 Task: Go to Program & Features. Select Whole Food Market. Add to cart Organic Tomato Sauce-2. Place order for Brandon Turner, _x000D_
8433 Neal Parker Rd_x000D_
Temperanceville, Virginia(VA), 23442, Cell Number (757) 854-4213
Action: Mouse moved to (36, 52)
Screenshot: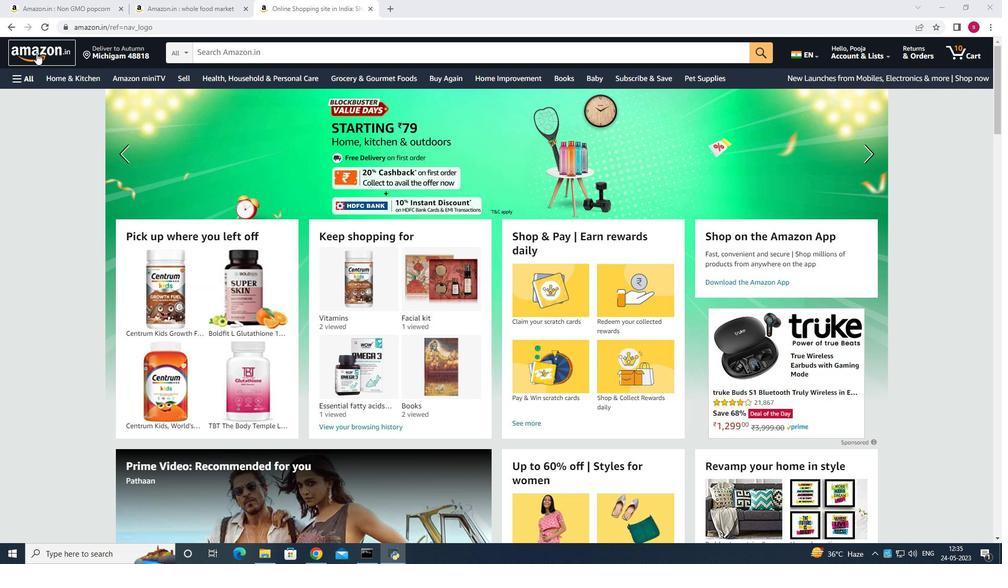 
Action: Mouse pressed left at (36, 52)
Screenshot: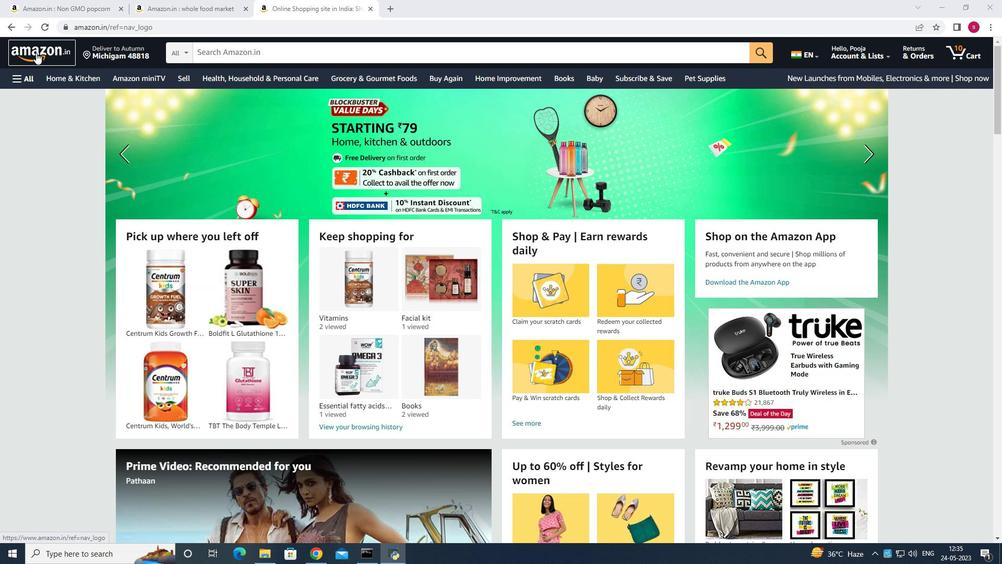 
Action: Mouse moved to (23, 72)
Screenshot: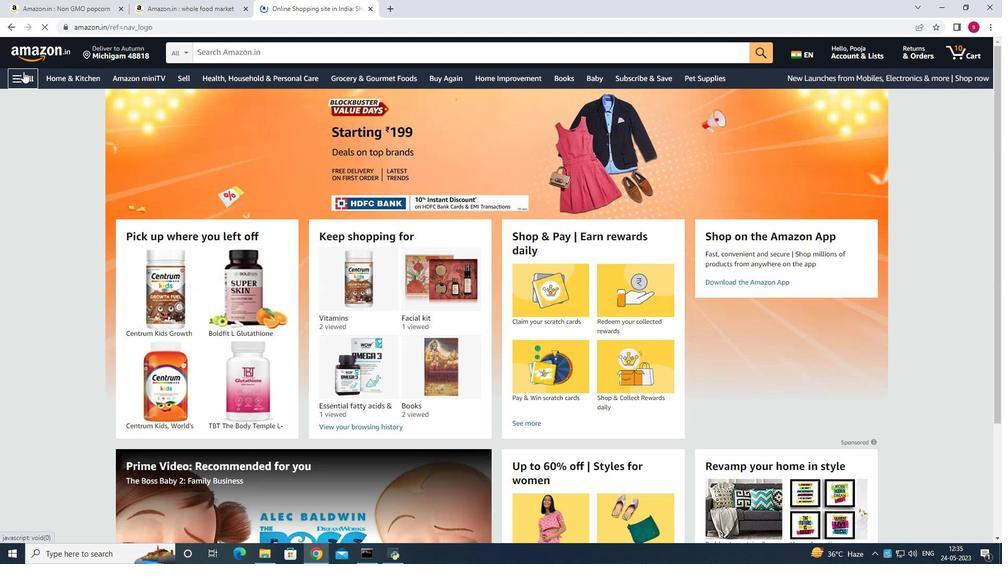 
Action: Mouse pressed left at (23, 72)
Screenshot: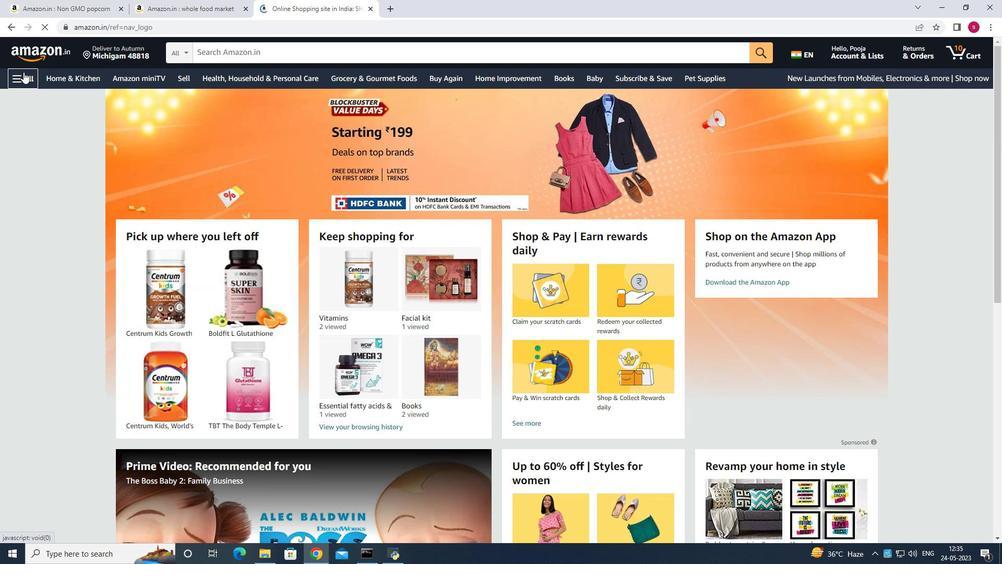 
Action: Mouse moved to (141, 366)
Screenshot: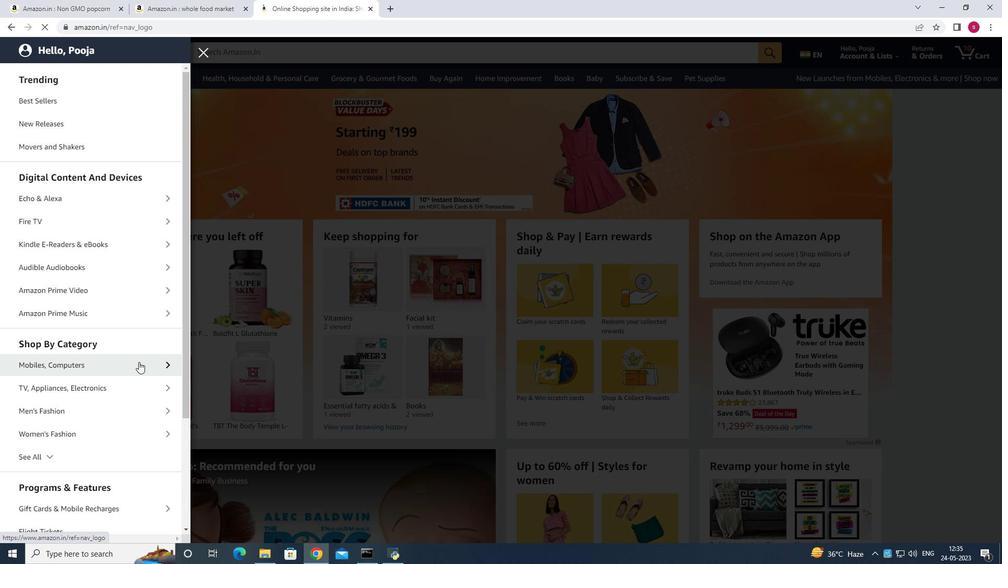 
Action: Mouse scrolled (141, 366) with delta (0, 0)
Screenshot: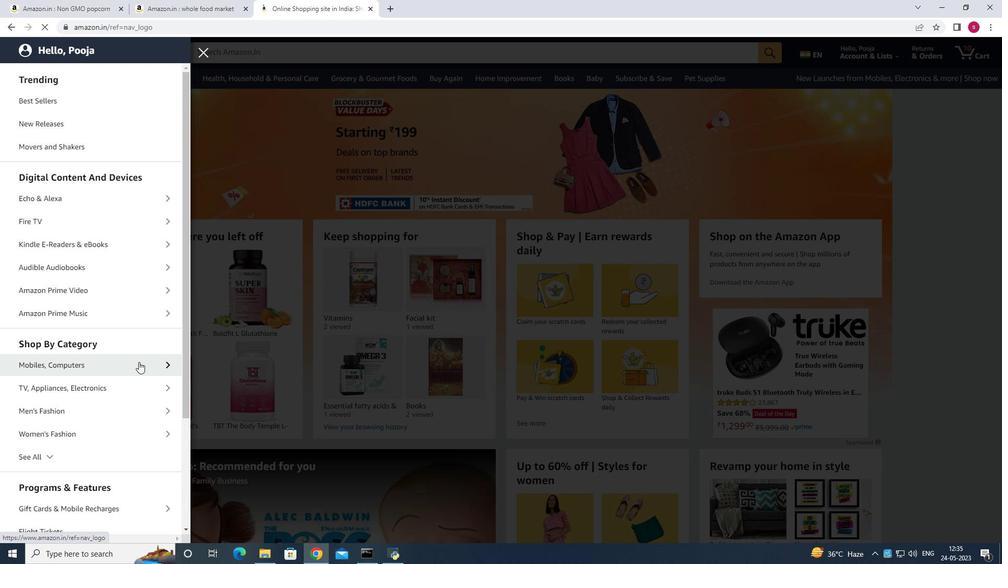 
Action: Mouse moved to (145, 374)
Screenshot: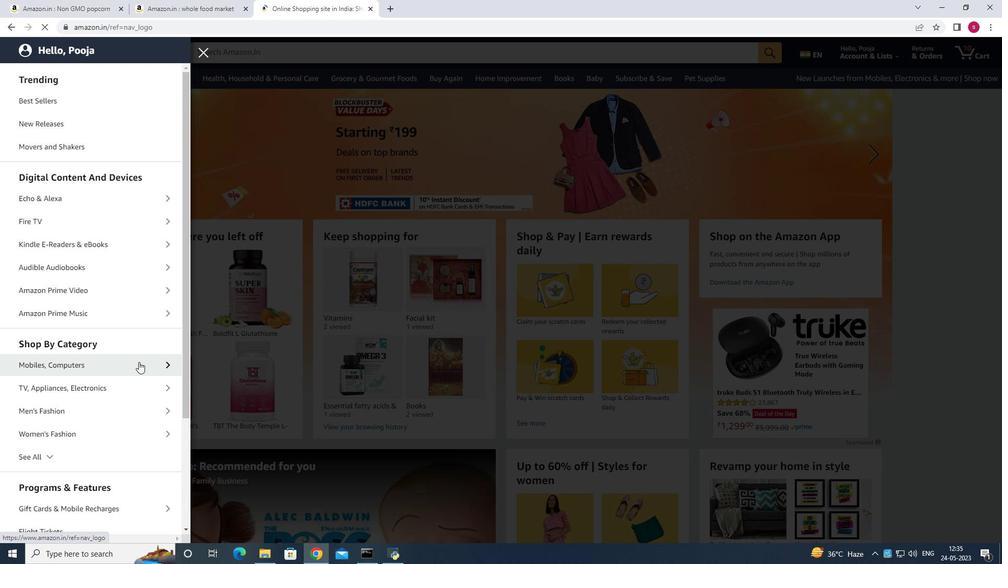
Action: Mouse scrolled (145, 374) with delta (0, 0)
Screenshot: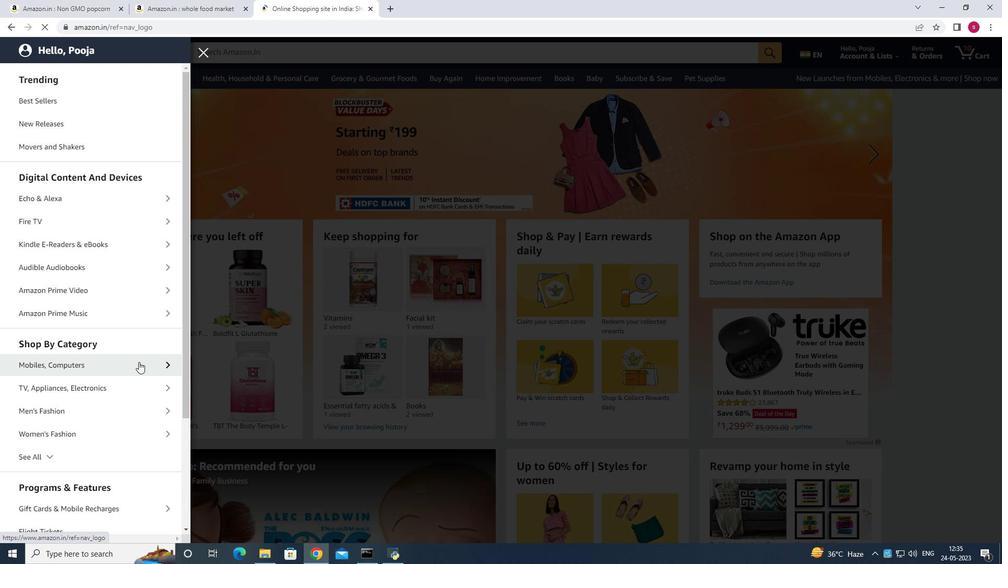 
Action: Mouse scrolled (145, 374) with delta (0, 0)
Screenshot: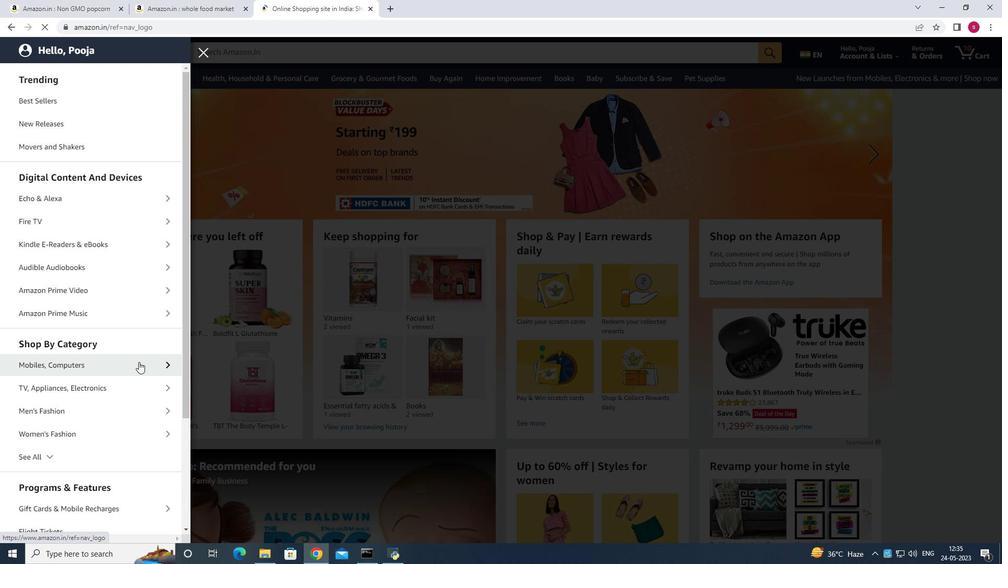 
Action: Mouse scrolled (145, 374) with delta (0, 0)
Screenshot: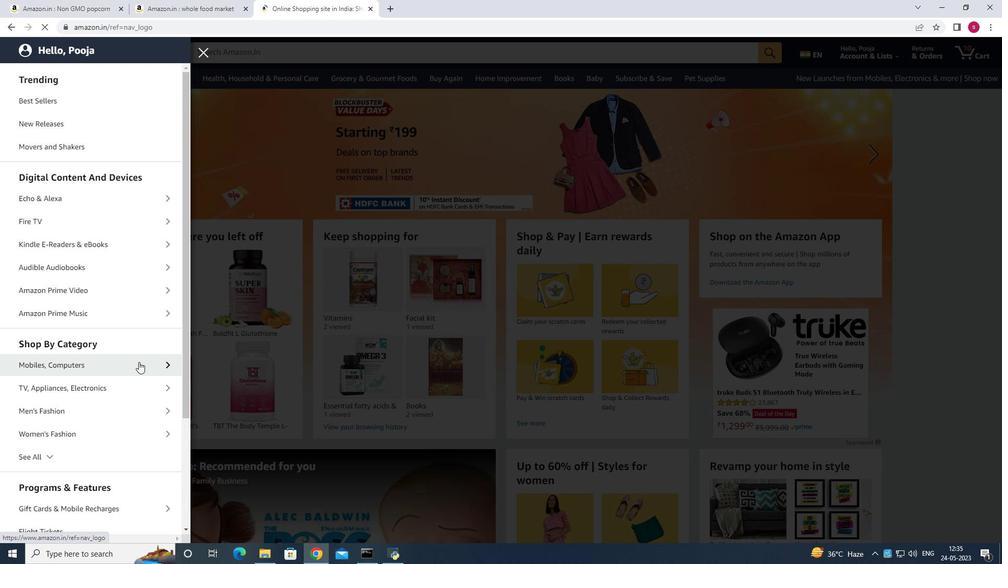 
Action: Mouse scrolled (145, 374) with delta (0, 0)
Screenshot: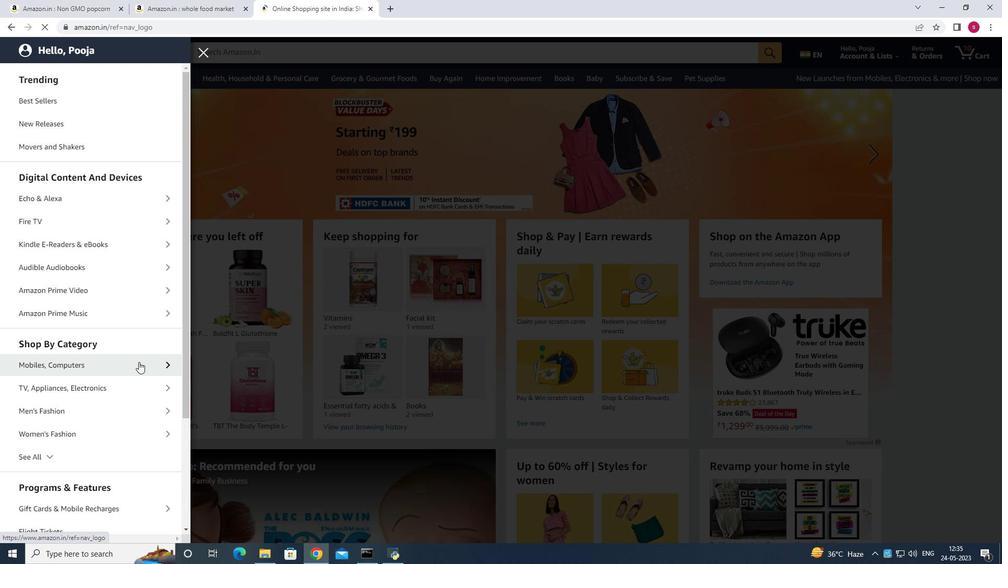 
Action: Mouse moved to (167, 361)
Screenshot: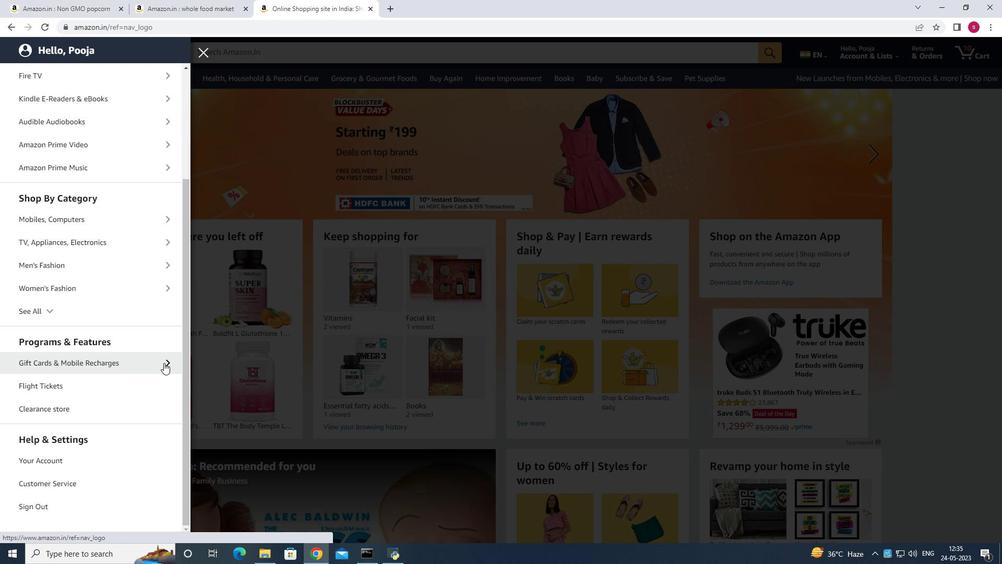 
Action: Mouse pressed left at (167, 361)
Screenshot: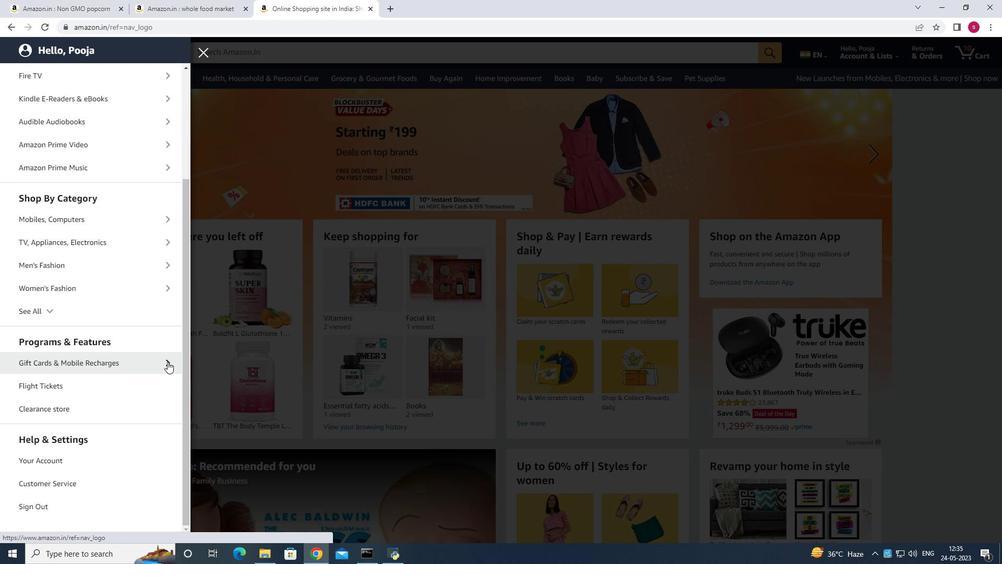 
Action: Mouse moved to (71, 282)
Screenshot: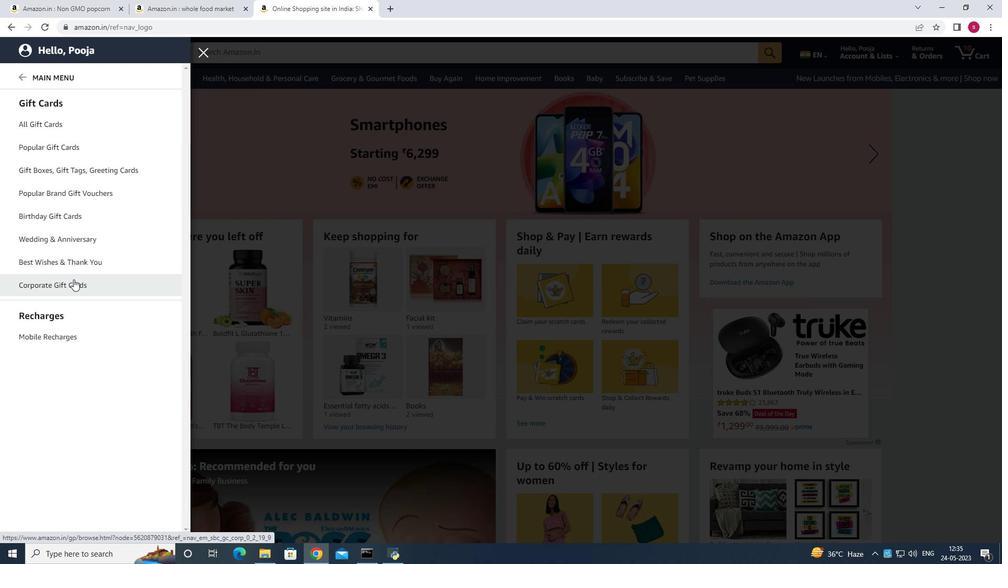 
Action: Mouse scrolled (71, 282) with delta (0, 0)
Screenshot: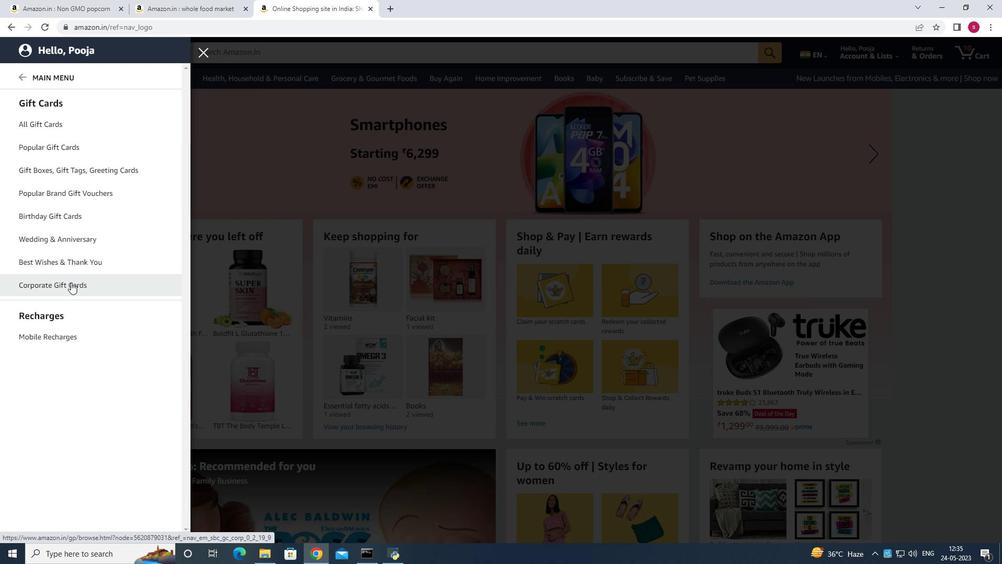 
Action: Mouse scrolled (71, 282) with delta (0, 0)
Screenshot: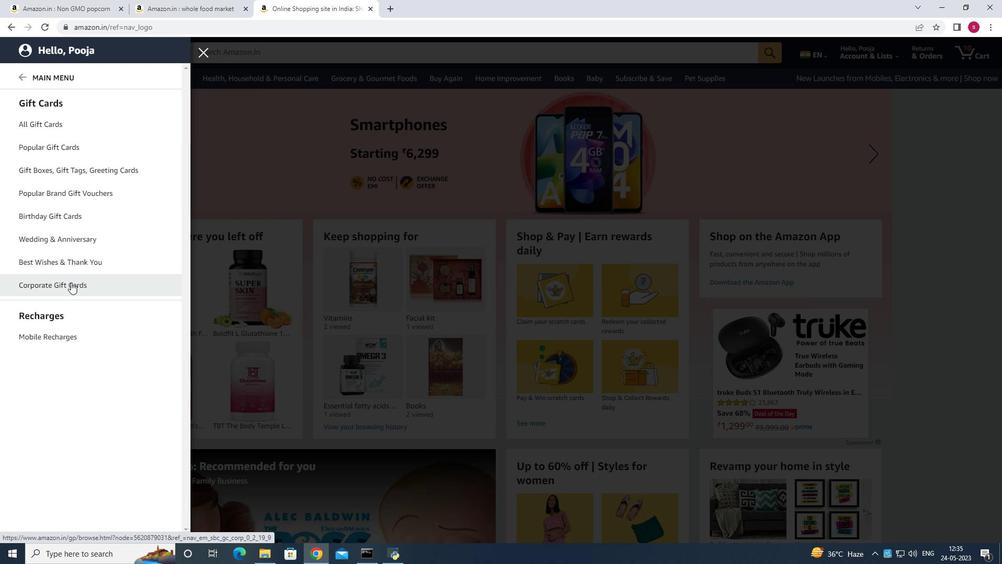 
Action: Mouse scrolled (71, 282) with delta (0, 0)
Screenshot: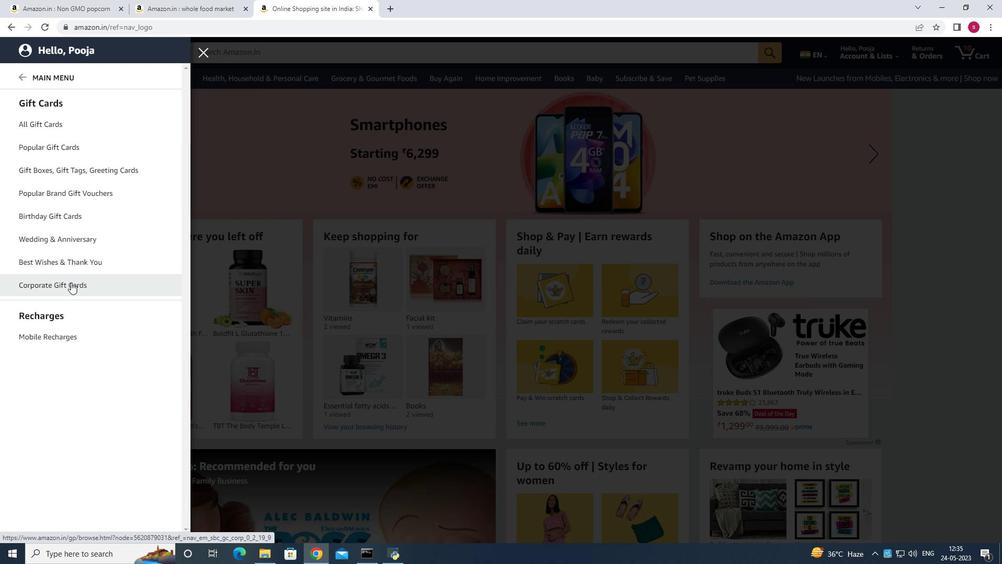
Action: Mouse scrolled (71, 282) with delta (0, 0)
Screenshot: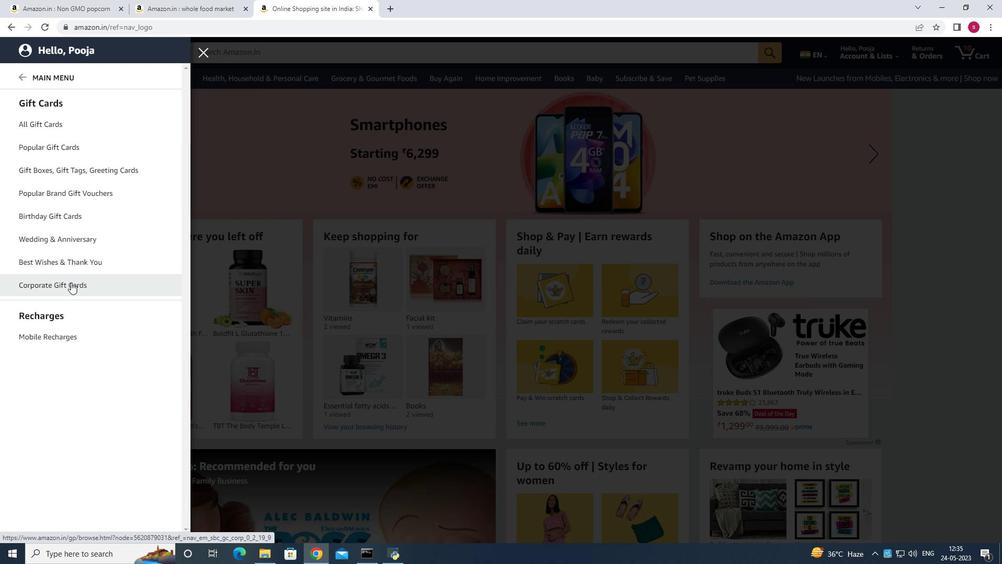 
Action: Mouse scrolled (71, 282) with delta (0, 0)
Screenshot: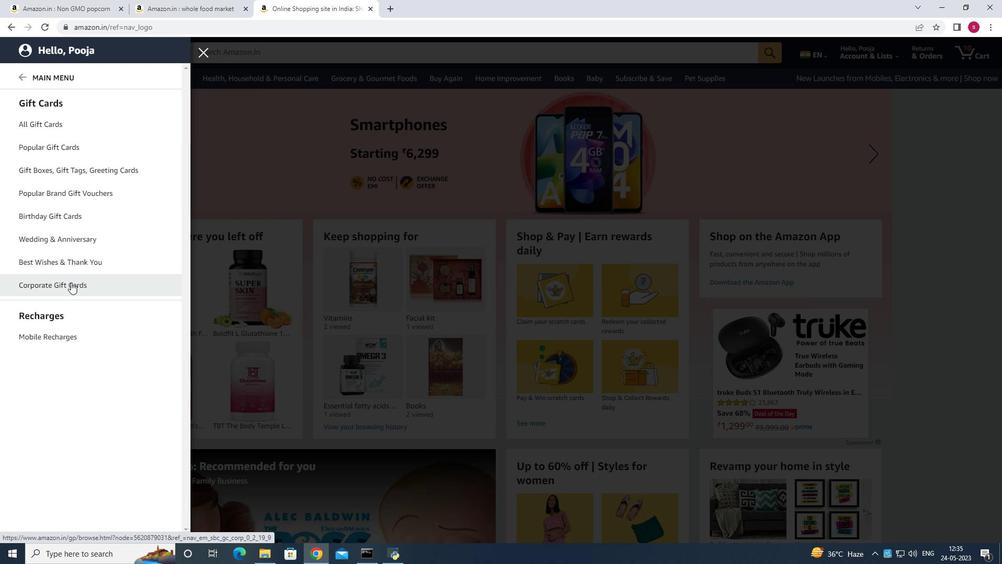 
Action: Mouse moved to (205, 53)
Screenshot: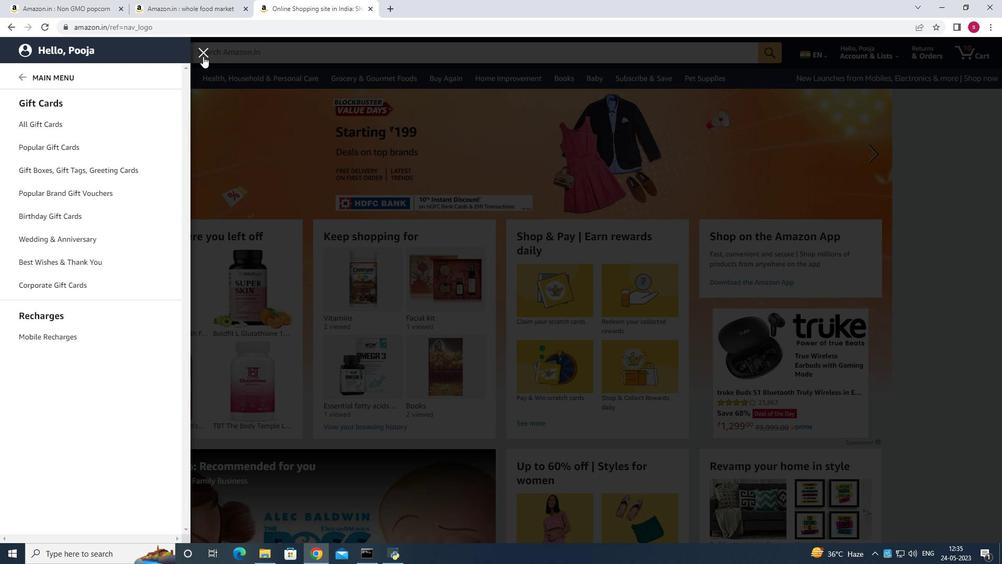 
Action: Mouse pressed left at (205, 53)
Screenshot: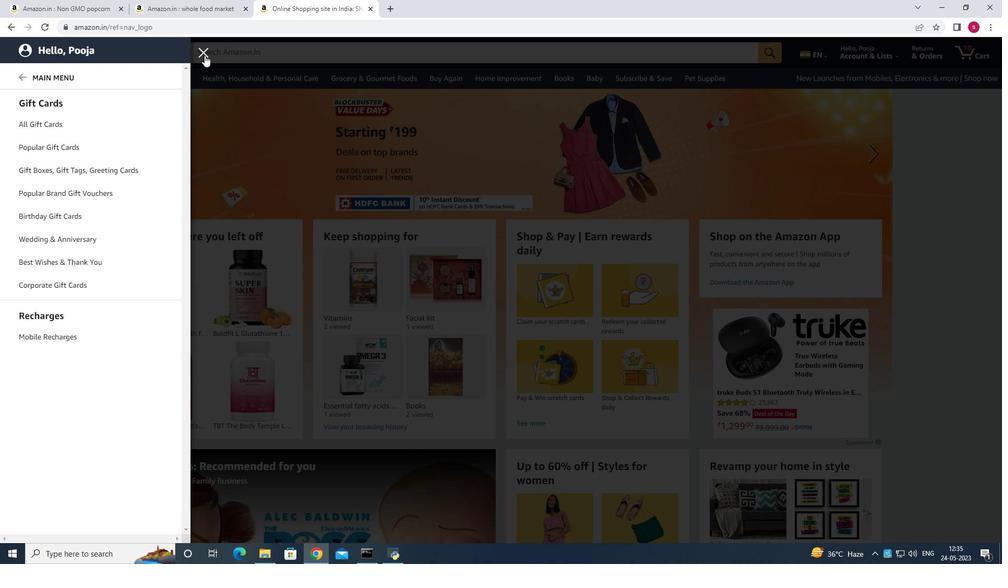 
Action: Mouse moved to (224, 53)
Screenshot: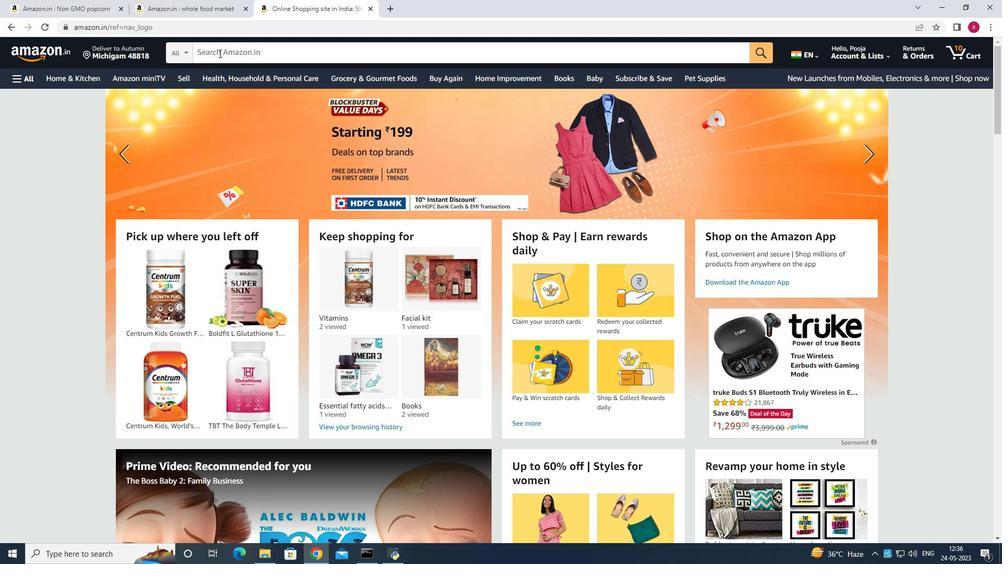 
Action: Mouse pressed left at (224, 53)
Screenshot: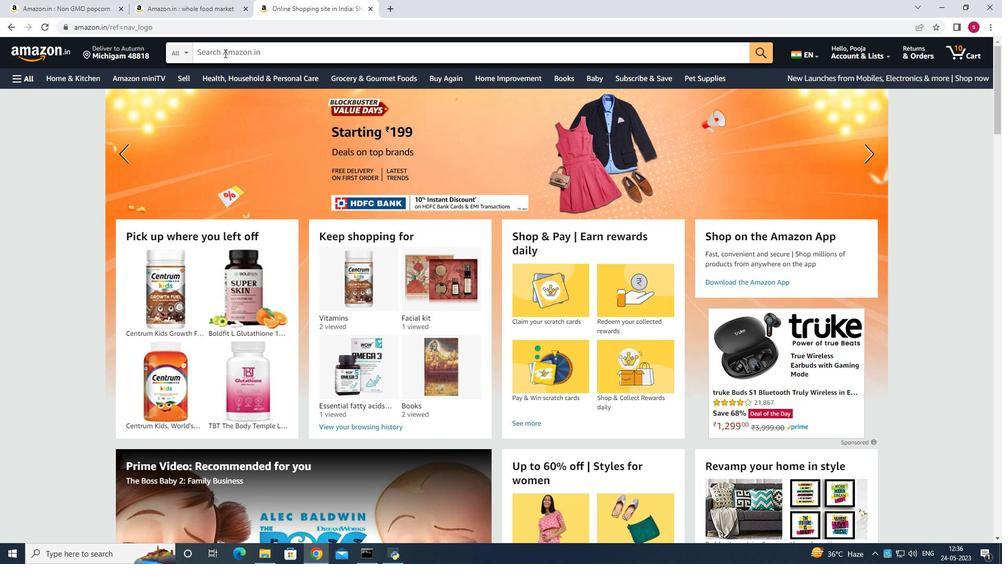 
Action: Key pressed whole<Key.space>food<Key.space>market<Key.enter>
Screenshot: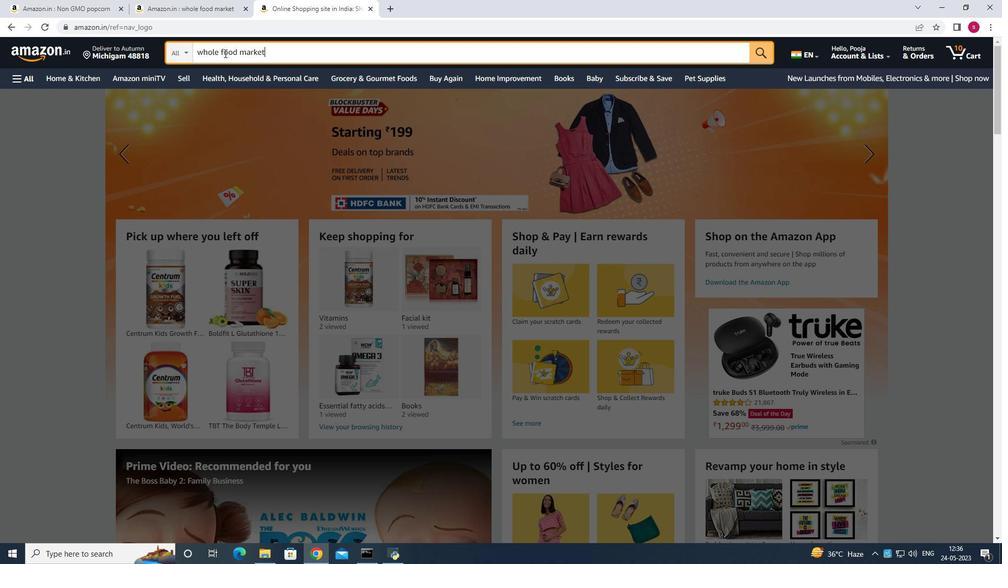 
Action: Mouse moved to (616, 234)
Screenshot: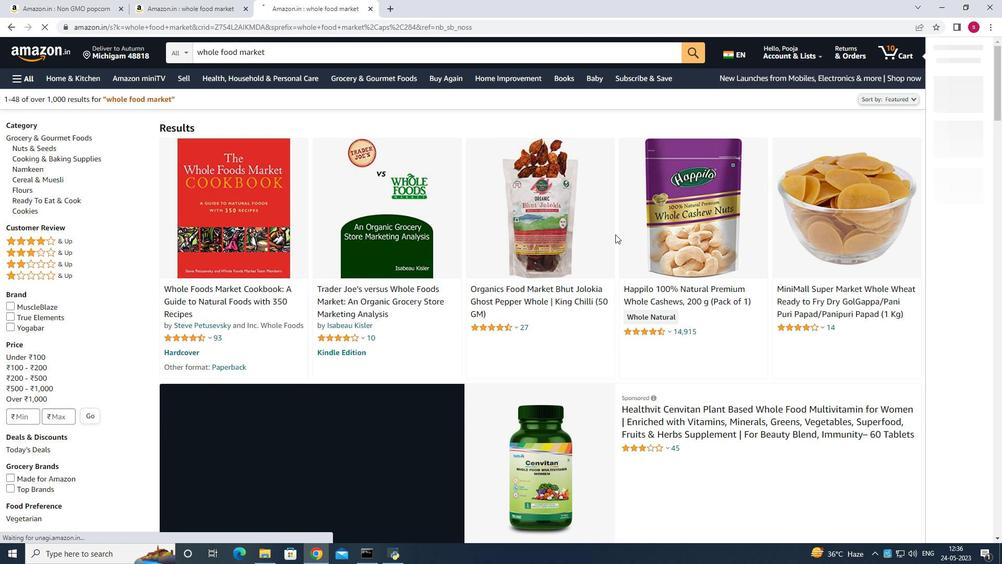 
Action: Mouse scrolled (616, 233) with delta (0, 0)
Screenshot: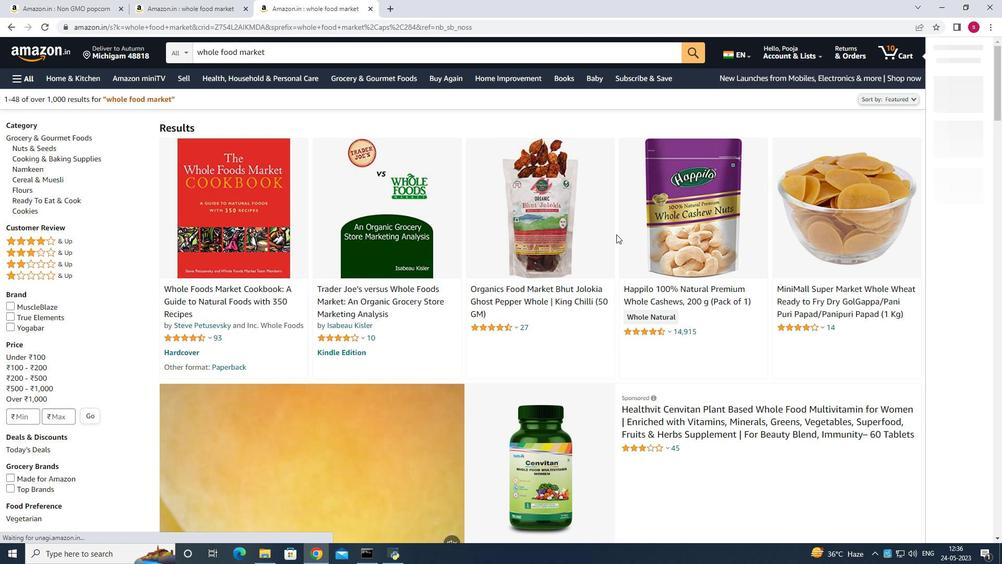 
Action: Mouse scrolled (616, 233) with delta (0, 0)
Screenshot: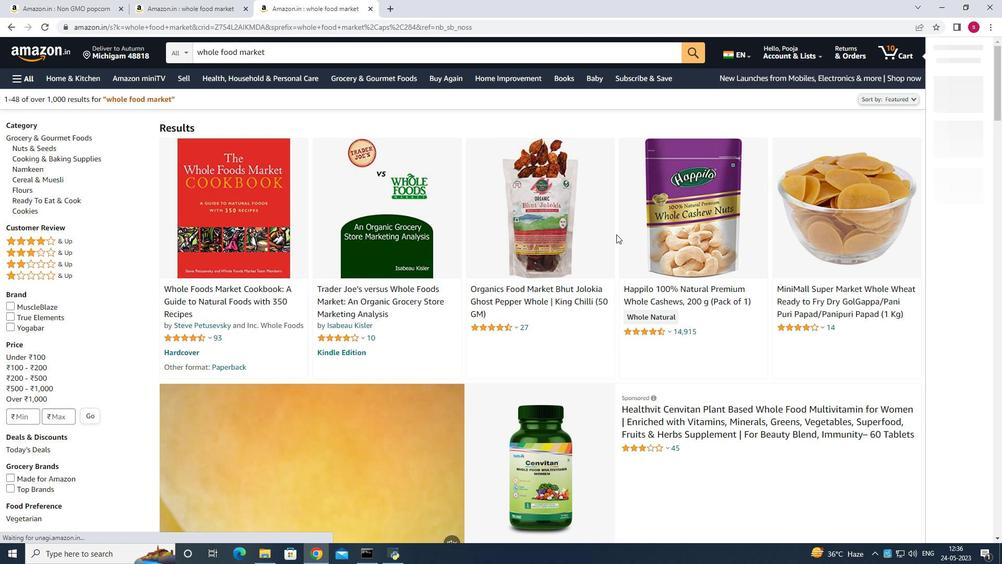 
Action: Mouse scrolled (616, 233) with delta (0, 0)
Screenshot: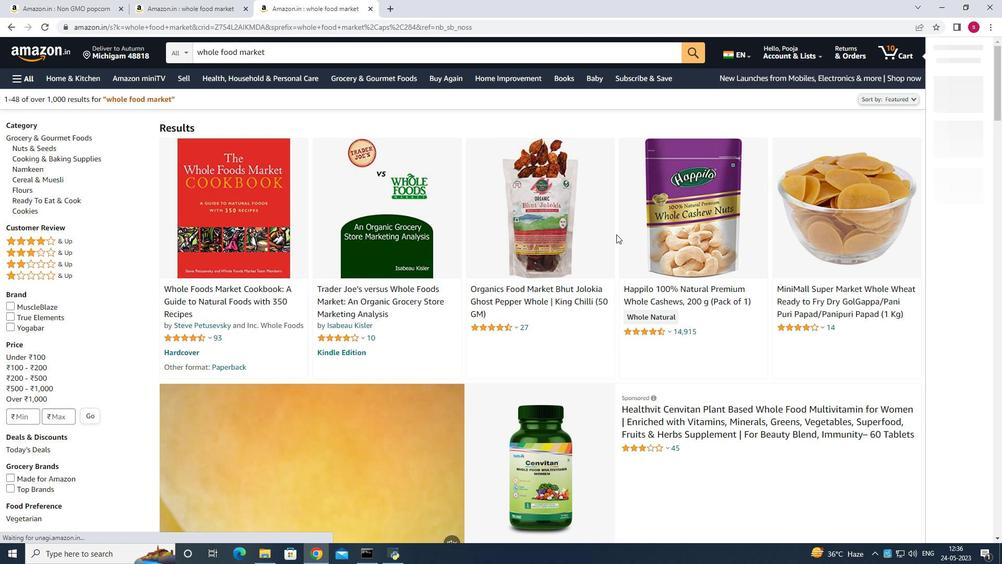 
Action: Mouse scrolled (616, 233) with delta (0, 0)
Screenshot: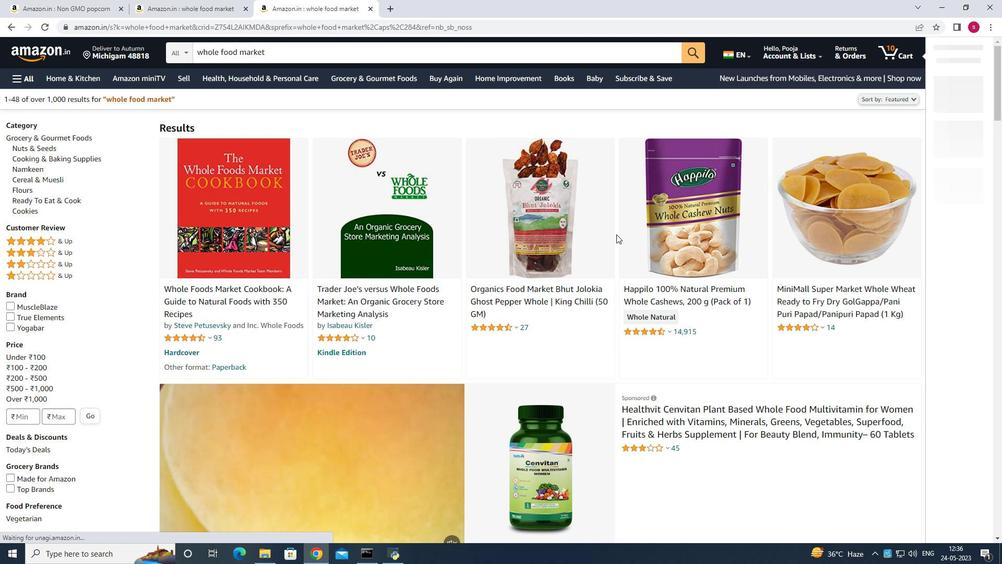 
Action: Mouse scrolled (616, 233) with delta (0, 0)
Screenshot: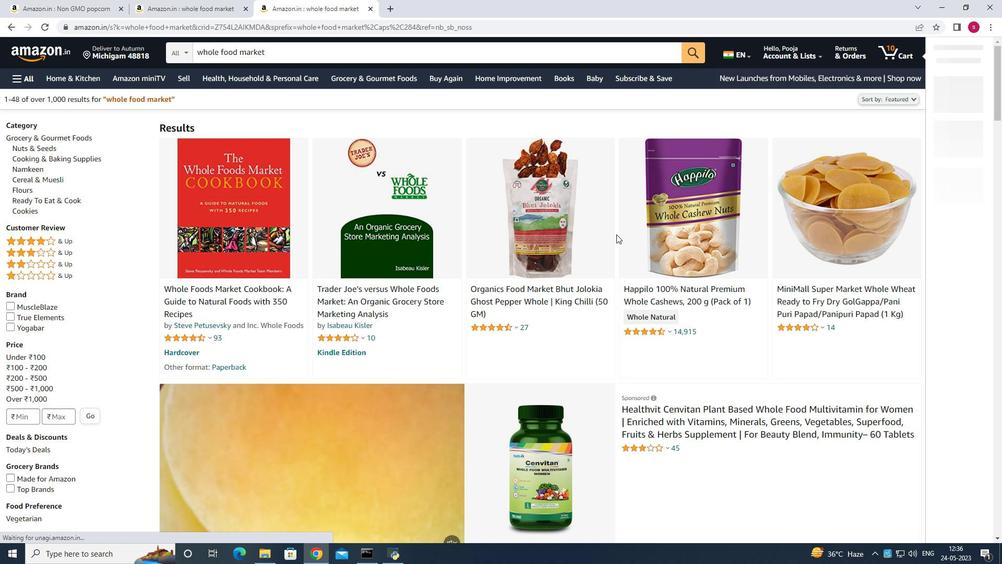 
Action: Mouse moved to (599, 193)
Screenshot: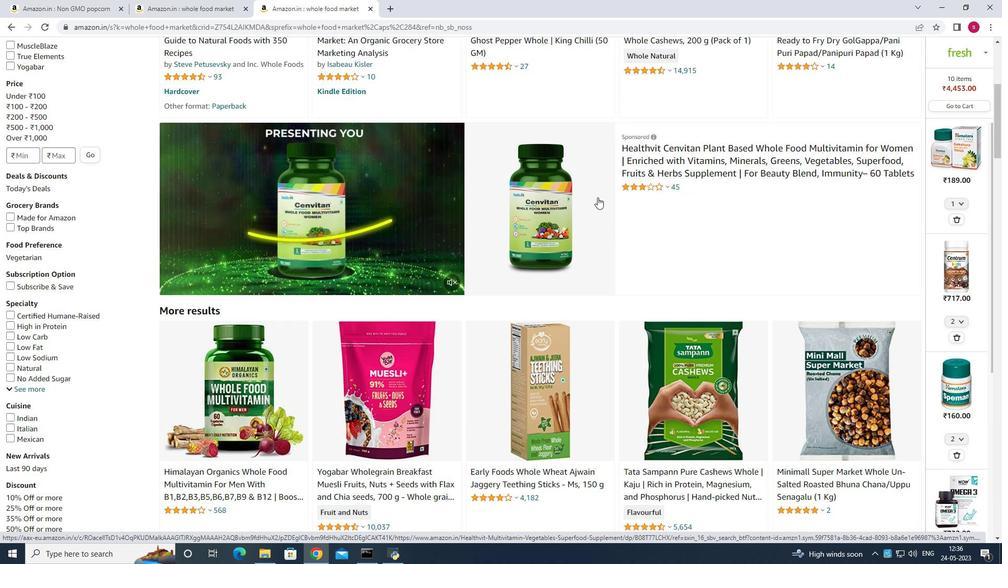 
Action: Mouse scrolled (599, 193) with delta (0, 0)
Screenshot: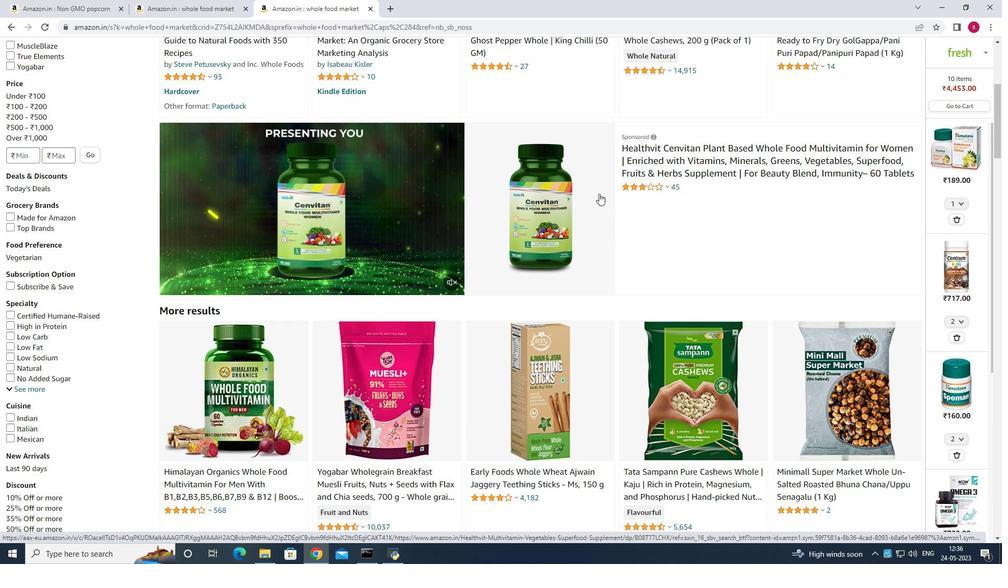 
Action: Mouse moved to (599, 198)
Screenshot: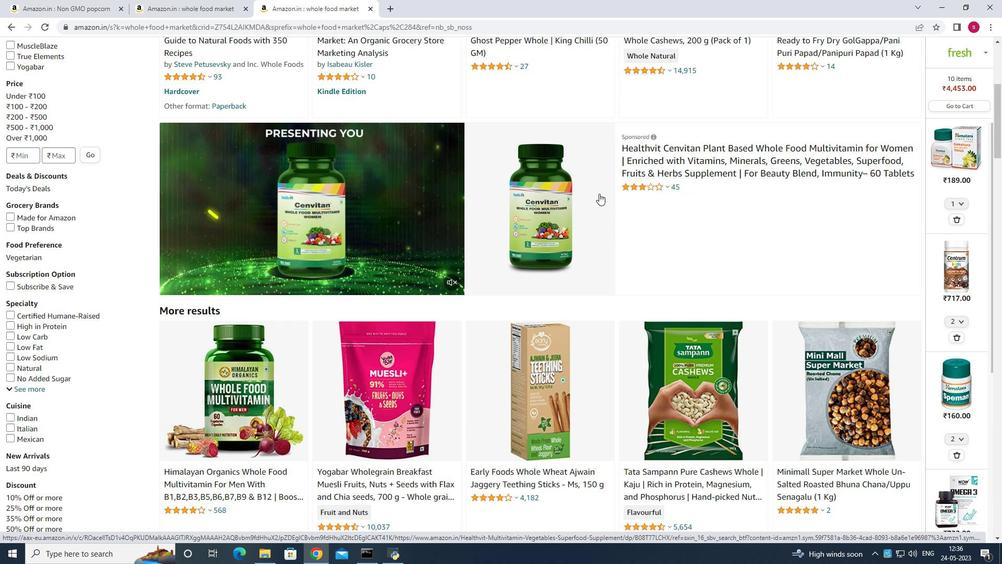 
Action: Mouse scrolled (599, 197) with delta (0, 0)
Screenshot: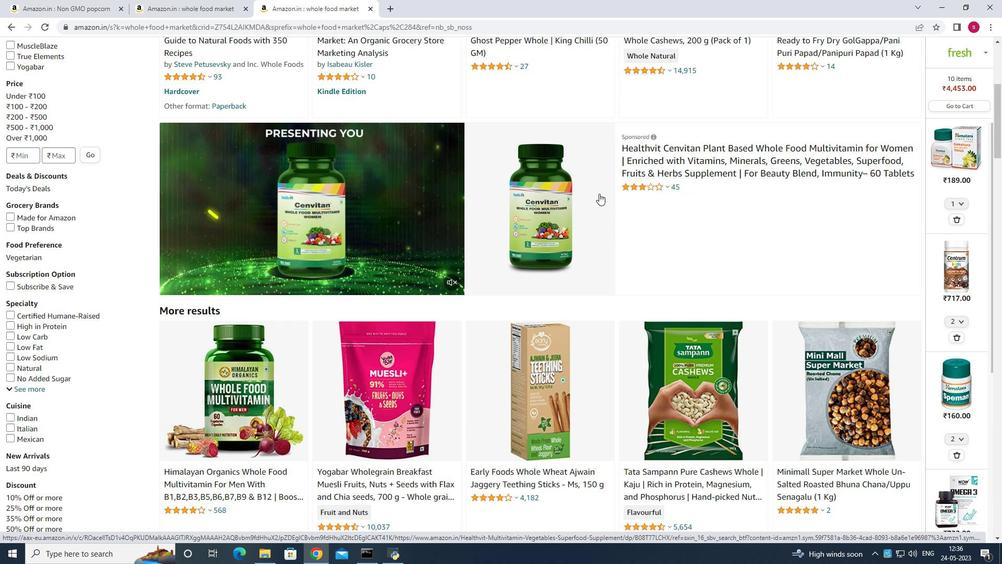 
Action: Mouse moved to (606, 224)
Screenshot: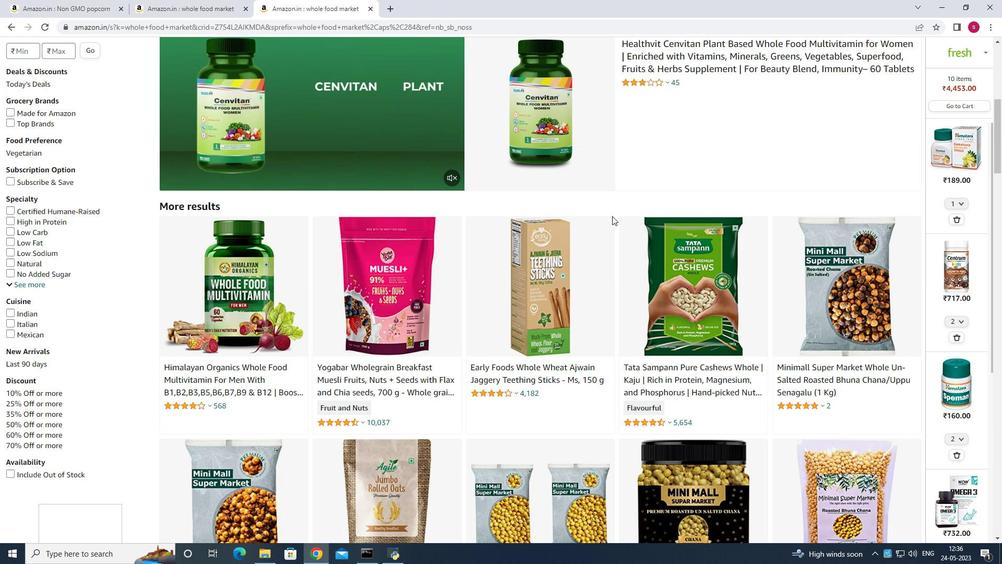 
Action: Mouse scrolled (606, 223) with delta (0, 0)
Screenshot: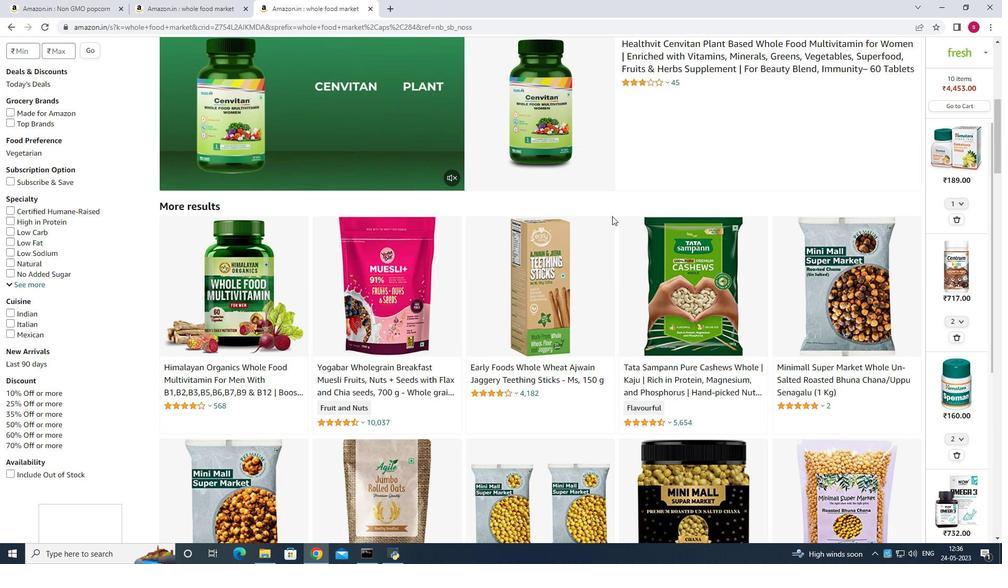 
Action: Mouse moved to (606, 226)
Screenshot: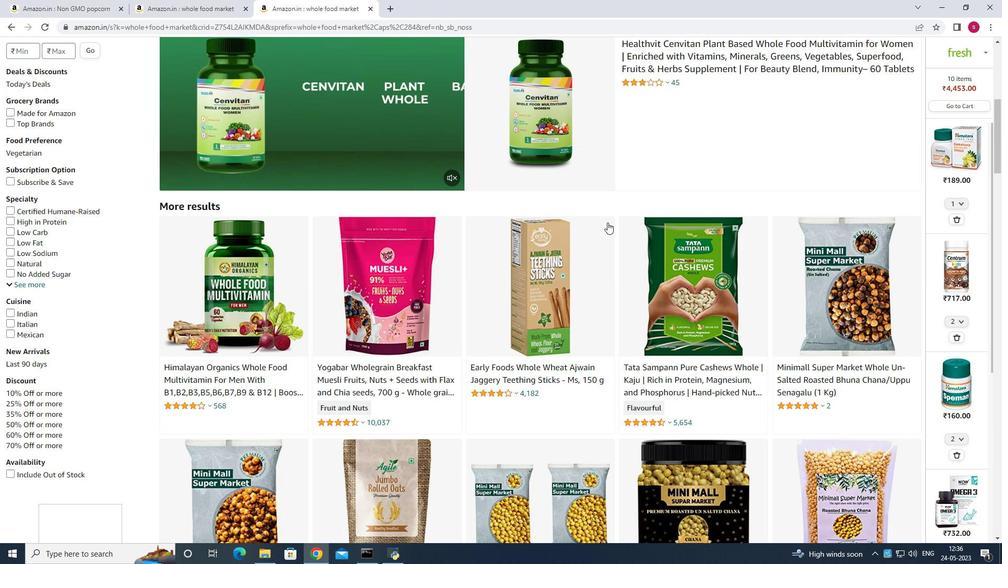 
Action: Mouse scrolled (606, 226) with delta (0, 0)
Screenshot: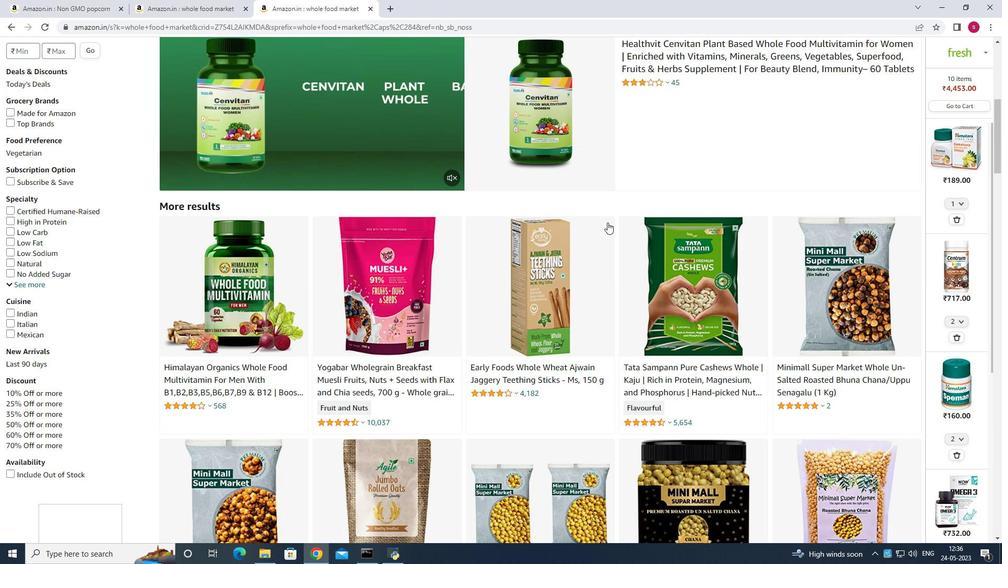 
Action: Mouse moved to (606, 227)
Screenshot: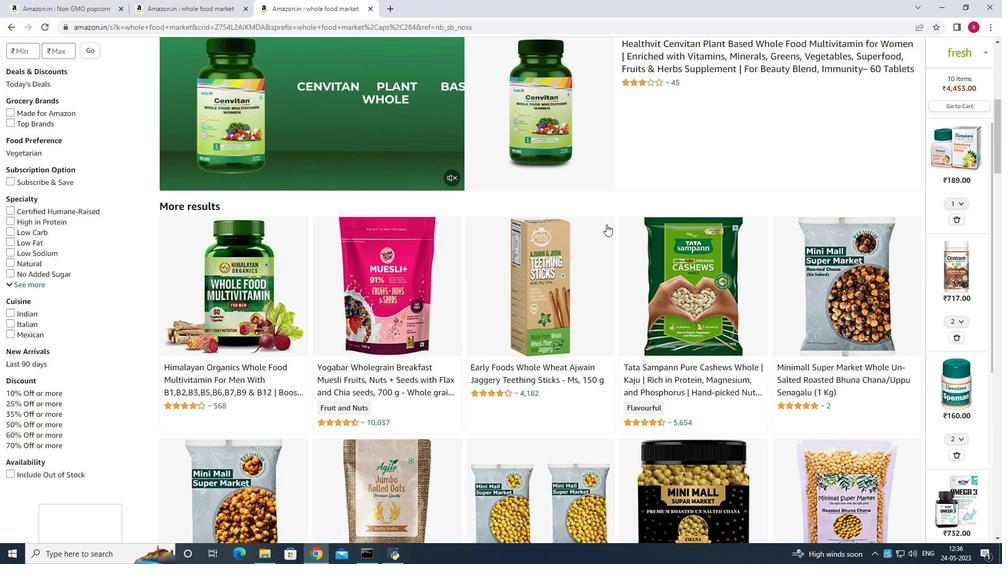 
Action: Mouse scrolled (606, 226) with delta (0, 0)
Screenshot: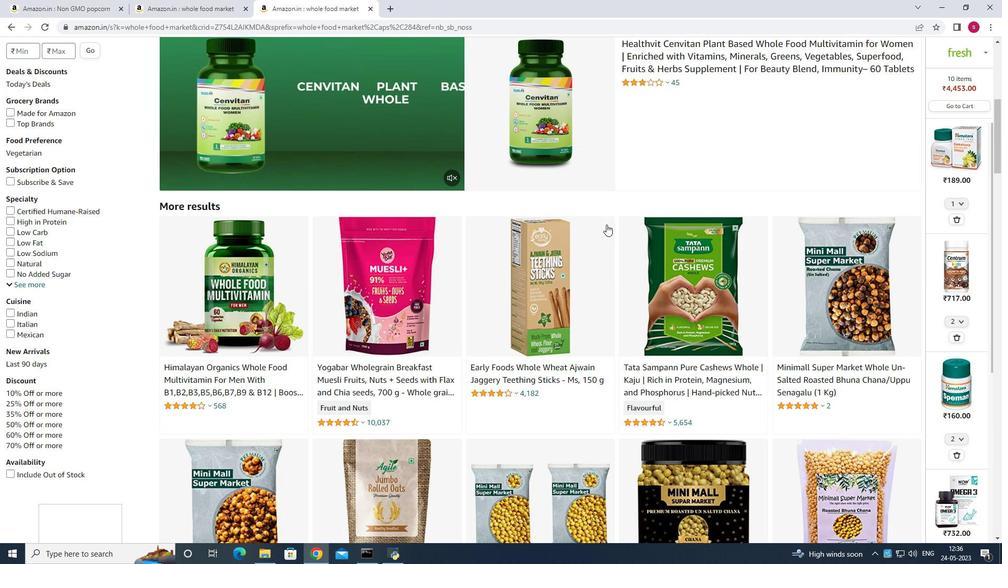 
Action: Mouse moved to (606, 227)
Screenshot: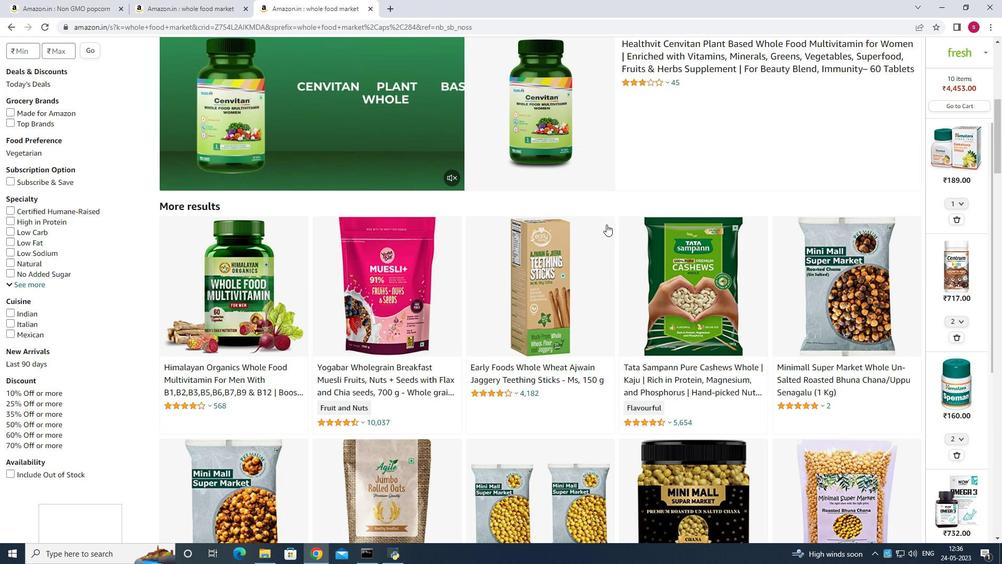
Action: Mouse scrolled (606, 226) with delta (0, 0)
Screenshot: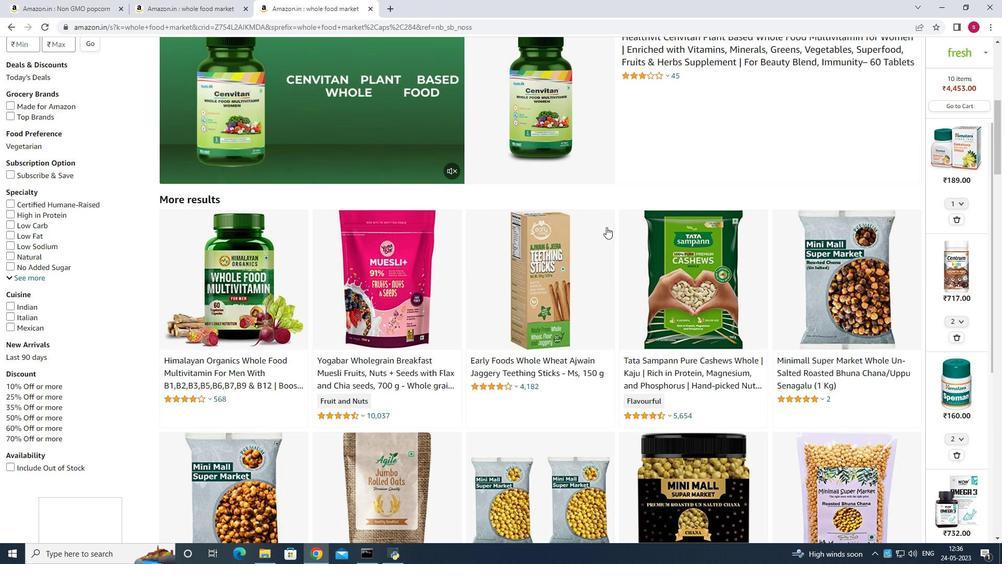 
Action: Mouse moved to (565, 100)
Screenshot: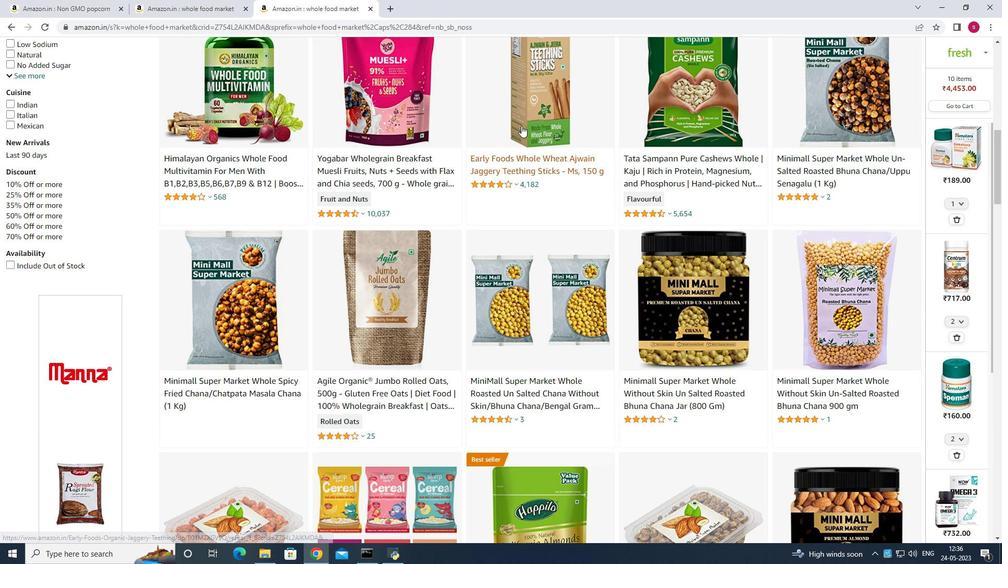 
Action: Mouse pressed left at (565, 100)
Screenshot: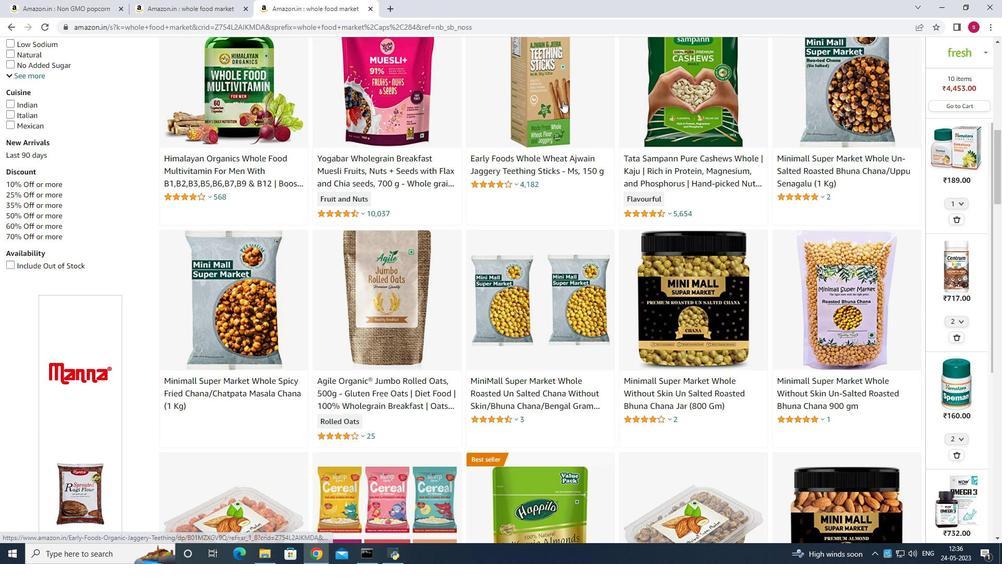 
Action: Mouse moved to (494, 10)
Screenshot: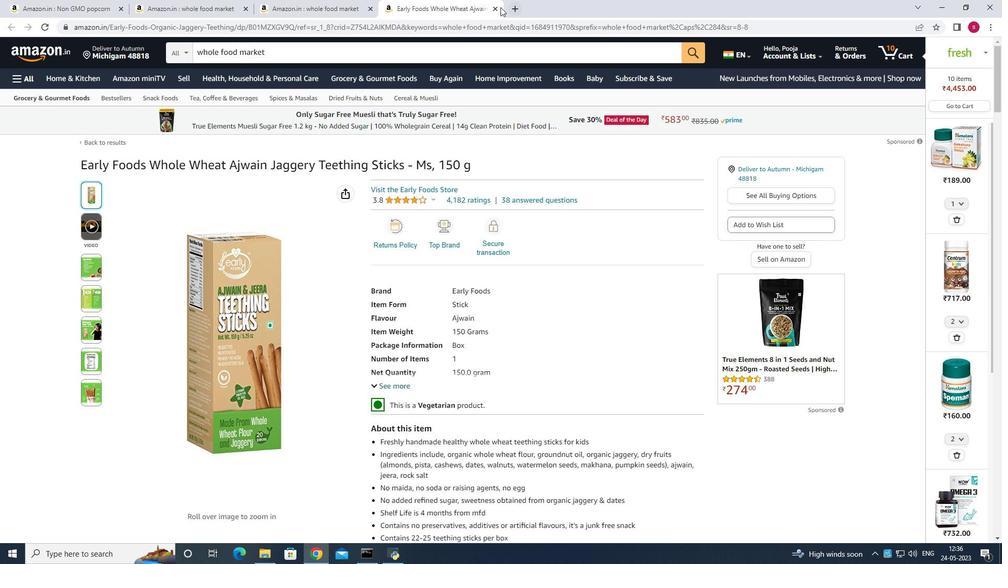 
Action: Mouse pressed left at (494, 10)
Screenshot: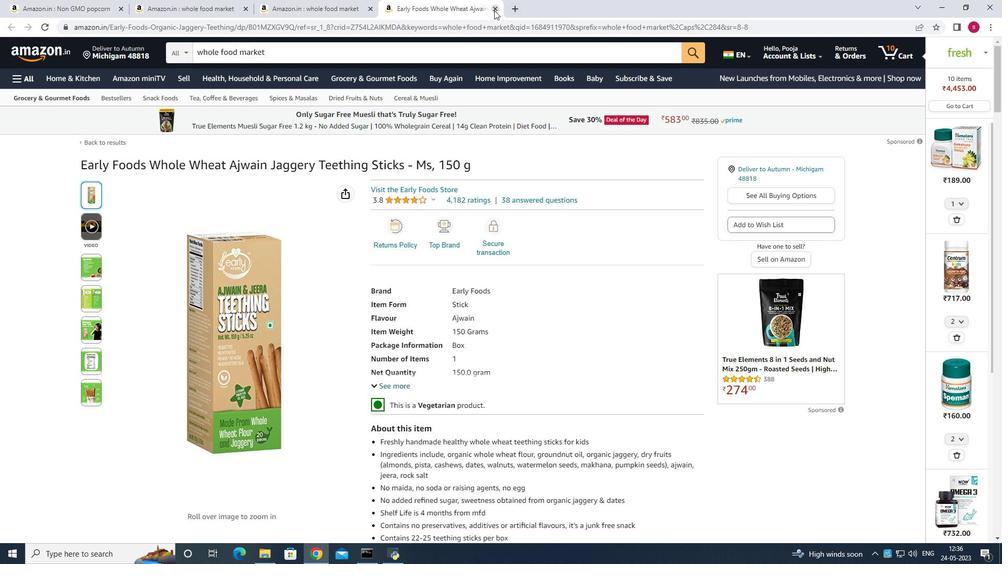 
Action: Mouse moved to (521, 175)
Screenshot: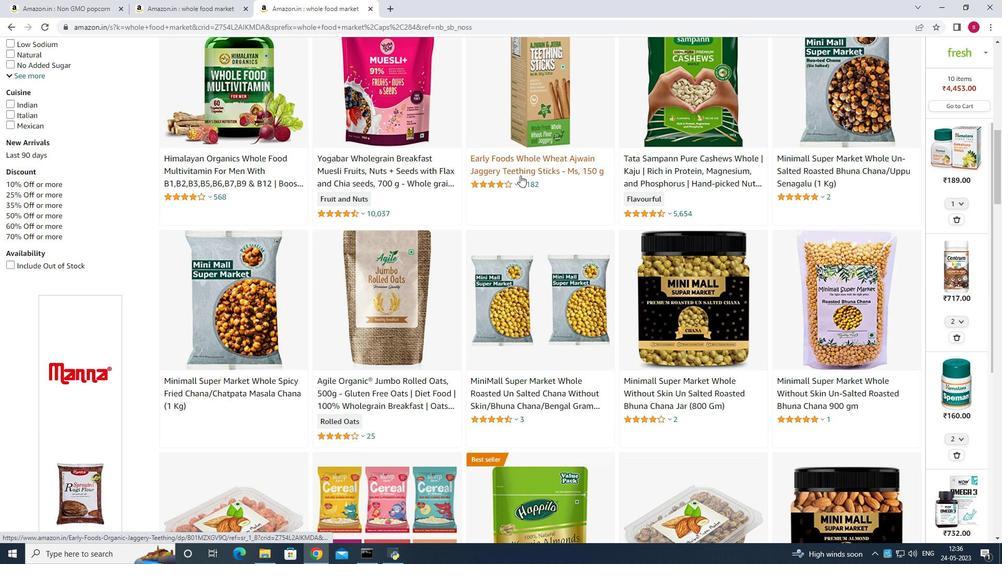 
Action: Mouse scrolled (521, 174) with delta (0, 0)
Screenshot: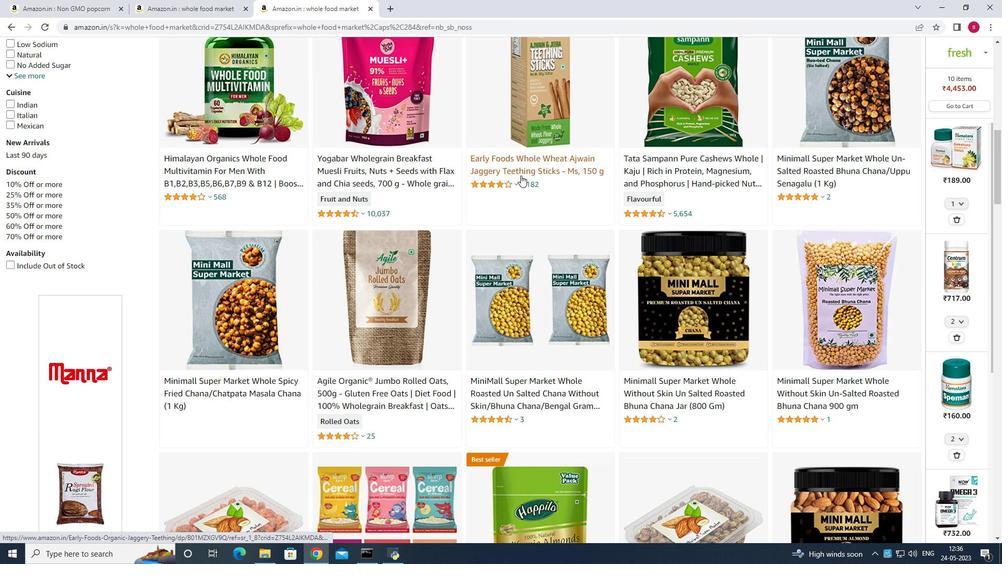 
Action: Mouse scrolled (521, 174) with delta (0, 0)
Screenshot: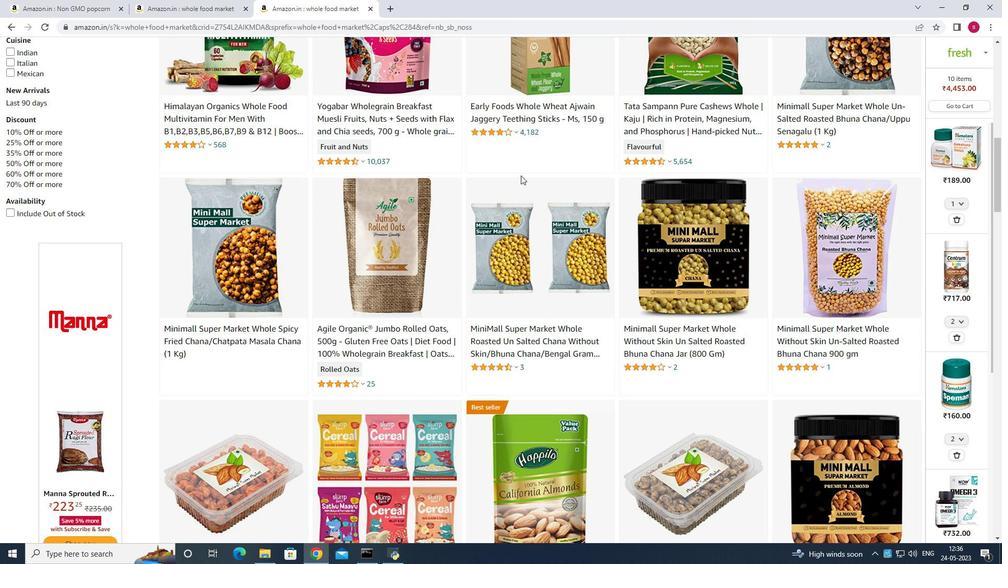 
Action: Mouse scrolled (521, 174) with delta (0, 0)
Screenshot: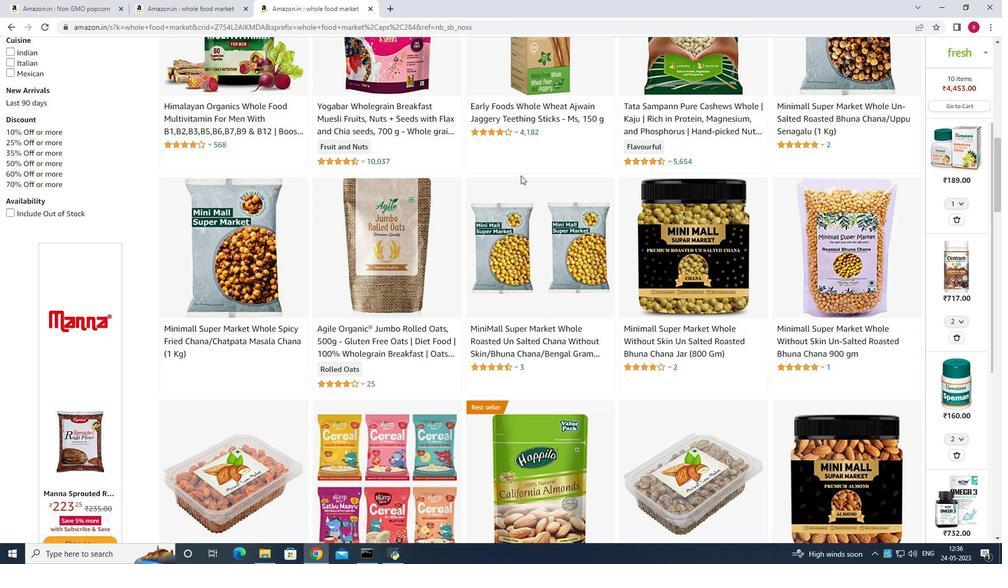 
Action: Mouse scrolled (521, 174) with delta (0, 0)
Screenshot: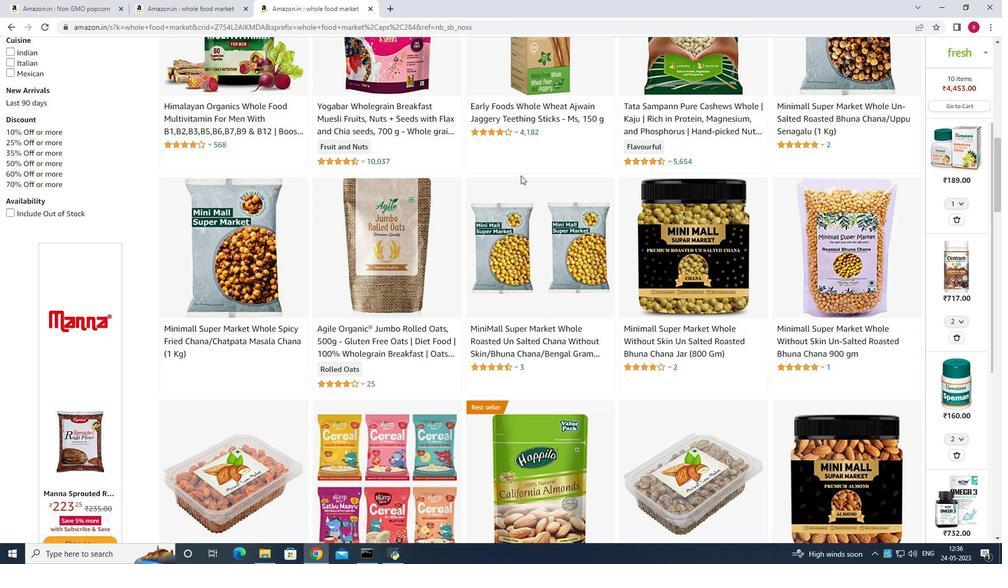 
Action: Mouse scrolled (521, 174) with delta (0, 0)
Screenshot: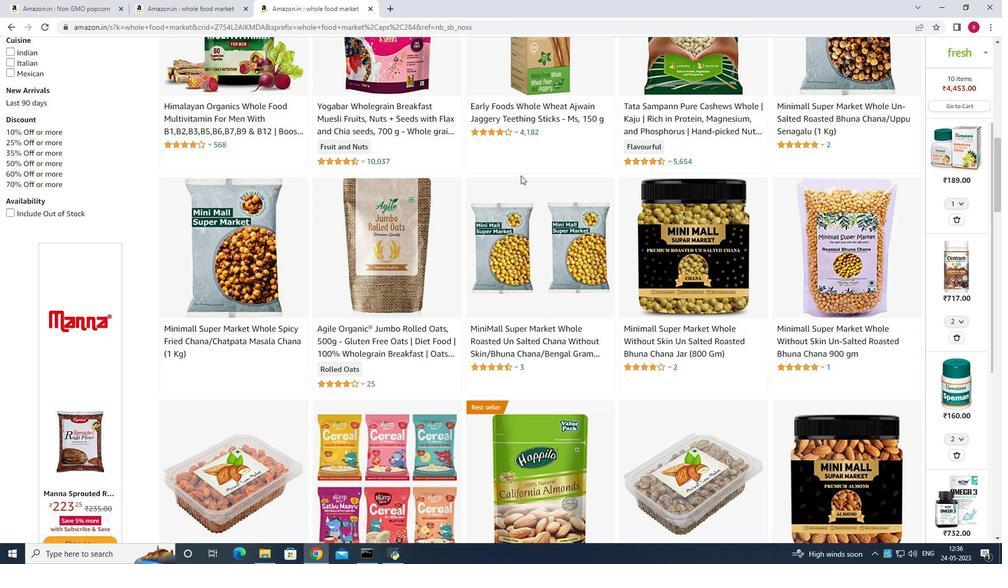 
Action: Mouse scrolled (521, 174) with delta (0, 0)
Screenshot: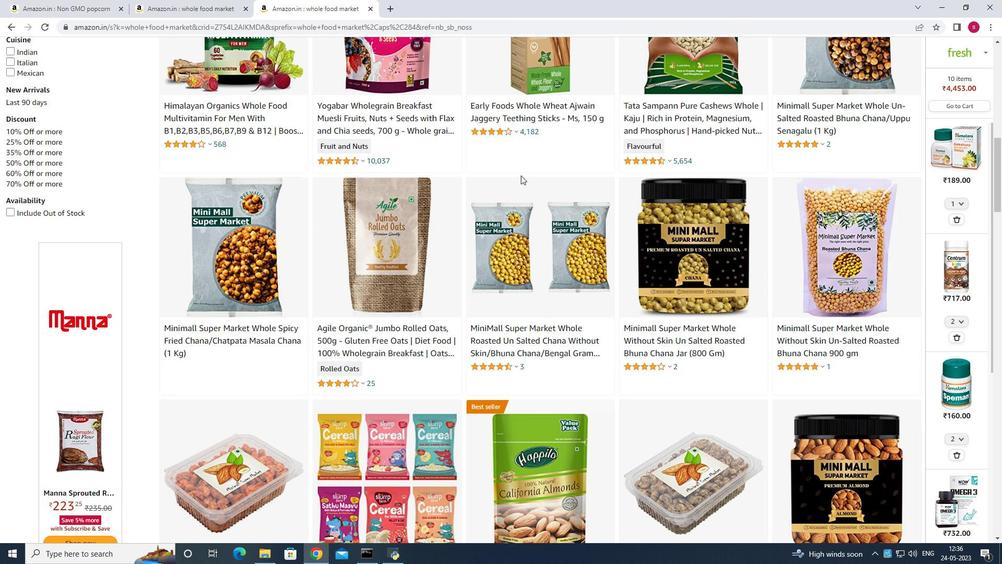 
Action: Mouse moved to (538, 205)
Screenshot: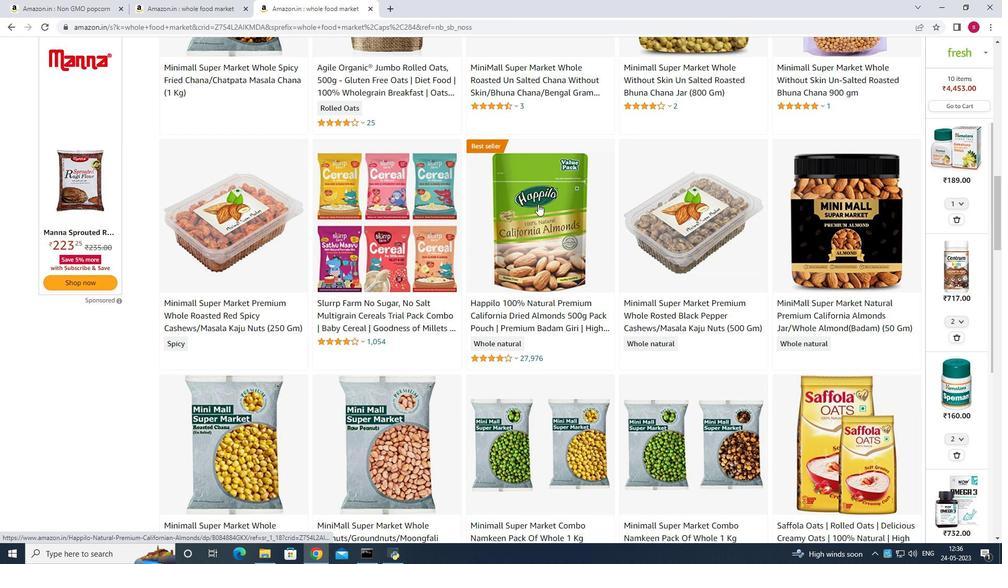 
Action: Mouse pressed left at (538, 205)
Screenshot: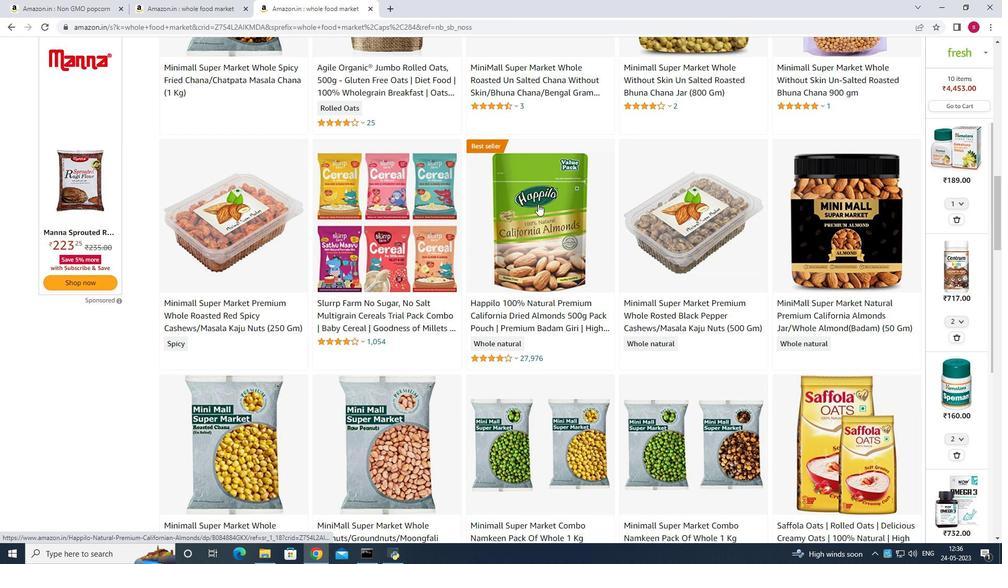 
Action: Mouse moved to (544, 160)
Screenshot: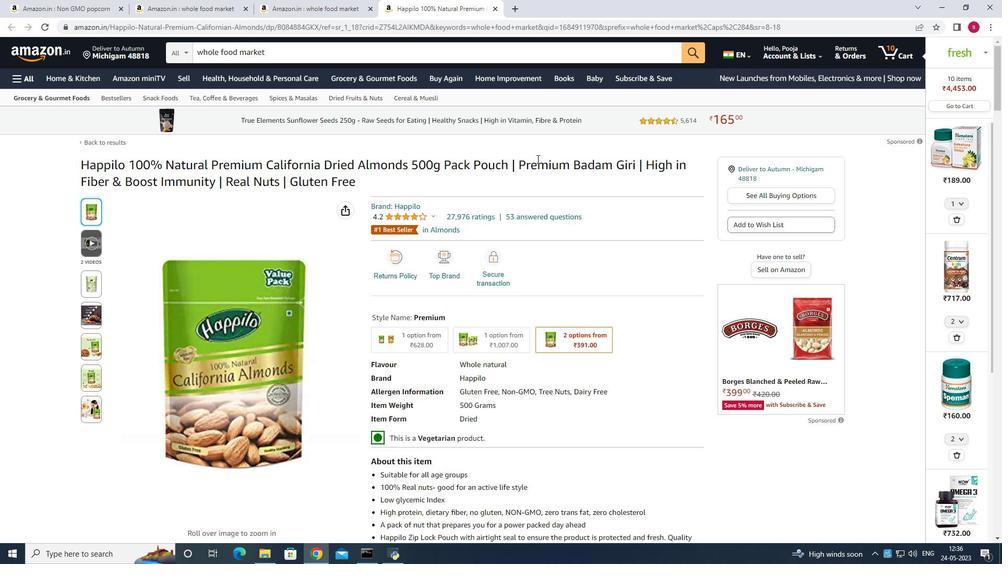 
Action: Mouse scrolled (544, 159) with delta (0, 0)
Screenshot: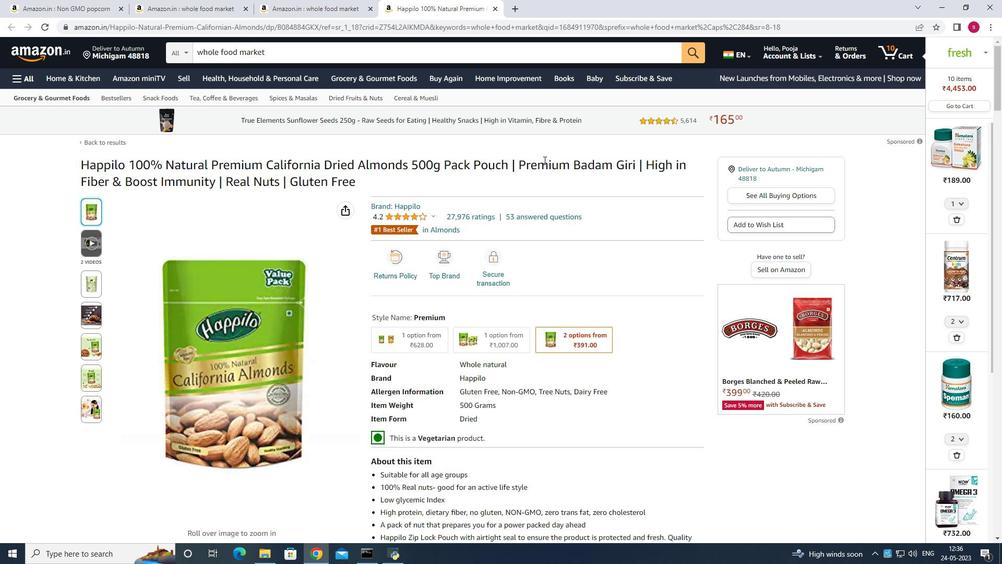 
Action: Mouse moved to (668, 247)
Screenshot: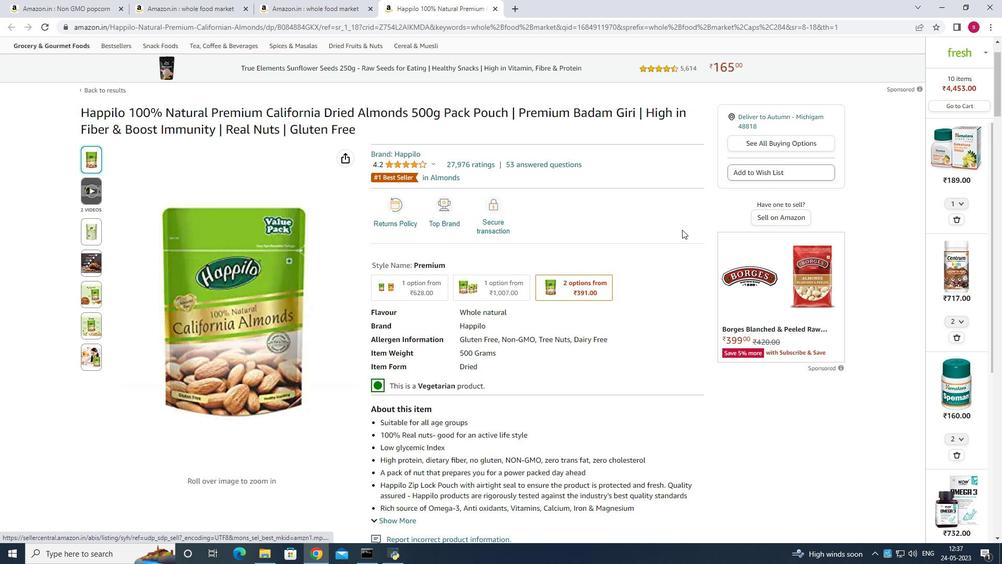 
Action: Mouse scrolled (668, 247) with delta (0, 0)
Screenshot: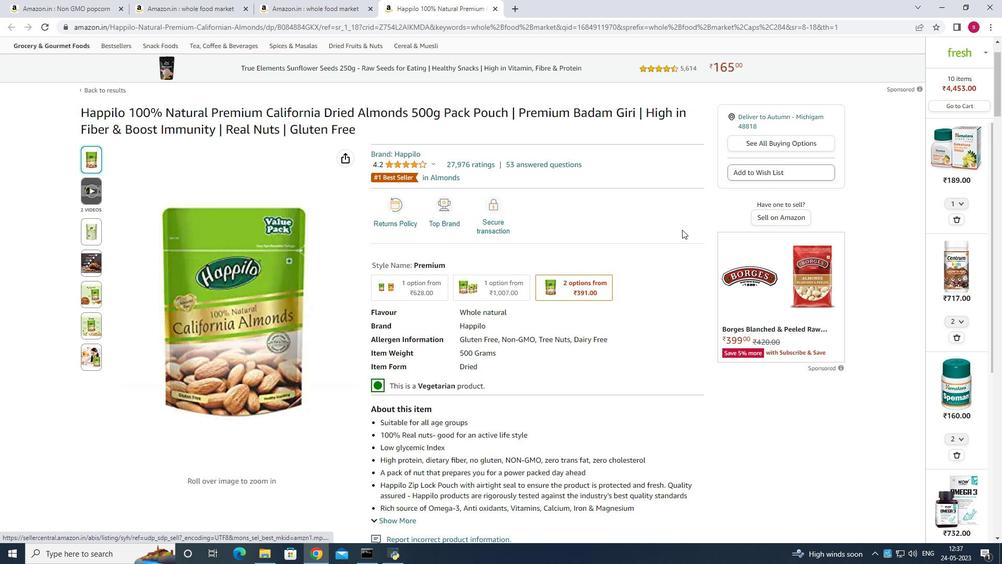 
Action: Mouse moved to (667, 250)
Screenshot: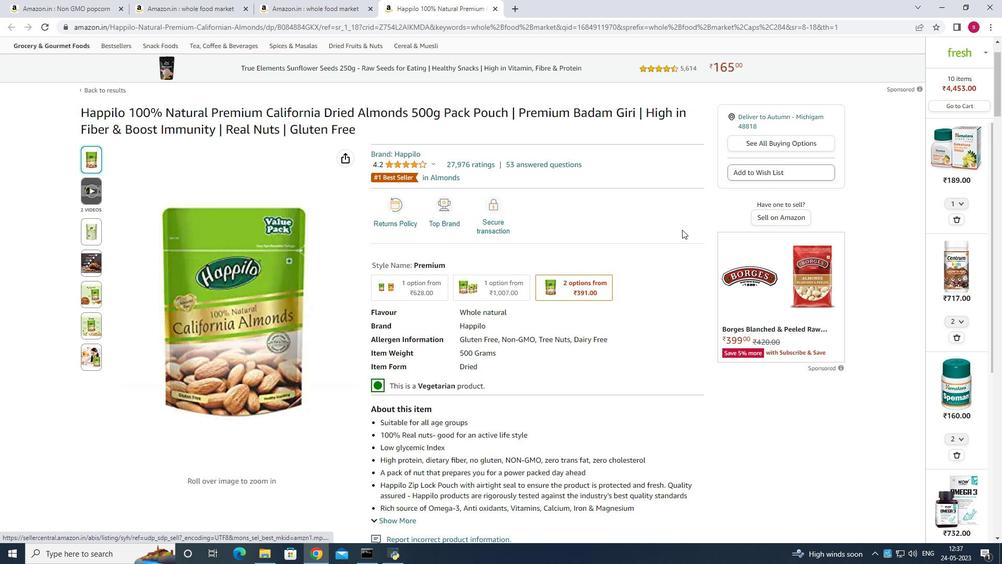 
Action: Mouse scrolled (667, 250) with delta (0, 0)
Screenshot: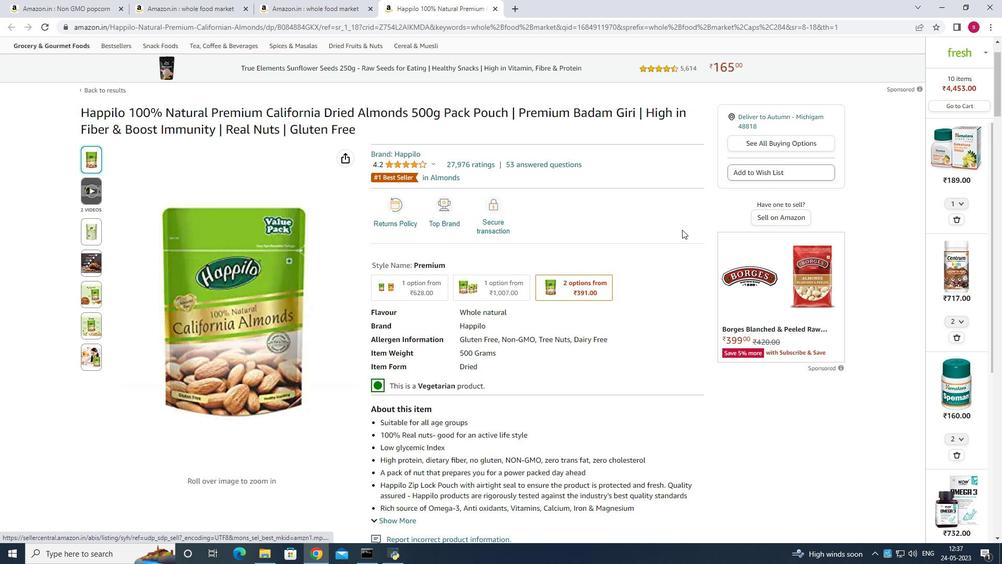 
Action: Mouse moved to (667, 251)
Screenshot: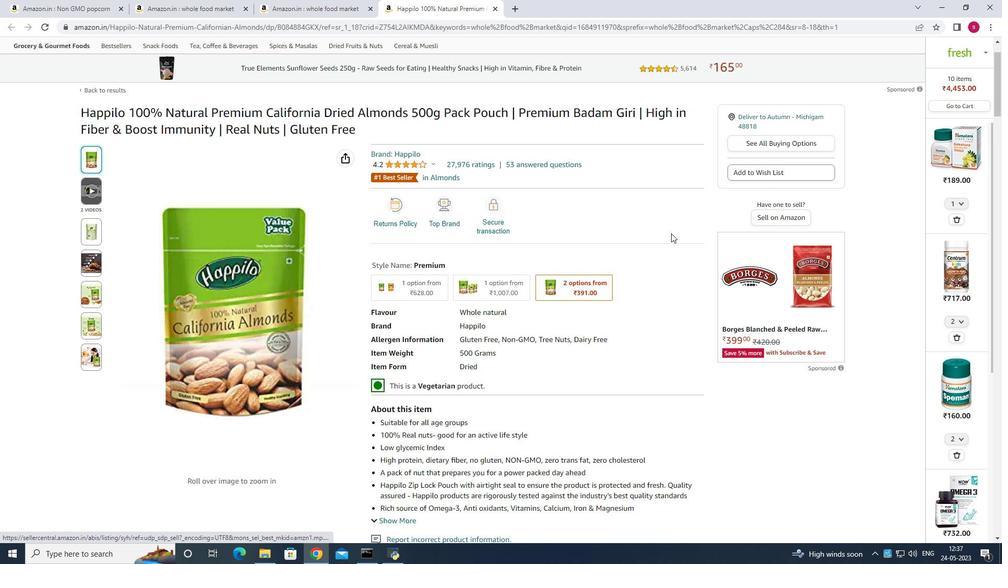 
Action: Mouse scrolled (667, 250) with delta (0, 0)
Screenshot: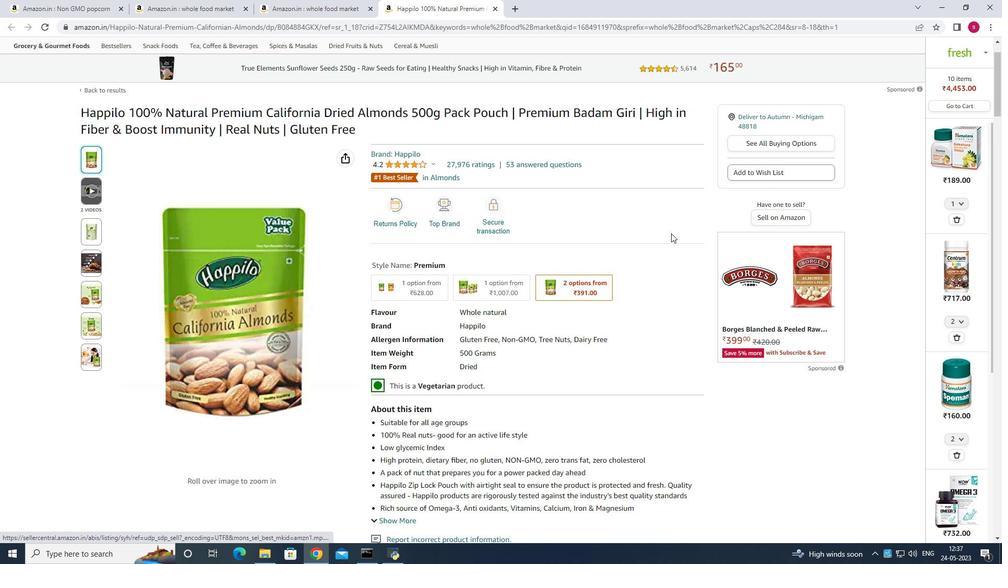 
Action: Mouse scrolled (667, 250) with delta (0, 0)
Screenshot: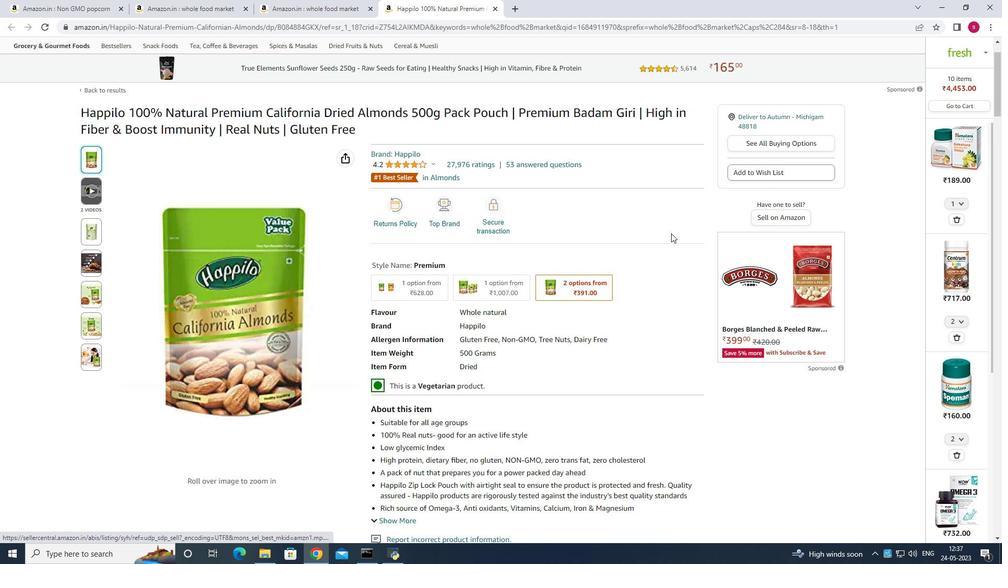 
Action: Mouse scrolled (667, 250) with delta (0, 0)
Screenshot: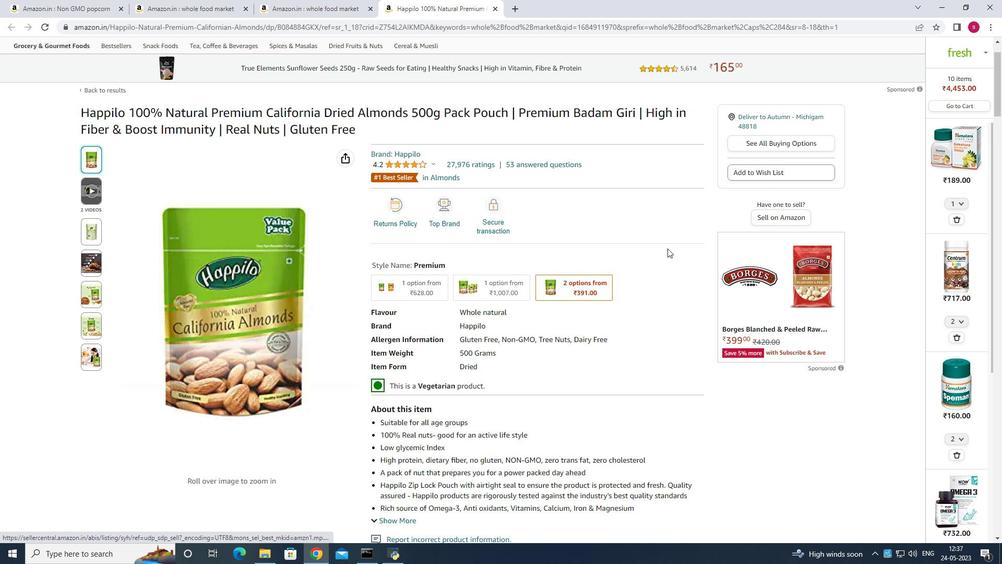 
Action: Mouse scrolled (667, 250) with delta (0, 0)
Screenshot: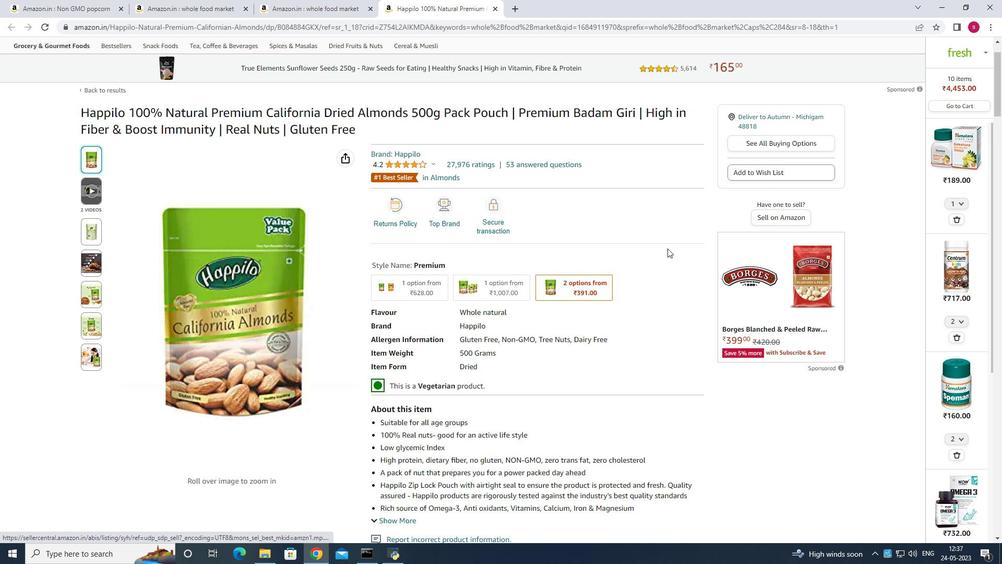 
Action: Mouse moved to (667, 251)
Screenshot: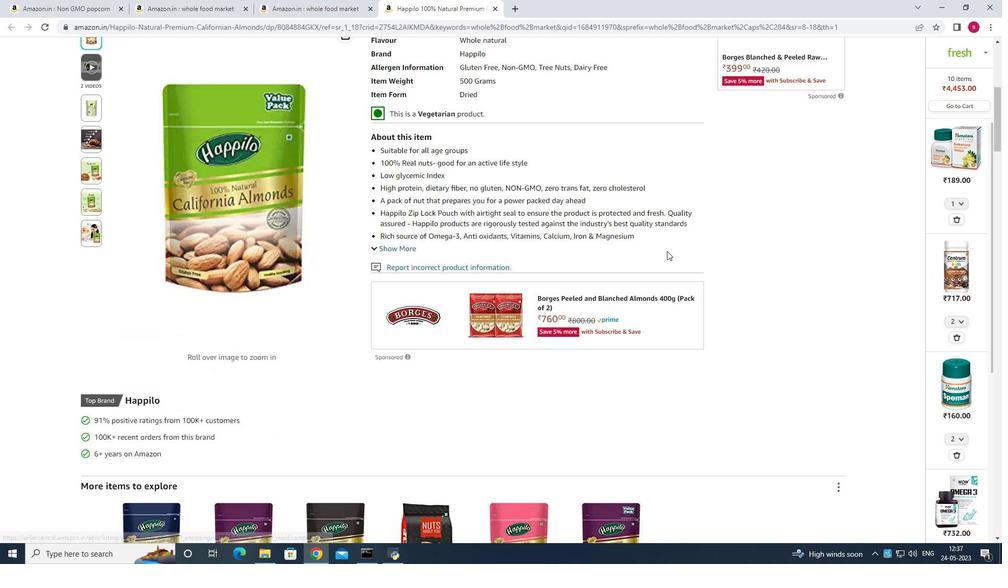 
Action: Mouse scrolled (667, 250) with delta (0, 0)
Screenshot: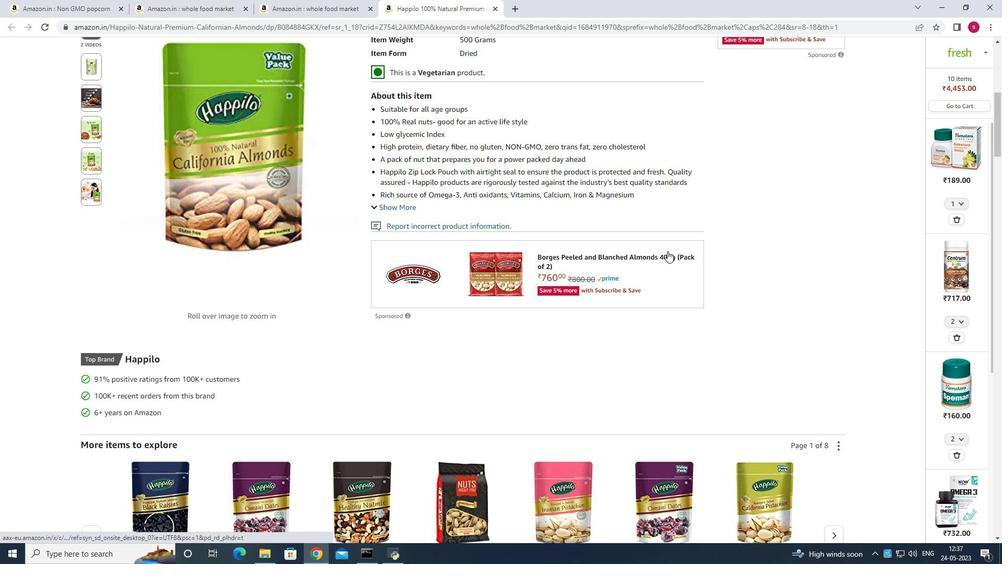 
Action: Mouse scrolled (667, 250) with delta (0, 0)
Screenshot: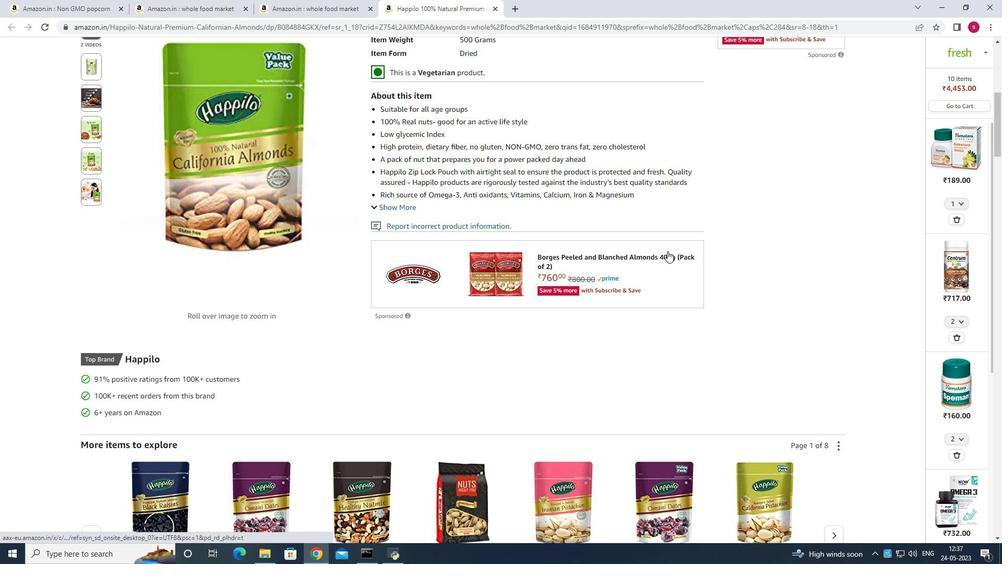 
Action: Mouse scrolled (667, 250) with delta (0, 0)
Screenshot: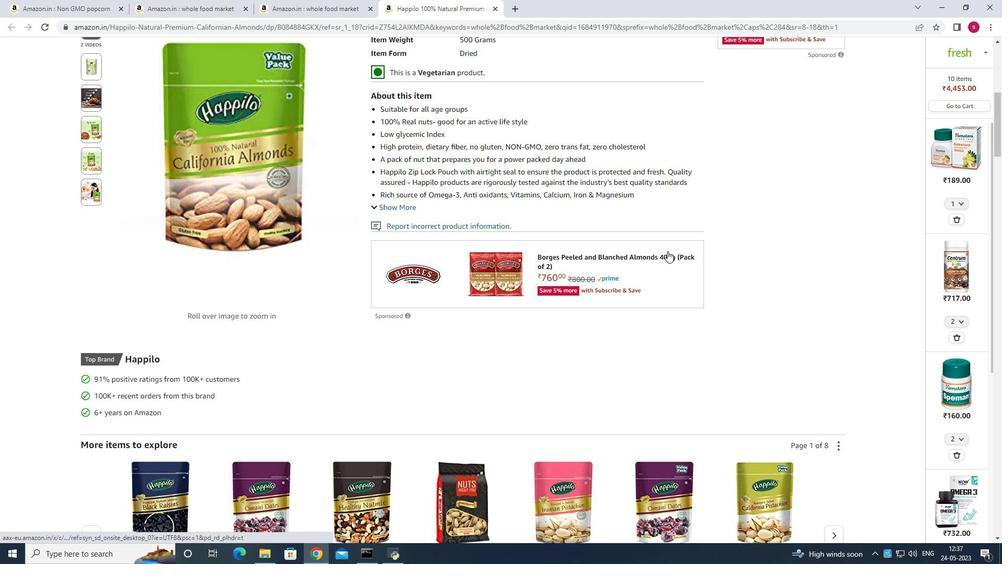 
Action: Mouse scrolled (667, 250) with delta (0, 0)
Screenshot: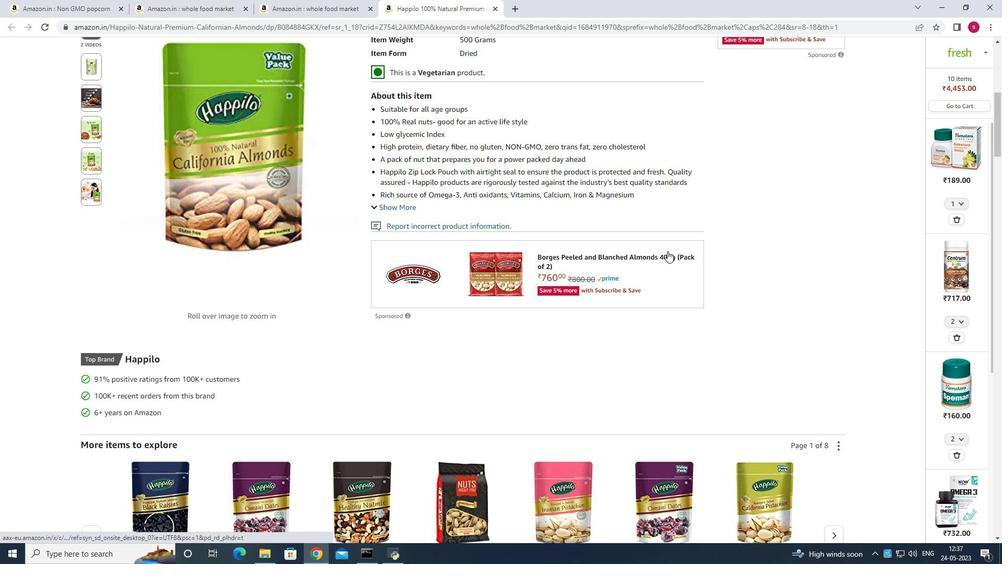 
Action: Mouse scrolled (667, 250) with delta (0, 0)
Screenshot: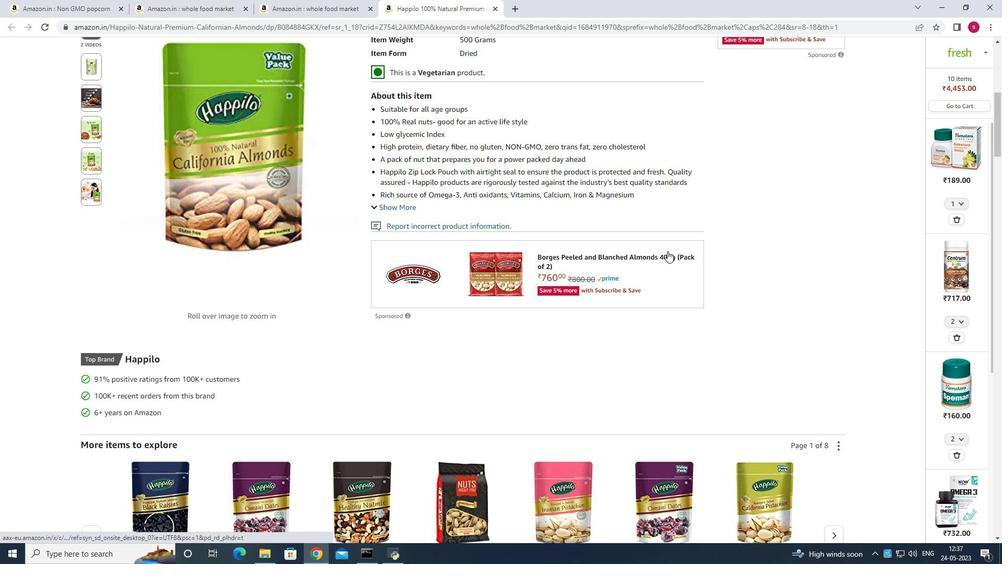 
Action: Mouse scrolled (667, 250) with delta (0, 0)
Screenshot: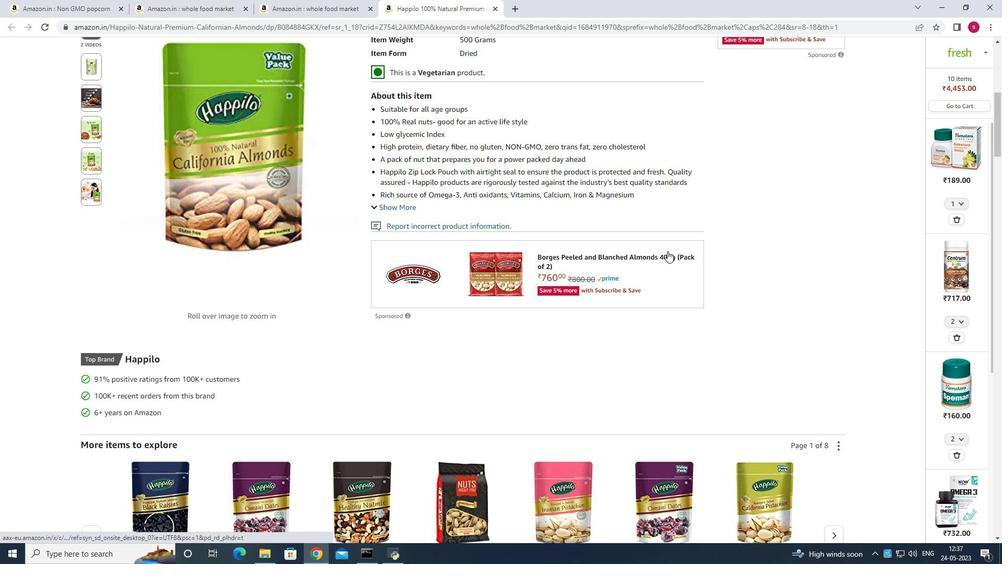 
Action: Mouse scrolled (667, 250) with delta (0, 0)
Screenshot: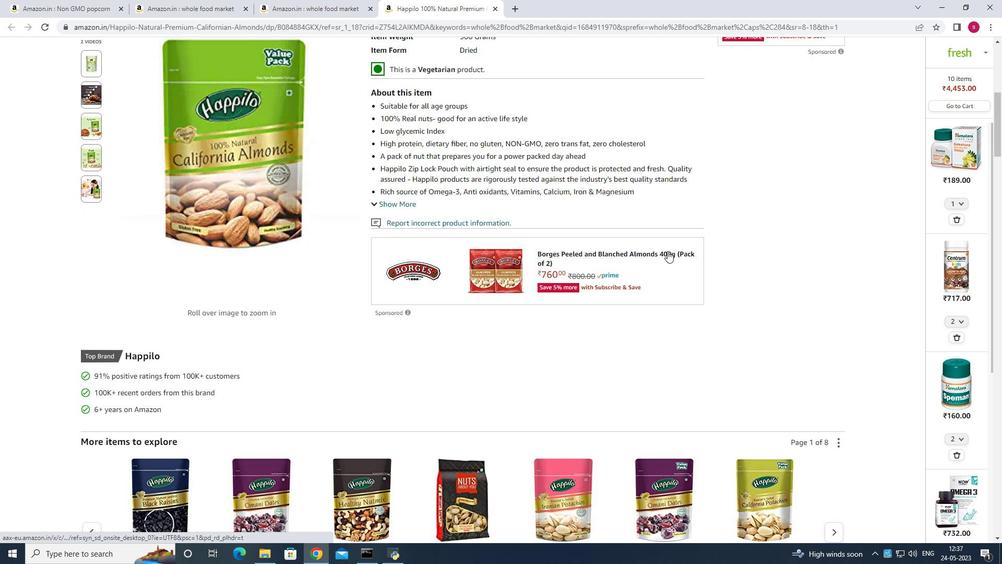 
Action: Mouse moved to (958, 220)
Screenshot: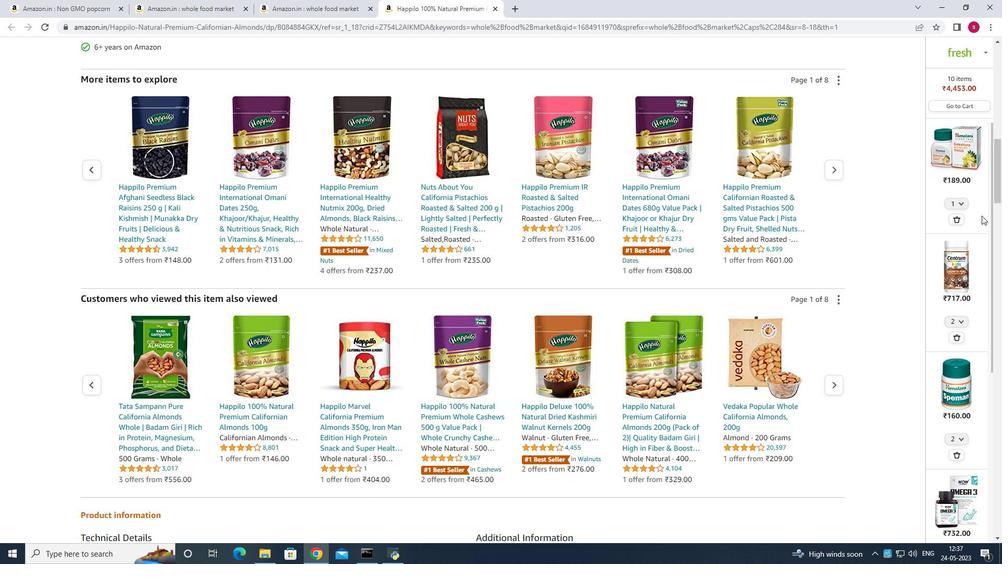 
Action: Mouse pressed left at (958, 220)
Screenshot: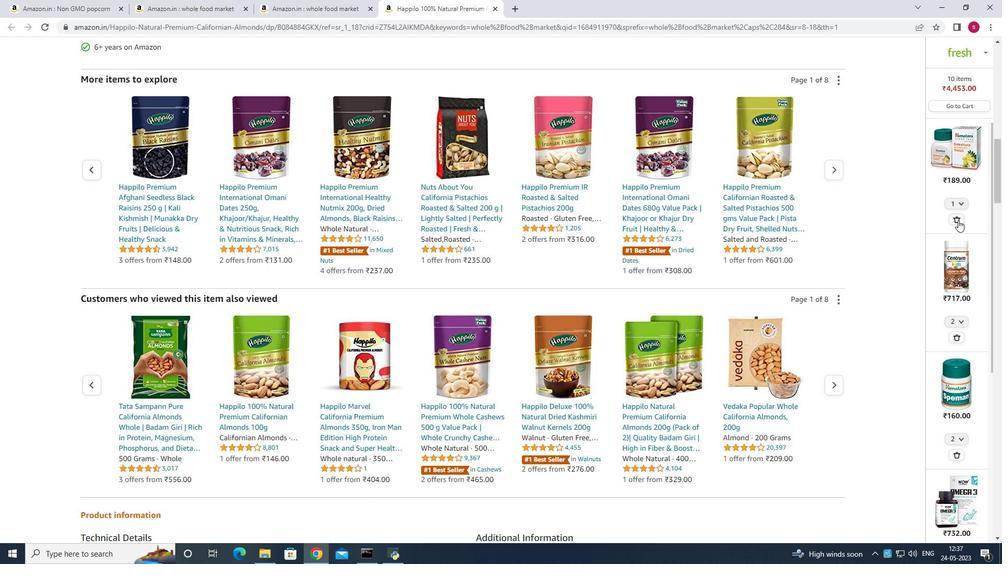 
Action: Mouse moved to (959, 277)
Screenshot: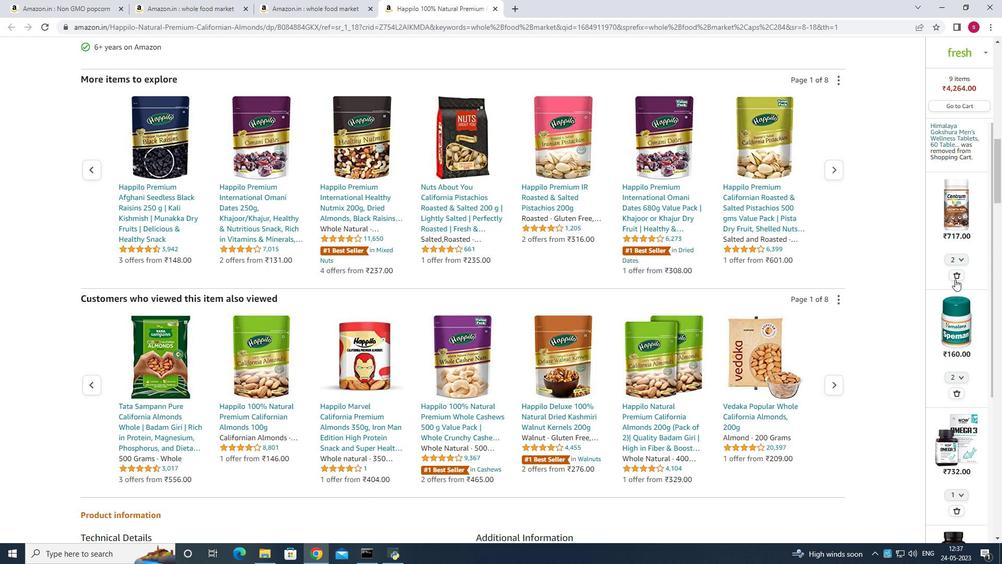 
Action: Mouse pressed left at (959, 277)
Screenshot: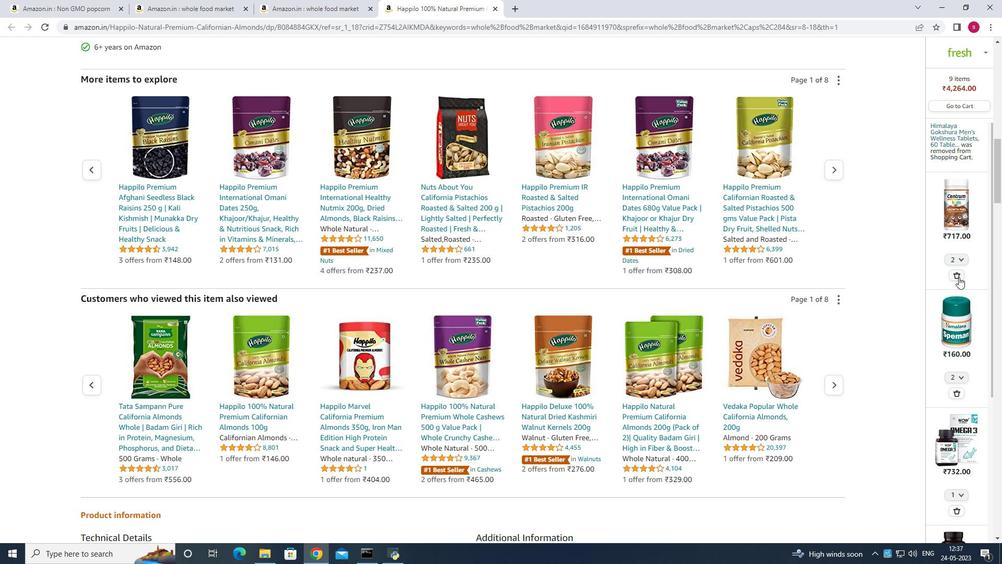 
Action: Mouse pressed left at (959, 277)
Screenshot: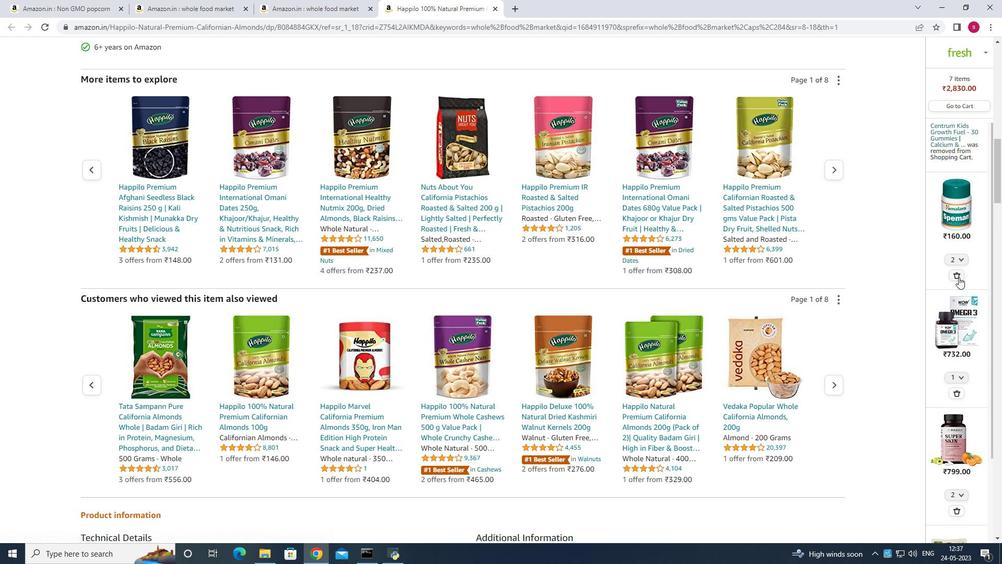 
Action: Mouse pressed left at (959, 277)
Screenshot: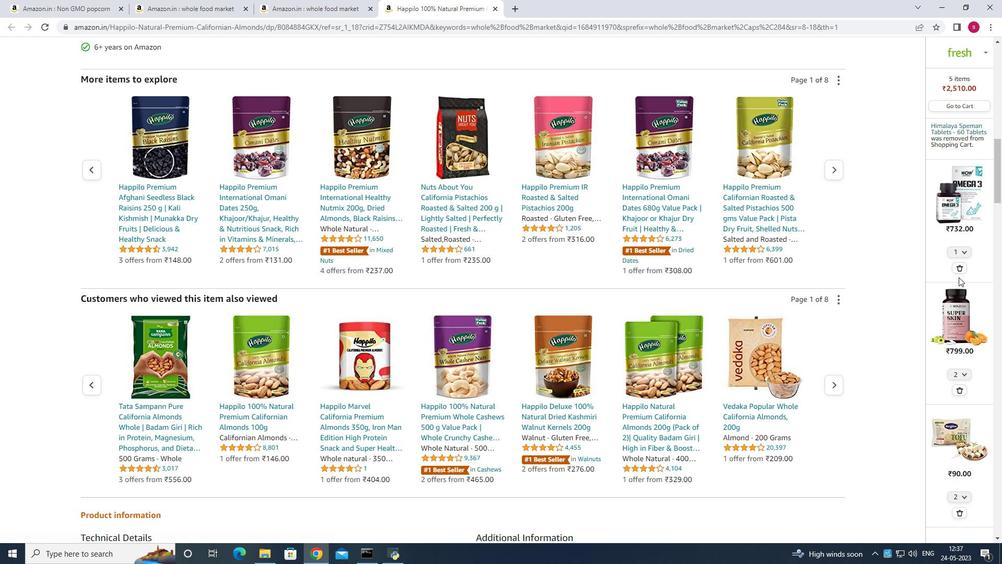 
Action: Mouse moved to (956, 272)
Screenshot: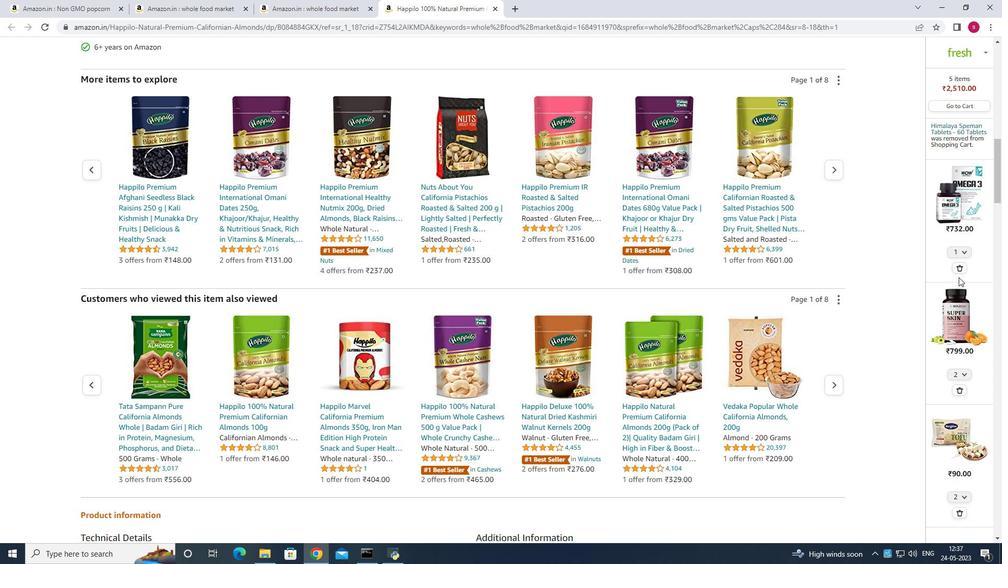 
Action: Mouse pressed left at (956, 272)
Screenshot: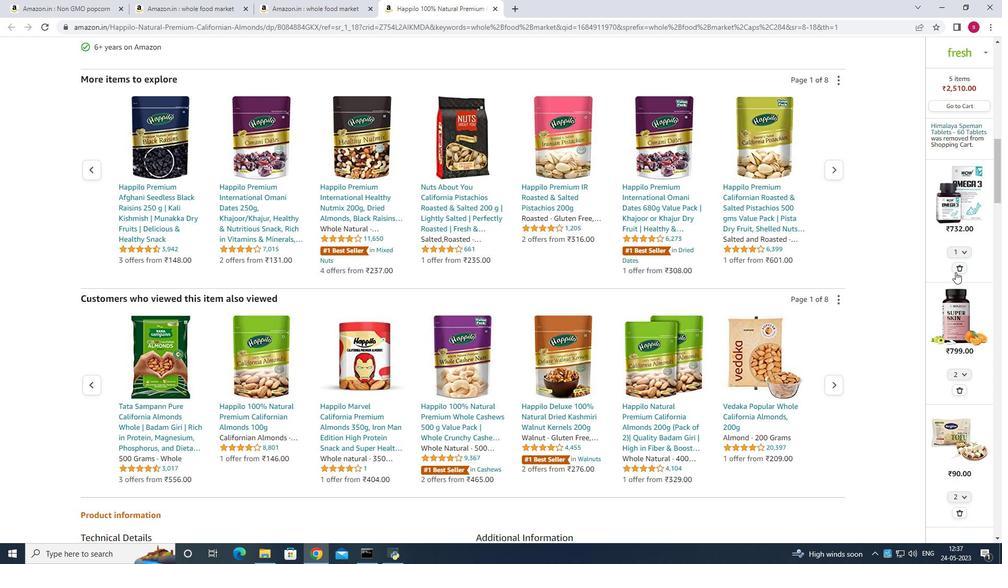 
Action: Mouse moved to (955, 267)
Screenshot: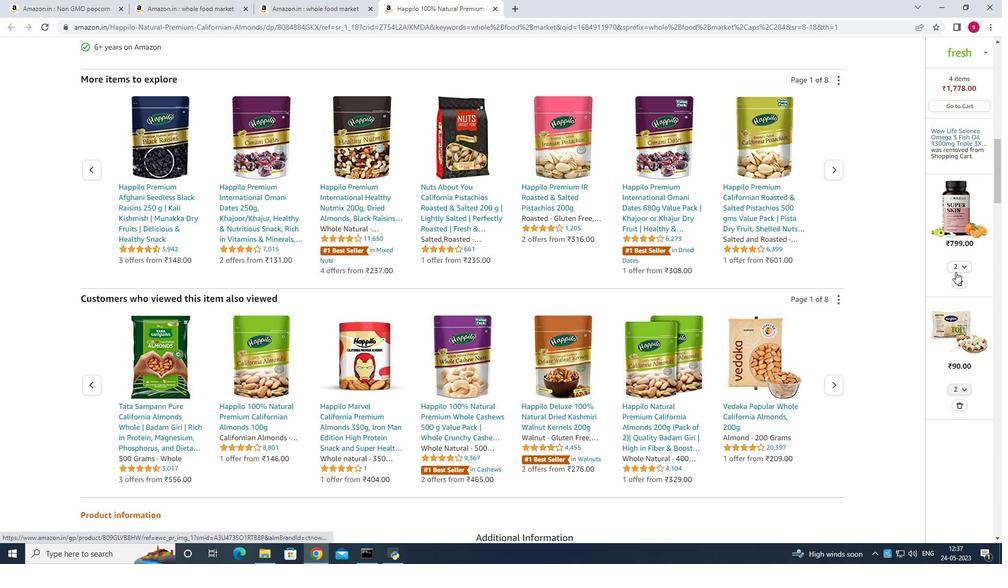 
Action: Mouse pressed left at (955, 267)
Screenshot: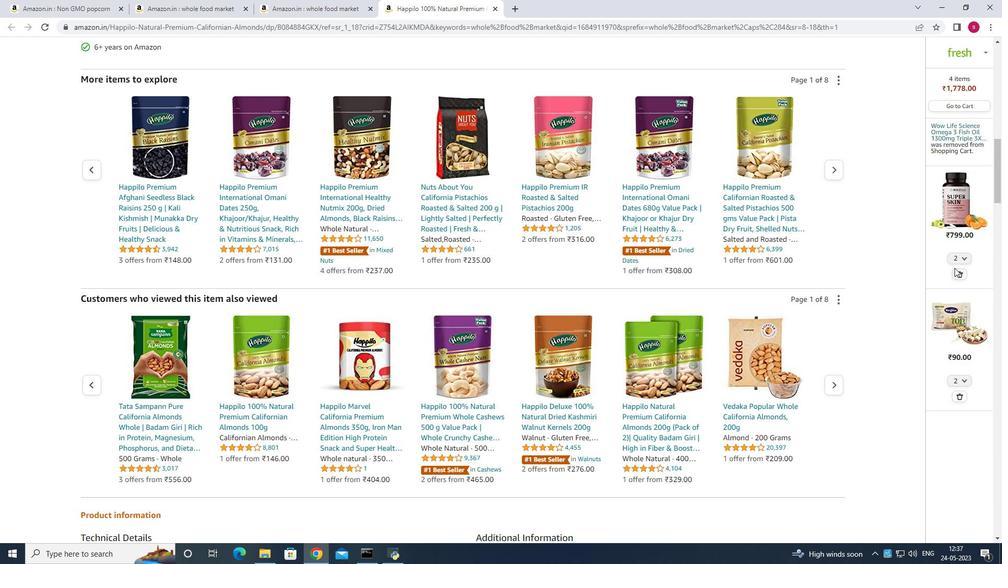
Action: Mouse moved to (958, 271)
Screenshot: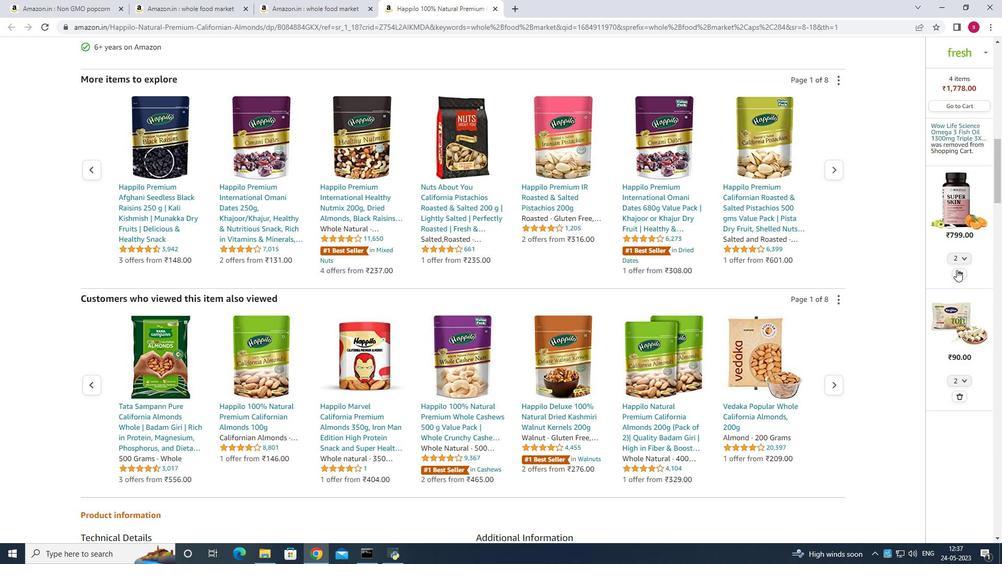 
Action: Mouse pressed left at (958, 271)
Screenshot: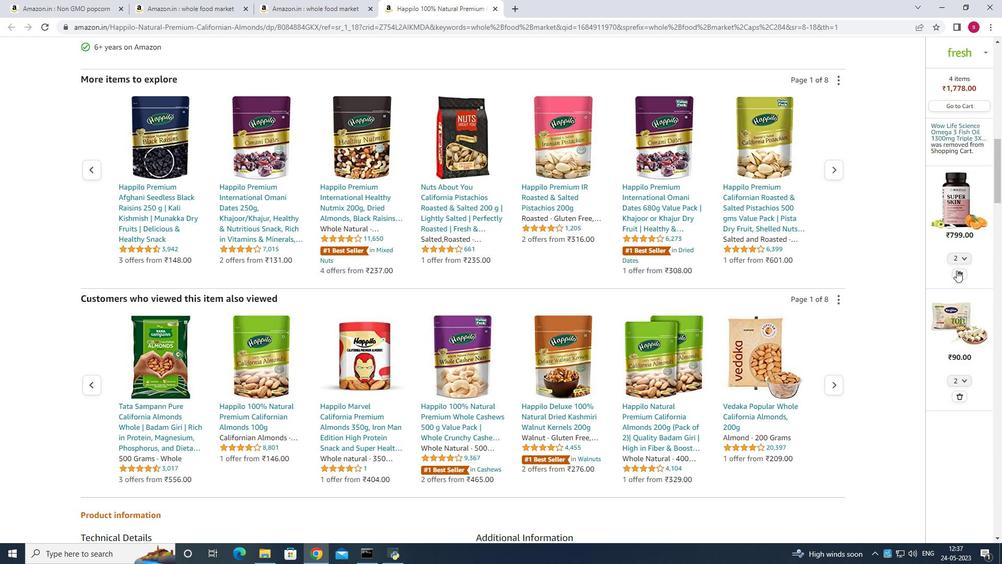 
Action: Mouse moved to (959, 297)
Screenshot: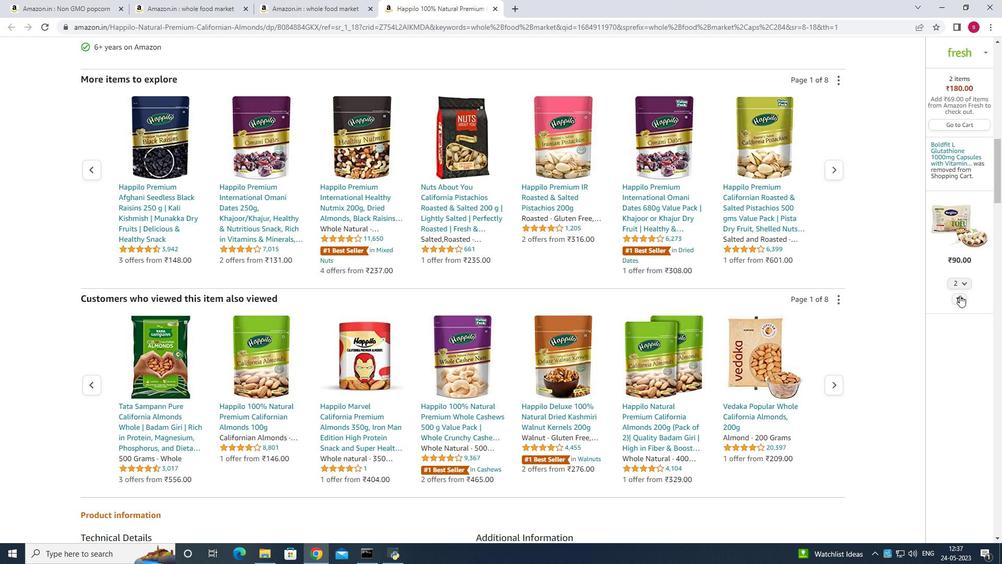 
Action: Mouse pressed left at (959, 297)
Screenshot: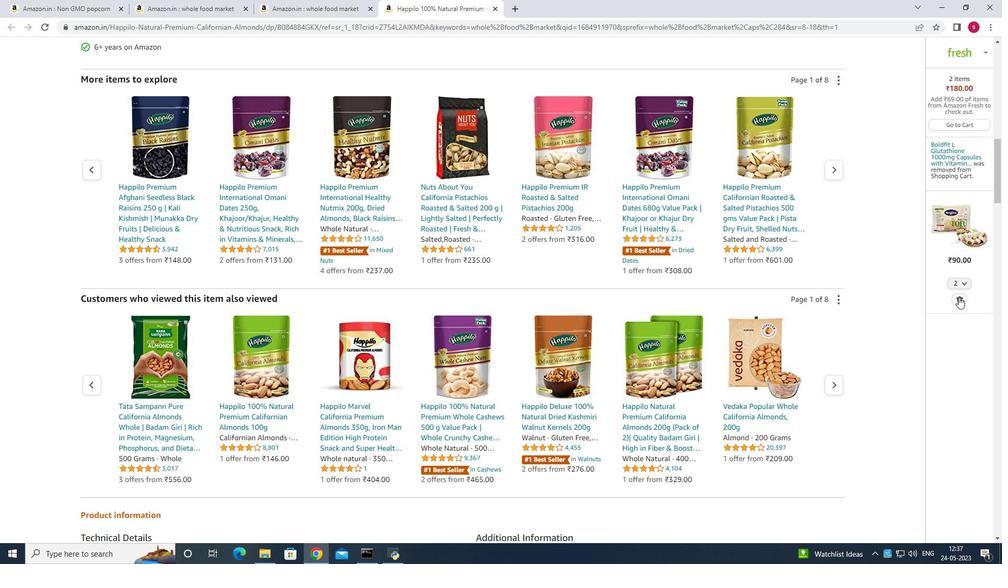 
Action: Mouse moved to (638, 183)
Screenshot: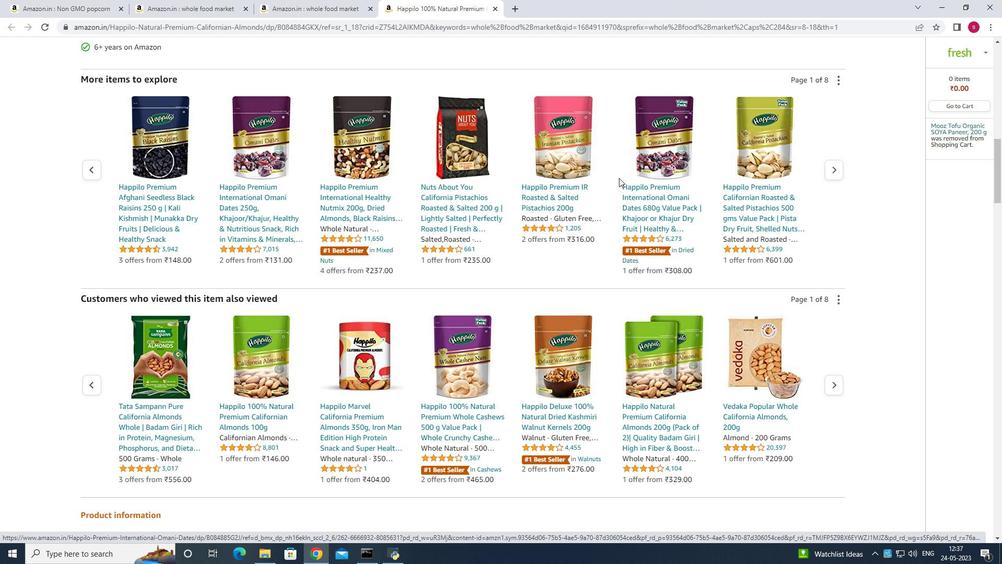 
Action: Mouse scrolled (638, 182) with delta (0, 0)
Screenshot: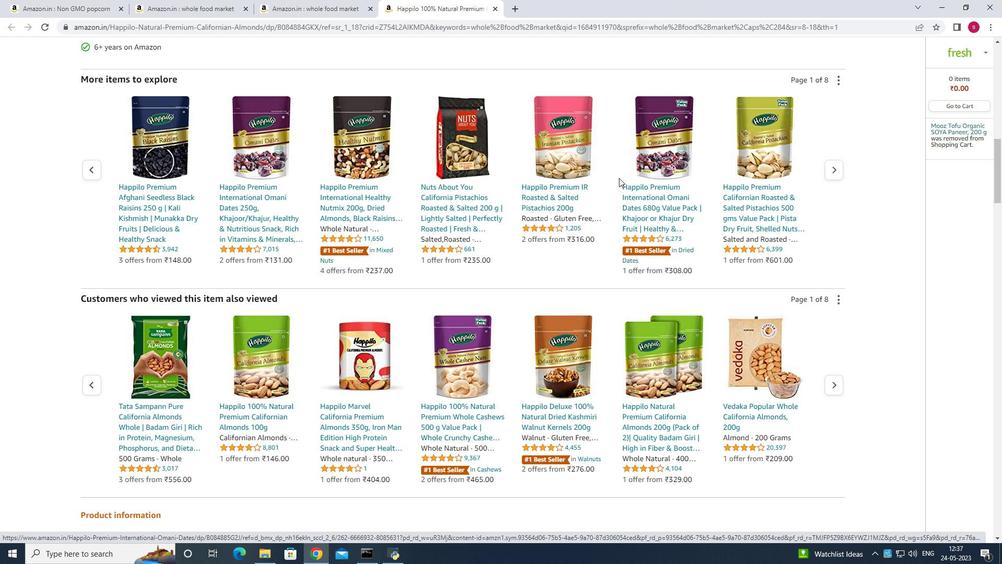 
Action: Mouse moved to (639, 184)
Screenshot: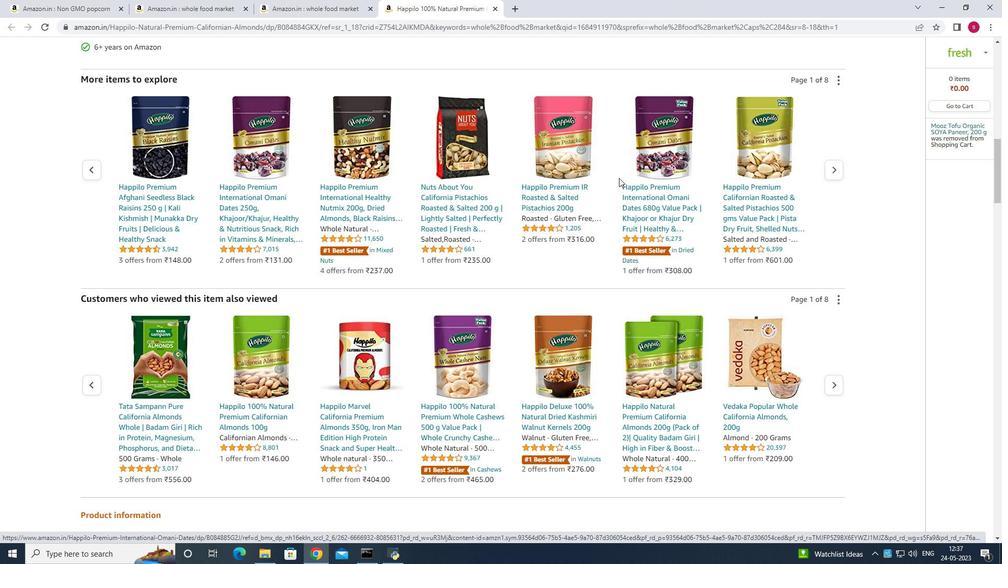 
Action: Mouse scrolled (639, 183) with delta (0, 0)
Screenshot: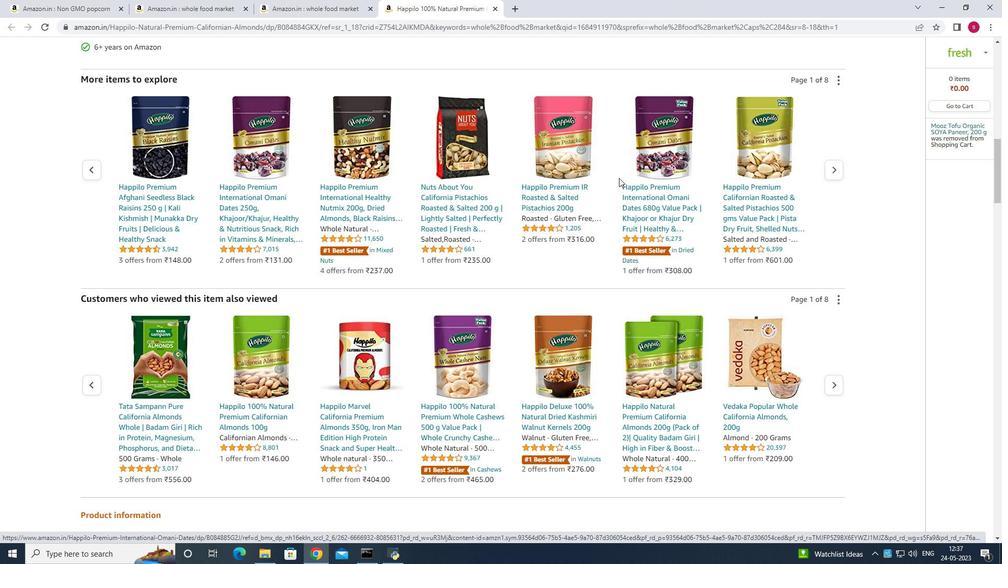 
Action: Mouse scrolled (639, 183) with delta (0, 0)
Screenshot: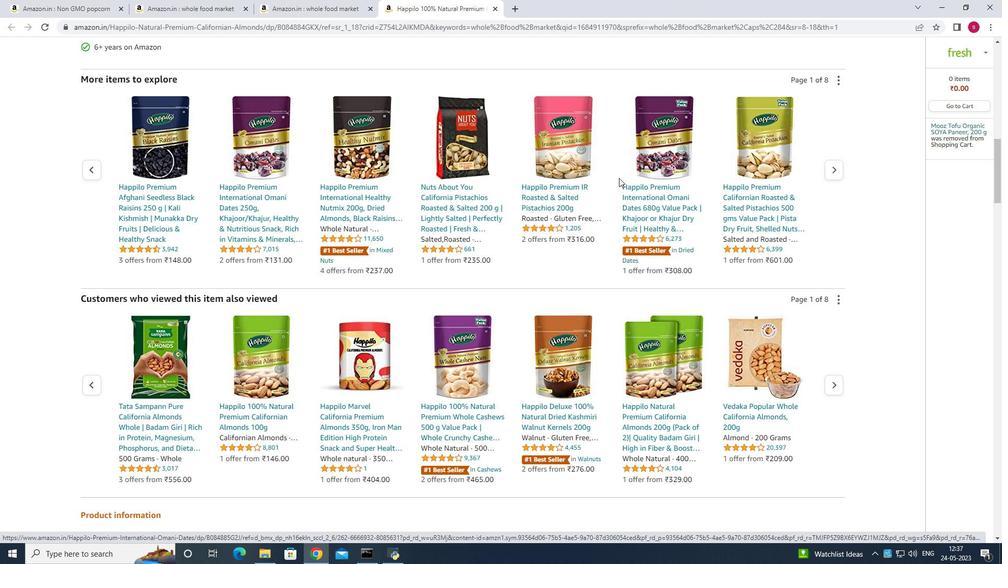 
Action: Mouse scrolled (639, 183) with delta (0, 0)
Screenshot: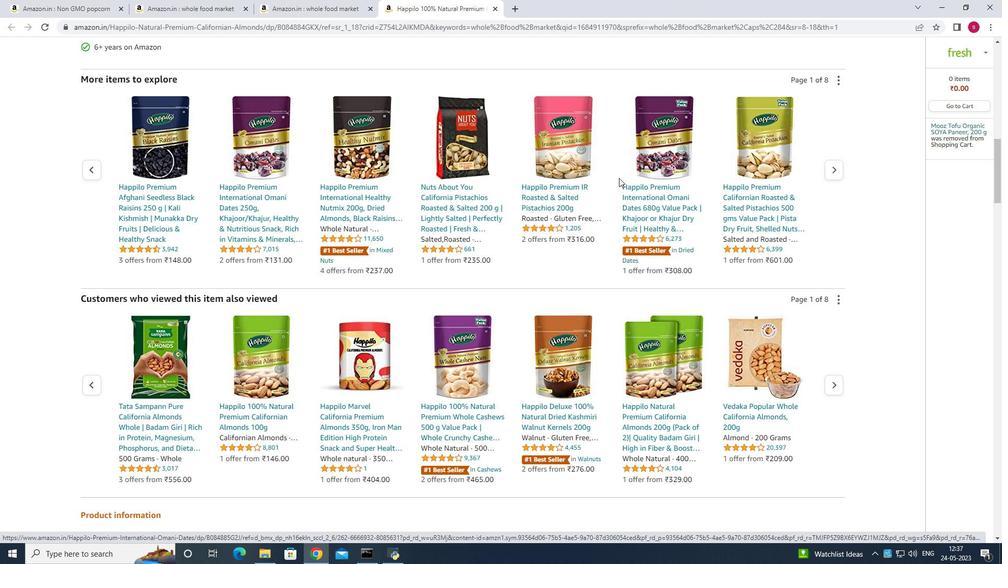 
Action: Mouse scrolled (639, 183) with delta (0, 0)
Screenshot: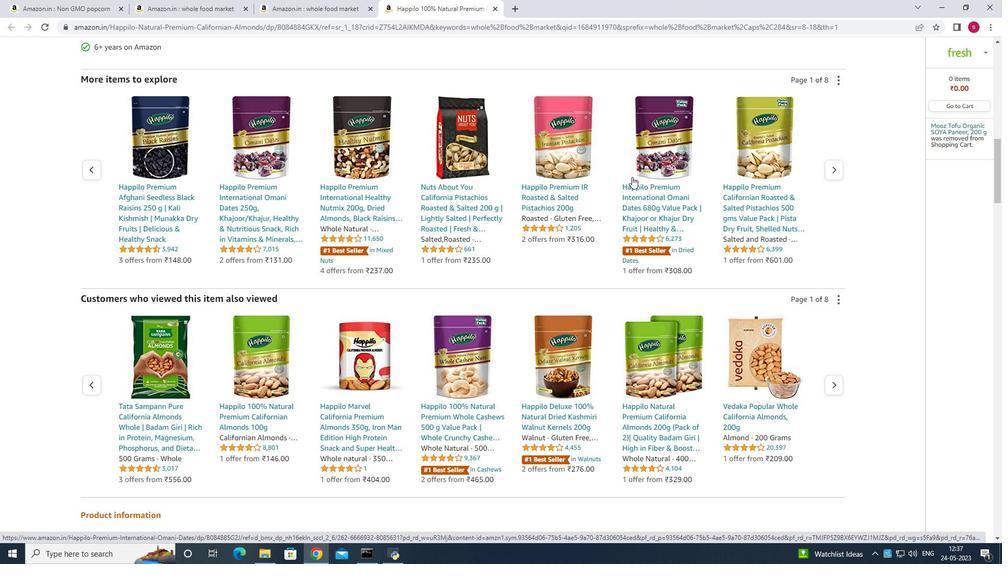 
Action: Mouse moved to (539, 184)
Screenshot: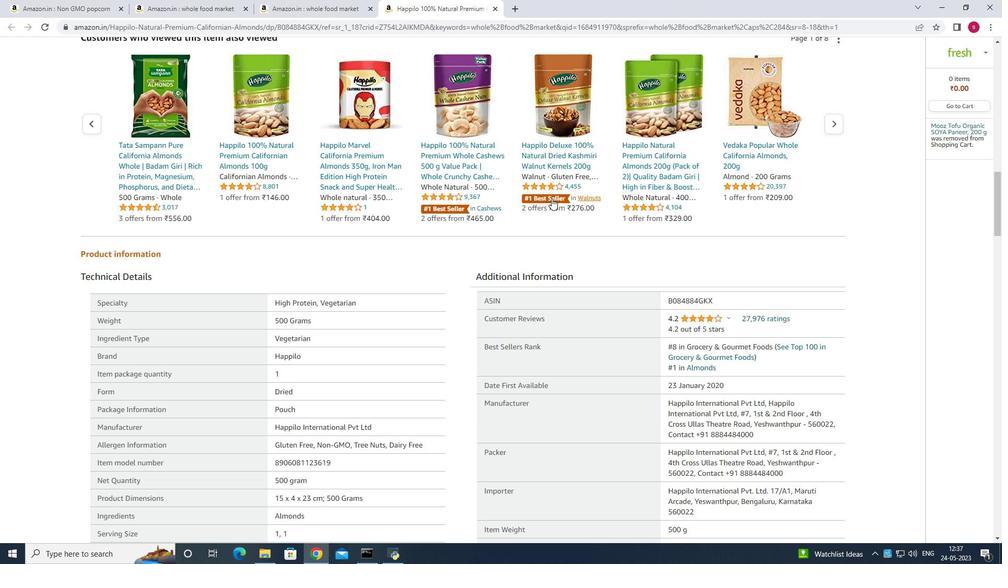 
Action: Mouse scrolled (539, 185) with delta (0, 0)
Screenshot: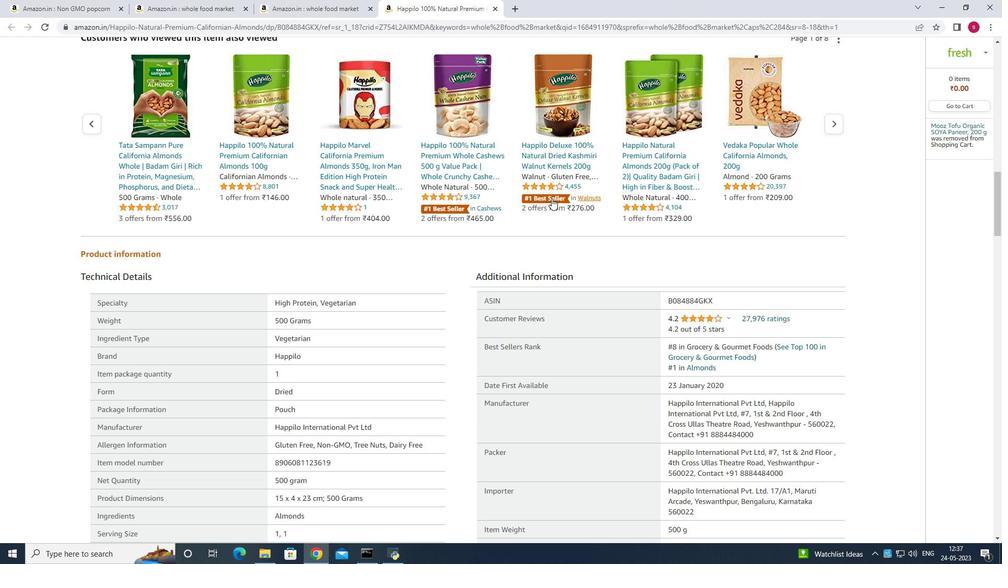 
Action: Mouse moved to (535, 173)
Screenshot: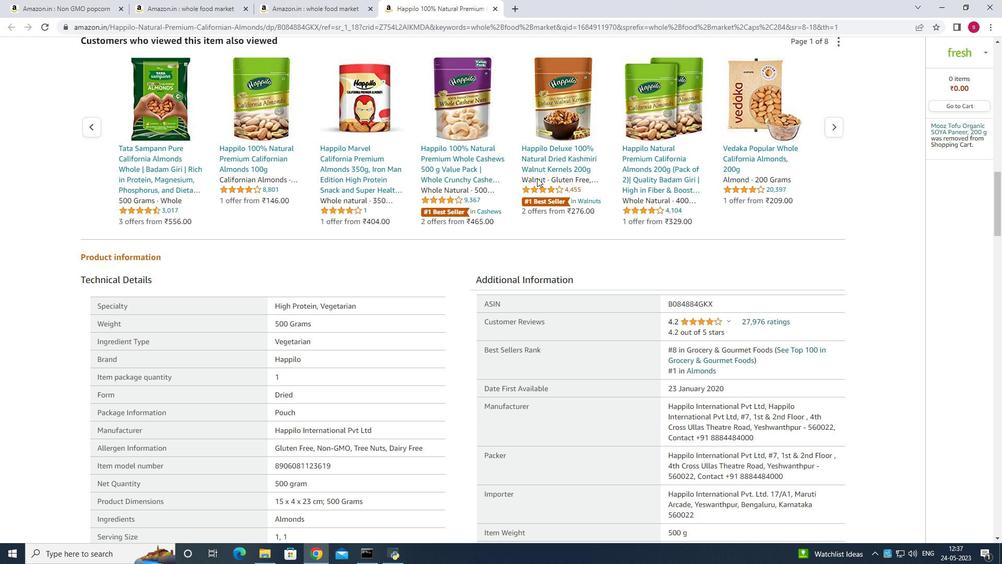 
Action: Mouse scrolled (535, 173) with delta (0, 0)
Screenshot: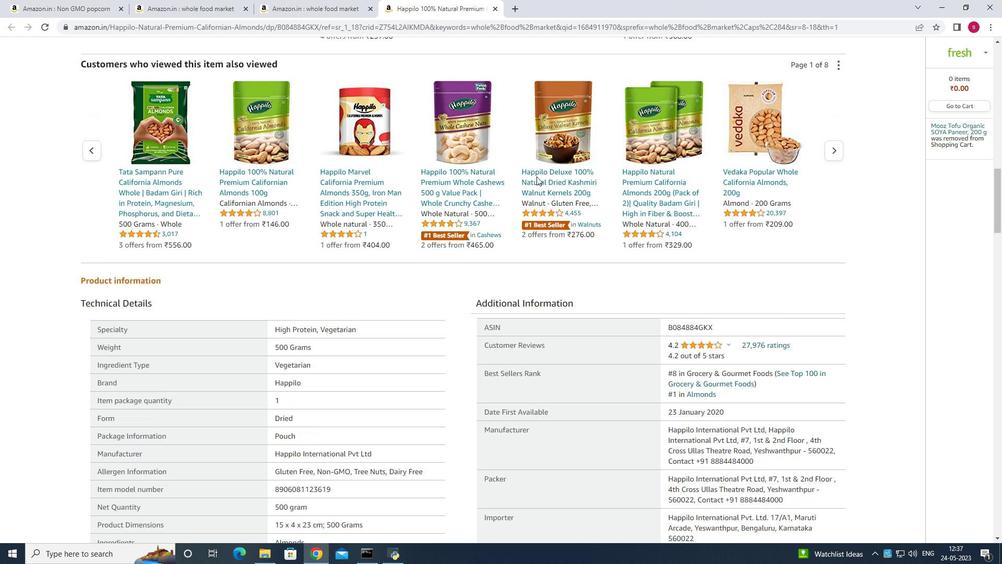 
Action: Mouse scrolled (535, 173) with delta (0, 0)
Screenshot: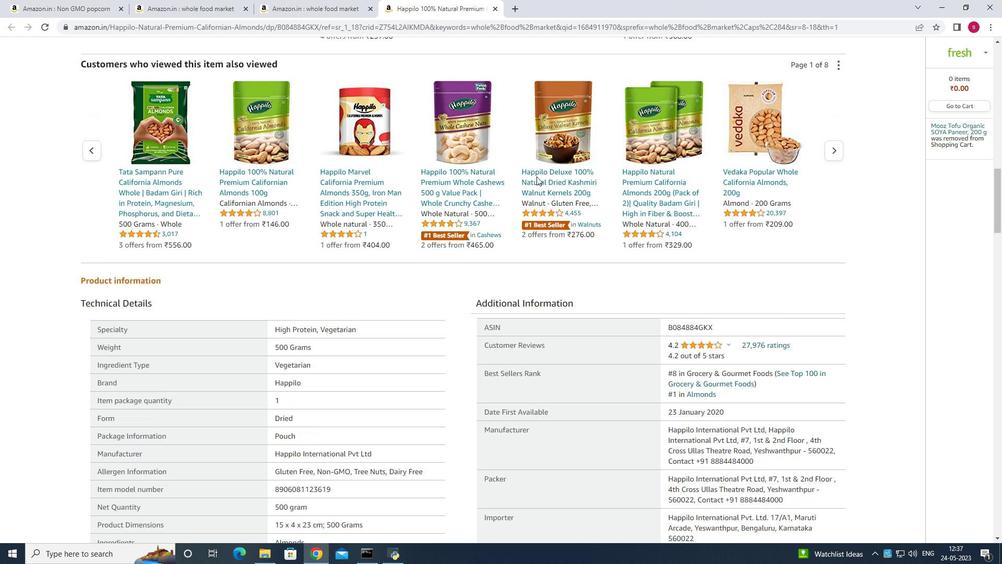 
Action: Mouse scrolled (535, 173) with delta (0, 0)
Screenshot: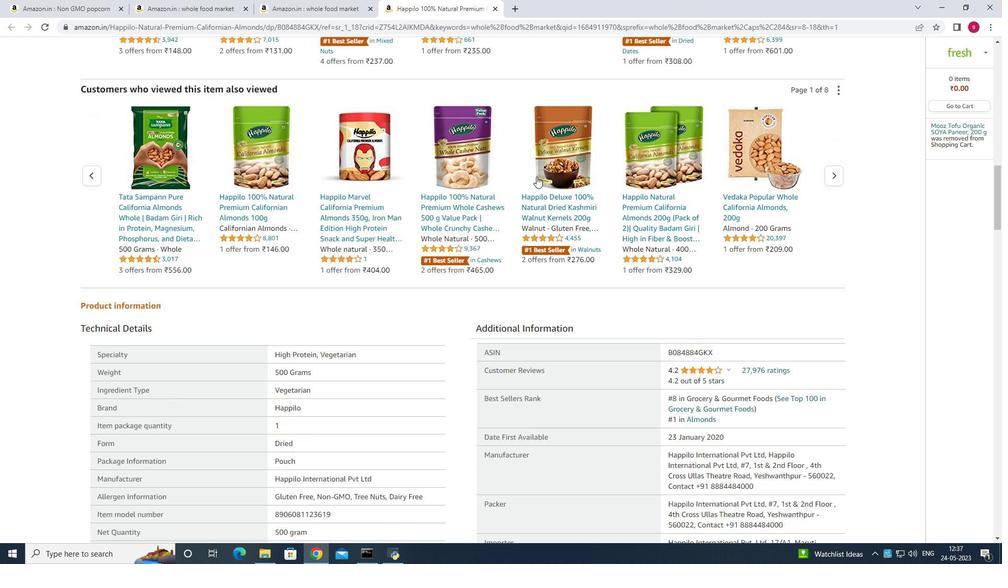 
Action: Mouse scrolled (535, 173) with delta (0, 0)
Screenshot: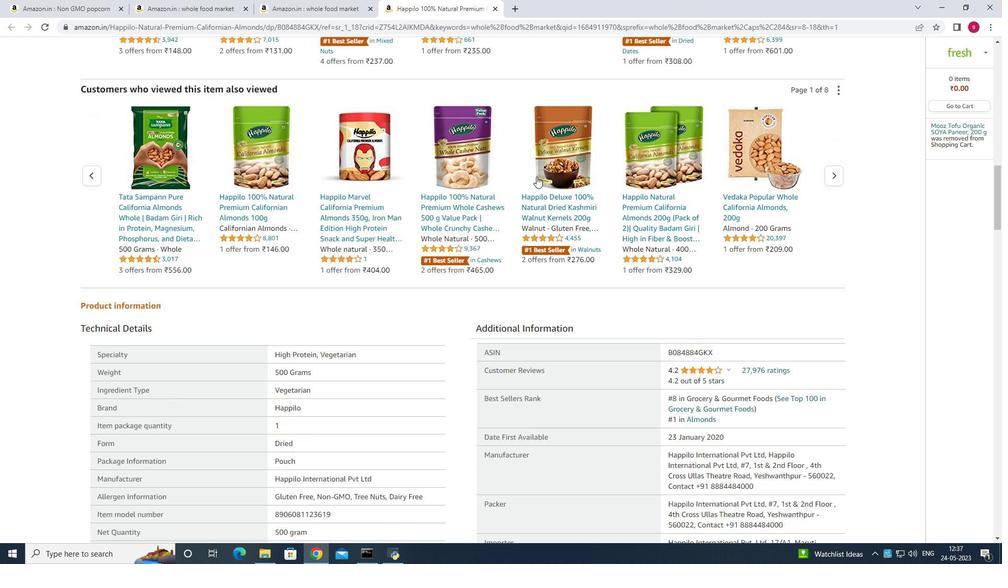 
Action: Mouse scrolled (535, 173) with delta (0, 0)
Screenshot: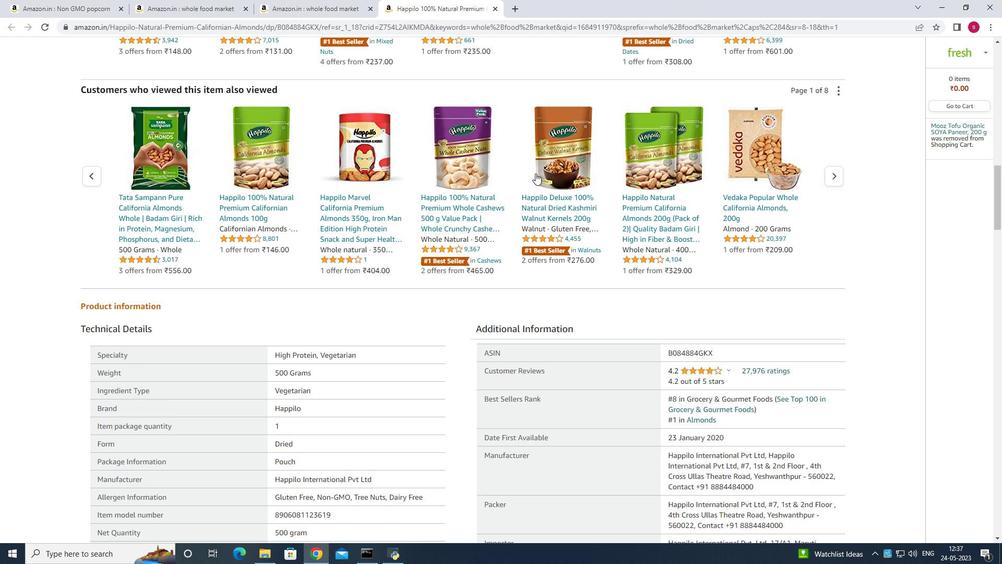 
Action: Mouse scrolled (535, 173) with delta (0, 0)
Screenshot: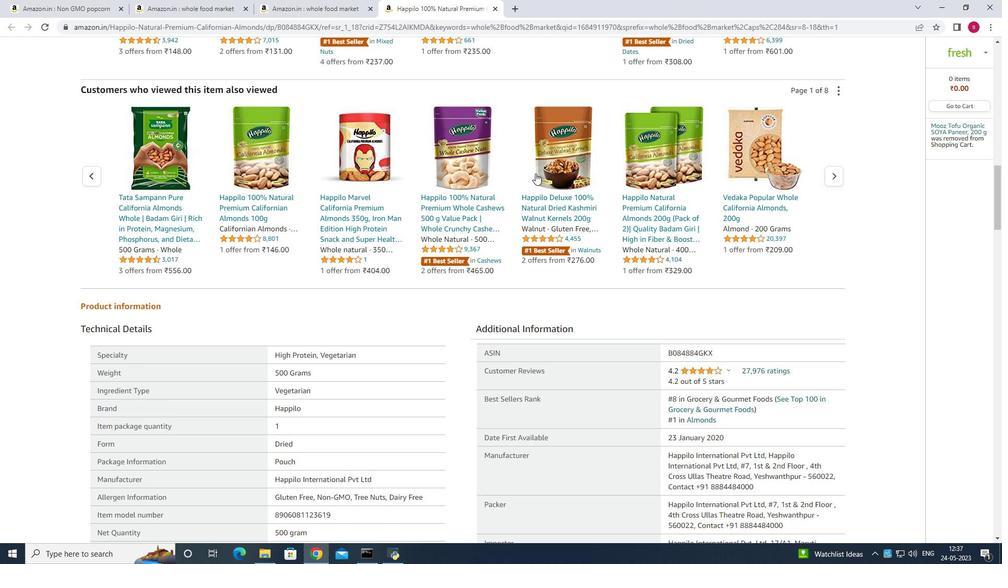 
Action: Mouse scrolled (535, 173) with delta (0, 0)
Screenshot: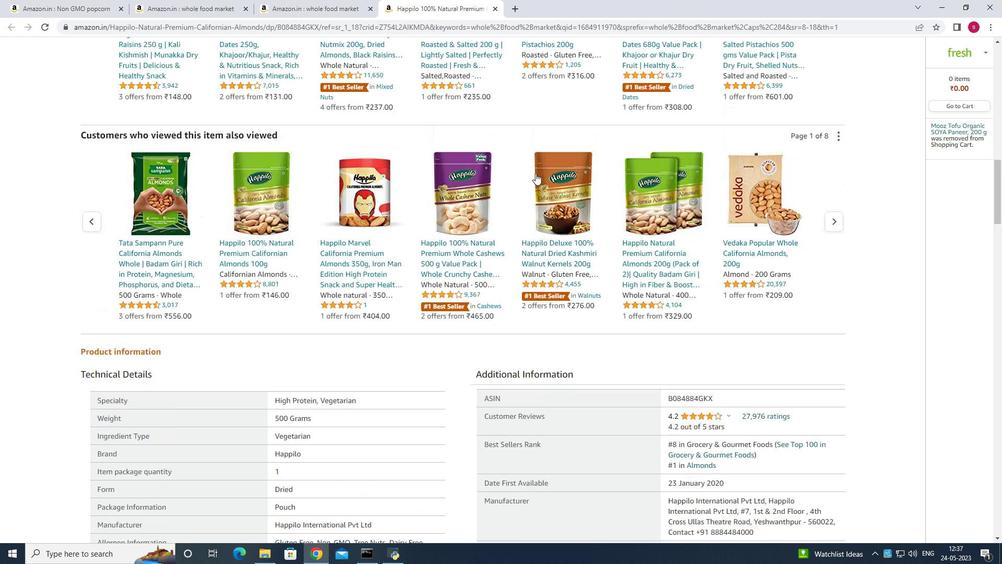 
Action: Mouse scrolled (535, 173) with delta (0, 0)
Screenshot: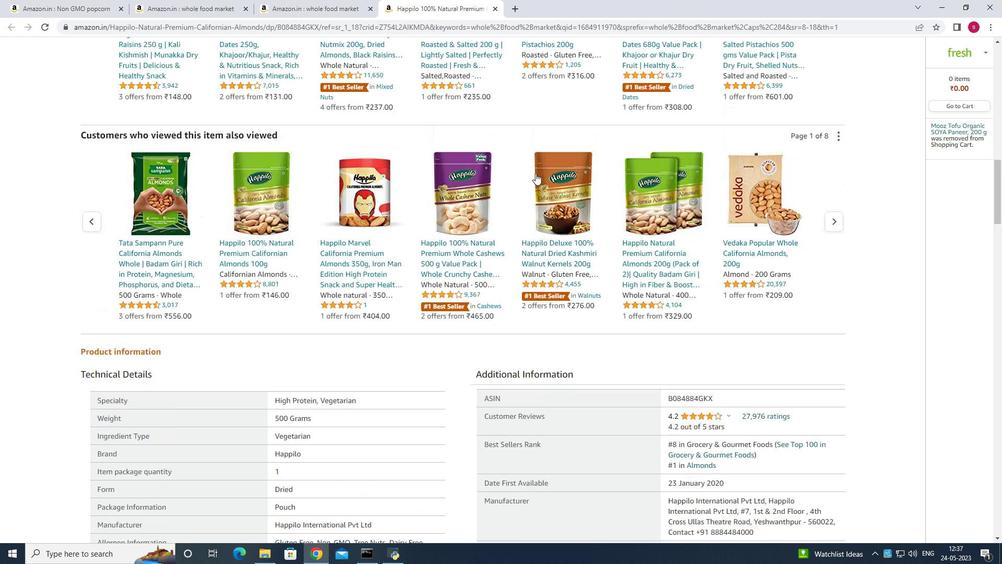 
Action: Mouse scrolled (535, 173) with delta (0, 0)
Screenshot: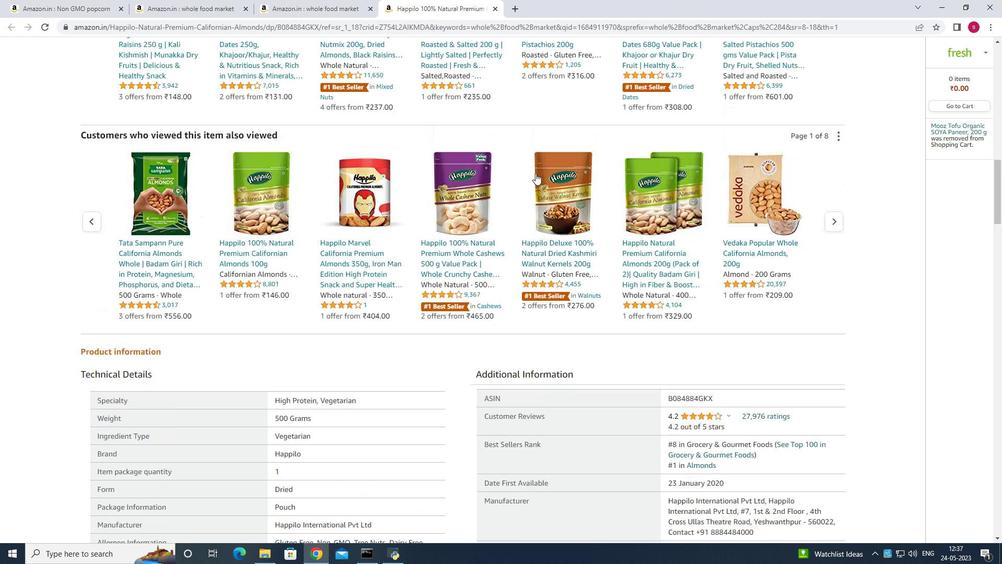 
Action: Mouse scrolled (535, 173) with delta (0, 0)
Screenshot: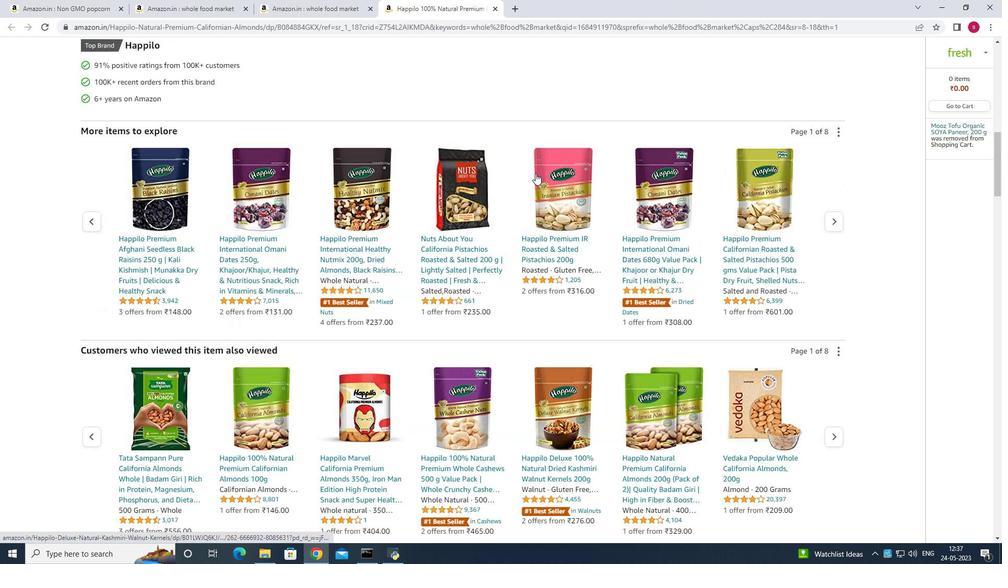 
Action: Mouse scrolled (535, 173) with delta (0, 0)
Screenshot: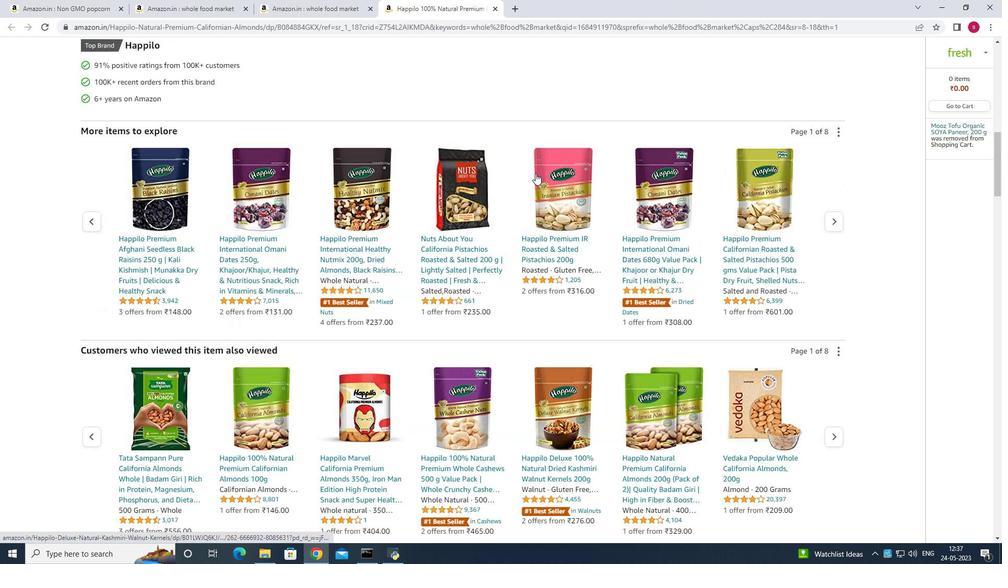 
Action: Mouse scrolled (535, 173) with delta (0, 0)
Screenshot: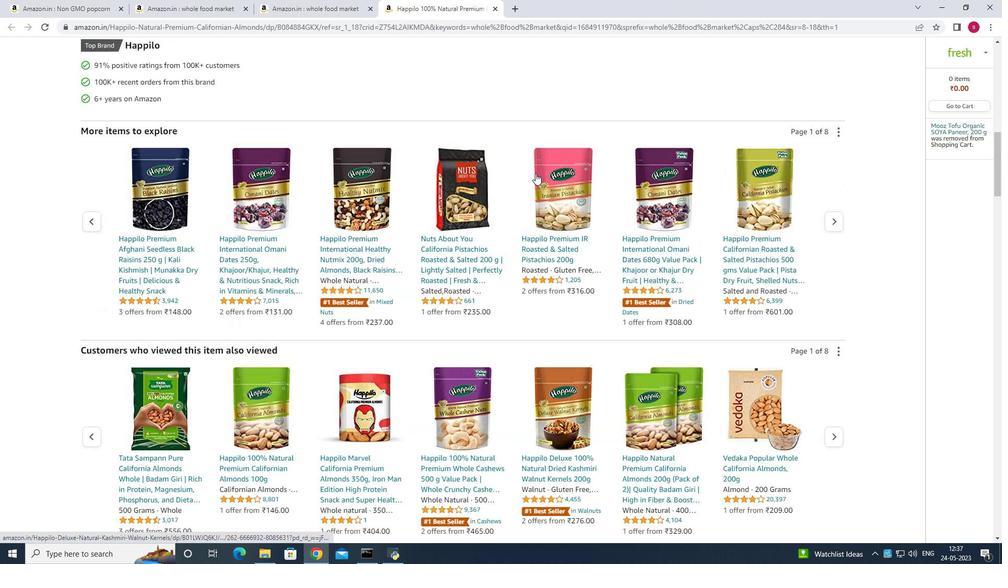 
Action: Mouse scrolled (535, 173) with delta (0, 0)
Screenshot: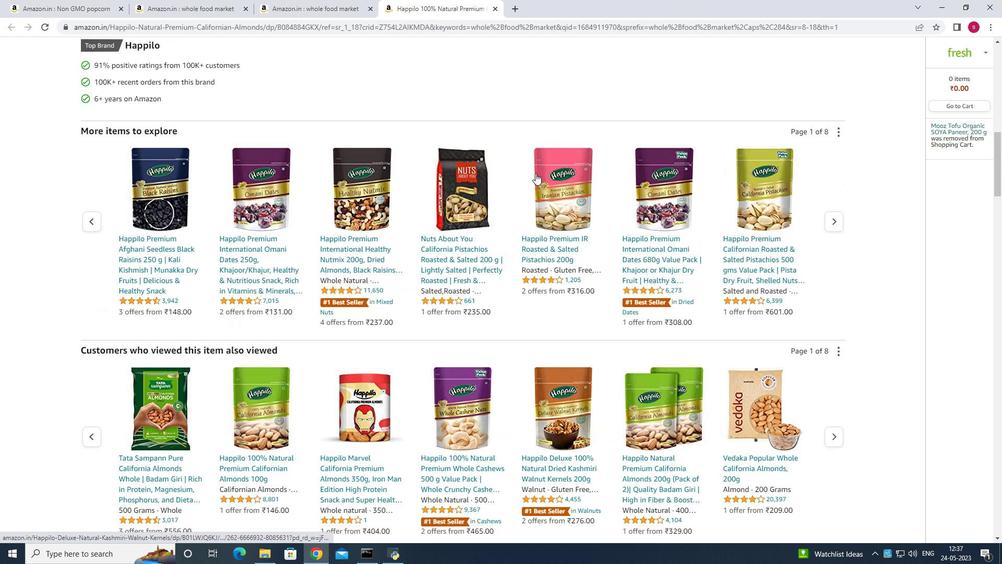 
Action: Mouse scrolled (535, 173) with delta (0, 0)
Screenshot: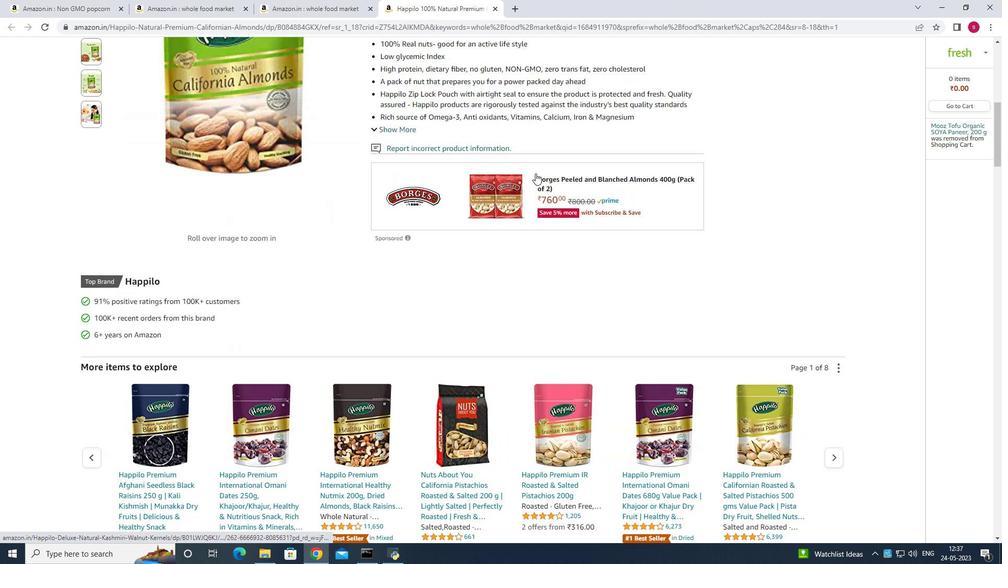 
Action: Mouse scrolled (535, 173) with delta (0, 0)
Screenshot: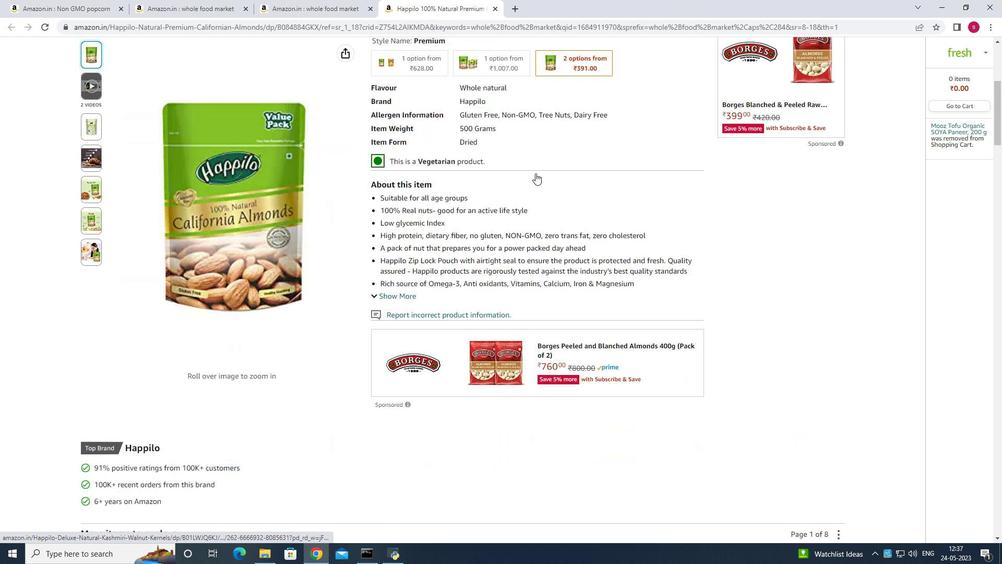 
Action: Mouse scrolled (535, 173) with delta (0, 0)
Screenshot: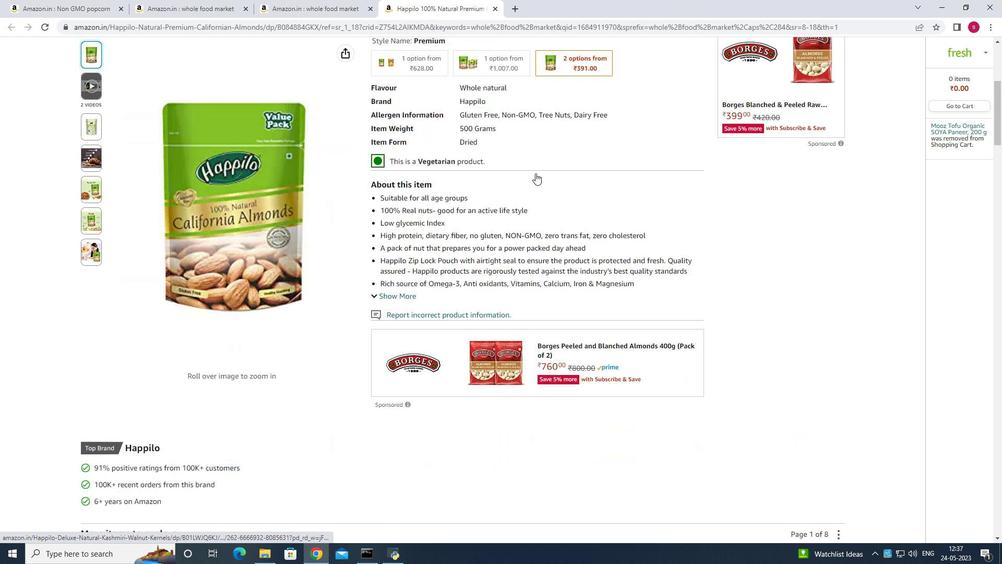 
Action: Mouse scrolled (535, 173) with delta (0, 0)
Screenshot: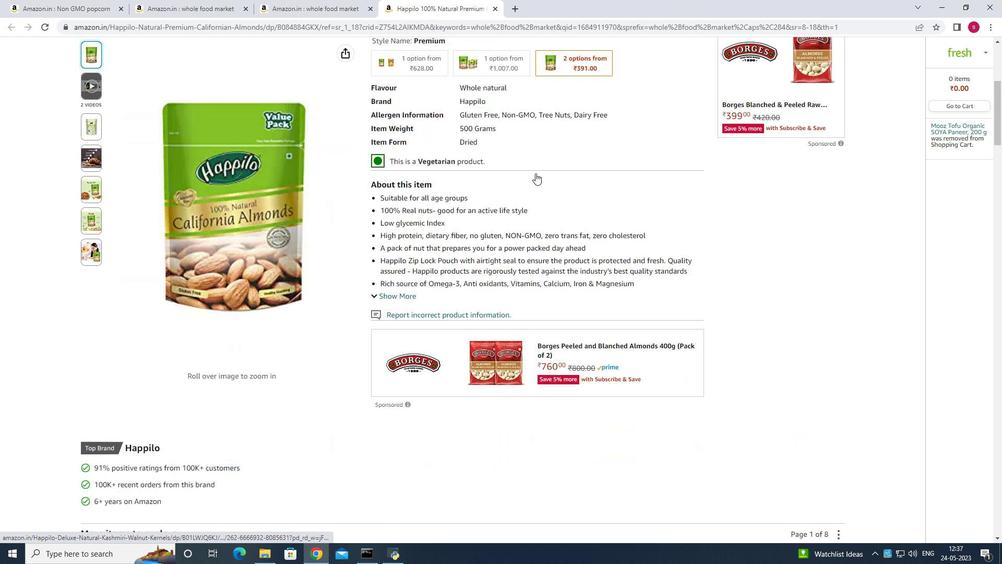 
Action: Mouse scrolled (535, 173) with delta (0, 0)
Screenshot: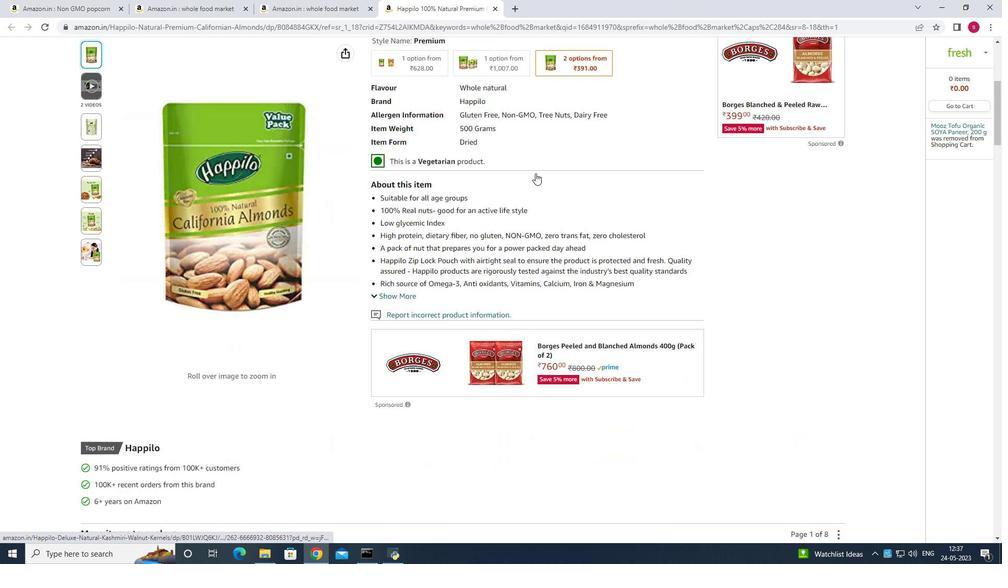 
Action: Mouse scrolled (535, 172) with delta (0, 0)
Screenshot: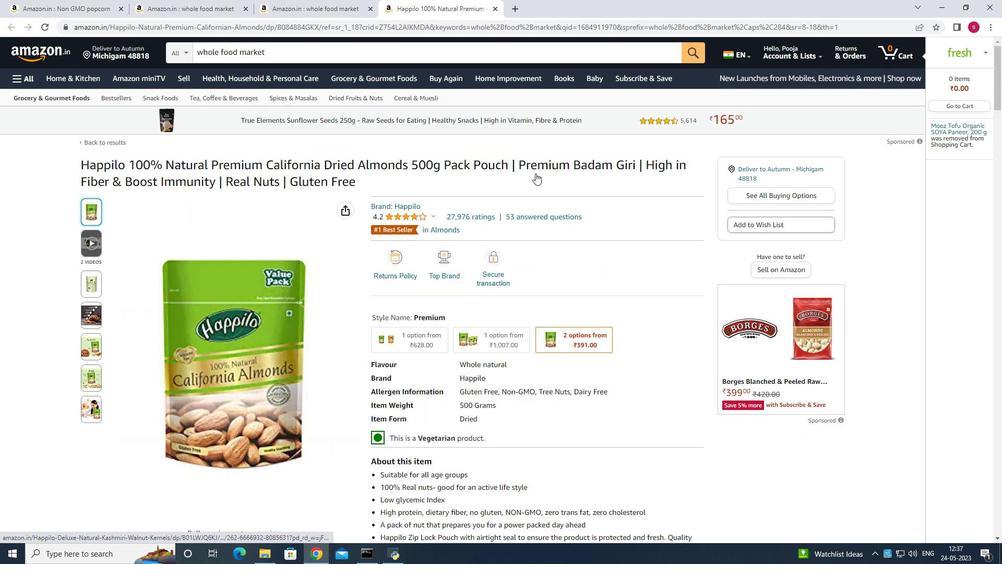 
Action: Mouse scrolled (535, 172) with delta (0, 0)
Screenshot: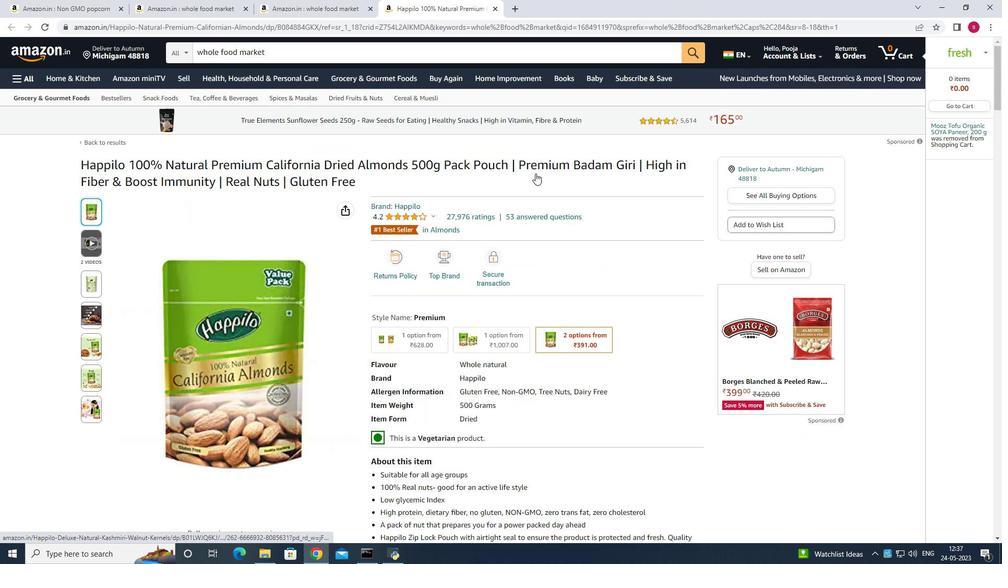 
Action: Mouse scrolled (535, 172) with delta (0, 0)
Screenshot: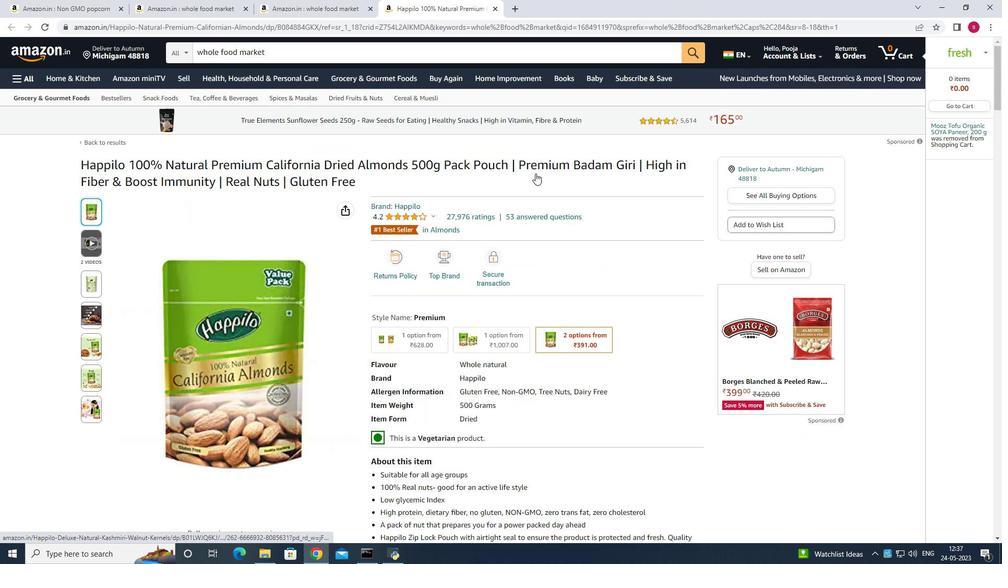 
Action: Mouse scrolled (535, 172) with delta (0, 0)
Screenshot: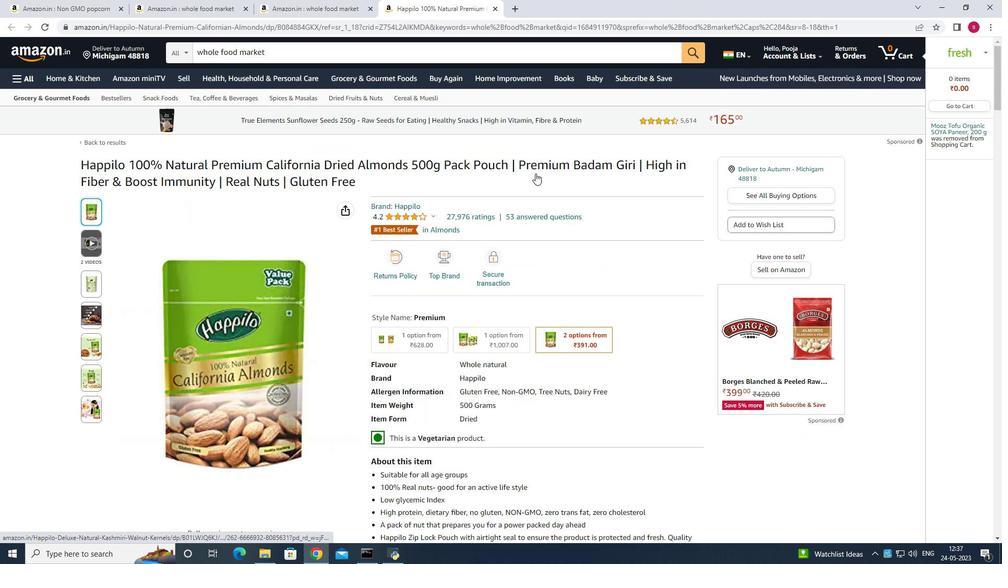 
Action: Mouse scrolled (535, 172) with delta (0, 0)
Screenshot: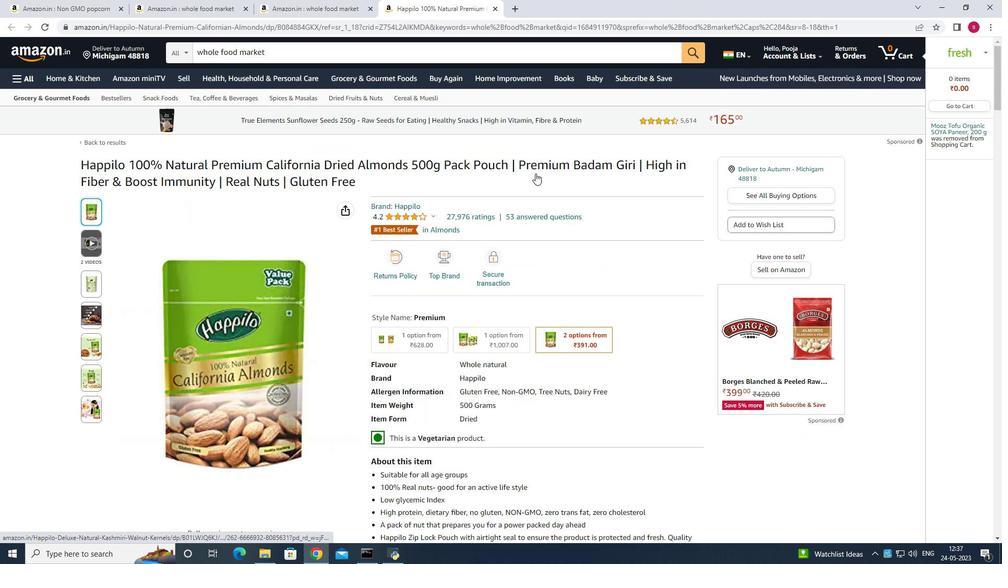 
Action: Mouse scrolled (535, 172) with delta (0, 0)
Screenshot: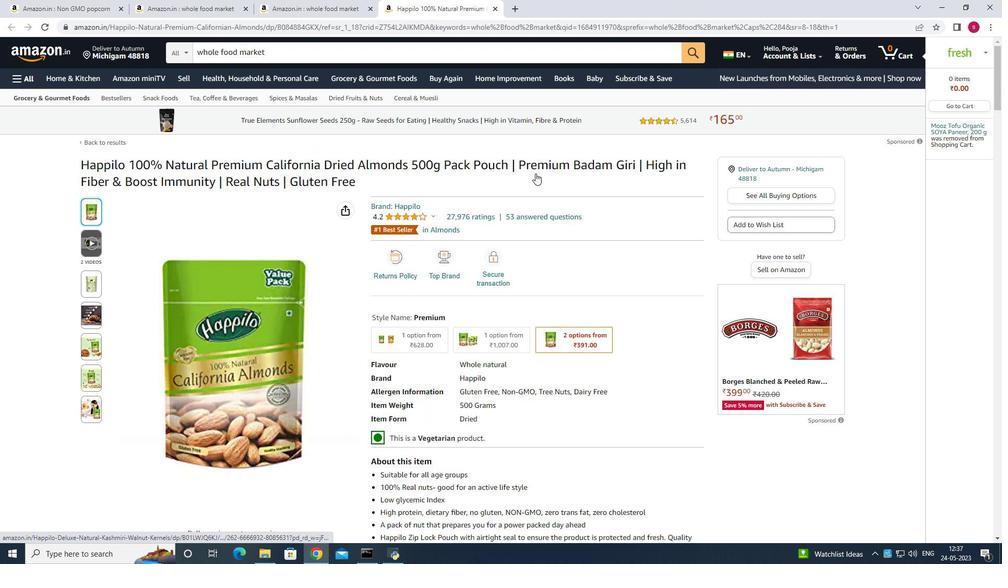 
Action: Mouse scrolled (535, 172) with delta (0, 0)
Screenshot: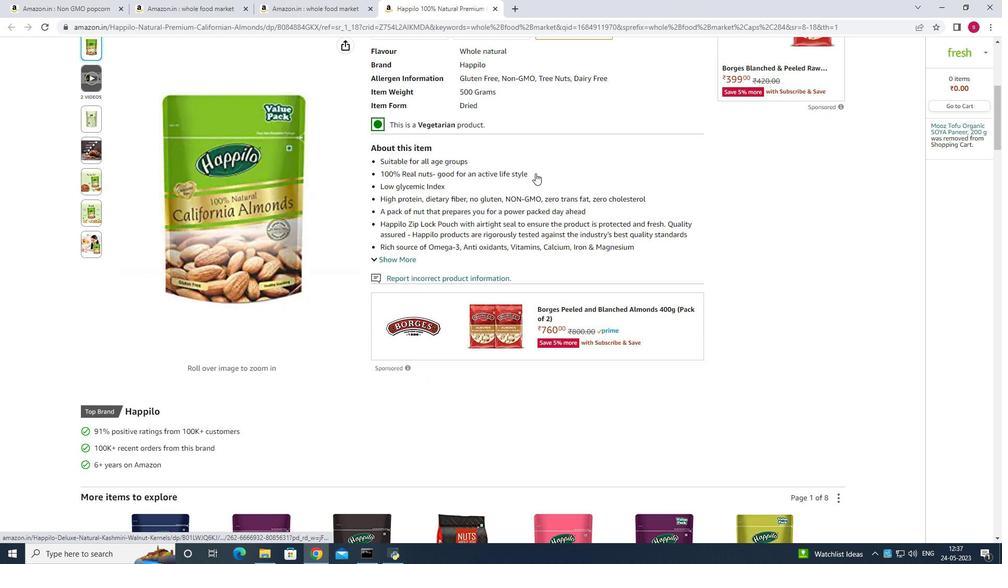 
Action: Mouse scrolled (535, 172) with delta (0, 0)
Screenshot: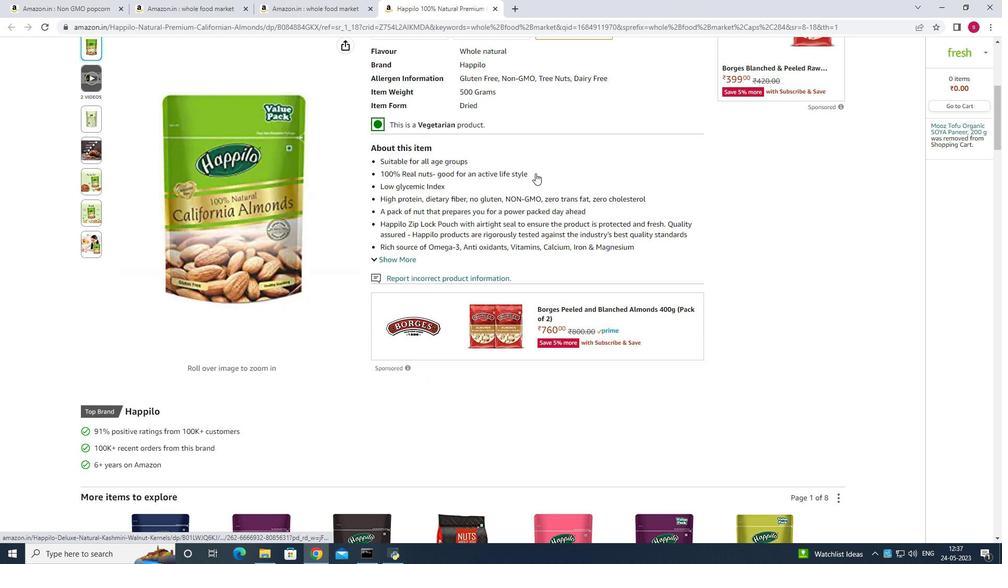 
Action: Mouse moved to (535, 173)
Screenshot: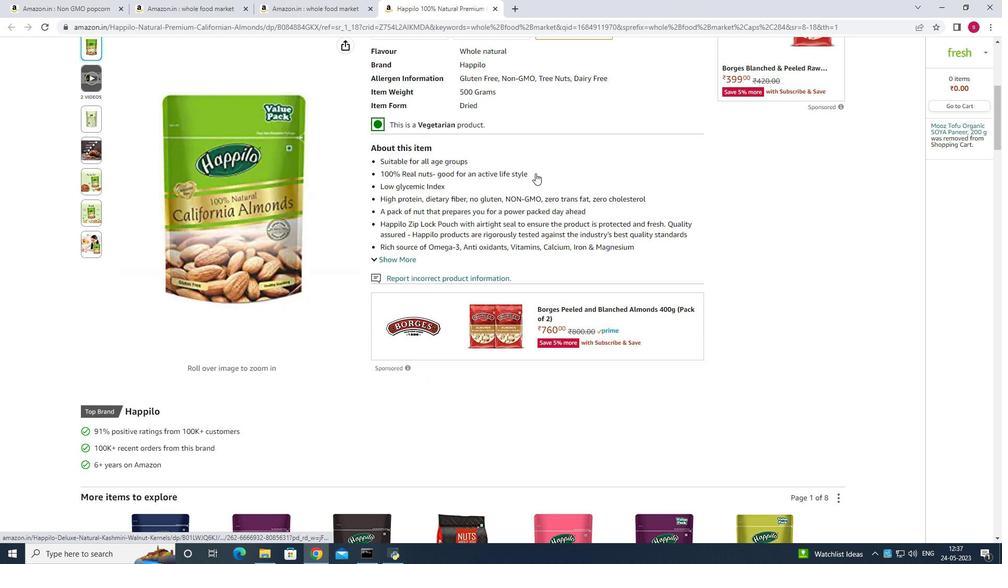 
Action: Mouse scrolled (535, 172) with delta (0, 0)
Screenshot: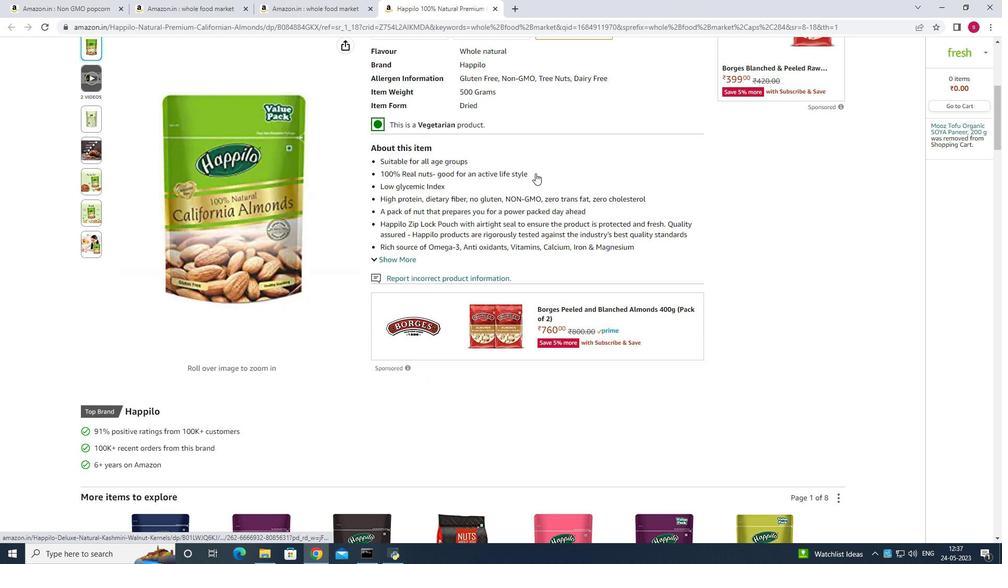 
Action: Mouse scrolled (535, 172) with delta (0, 0)
Screenshot: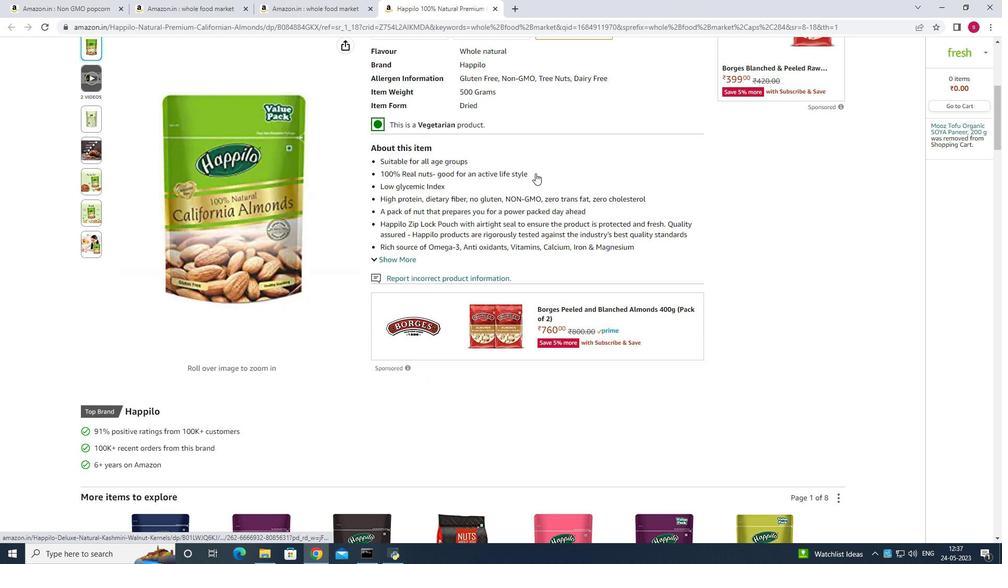 
Action: Mouse scrolled (535, 172) with delta (0, -1)
Screenshot: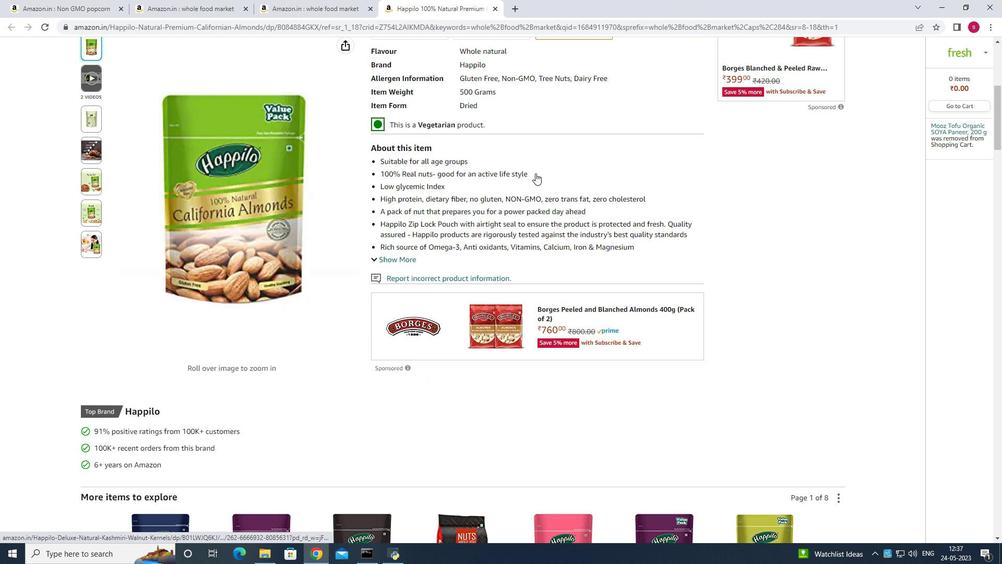 
Action: Mouse scrolled (535, 172) with delta (0, 0)
Screenshot: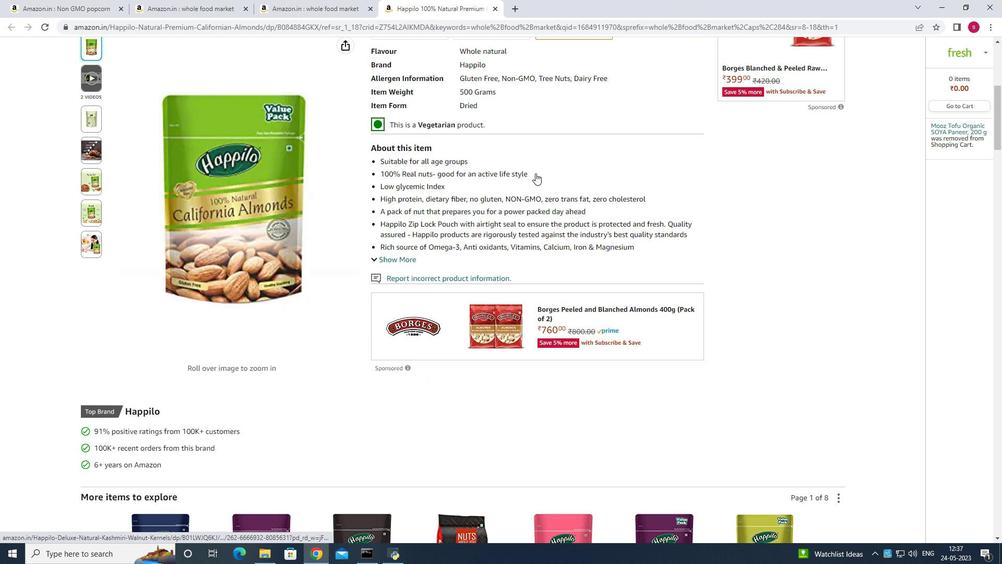 
Action: Mouse moved to (835, 354)
Screenshot: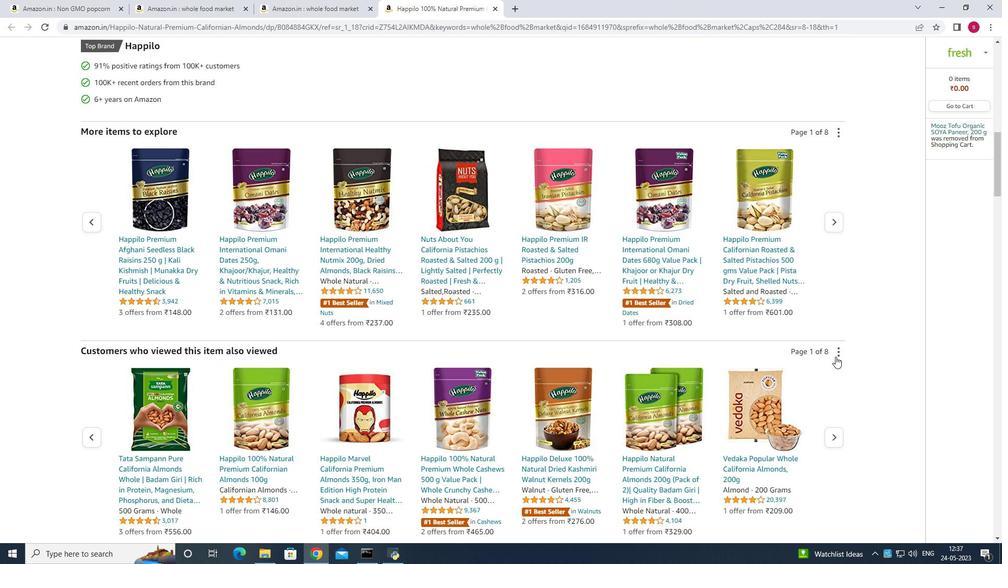 
Action: Mouse pressed left at (835, 354)
Screenshot: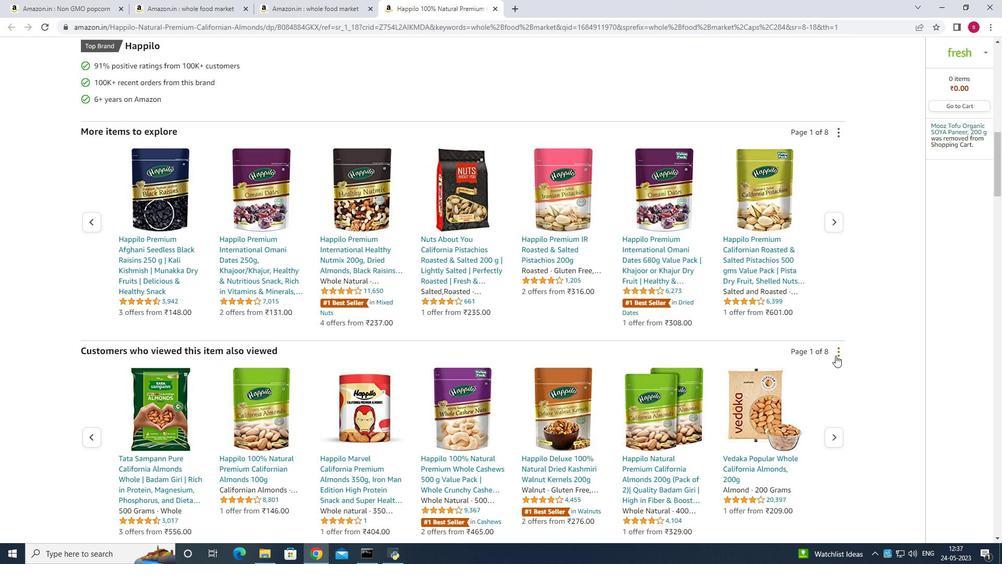 
Action: Mouse moved to (723, 295)
Screenshot: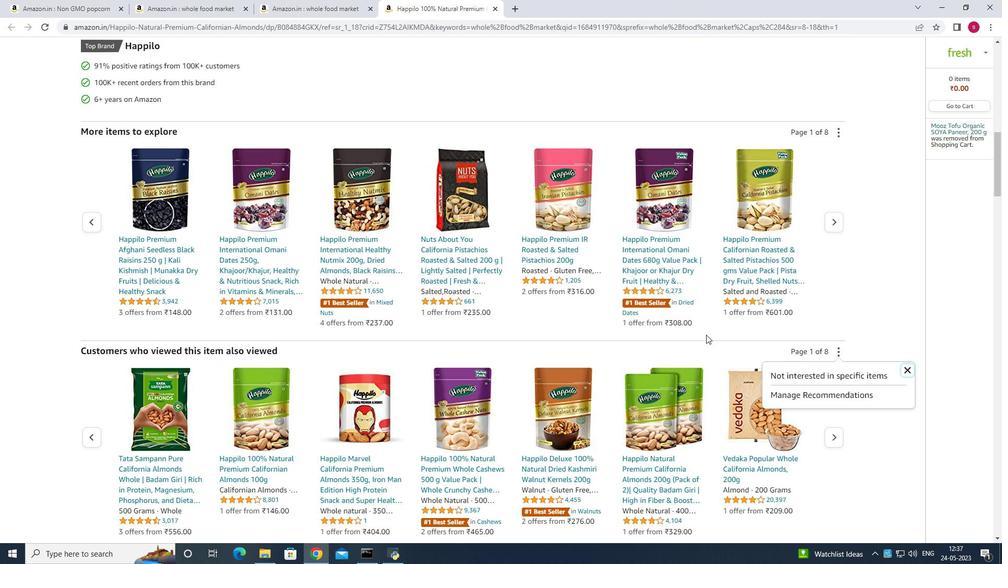 
Action: Mouse scrolled (723, 297) with delta (0, 0)
Screenshot: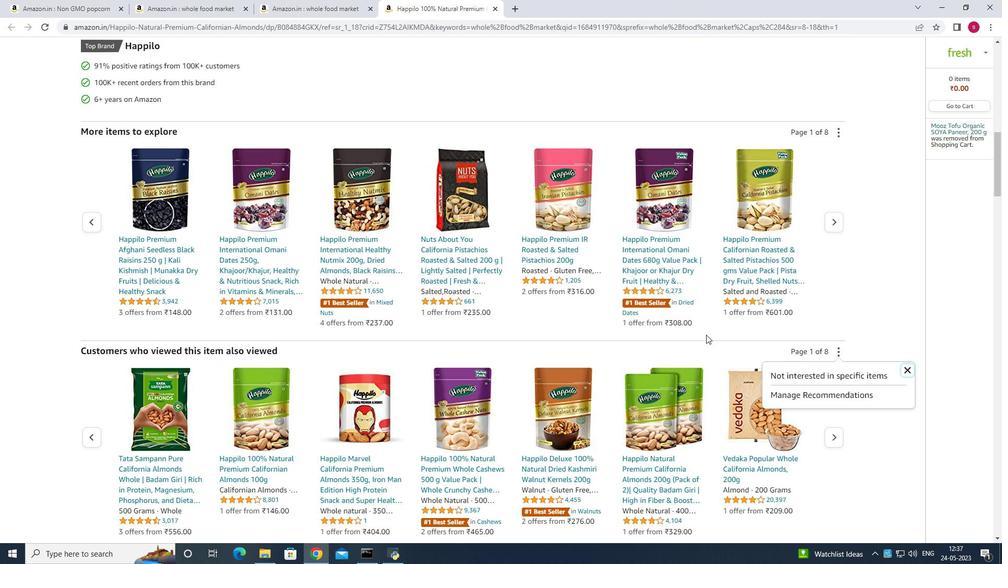 
Action: Mouse moved to (723, 293)
Screenshot: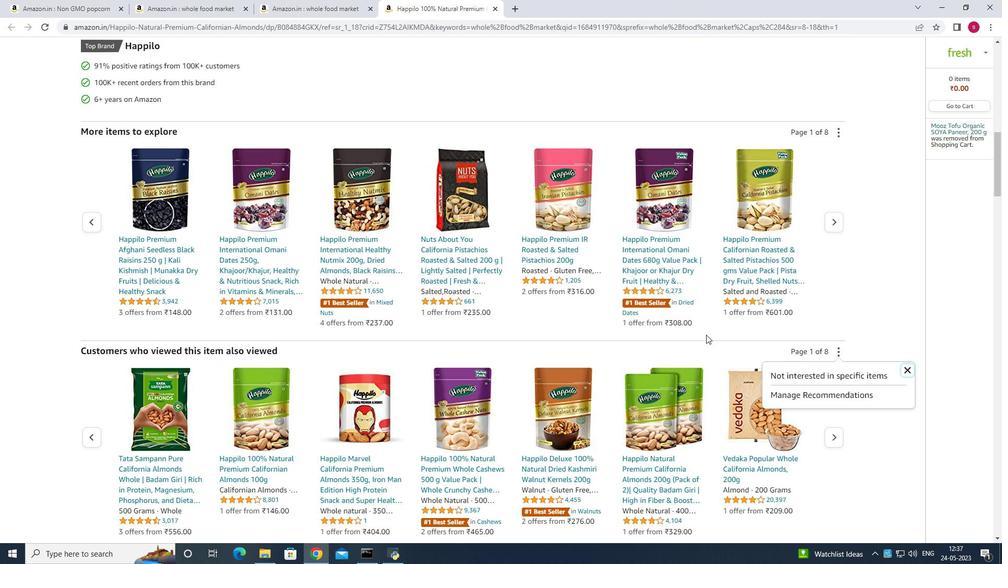 
Action: Mouse scrolled (723, 294) with delta (0, 0)
Screenshot: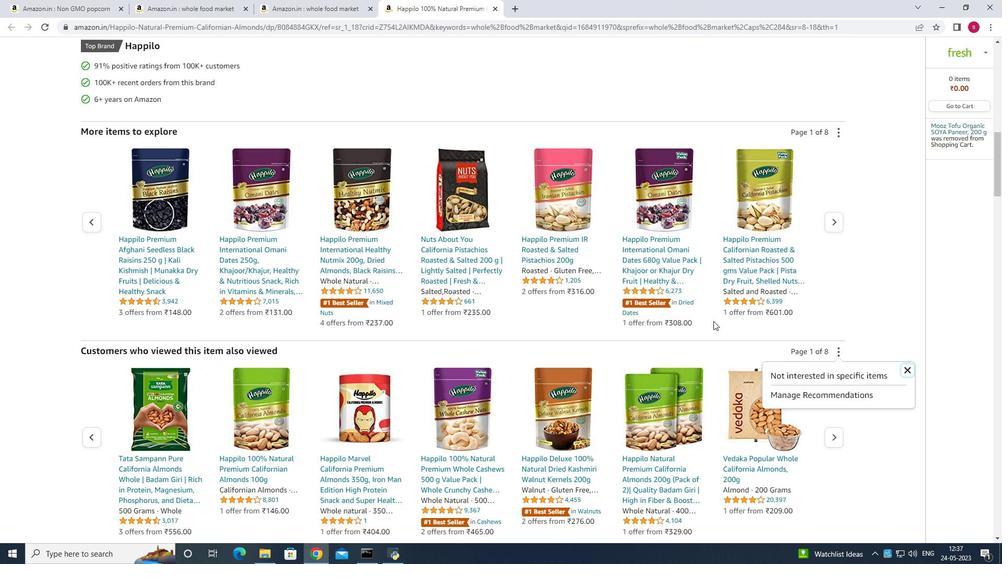 
Action: Mouse moved to (723, 293)
Screenshot: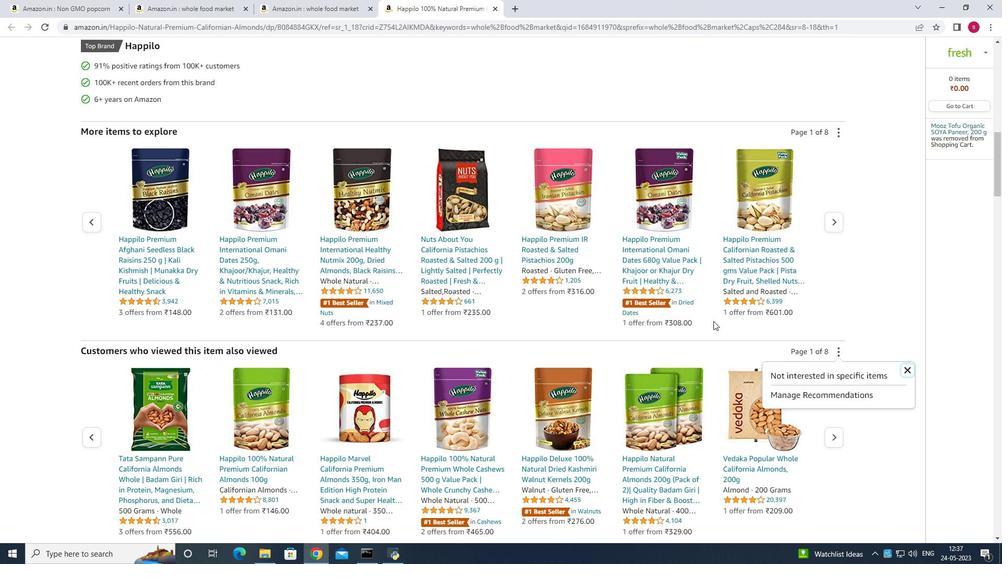 
Action: Mouse scrolled (723, 294) with delta (0, 0)
Screenshot: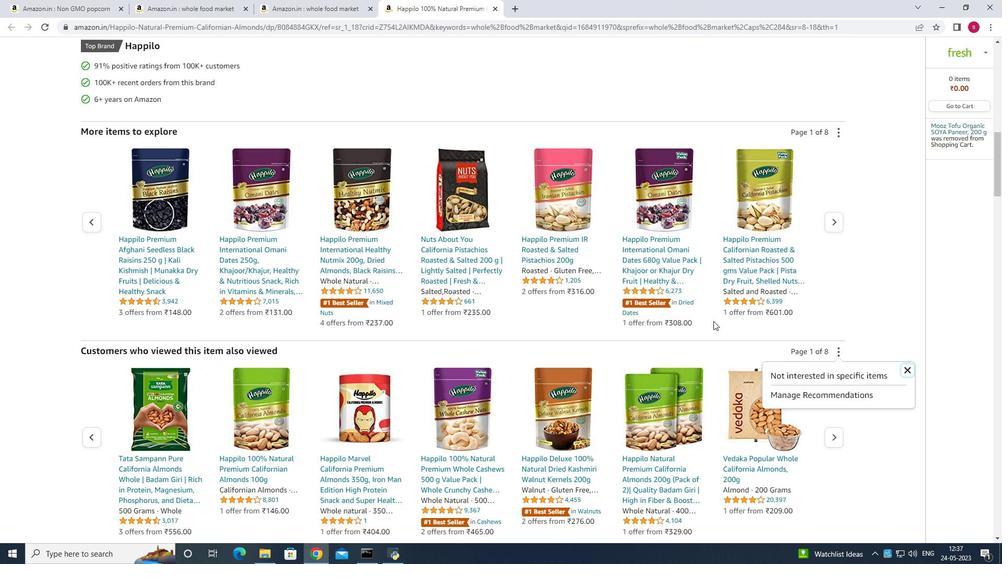 
Action: Mouse scrolled (723, 294) with delta (0, 0)
Screenshot: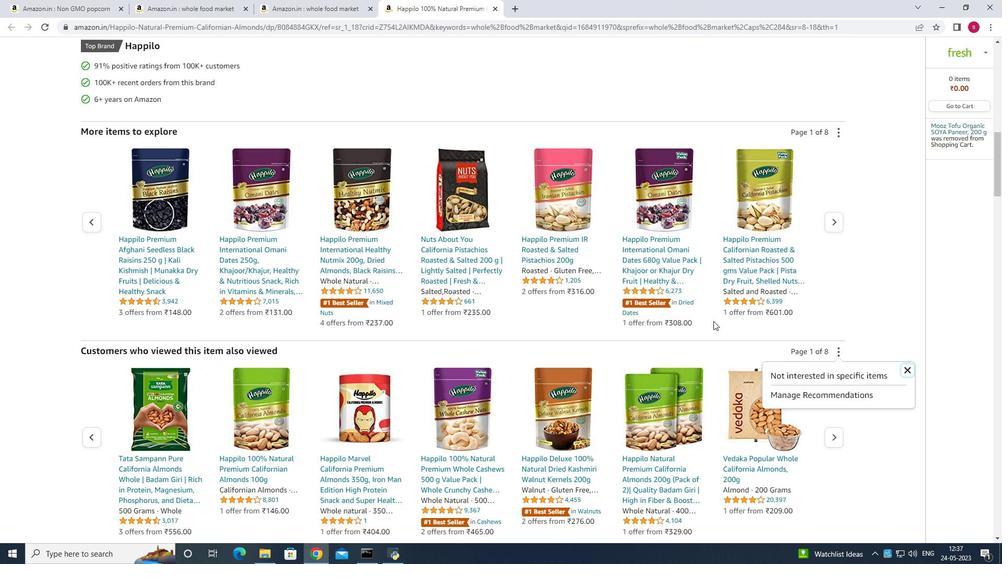 
Action: Mouse scrolled (723, 294) with delta (0, 0)
Screenshot: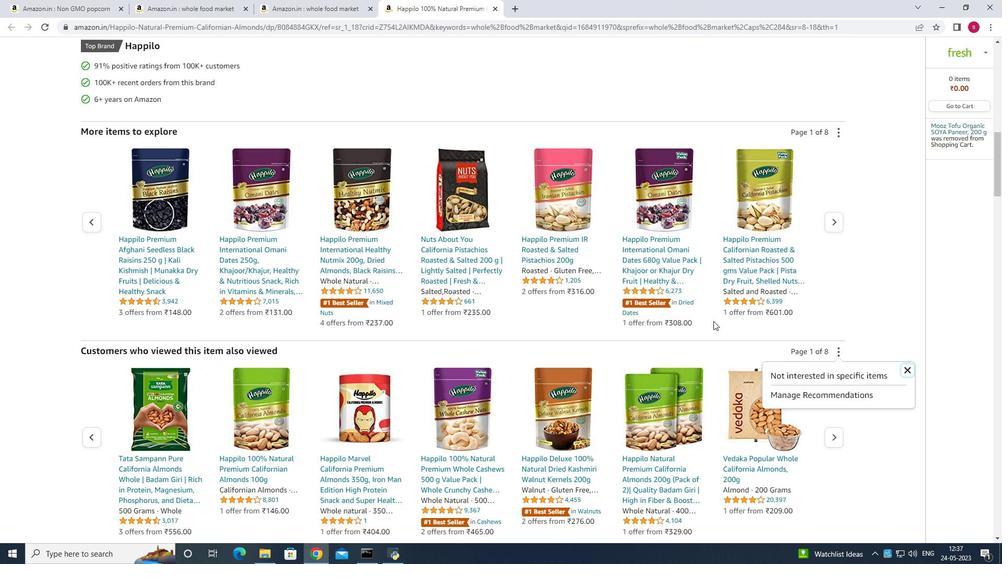 
Action: Mouse scrolled (723, 294) with delta (0, 0)
Screenshot: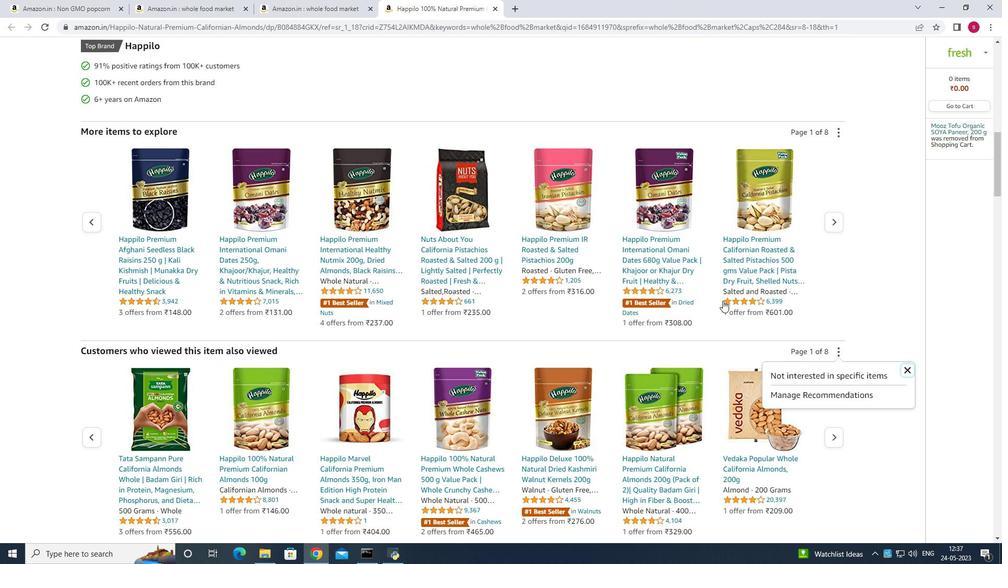 
Action: Mouse scrolled (723, 294) with delta (0, 0)
Screenshot: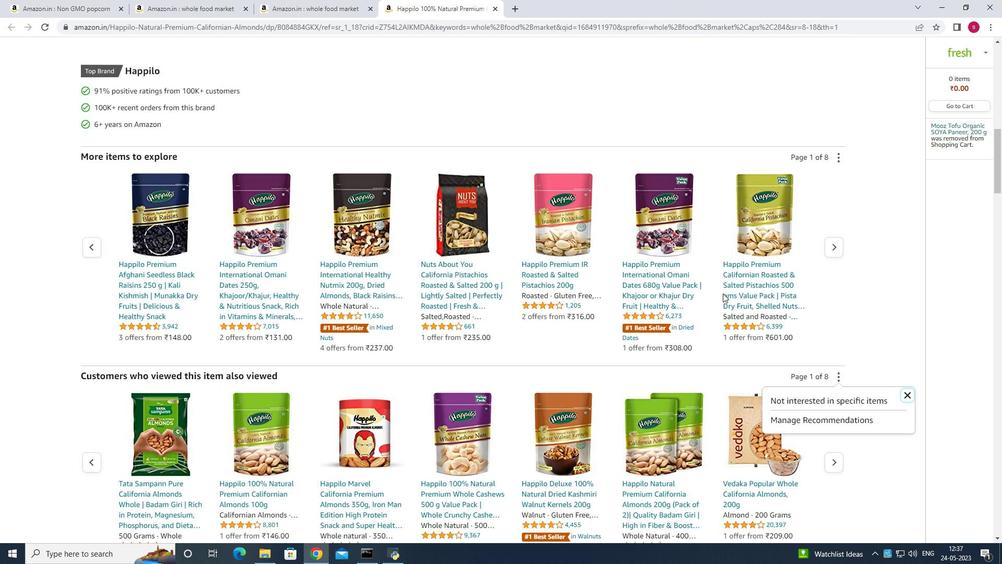 
Action: Mouse scrolled (723, 294) with delta (0, 0)
Screenshot: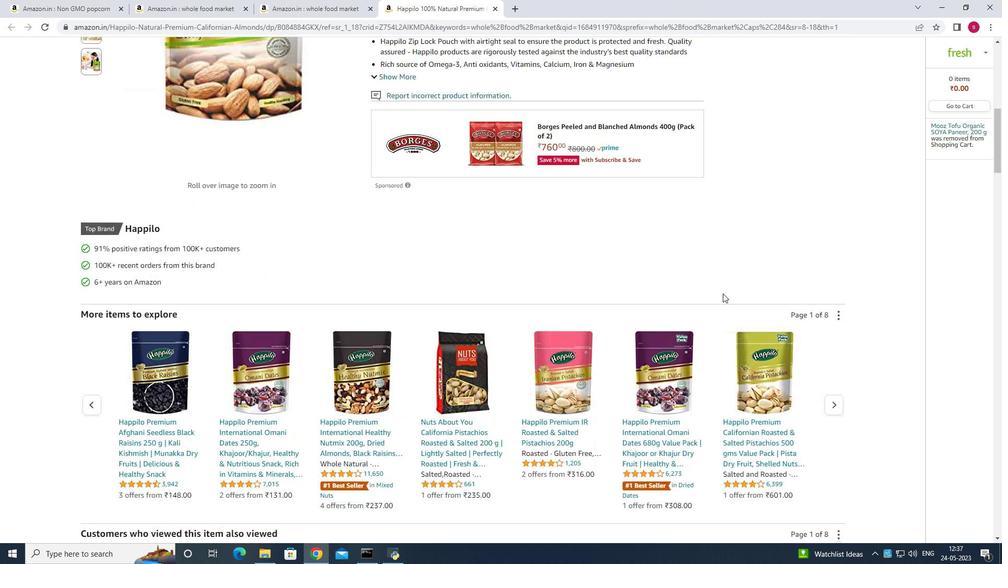 
Action: Mouse scrolled (723, 294) with delta (0, 0)
Screenshot: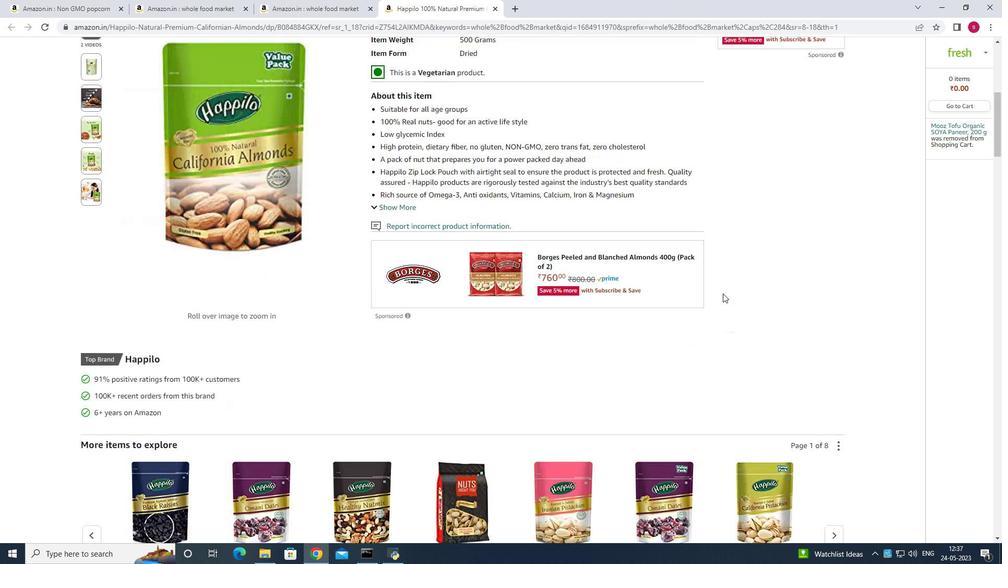
Action: Mouse scrolled (723, 294) with delta (0, 0)
Screenshot: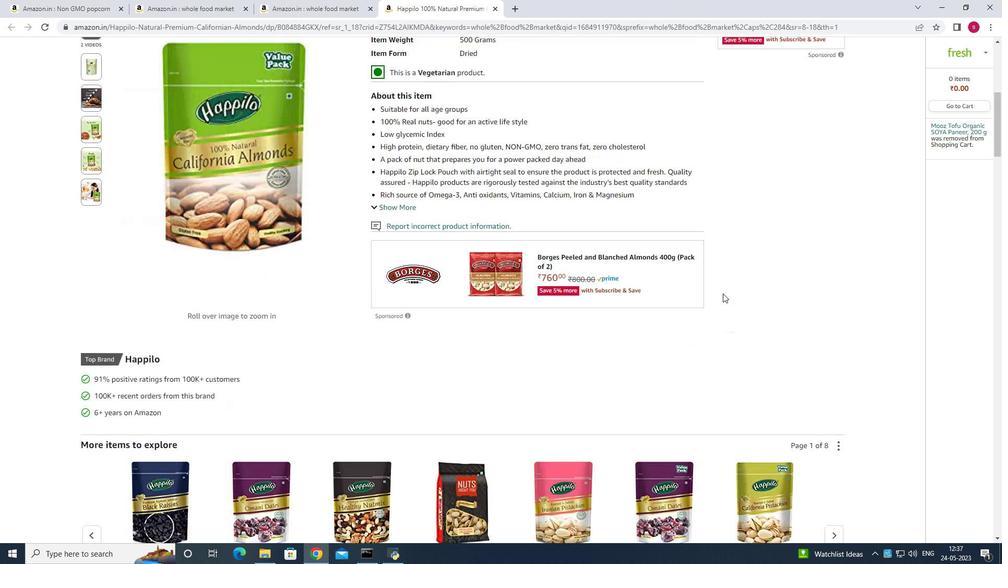 
Action: Mouse moved to (723, 292)
Screenshot: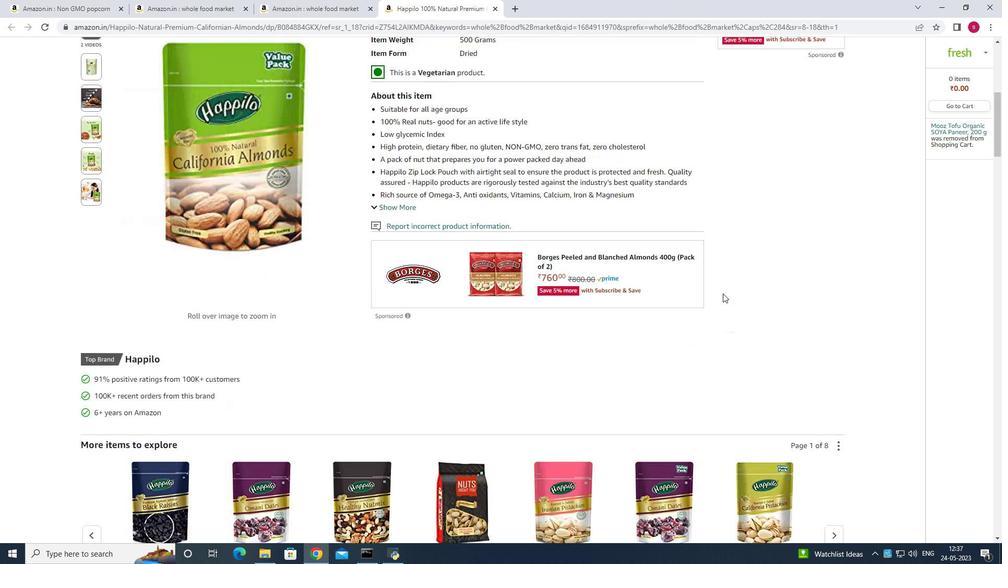 
Action: Mouse scrolled (723, 294) with delta (0, 0)
Screenshot: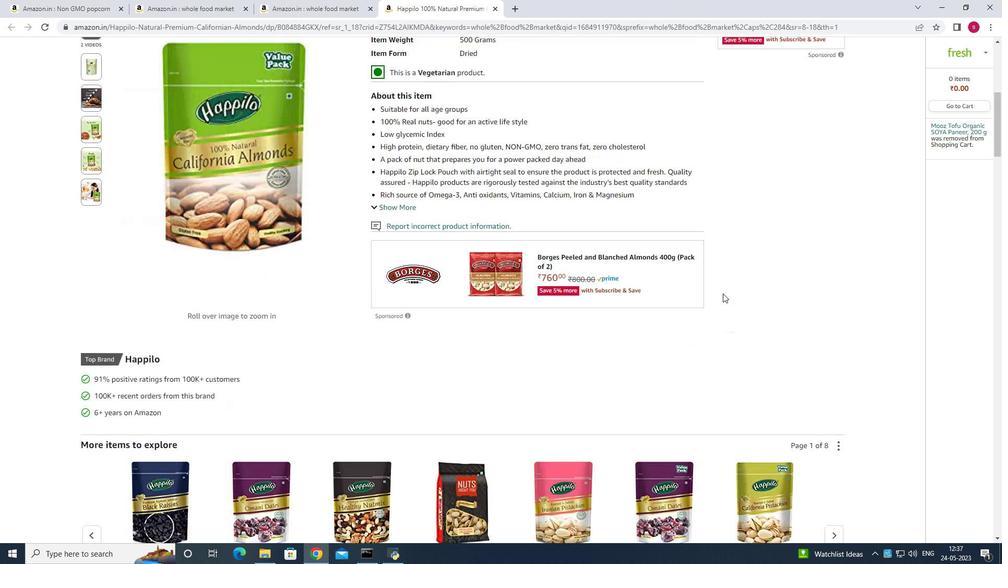 
Action: Mouse scrolled (723, 292) with delta (0, 0)
Screenshot: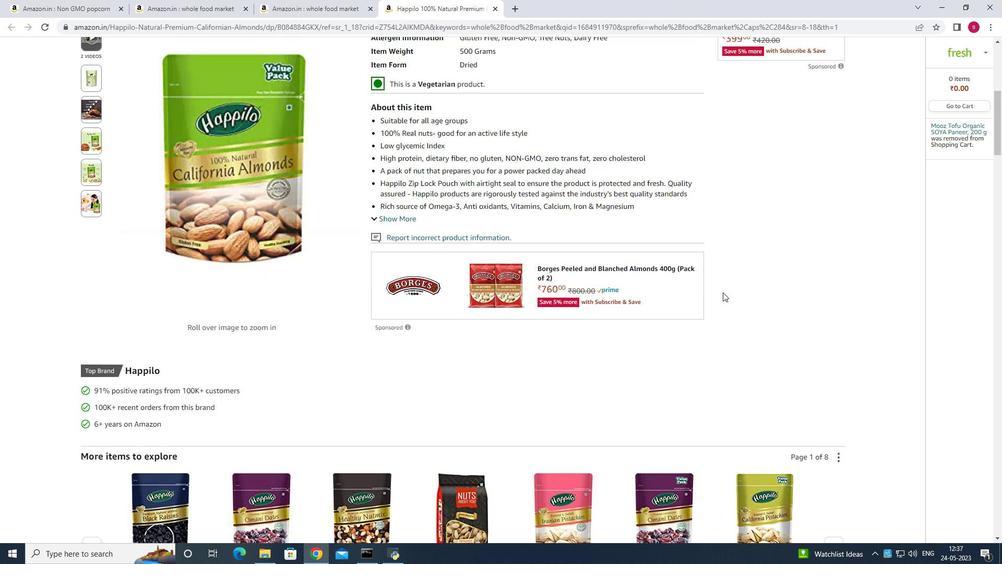 
Action: Mouse scrolled (723, 292) with delta (0, 0)
Screenshot: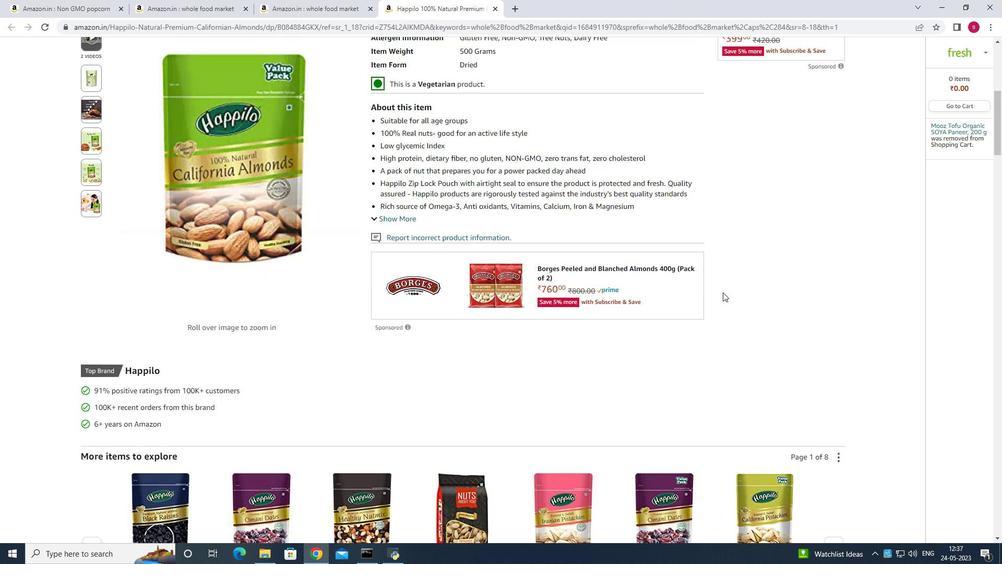 
Action: Mouse scrolled (723, 292) with delta (0, 0)
Screenshot: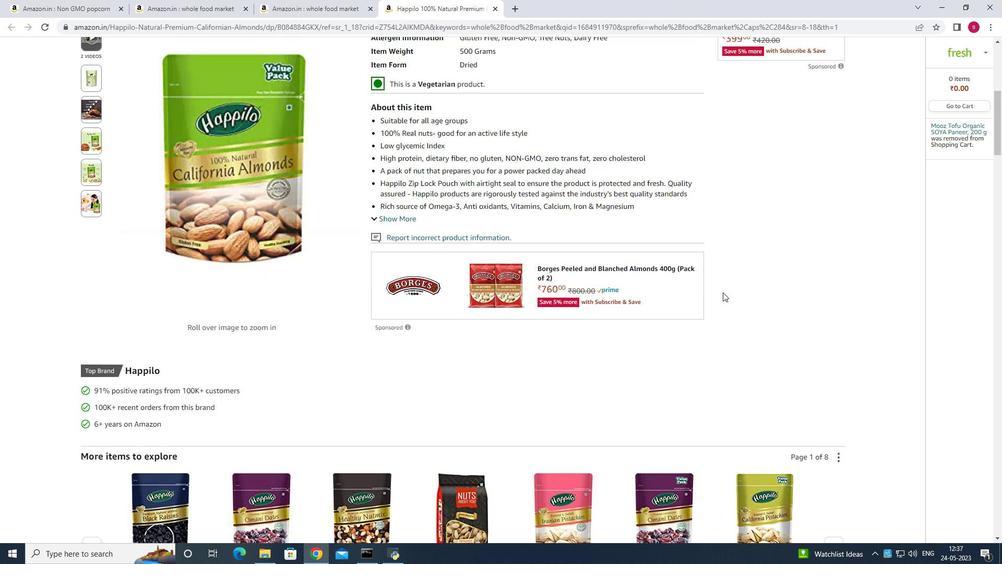 
Action: Mouse scrolled (723, 292) with delta (0, 0)
Screenshot: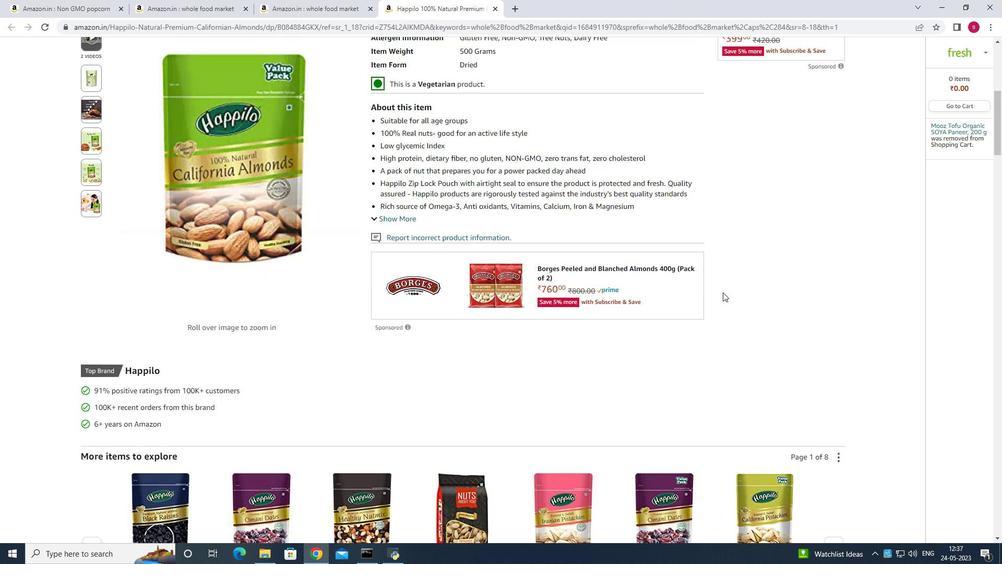 
Action: Mouse scrolled (723, 292) with delta (0, 0)
Screenshot: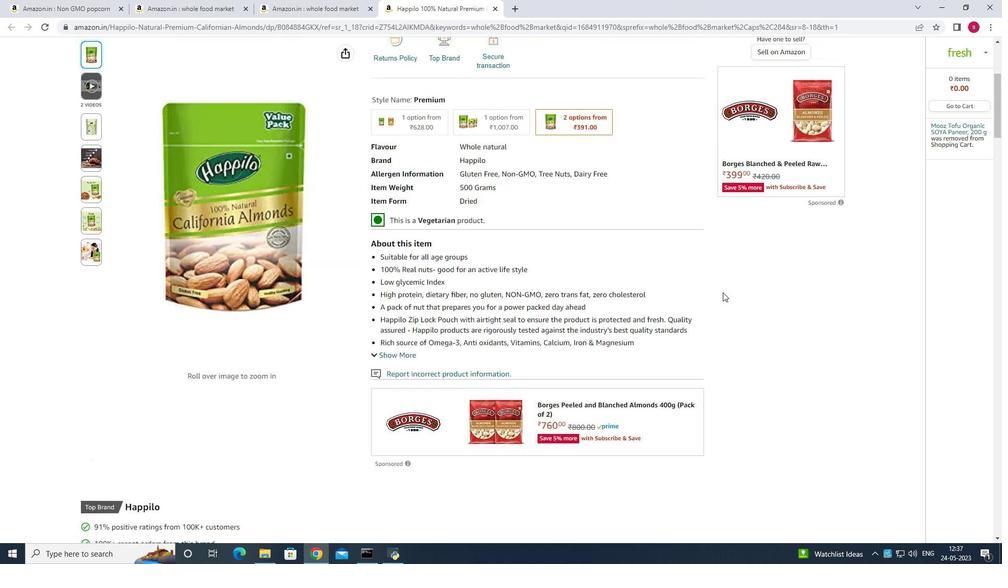 
Action: Mouse scrolled (723, 292) with delta (0, 0)
Screenshot: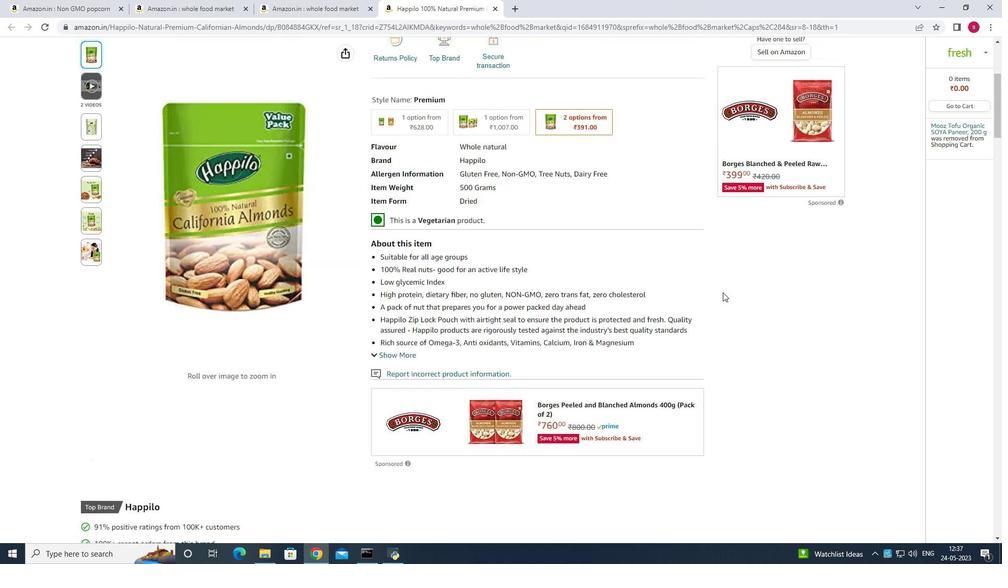 
Action: Mouse scrolled (723, 292) with delta (0, 0)
Screenshot: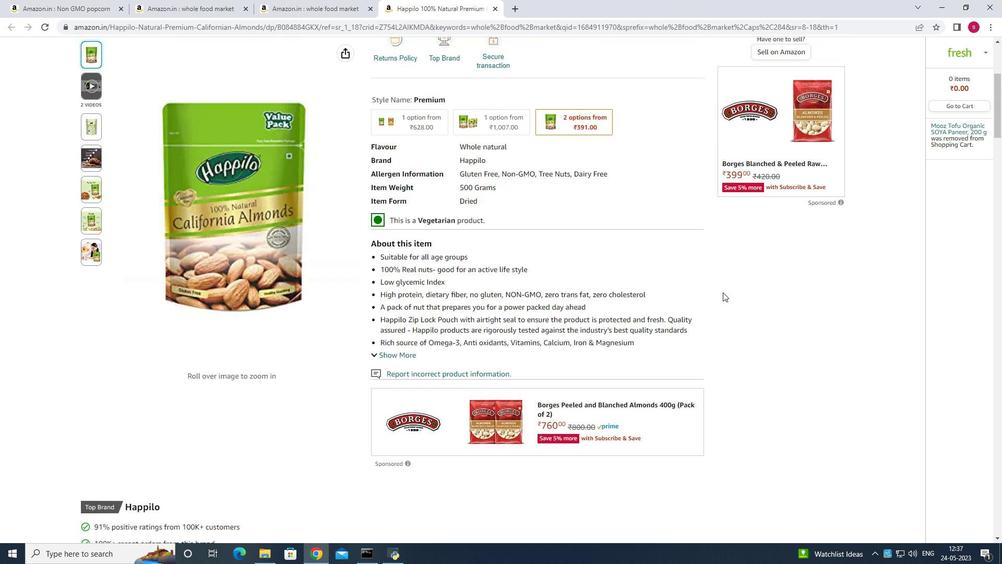 
Action: Mouse scrolled (723, 292) with delta (0, 0)
Screenshot: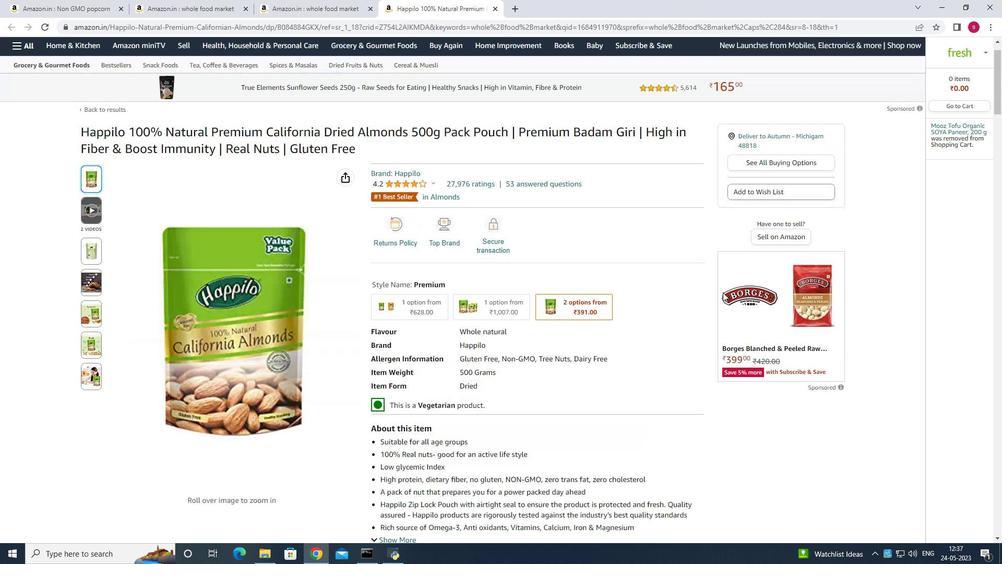 
Action: Mouse scrolled (723, 292) with delta (0, 0)
Screenshot: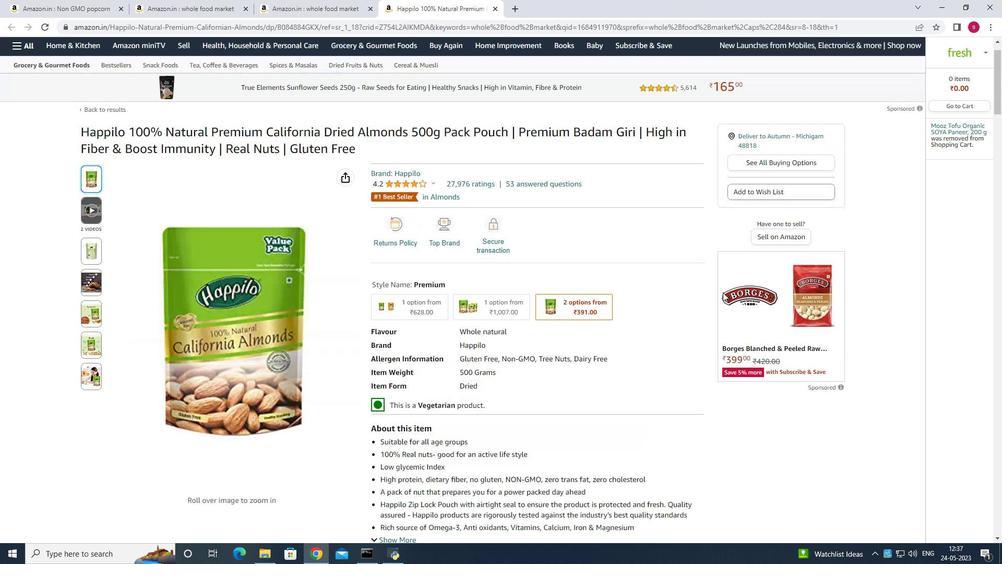 
Action: Mouse scrolled (723, 292) with delta (0, 0)
Screenshot: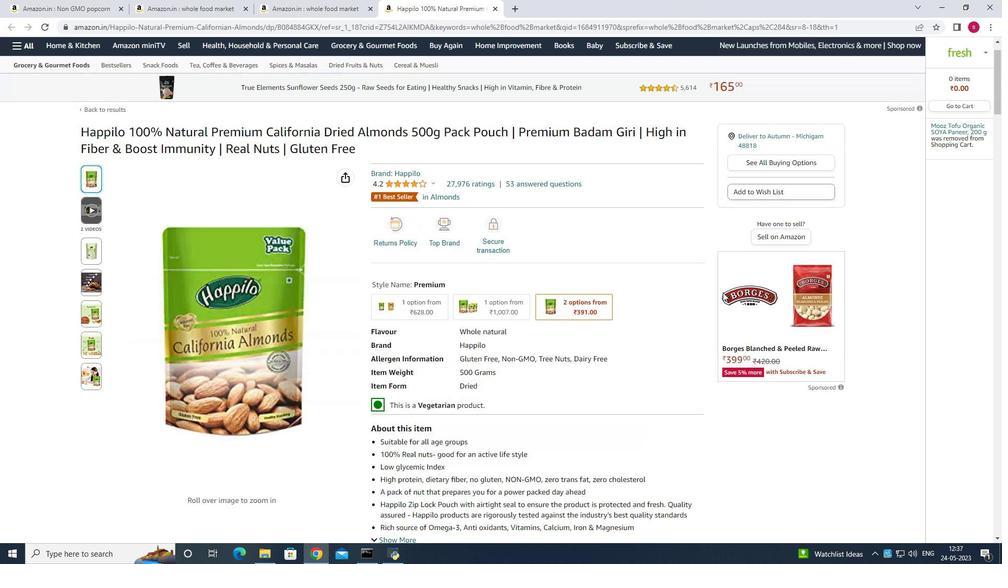
Action: Mouse scrolled (723, 292) with delta (0, 0)
Screenshot: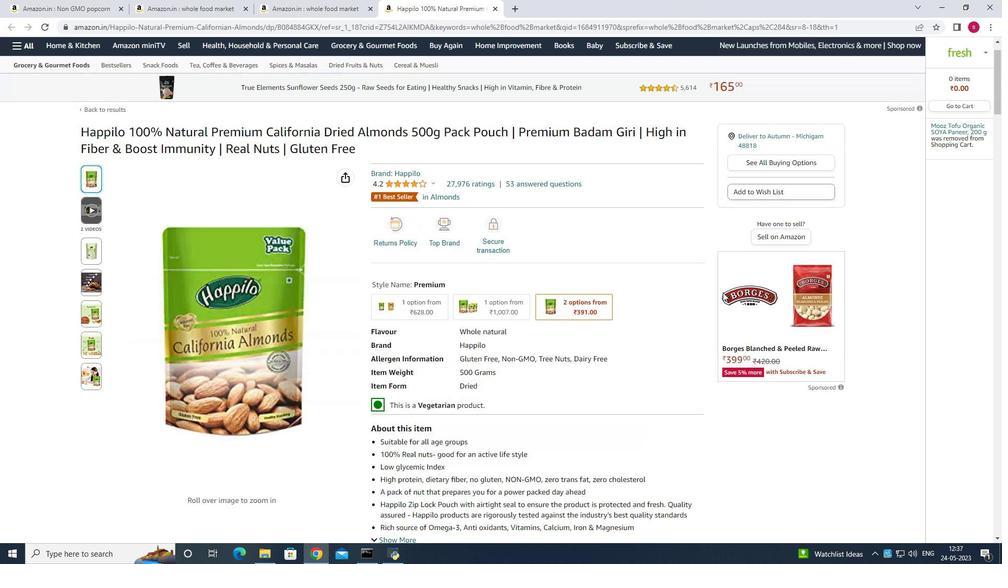 
Action: Mouse scrolled (723, 292) with delta (0, 0)
Screenshot: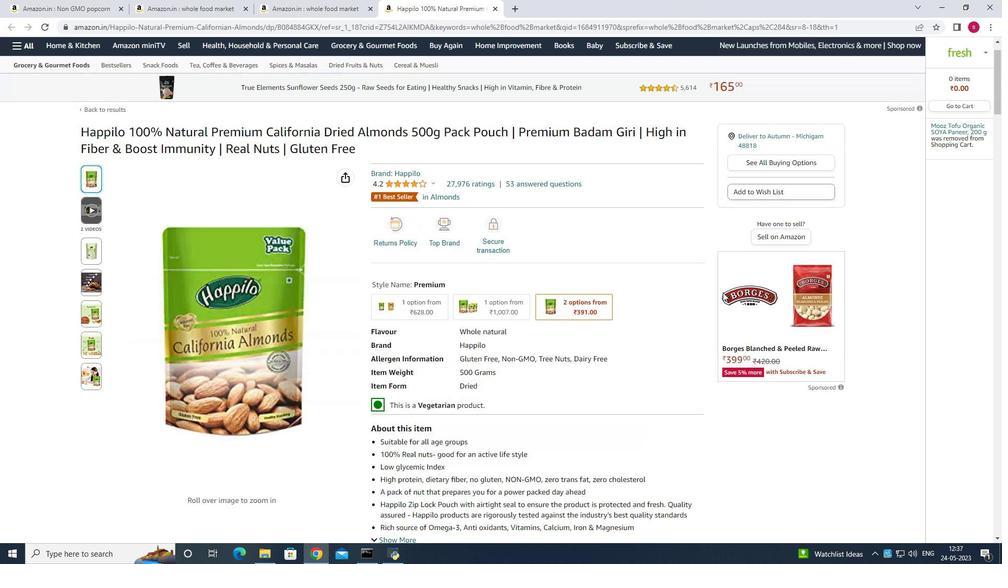 
Action: Mouse scrolled (723, 292) with delta (0, 0)
Screenshot: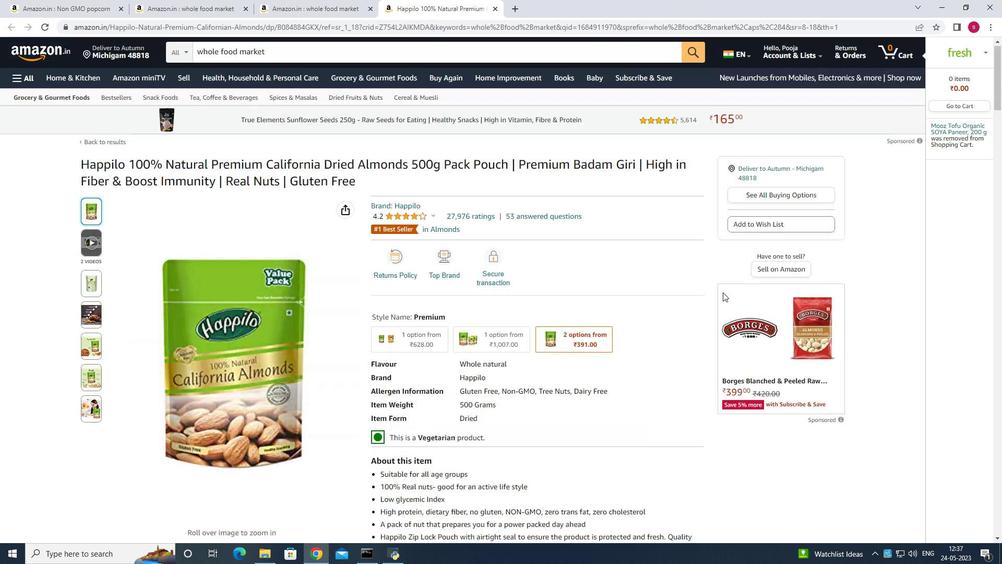
Action: Mouse moved to (726, 289)
Screenshot: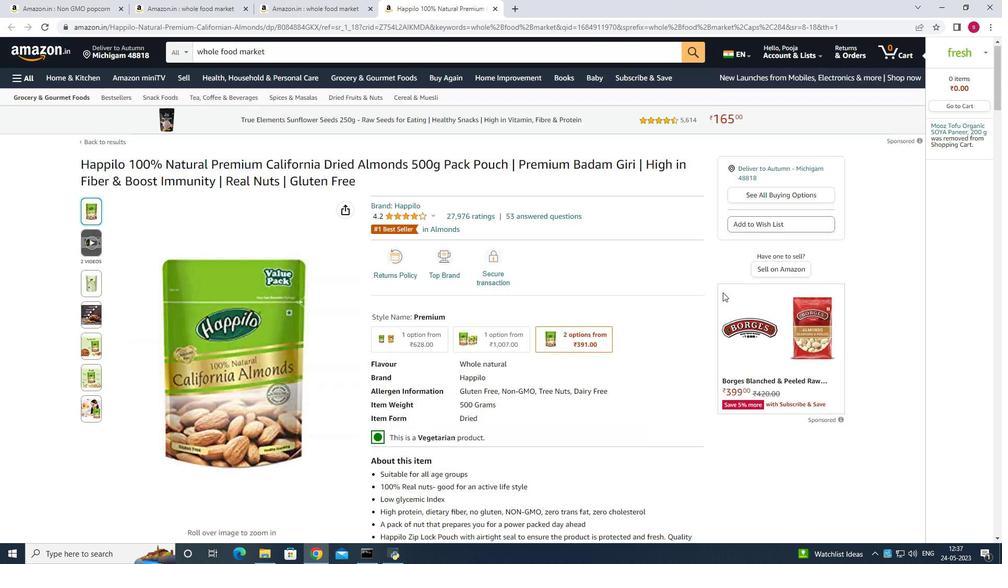 
Action: Mouse scrolled (726, 289) with delta (0, 0)
Screenshot: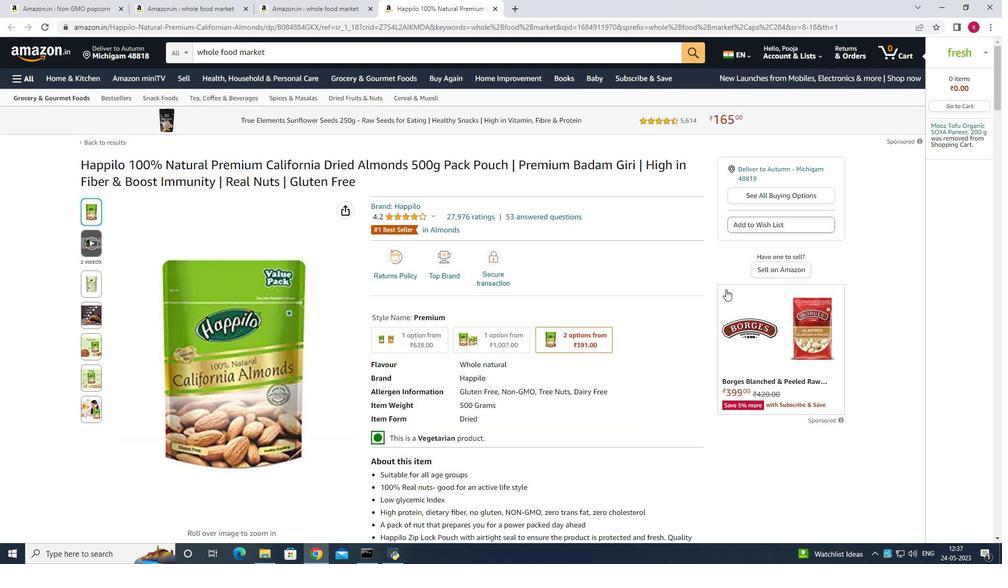 
Action: Mouse scrolled (726, 289) with delta (0, 0)
Screenshot: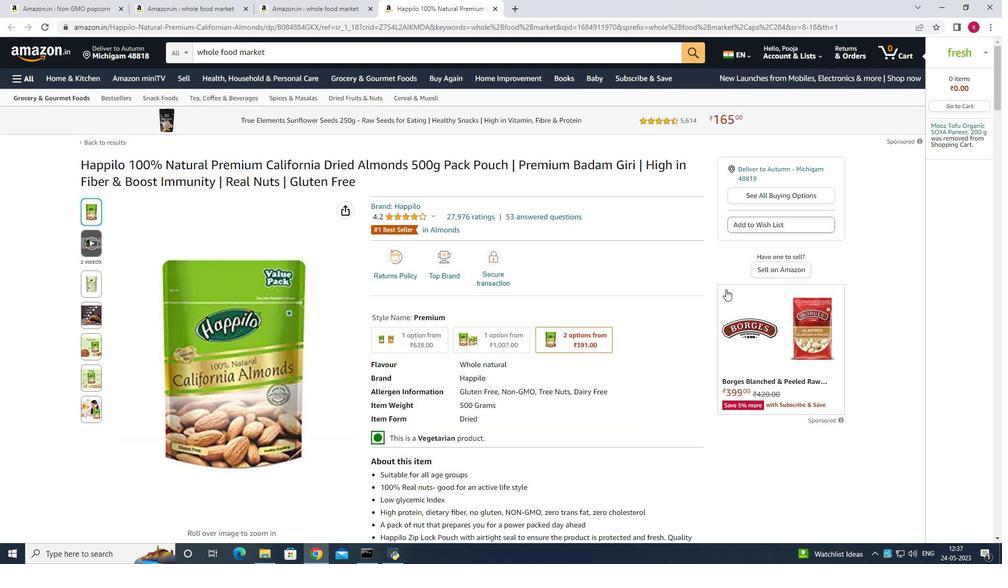 
Action: Mouse scrolled (726, 289) with delta (0, 0)
Screenshot: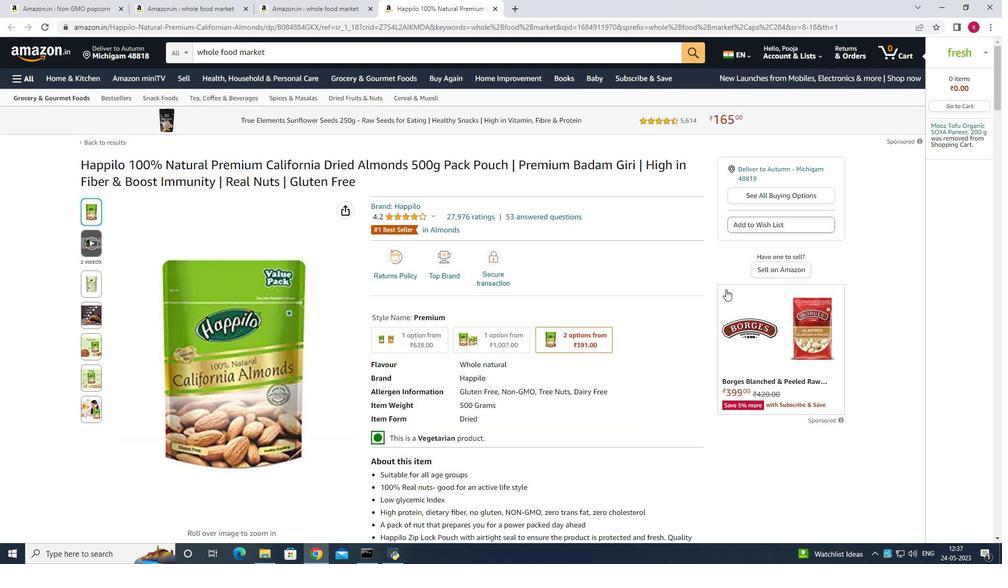 
Action: Mouse scrolled (726, 289) with delta (0, 0)
Screenshot: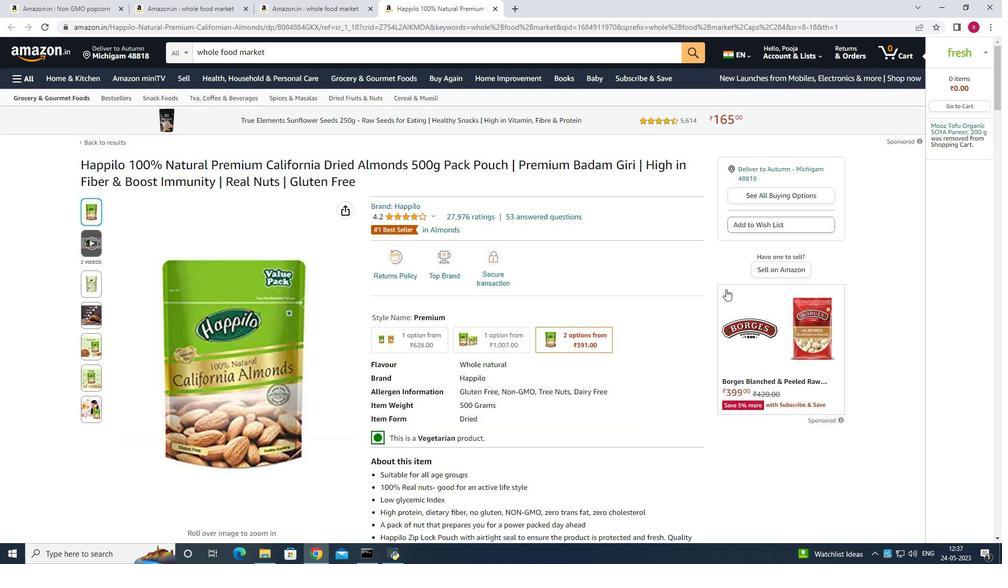 
Action: Mouse scrolled (726, 289) with delta (0, 0)
Screenshot: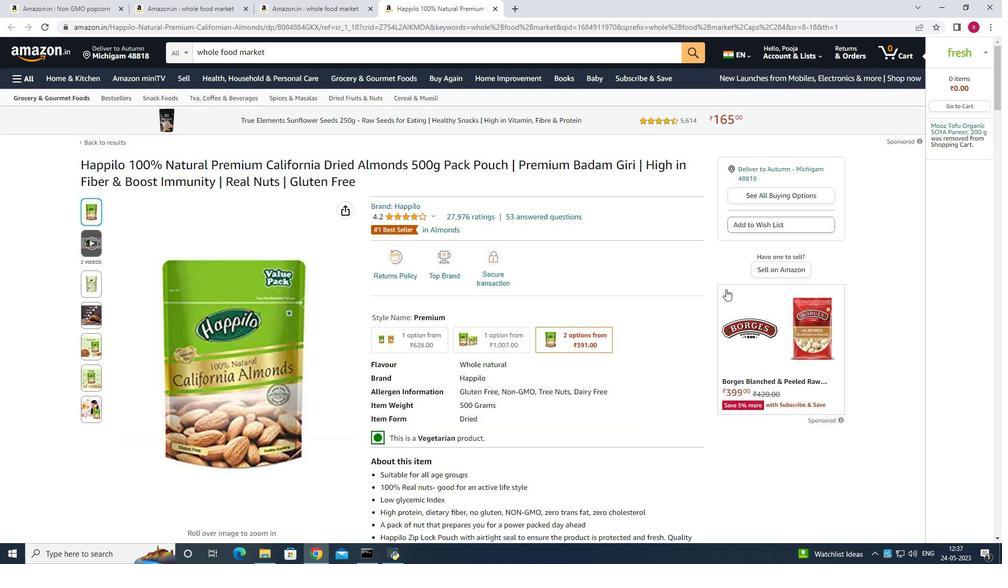 
Action: Mouse moved to (788, 193)
Screenshot: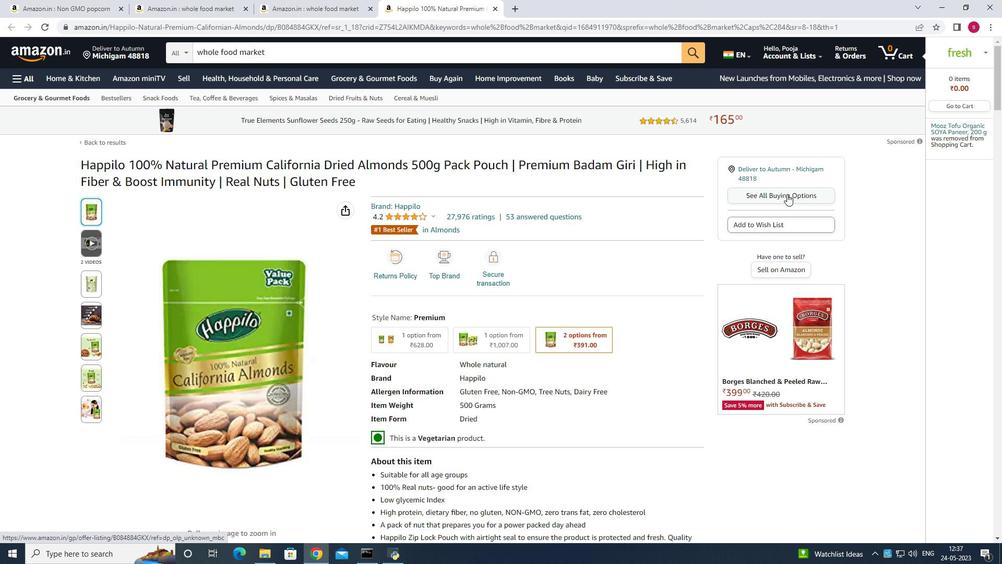 
Action: Mouse pressed left at (788, 193)
Screenshot: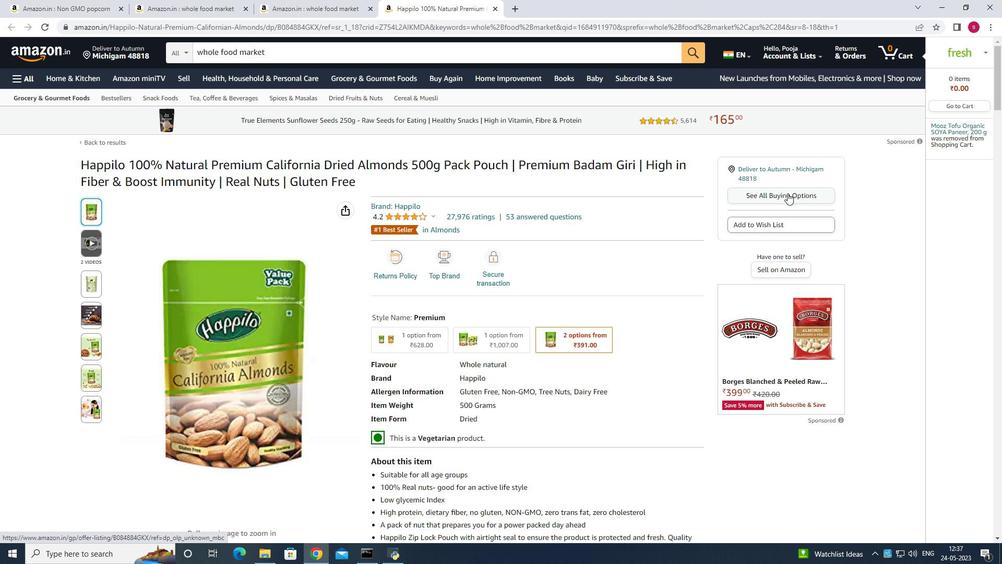 
Action: Mouse moved to (973, 187)
Screenshot: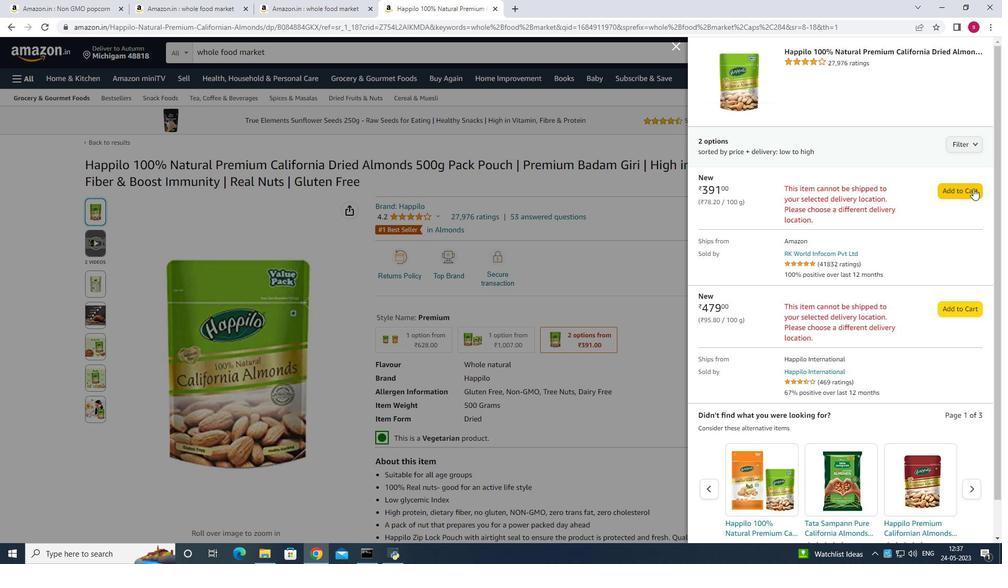 
Action: Mouse pressed left at (973, 187)
Screenshot: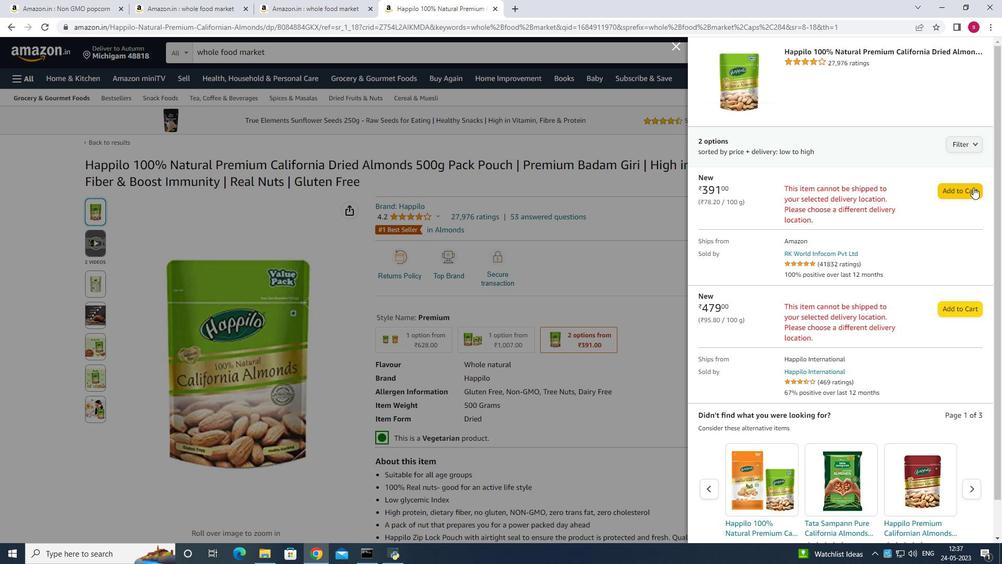 
Action: Mouse moved to (971, 192)
Screenshot: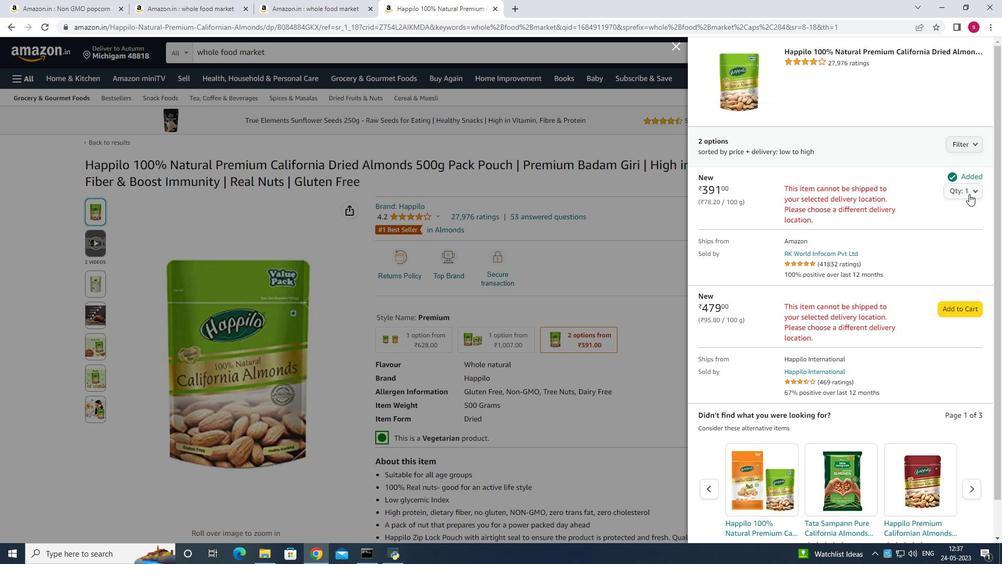 
Action: Mouse pressed left at (971, 192)
Screenshot: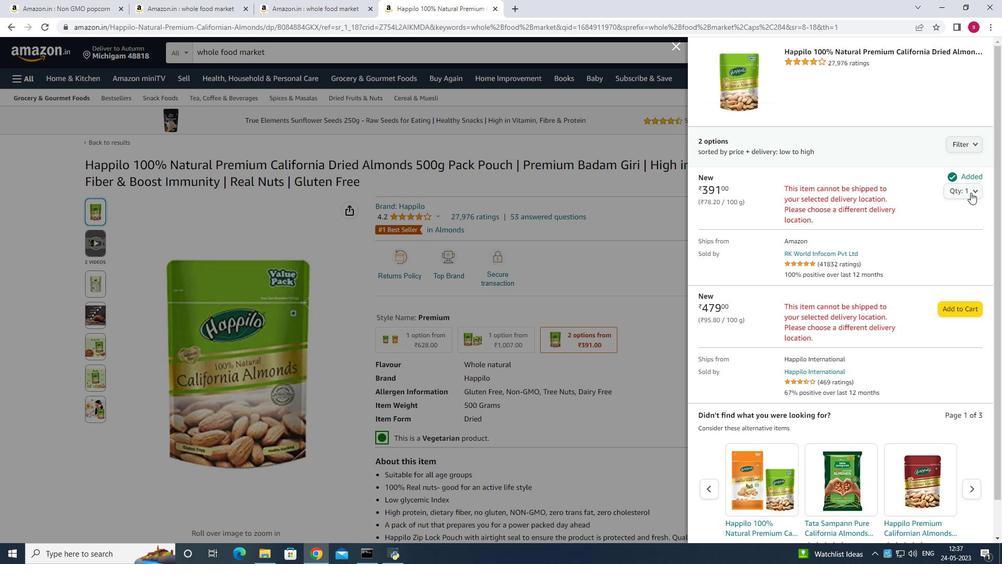 
Action: Mouse moved to (963, 203)
Screenshot: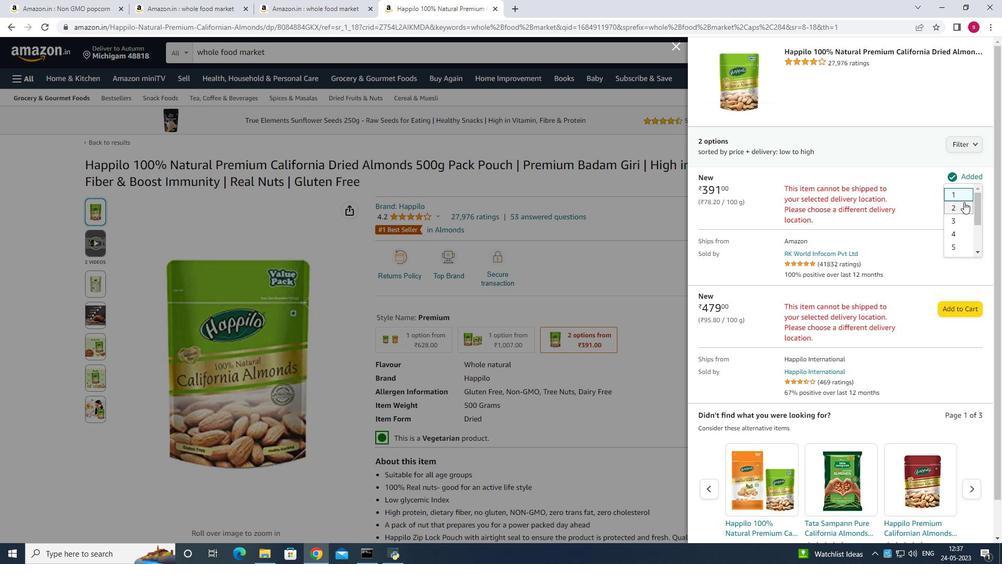 
Action: Mouse pressed left at (963, 203)
Screenshot: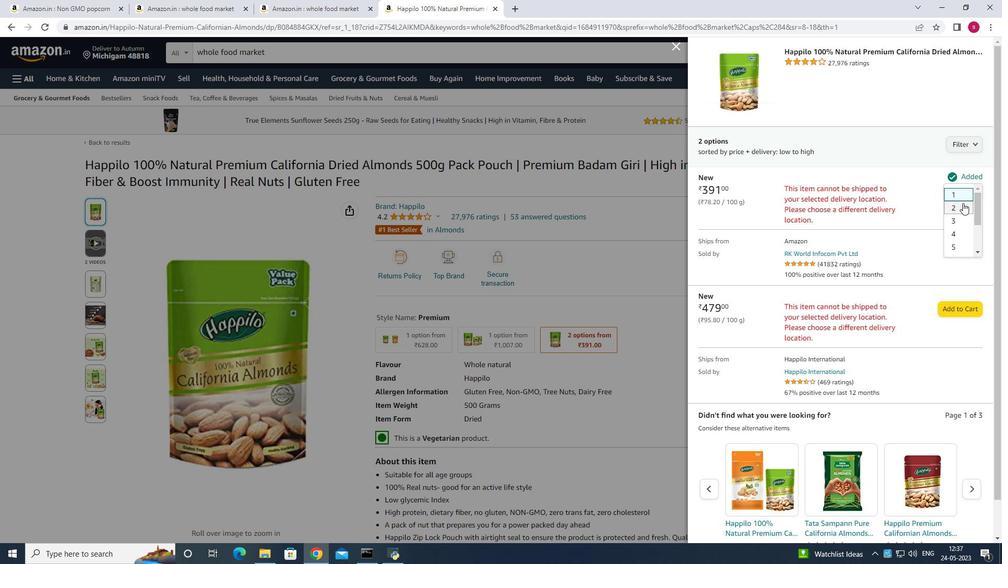 
Action: Mouse moved to (613, 269)
Screenshot: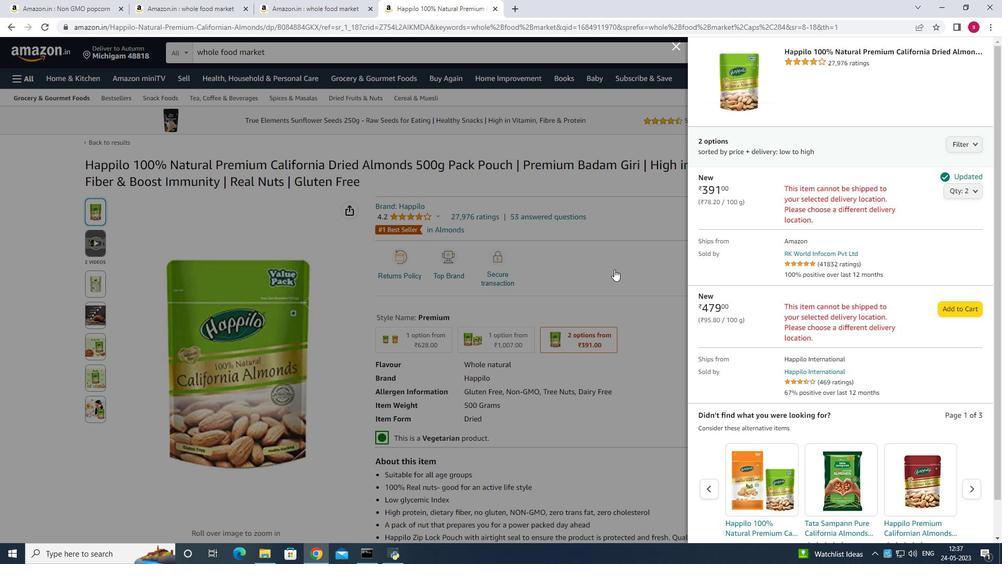 
Action: Mouse pressed left at (613, 269)
Screenshot: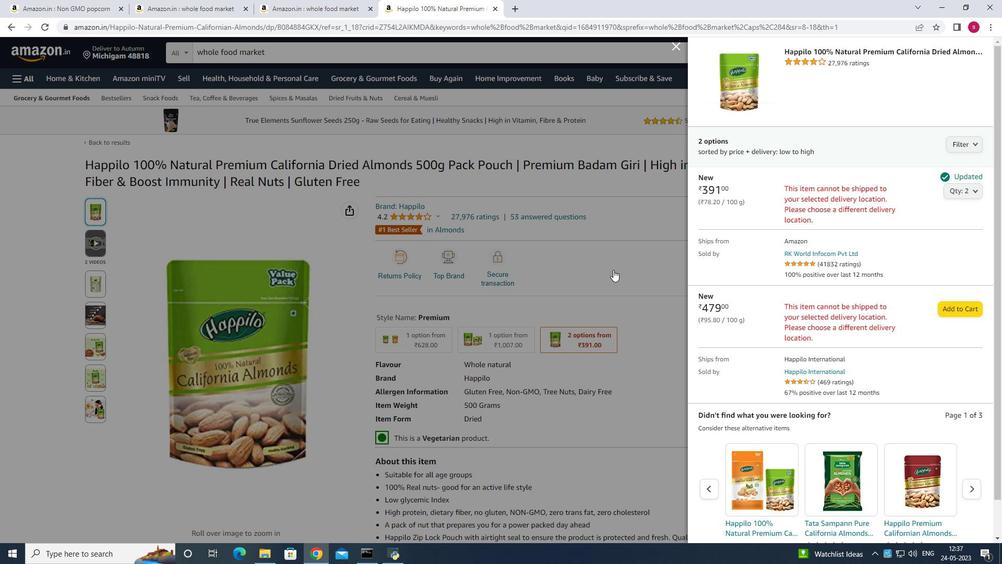 
Action: Mouse moved to (473, 248)
Screenshot: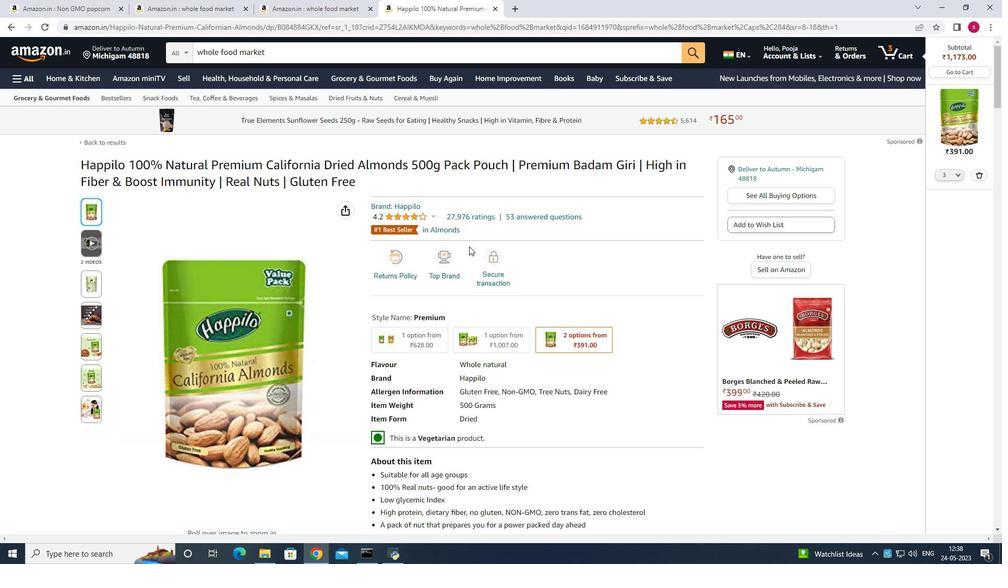 
Action: Mouse scrolled (473, 247) with delta (0, 0)
Screenshot: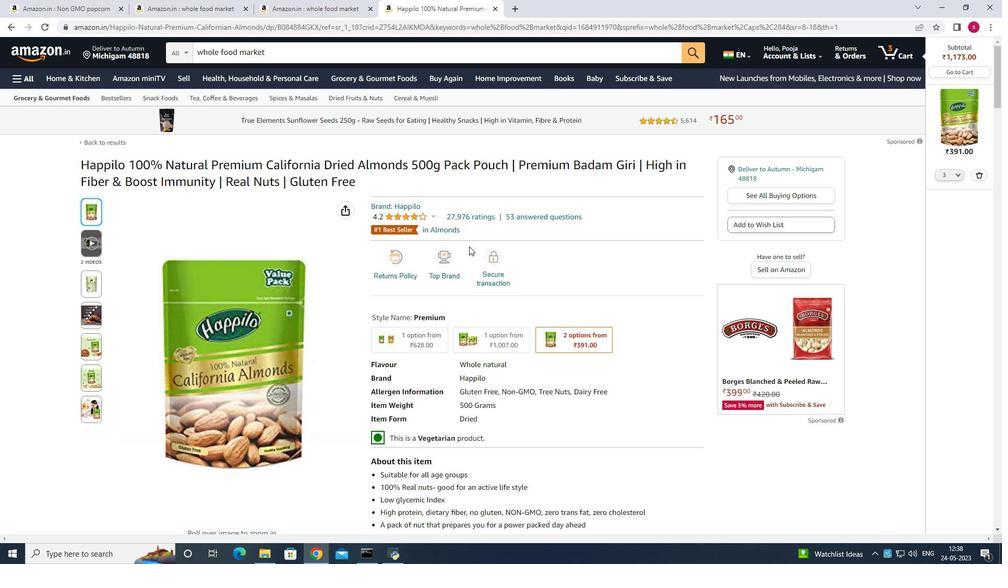
Action: Mouse moved to (483, 189)
Screenshot: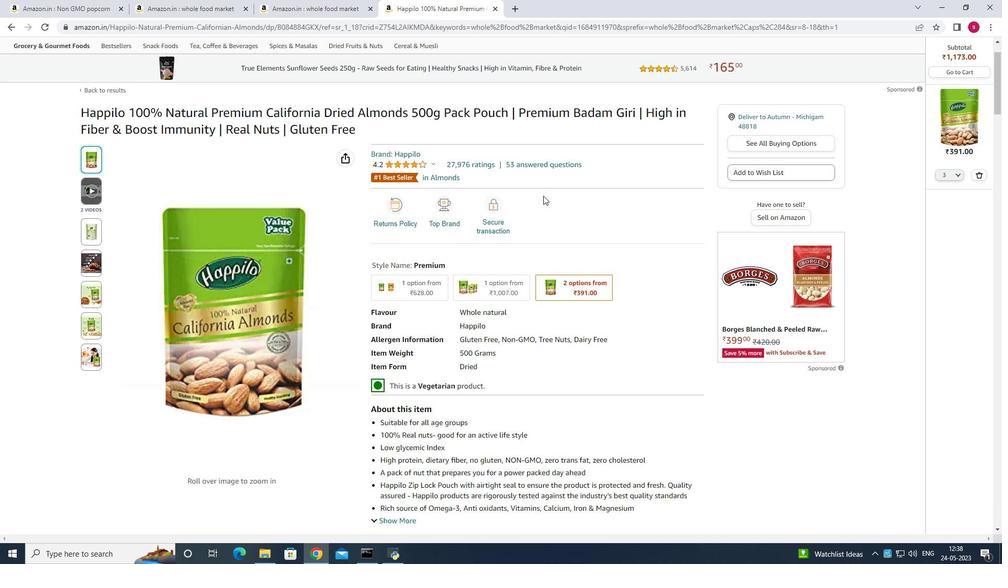
Action: Mouse scrolled (483, 190) with delta (0, 0)
Screenshot: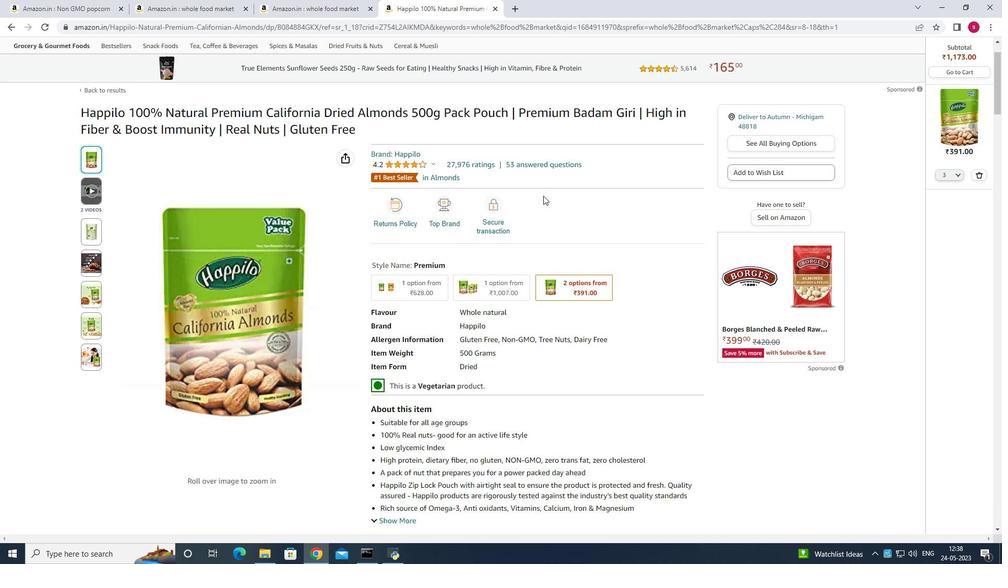 
Action: Mouse scrolled (483, 190) with delta (0, 0)
Screenshot: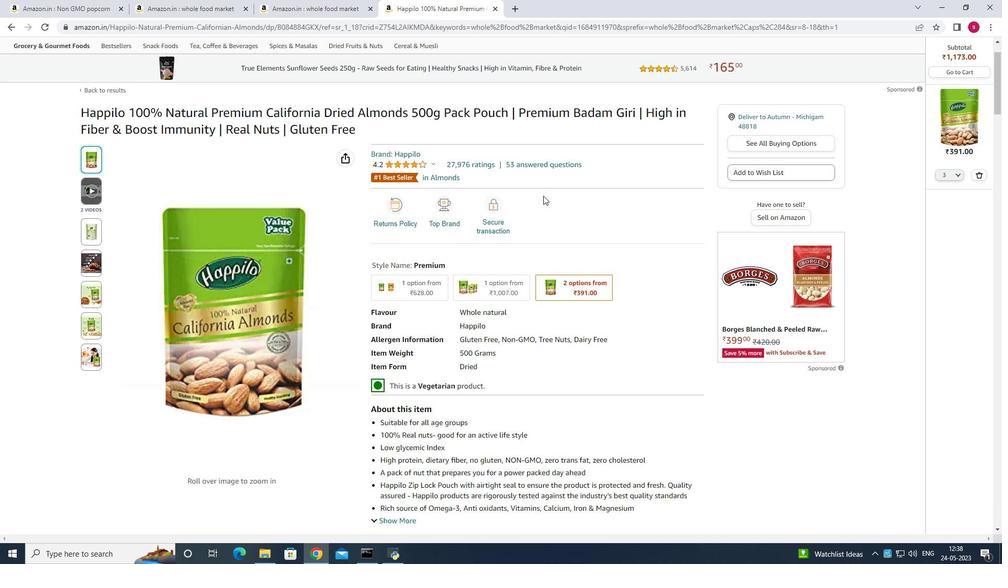 
Action: Mouse moved to (483, 188)
Screenshot: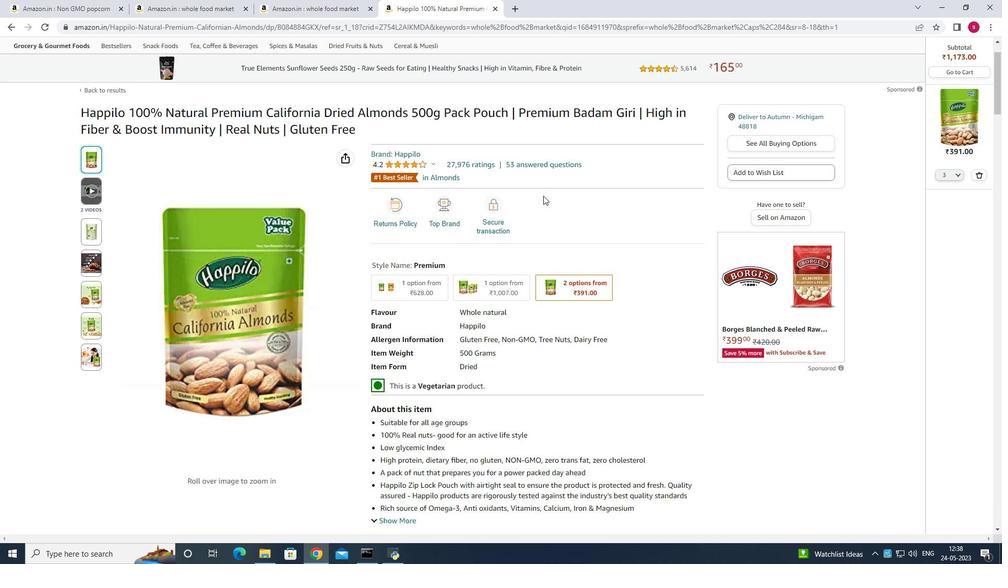 
Action: Mouse scrolled (483, 189) with delta (0, 0)
Screenshot: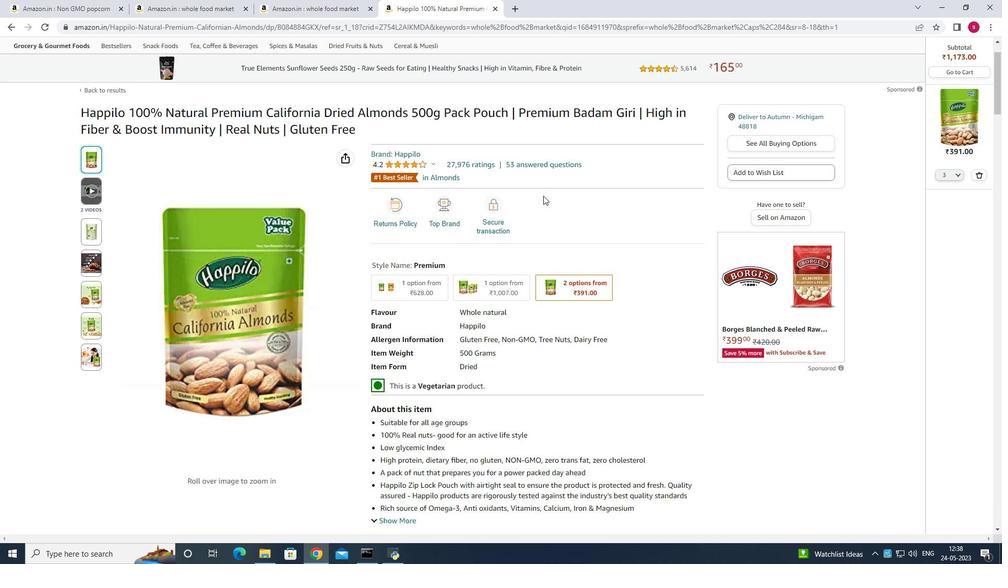 
Action: Mouse moved to (484, 188)
Screenshot: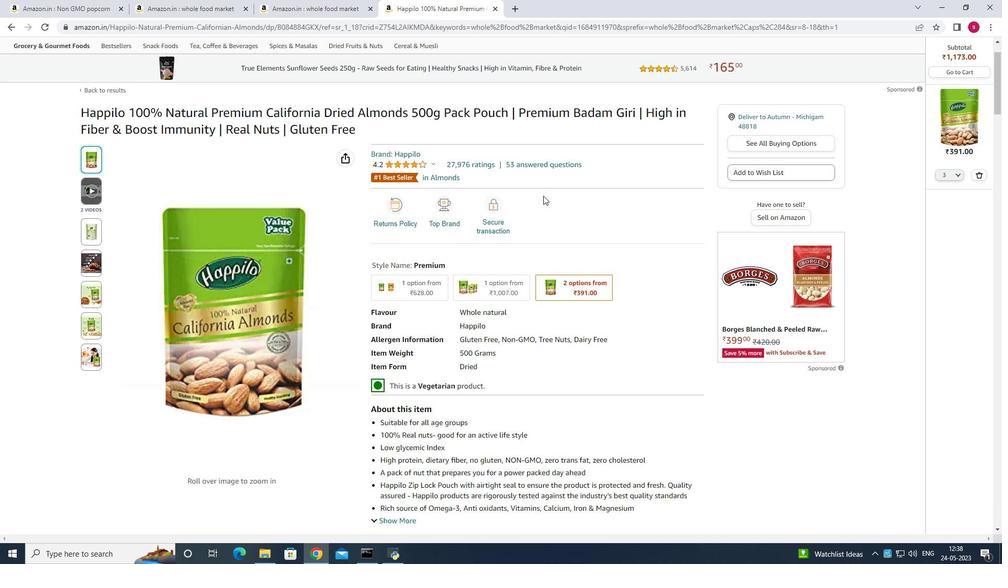 
Action: Mouse scrolled (484, 189) with delta (0, 0)
Screenshot: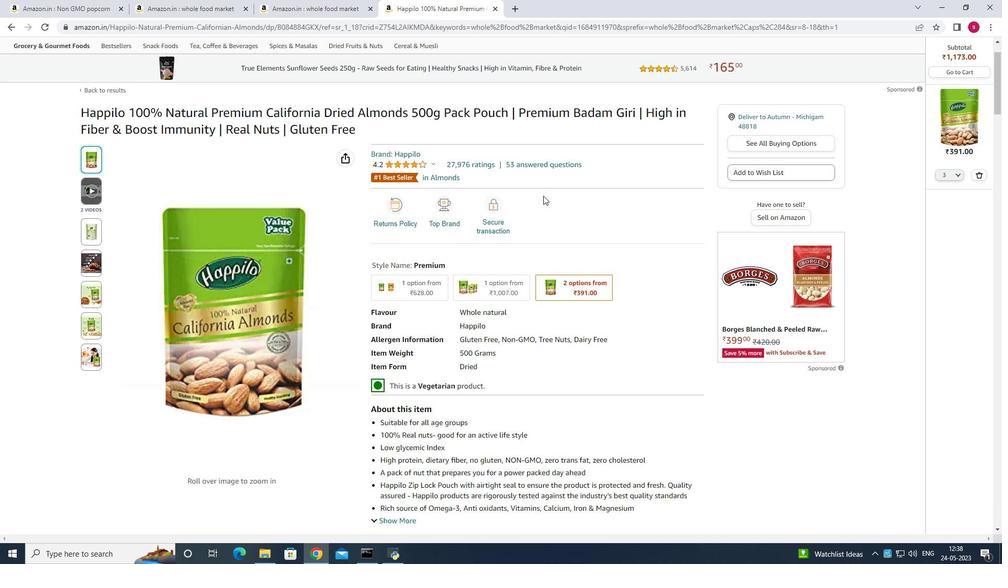 
Action: Mouse scrolled (484, 189) with delta (0, 0)
Screenshot: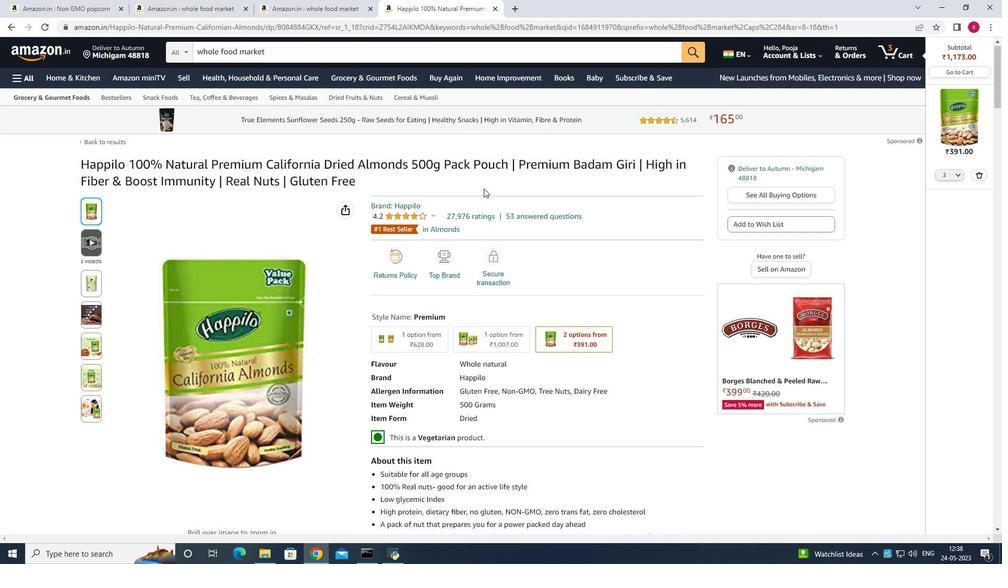 
Action: Mouse scrolled (484, 189) with delta (0, 0)
Screenshot: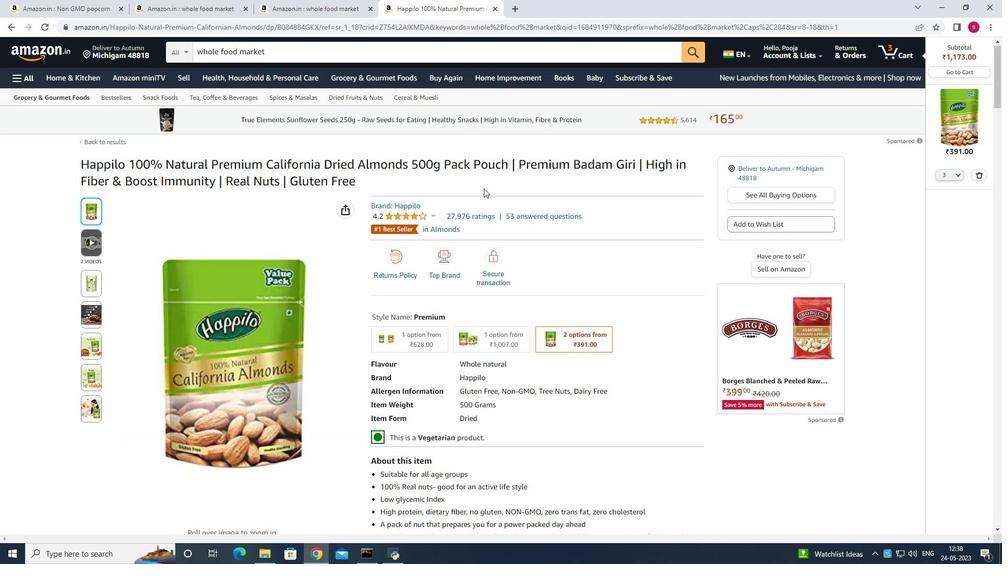 
Action: Mouse scrolled (484, 189) with delta (0, 0)
Screenshot: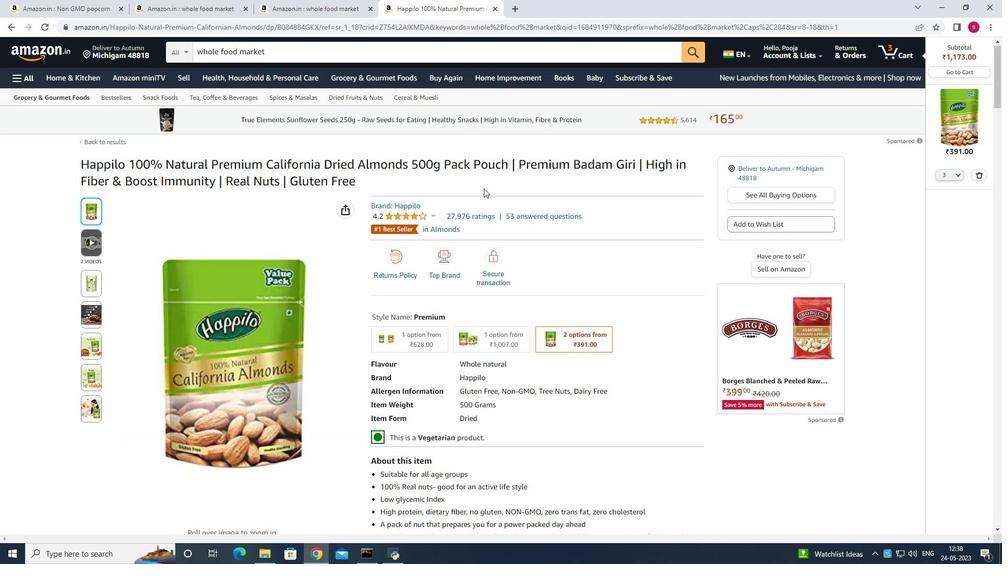 
Action: Mouse scrolled (484, 189) with delta (0, 0)
Screenshot: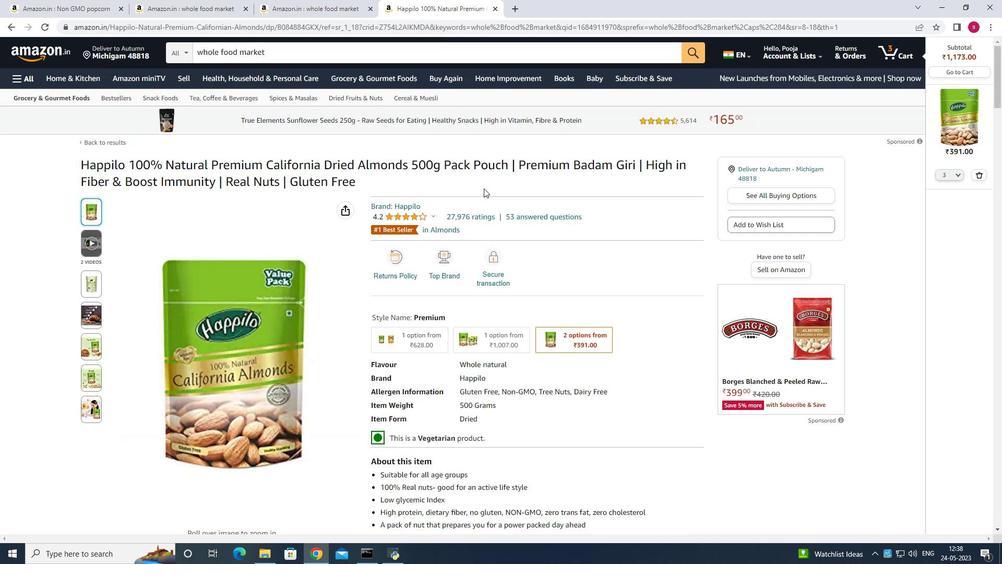 
Action: Mouse moved to (425, 447)
Screenshot: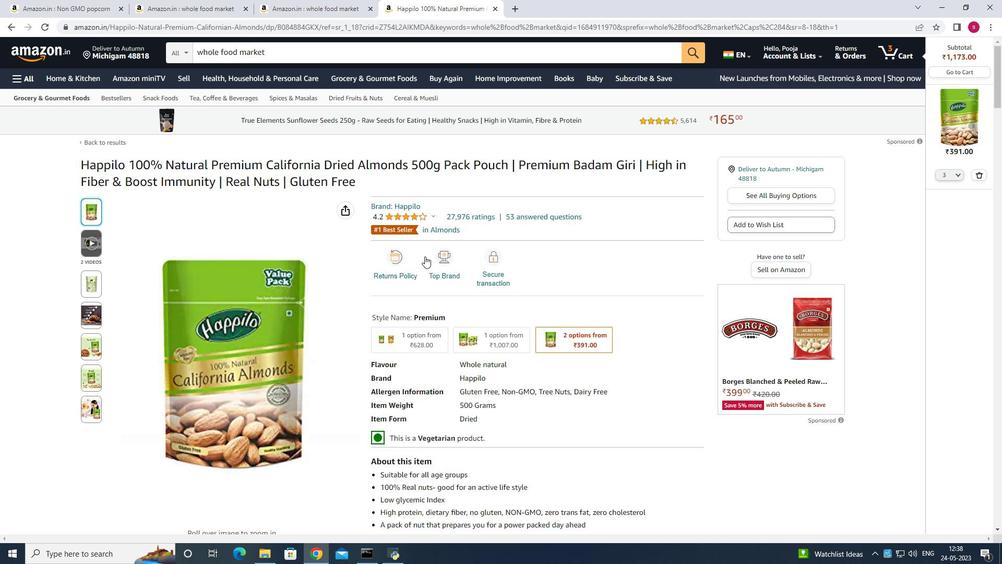 
Action: Mouse scrolled (425, 276) with delta (0, 0)
Screenshot: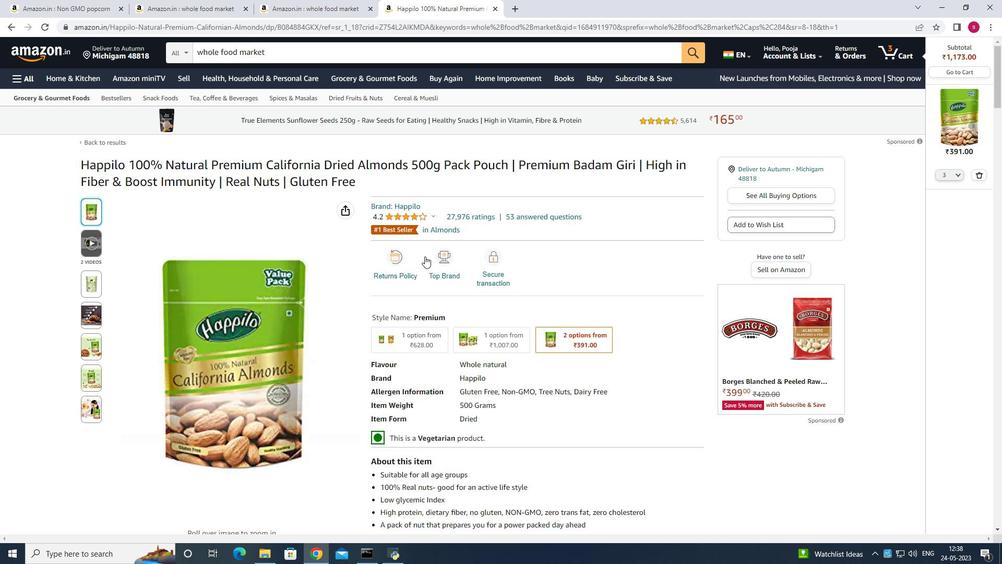 
Action: Mouse moved to (432, 564)
Screenshot: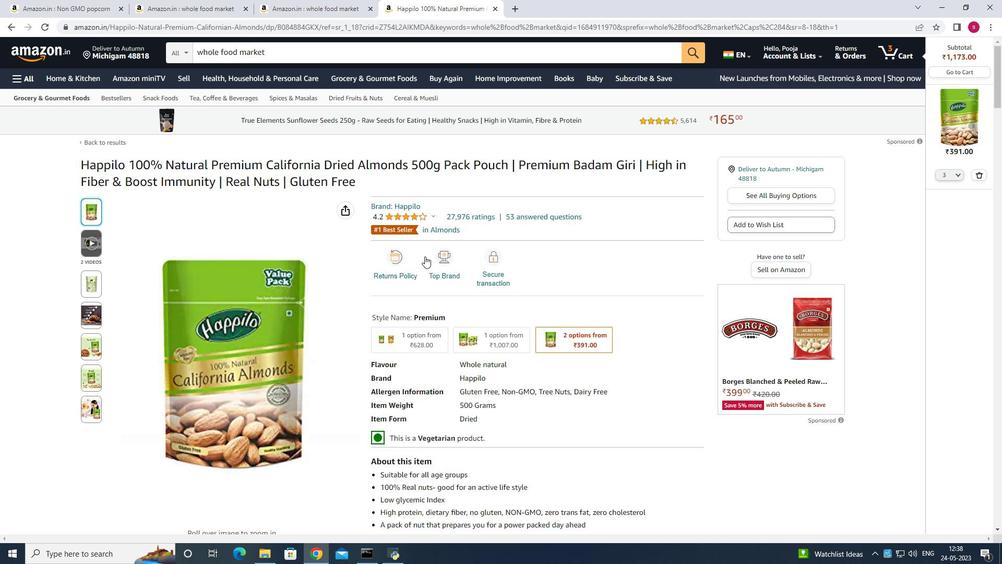 
Action: Mouse scrolled (432, 562) with delta (0, 0)
Screenshot: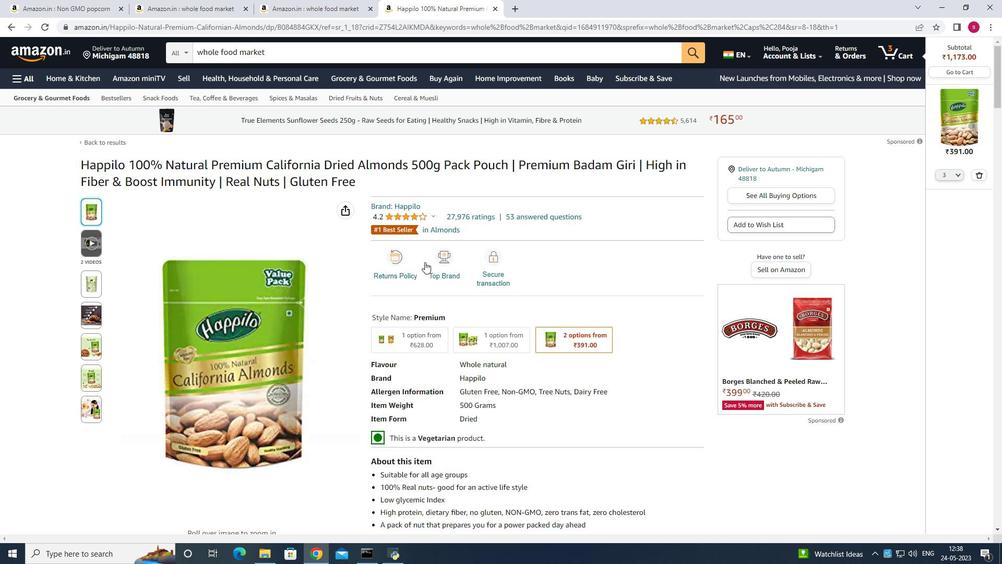 
Action: Mouse scrolled (432, 562) with delta (0, 0)
Screenshot: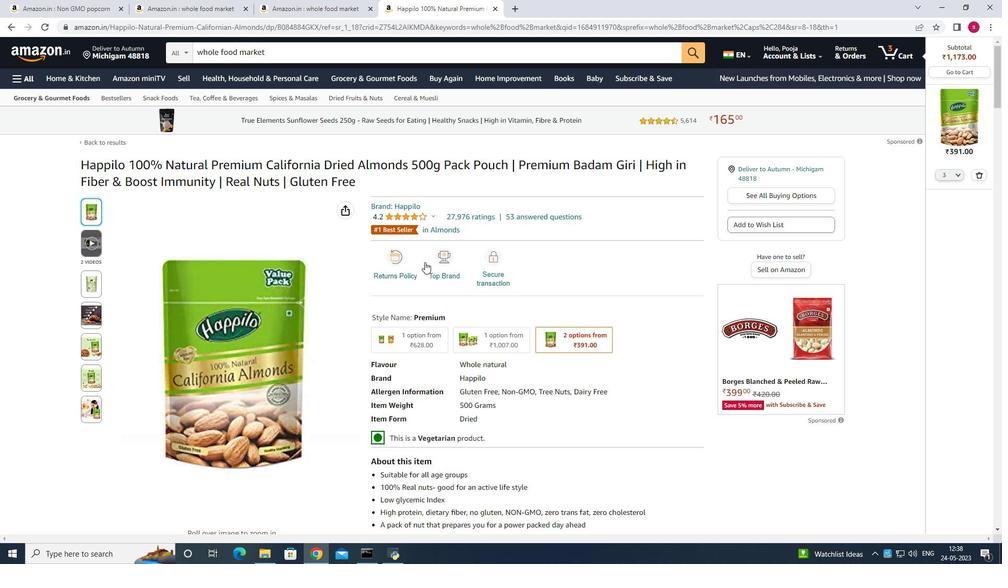 
Action: Mouse scrolled (432, 562) with delta (0, 0)
Screenshot: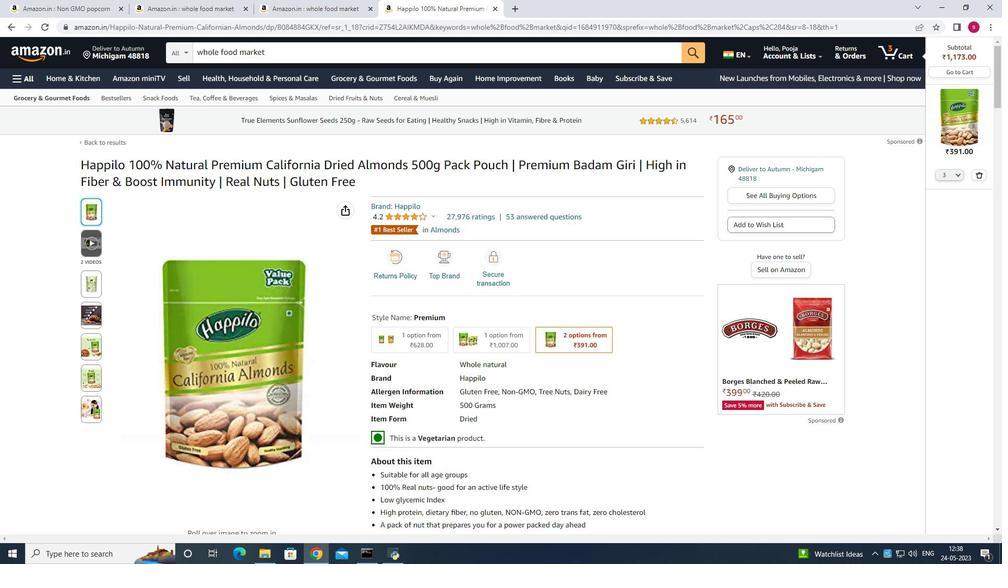 
Action: Mouse moved to (432, 563)
Screenshot: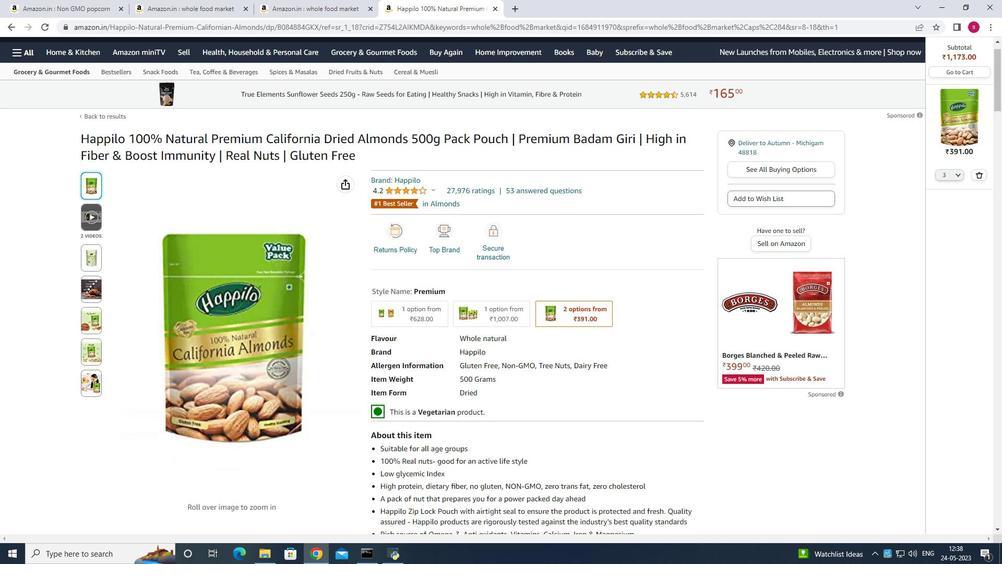
Action: Mouse scrolled (432, 562) with delta (0, 0)
Screenshot: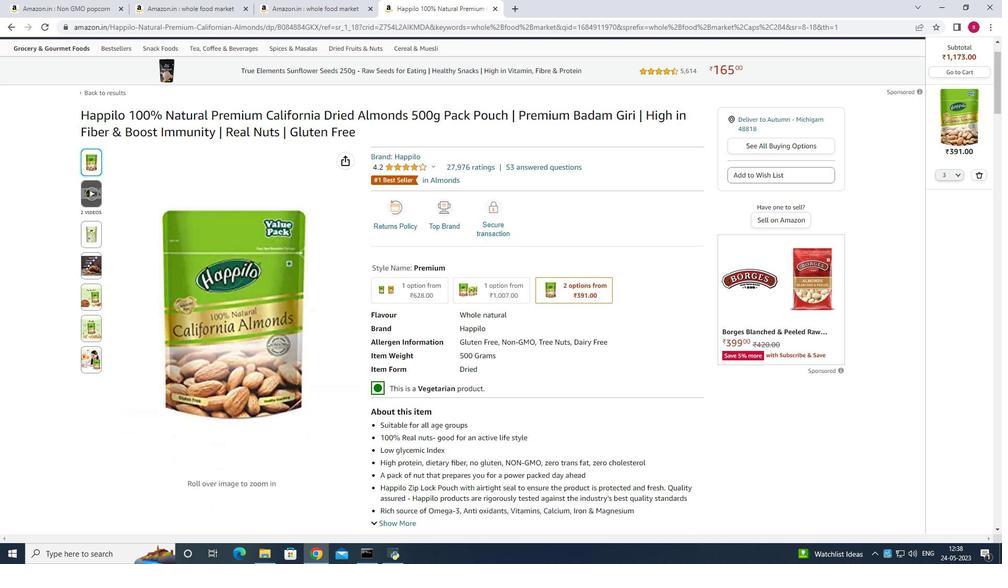
Action: Mouse scrolled (432, 562) with delta (0, 0)
Screenshot: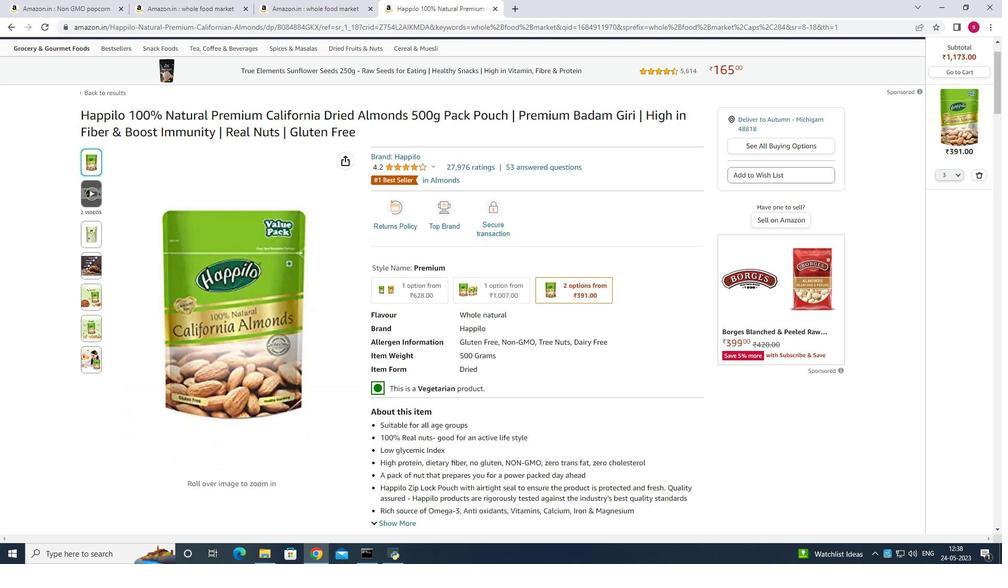 
Action: Mouse scrolled (432, 562) with delta (0, 0)
Screenshot: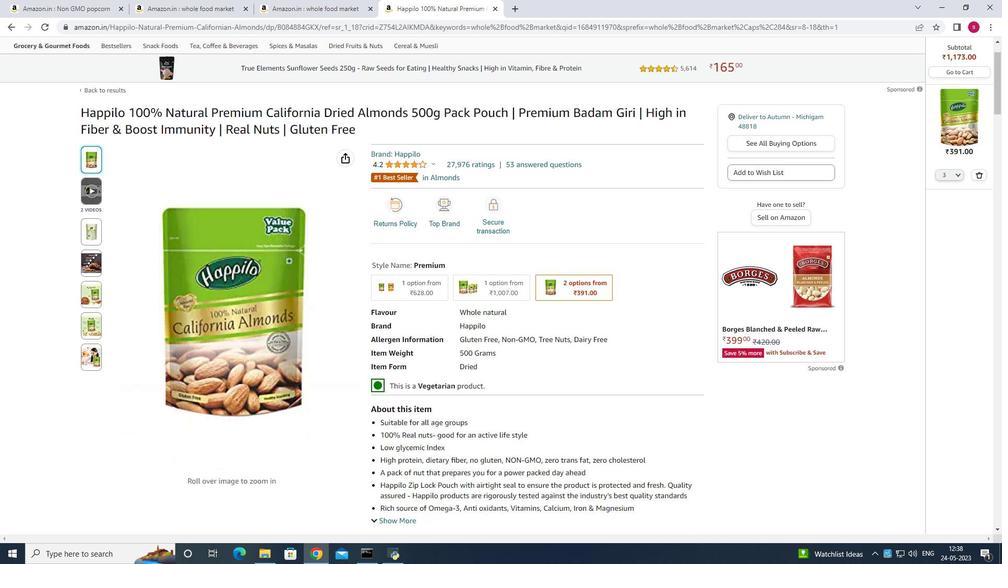 
Action: Mouse moved to (432, 563)
Screenshot: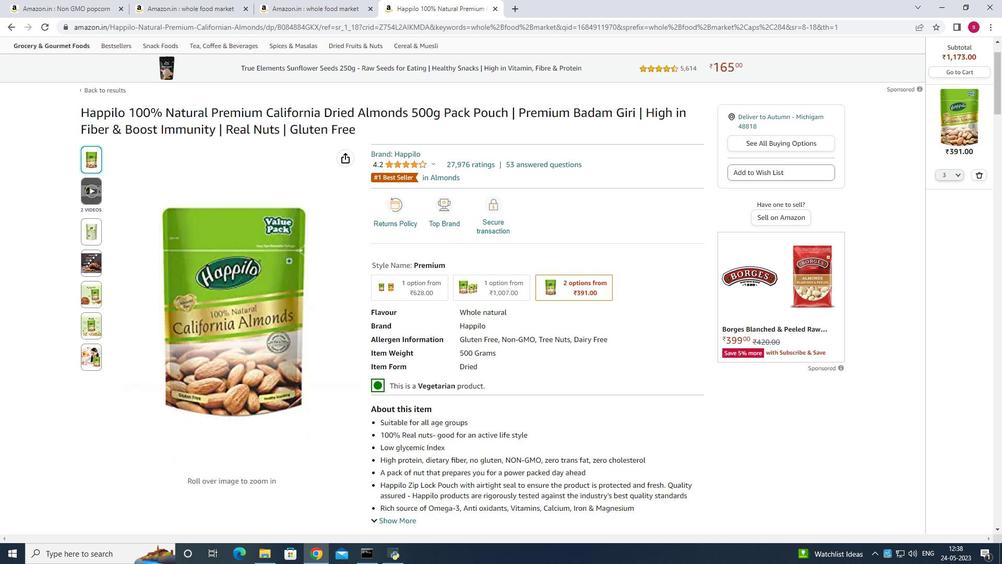 
Action: Mouse scrolled (432, 562) with delta (0, 0)
Screenshot: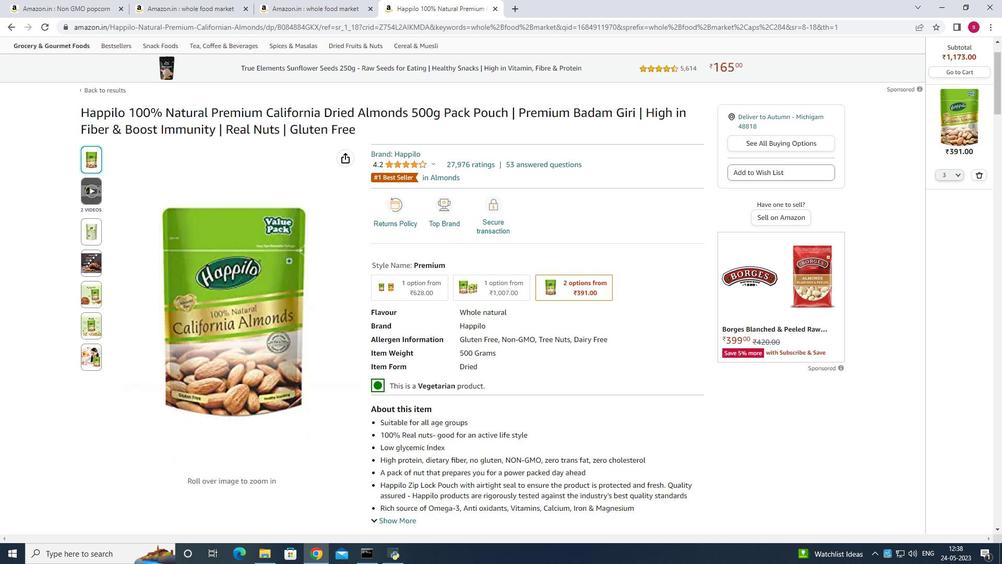 
Action: Mouse moved to (563, 405)
Screenshot: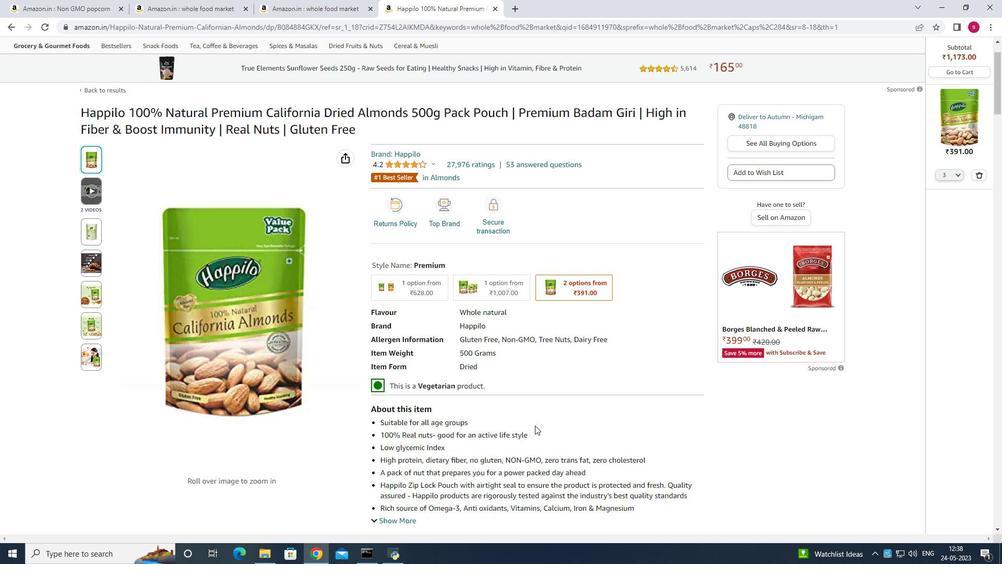 
Action: Mouse scrolled (563, 404) with delta (0, 0)
Screenshot: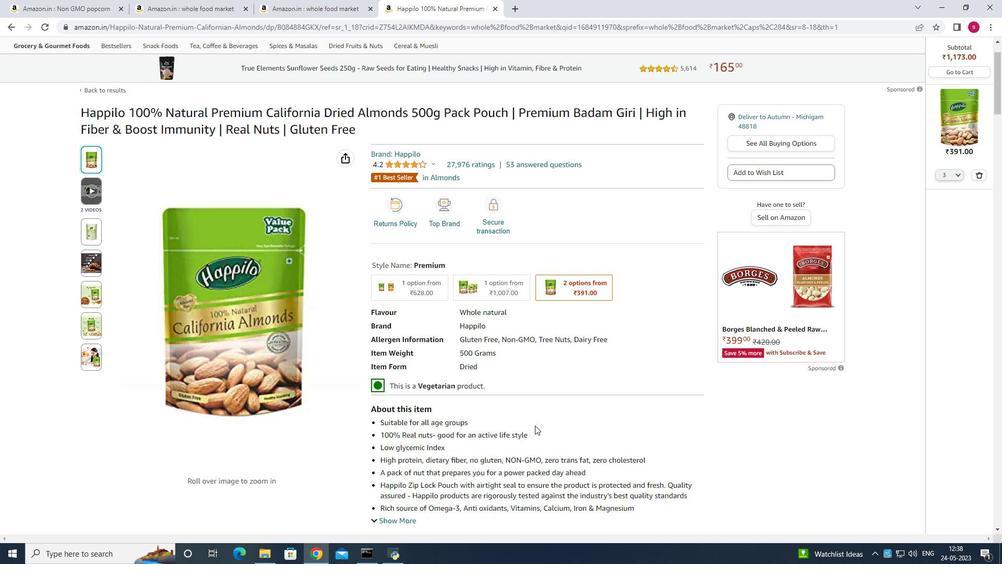 
Action: Mouse scrolled (563, 404) with delta (0, 0)
Screenshot: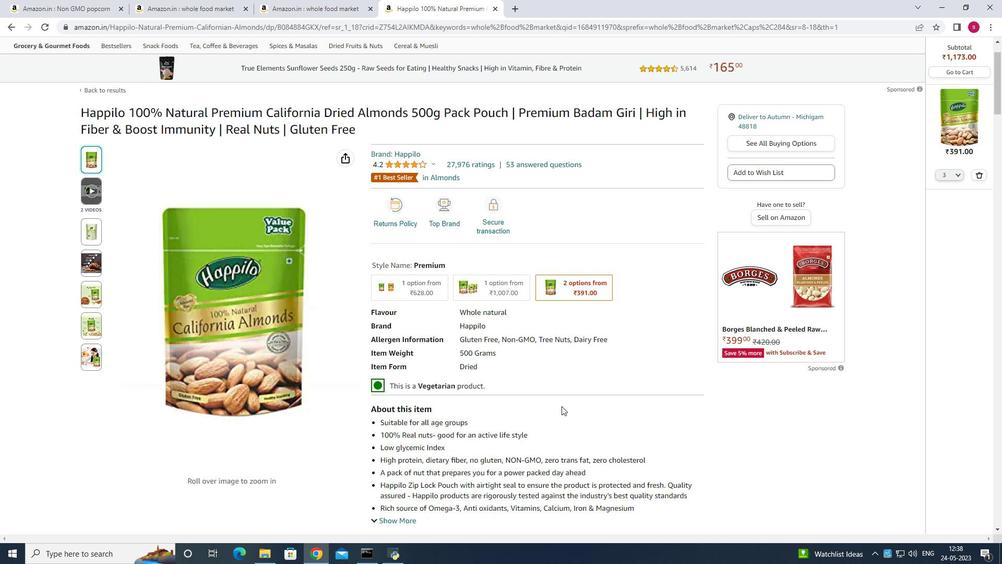 
Action: Mouse scrolled (563, 404) with delta (0, 0)
Screenshot: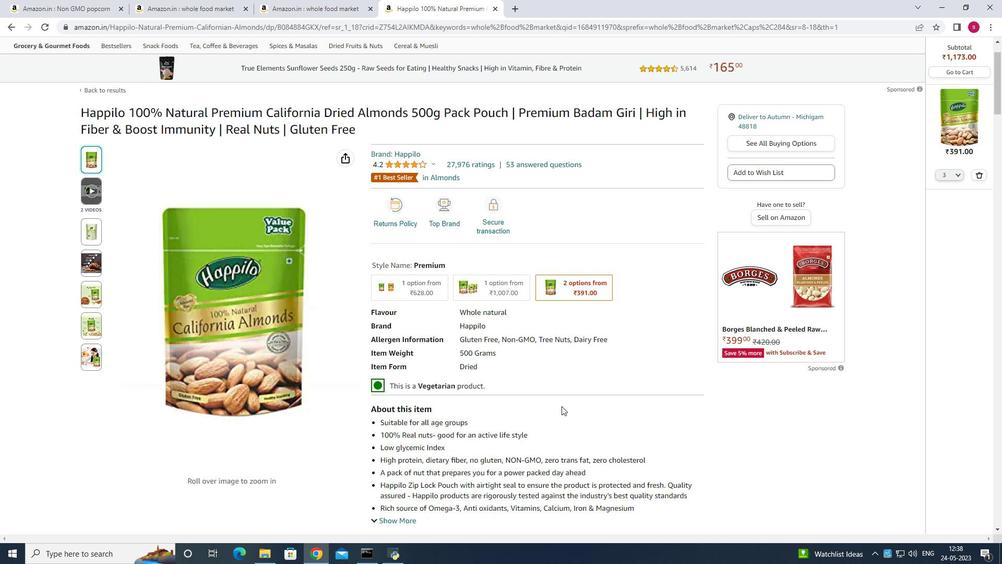 
Action: Mouse moved to (563, 405)
Screenshot: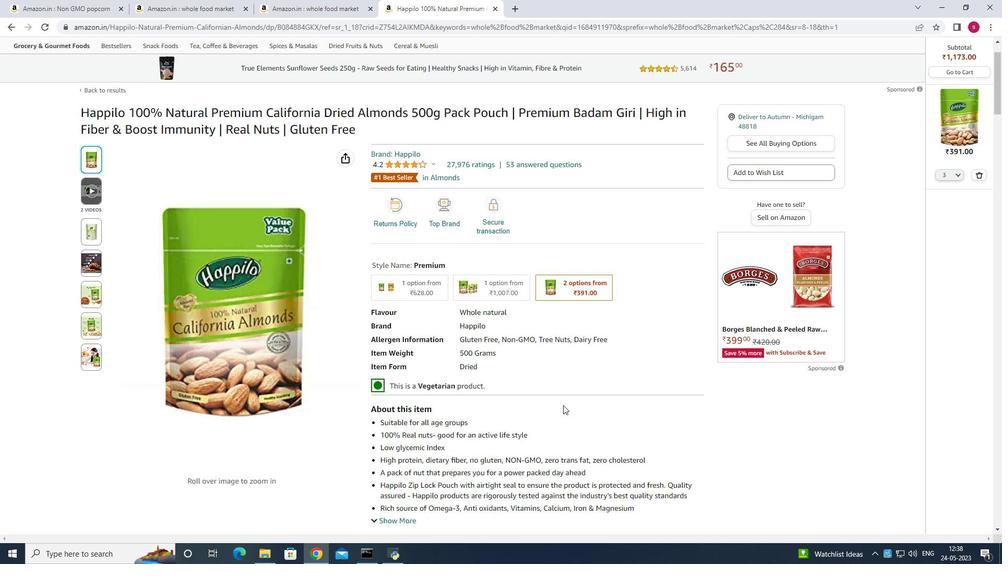 
Action: Mouse scrolled (563, 404) with delta (0, 0)
Screenshot: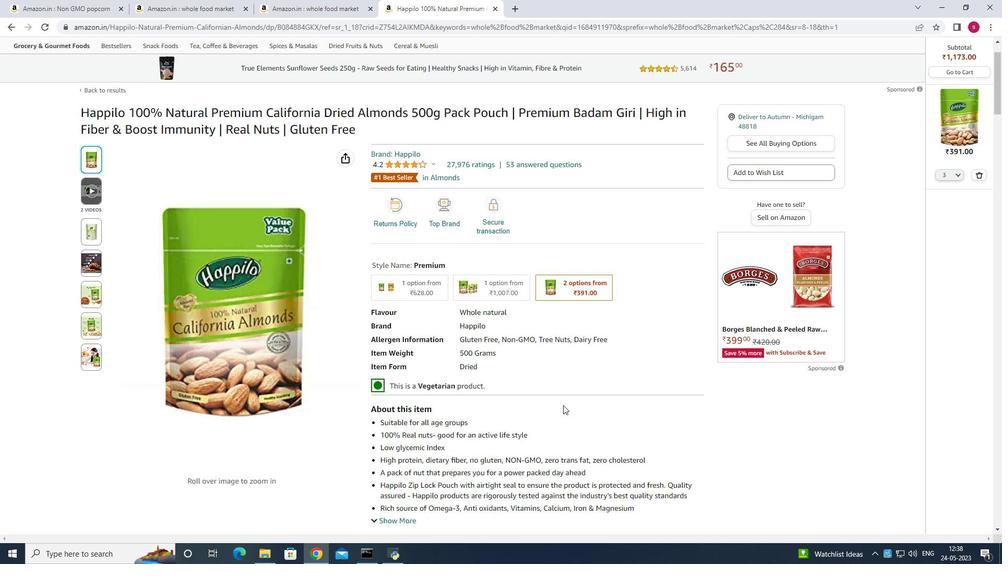 
Action: Mouse moved to (559, 405)
Screenshot: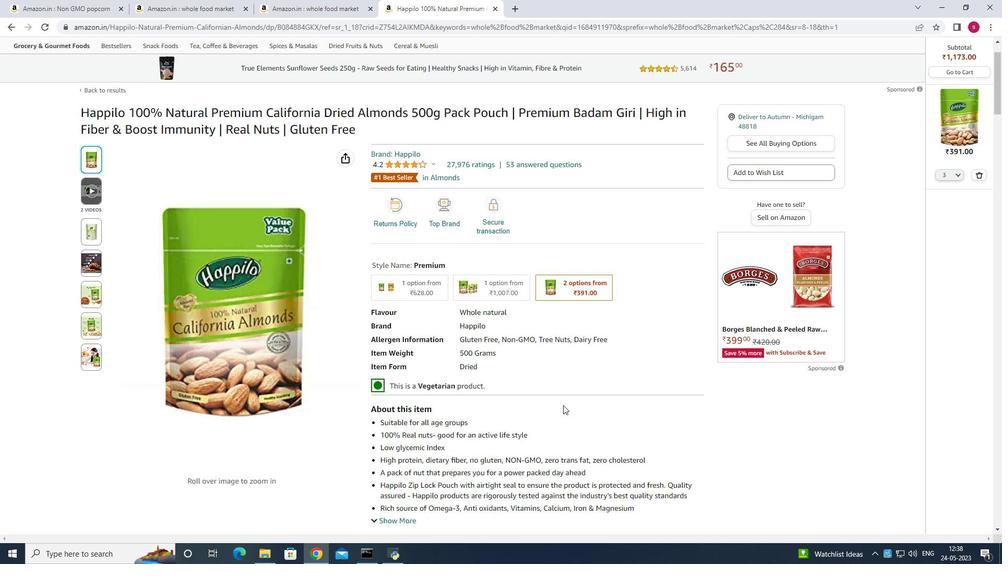 
Action: Mouse scrolled (559, 404) with delta (0, 0)
Screenshot: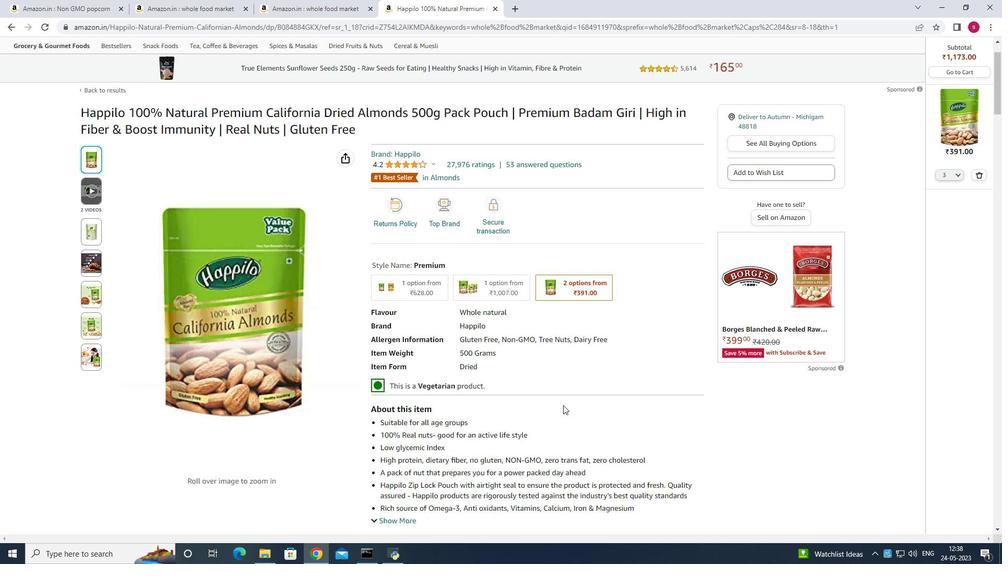 
Action: Mouse moved to (525, 405)
Screenshot: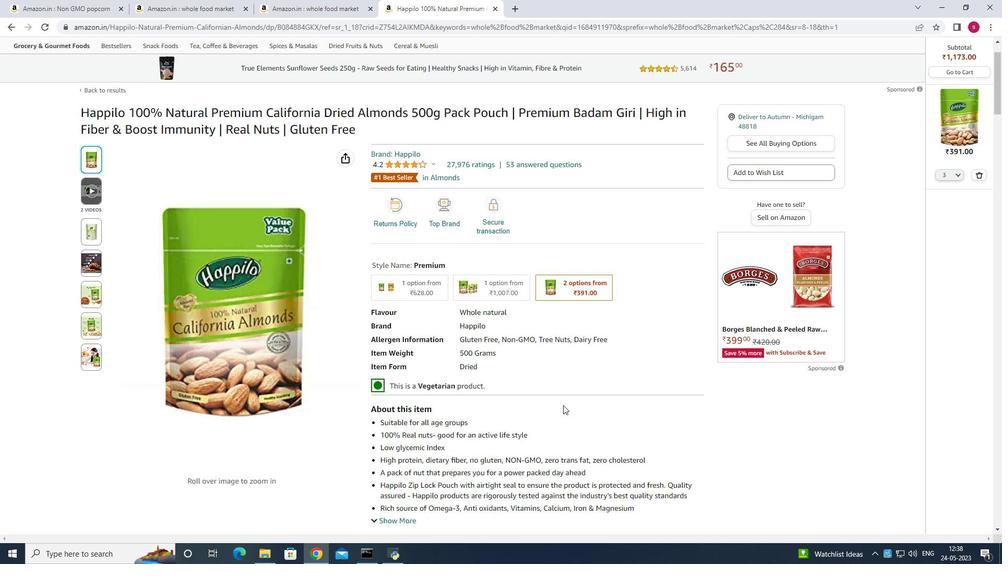 
Action: Mouse scrolled (525, 404) with delta (0, 0)
Screenshot: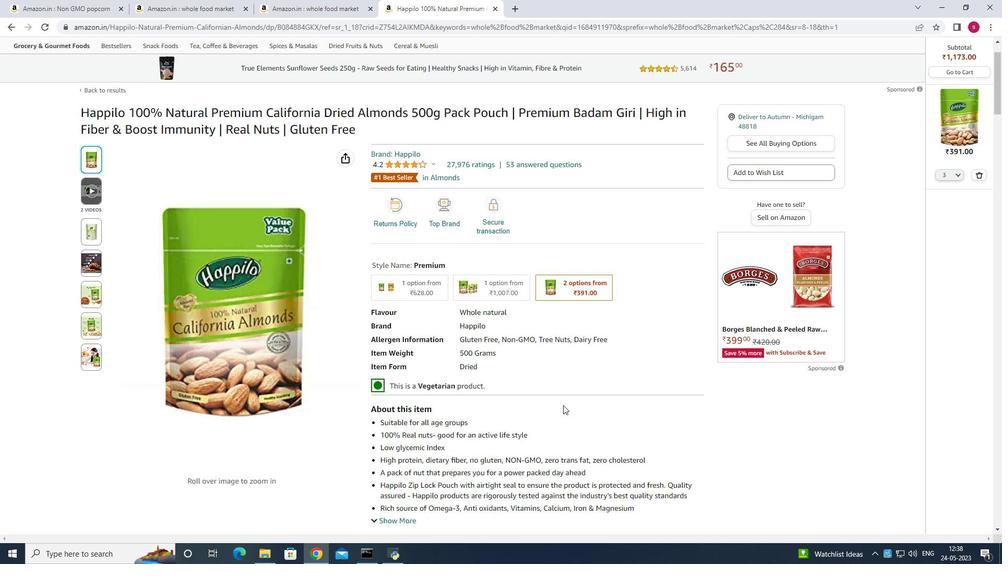 
Action: Mouse moved to (318, 348)
Screenshot: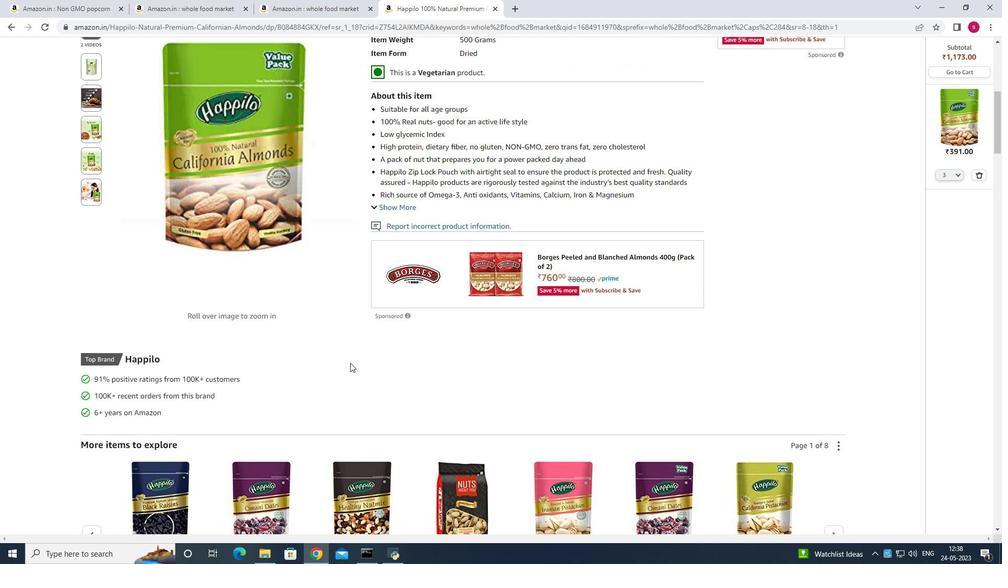 
Action: Mouse scrolled (318, 348) with delta (0, 0)
Screenshot: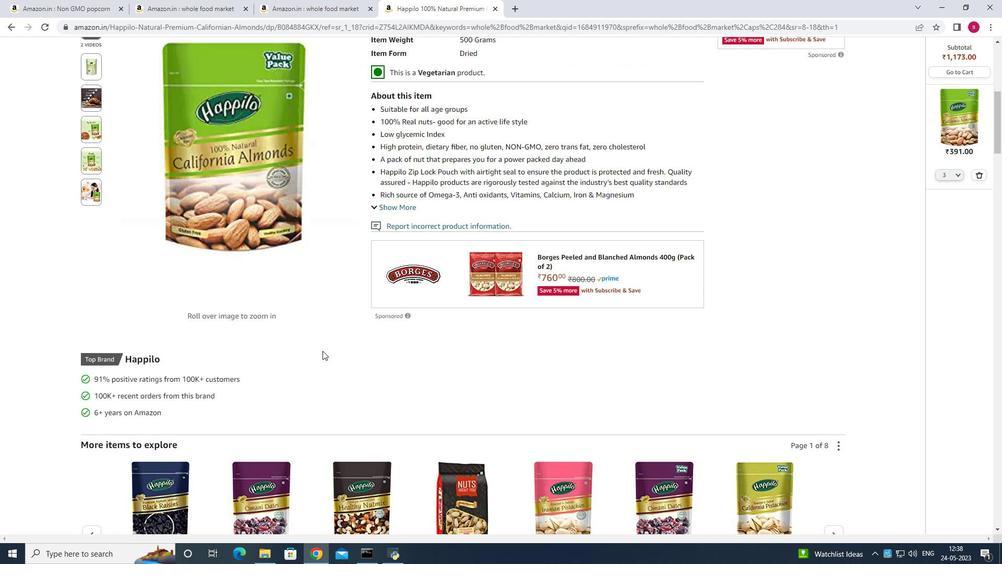 
Action: Mouse moved to (476, 263)
Screenshot: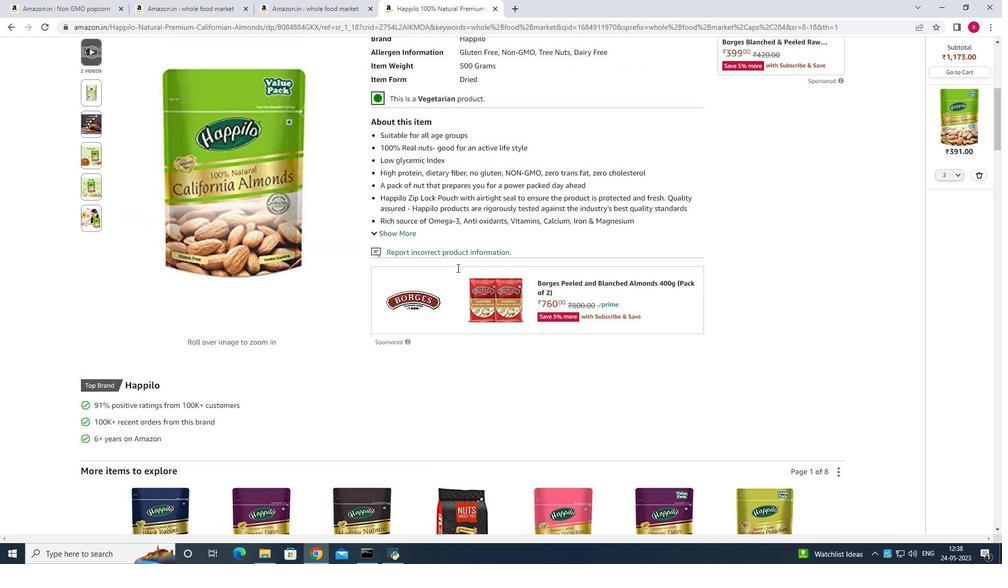 
Action: Mouse scrolled (476, 263) with delta (0, 0)
Screenshot: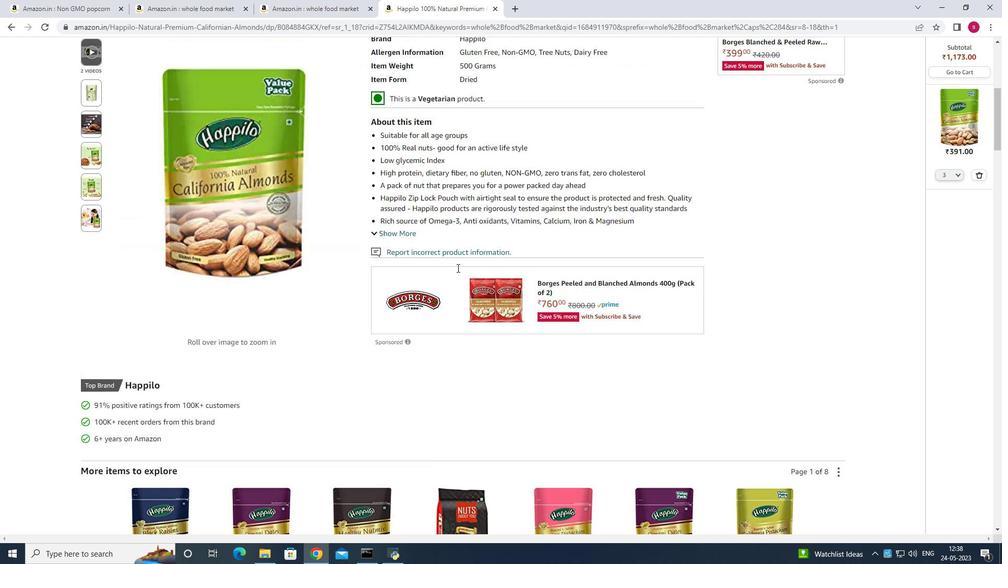 
Action: Mouse moved to (476, 263)
Screenshot: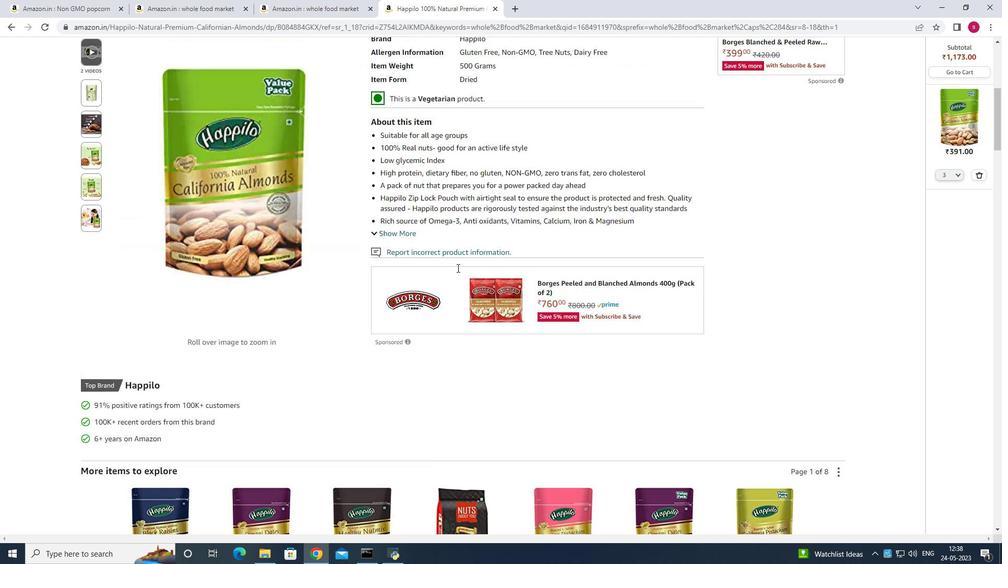 
Action: Mouse scrolled (476, 263) with delta (0, 0)
Screenshot: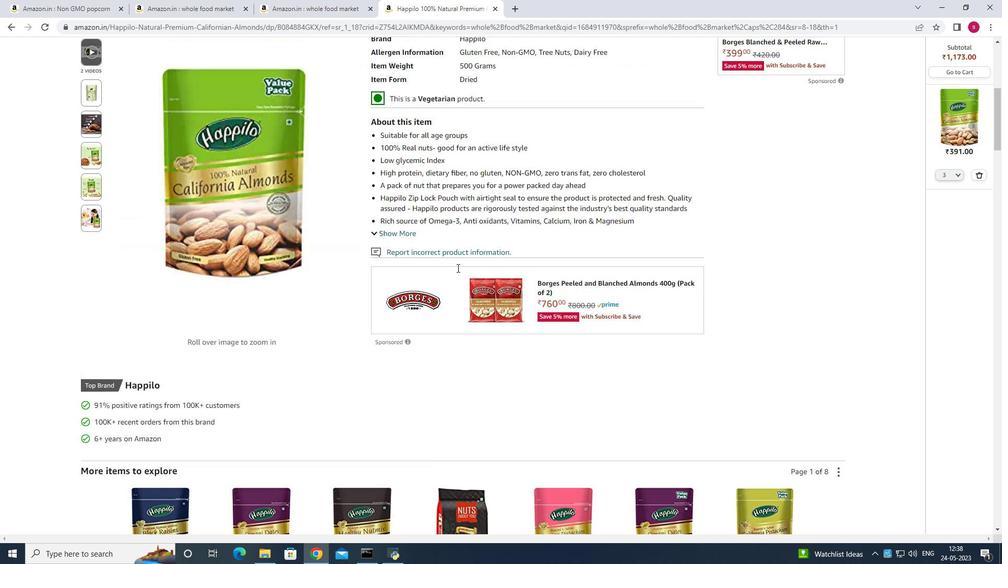
Action: Mouse moved to (476, 263)
Screenshot: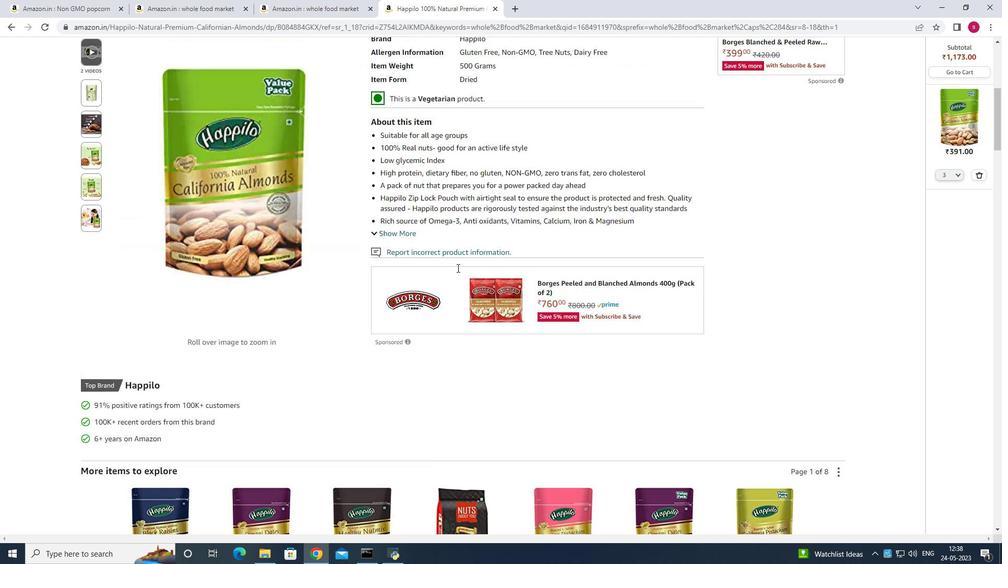 
Action: Mouse scrolled (476, 263) with delta (0, 0)
Screenshot: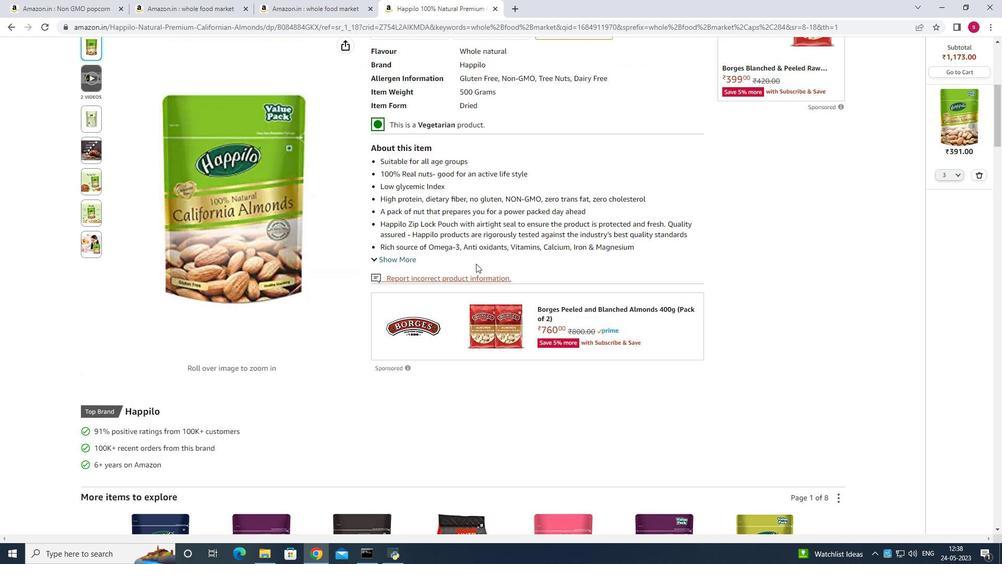 
Action: Mouse scrolled (476, 263) with delta (0, 0)
Screenshot: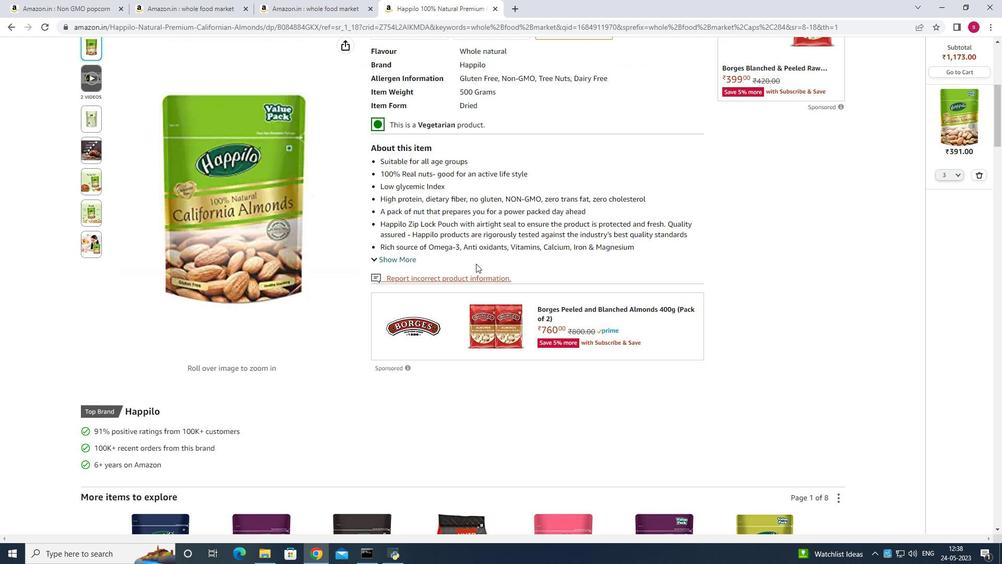 
Action: Mouse scrolled (476, 264) with delta (0, 0)
Screenshot: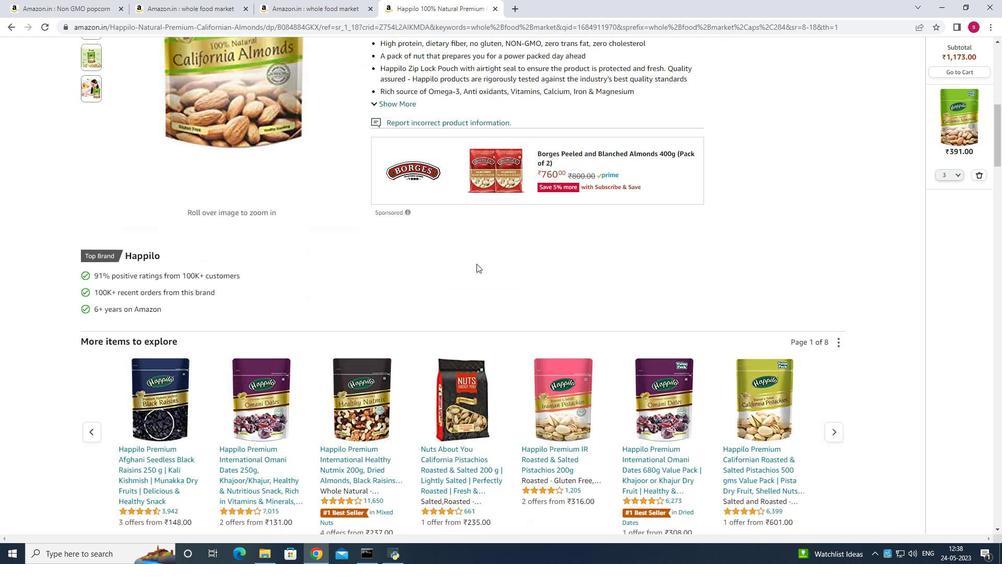 
Action: Mouse scrolled (476, 264) with delta (0, 0)
Screenshot: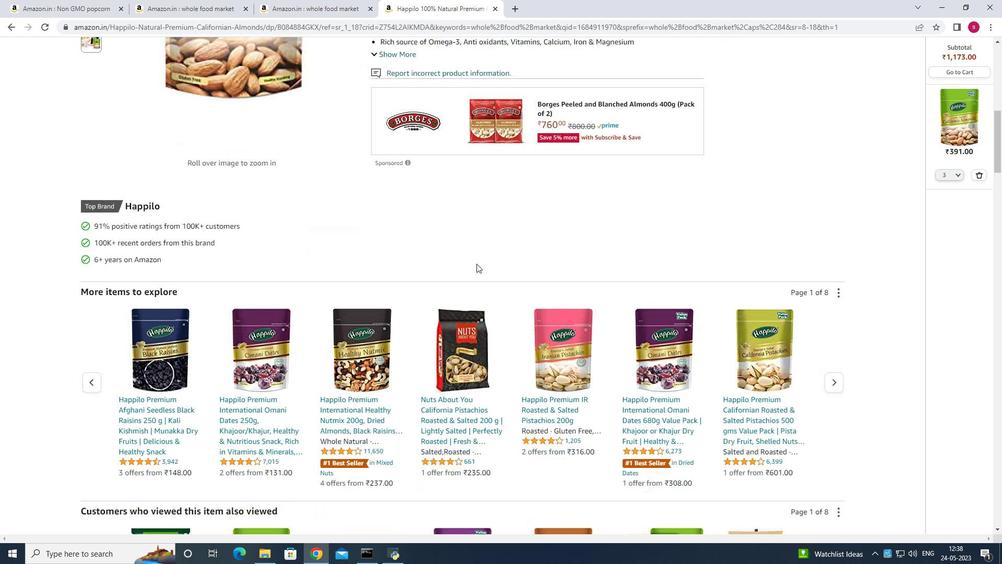 
Action: Mouse scrolled (476, 264) with delta (0, 0)
Screenshot: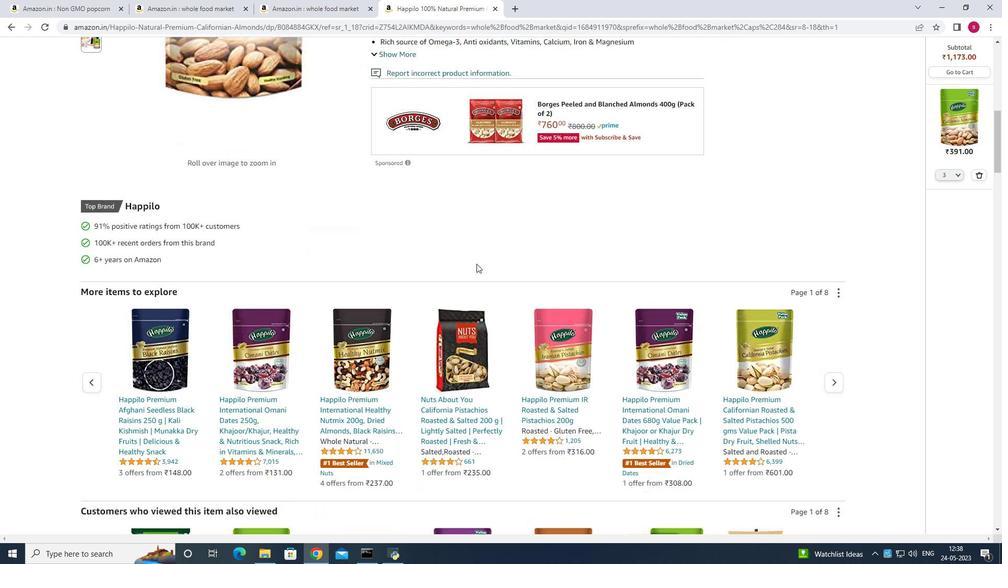 
Action: Mouse scrolled (476, 264) with delta (0, 0)
Screenshot: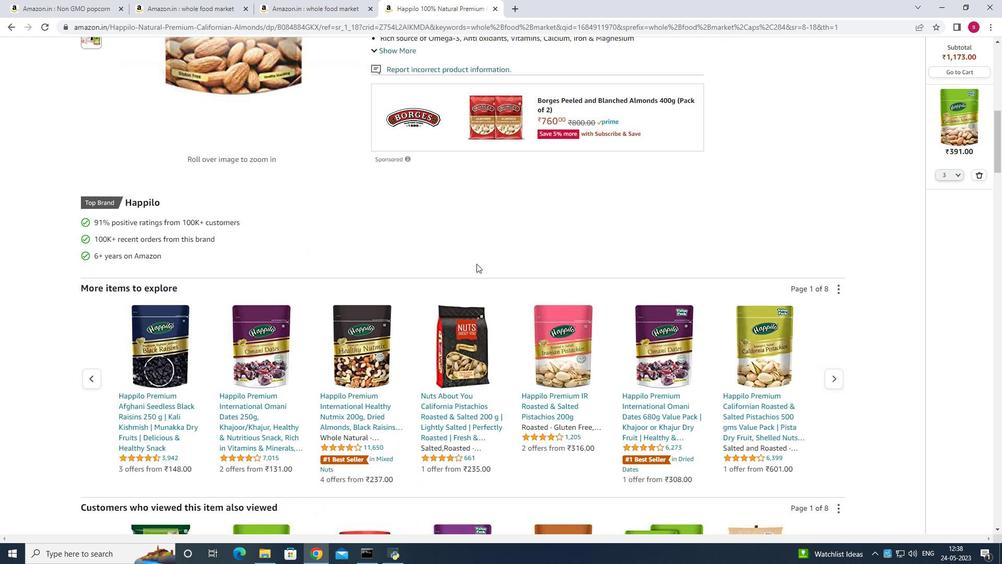 
Action: Mouse moved to (477, 263)
Screenshot: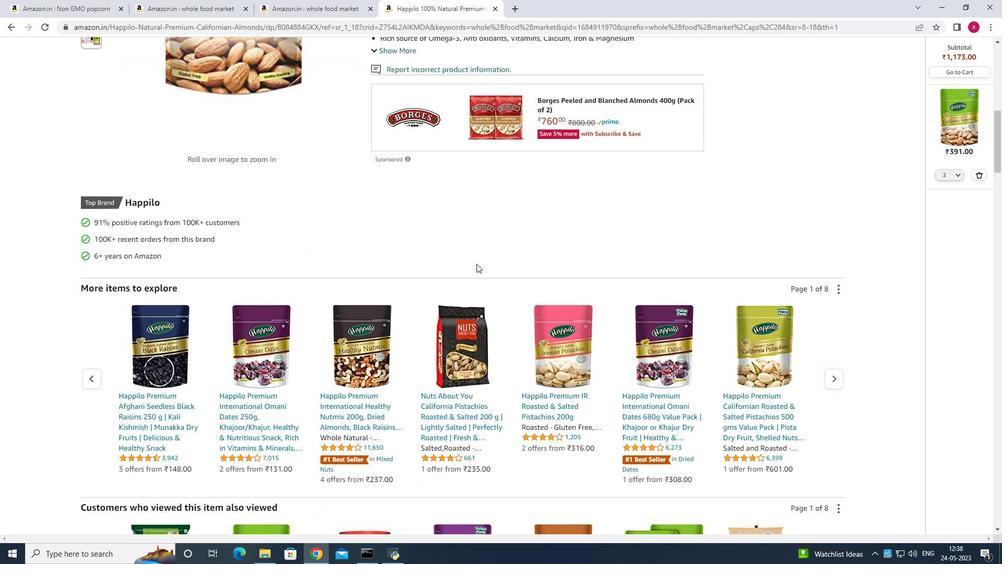 
Action: Mouse scrolled (477, 264) with delta (0, 0)
Screenshot: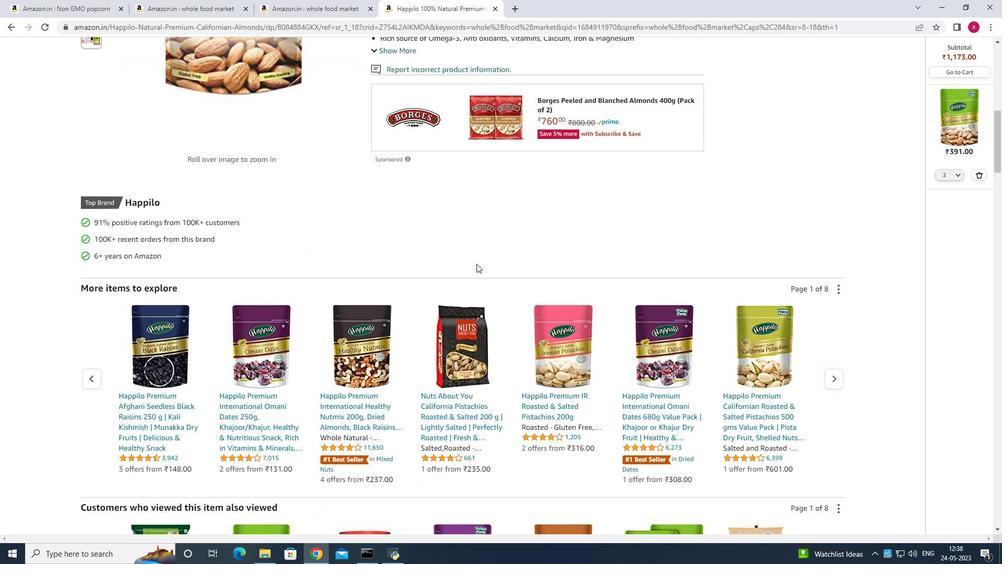 
Action: Mouse moved to (480, 262)
Screenshot: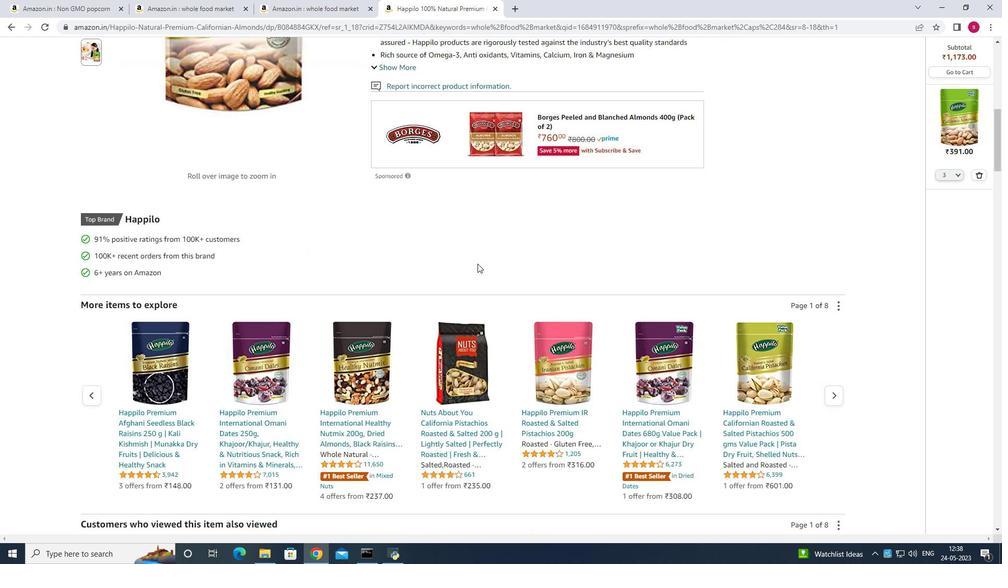 
Action: Mouse scrolled (480, 262) with delta (0, 0)
Screenshot: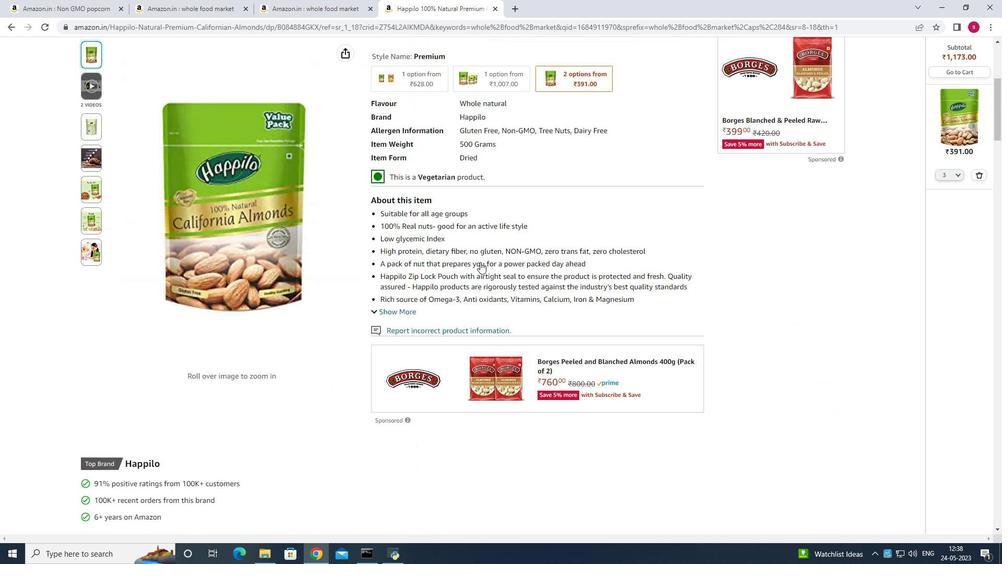 
Action: Mouse scrolled (480, 262) with delta (0, 0)
Screenshot: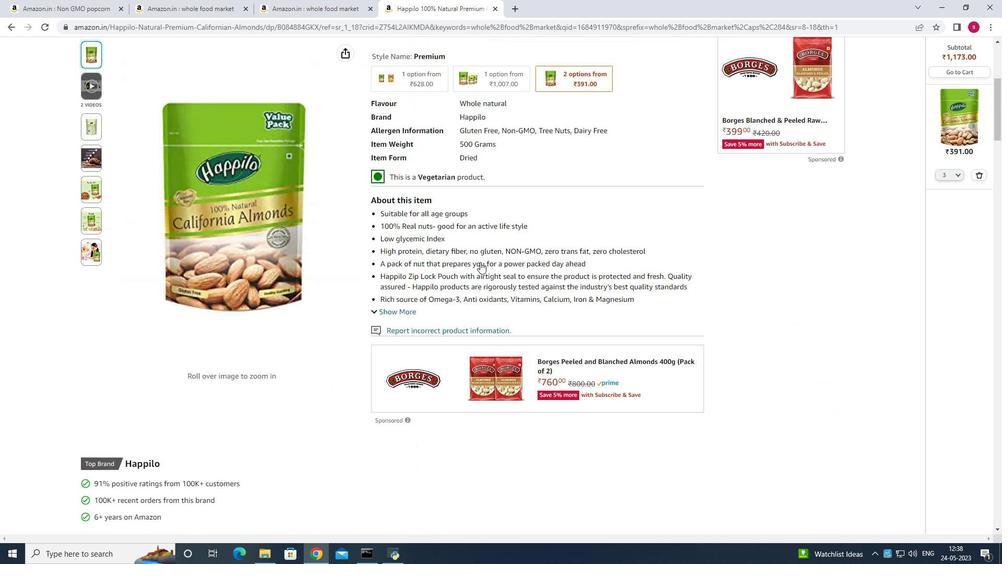 
Action: Mouse scrolled (480, 262) with delta (0, 0)
Screenshot: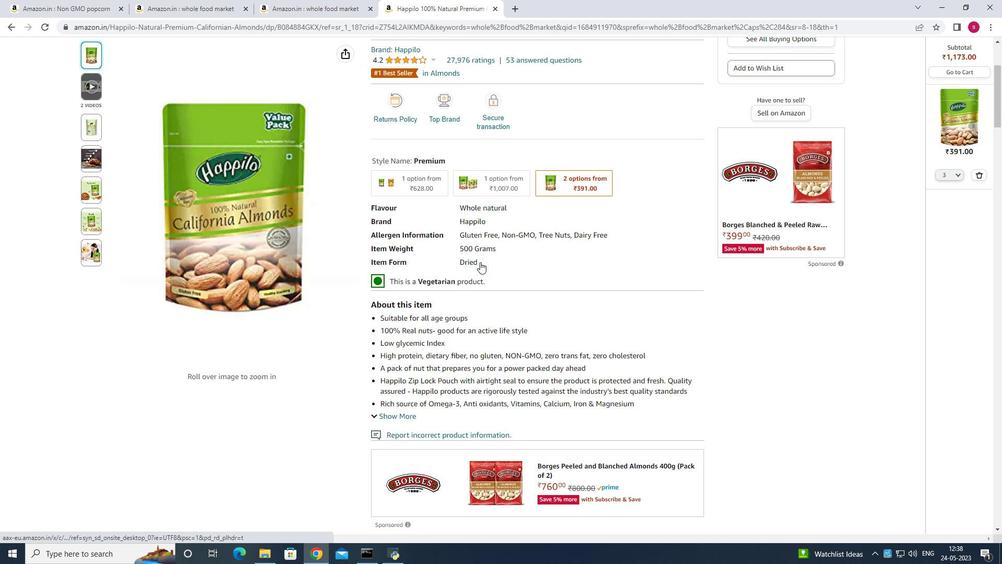 
Action: Mouse scrolled (480, 262) with delta (0, 0)
Screenshot: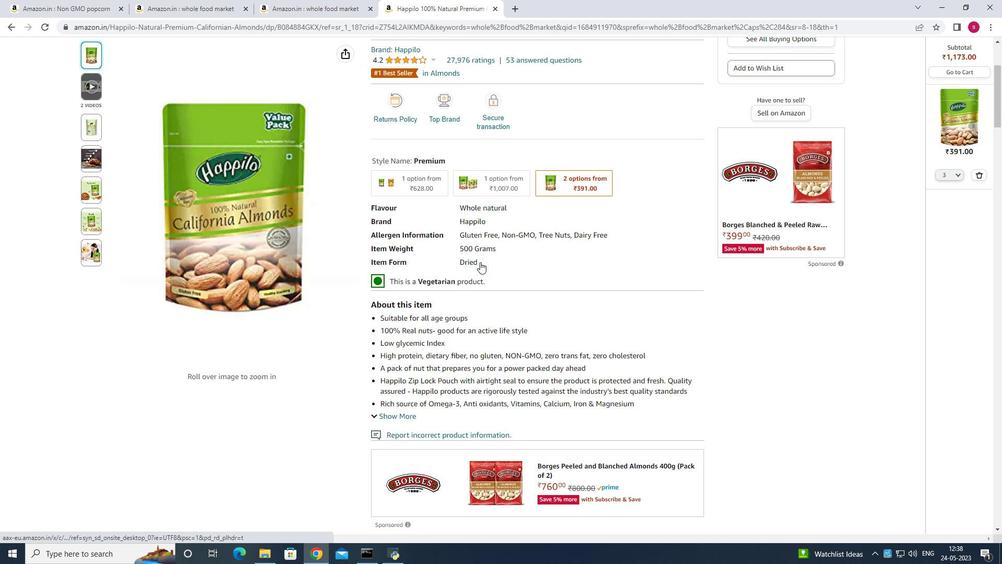 
Action: Mouse scrolled (480, 262) with delta (0, 0)
Screenshot: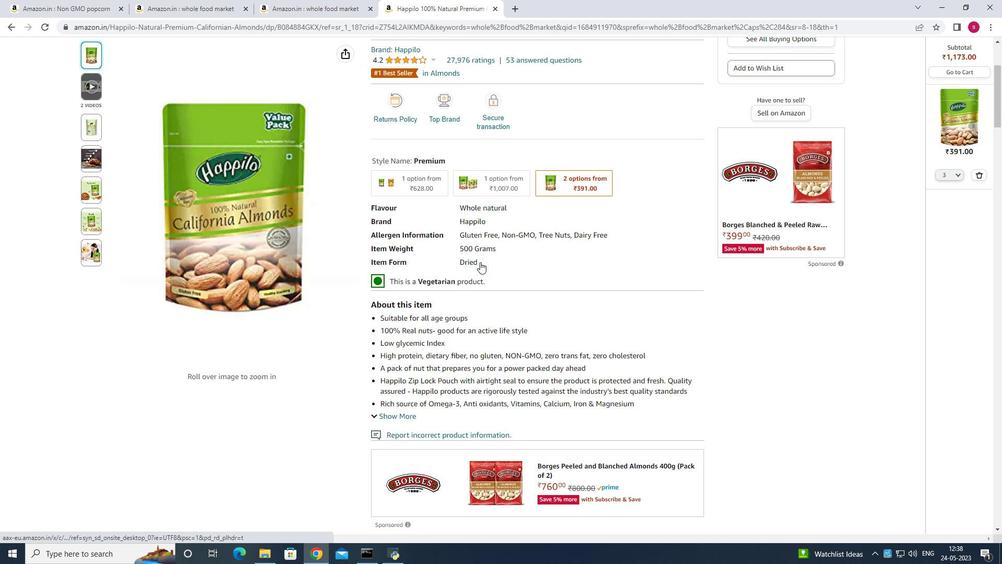 
Action: Mouse moved to (94, 54)
Screenshot: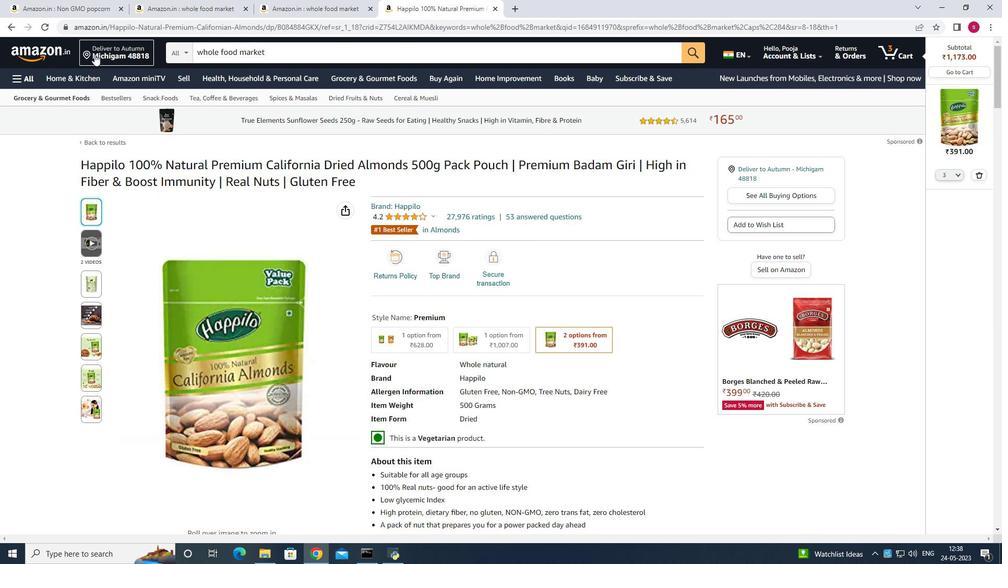
Action: Mouse pressed left at (94, 54)
Screenshot: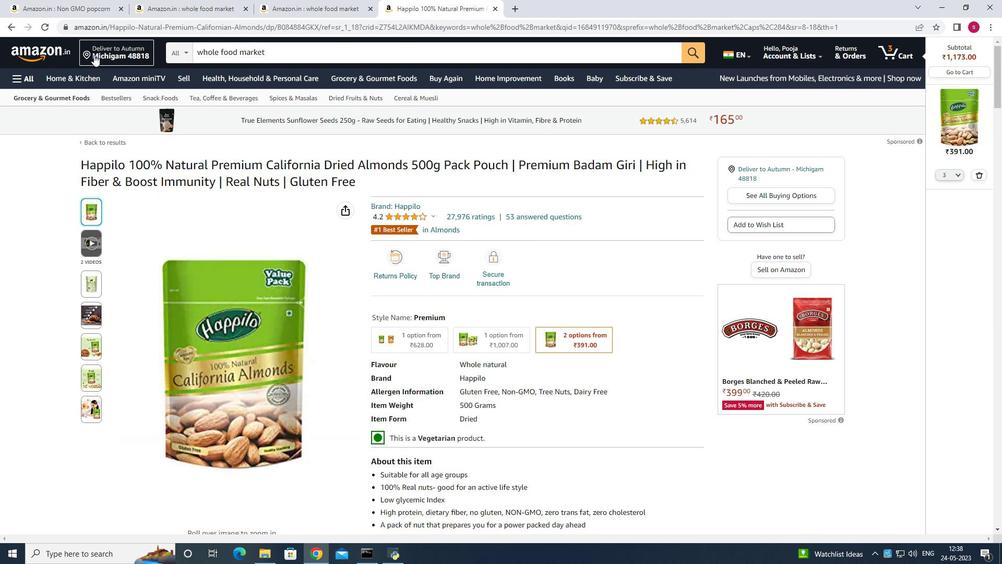 
Action: Mouse moved to (205, 231)
Screenshot: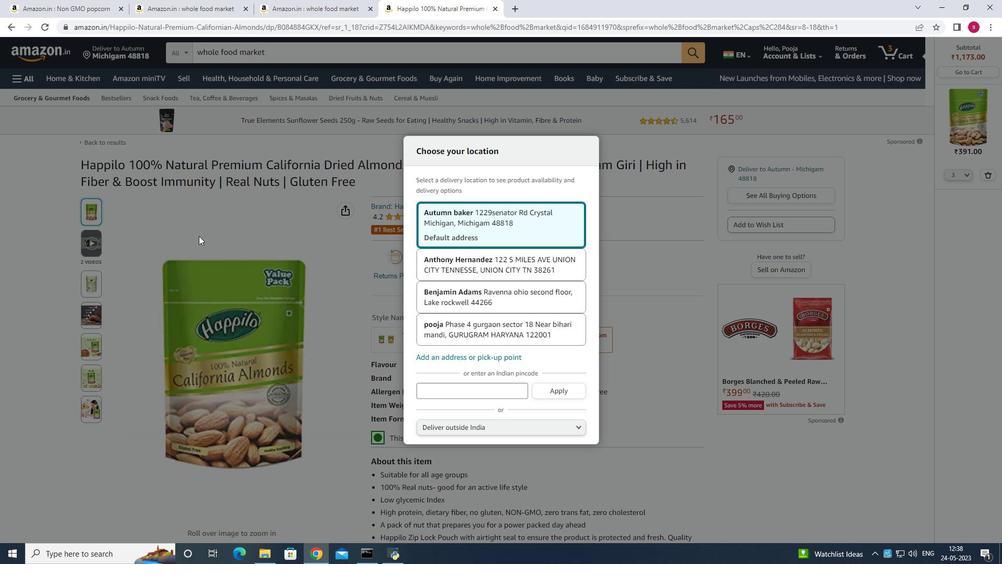 
Action: Mouse pressed left at (205, 231)
Screenshot: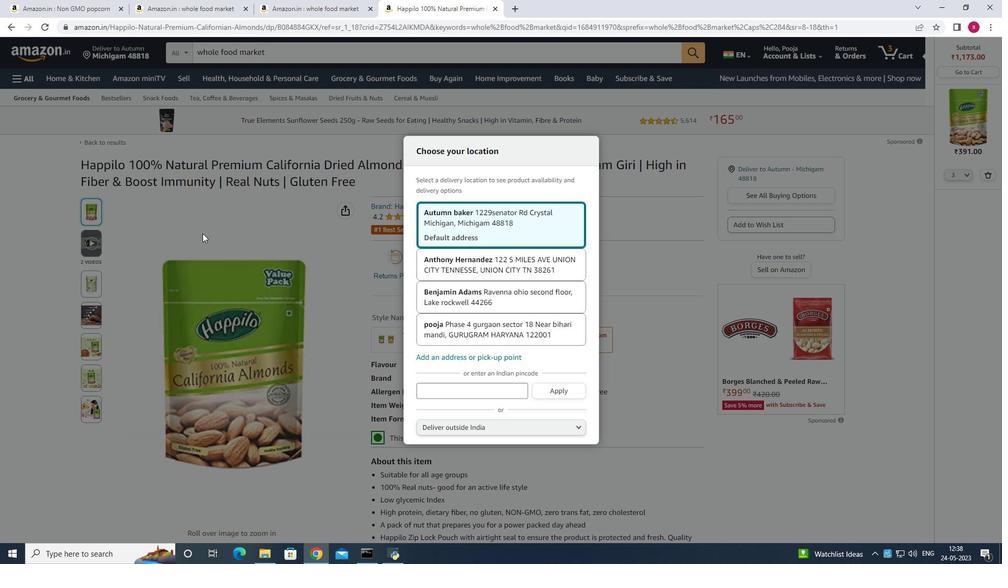 
Action: Mouse pressed left at (205, 231)
Screenshot: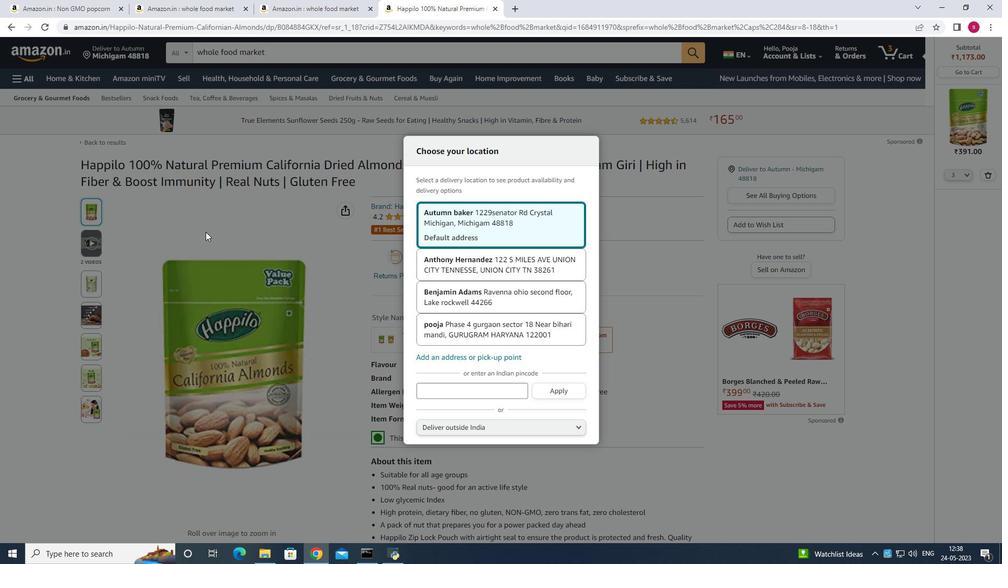 
Action: Mouse moved to (201, 212)
Screenshot: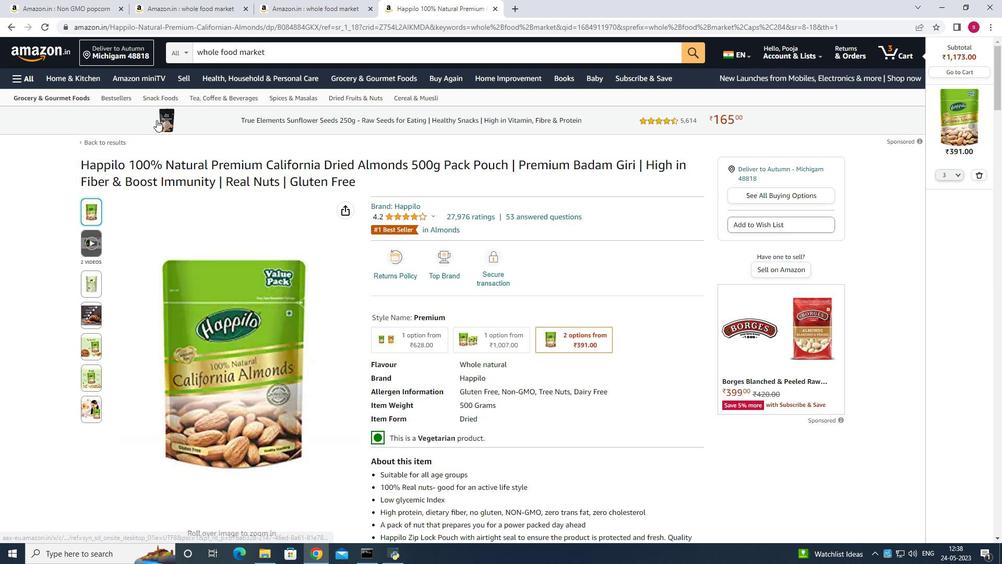 
Action: Mouse scrolled (197, 203) with delta (0, 0)
Screenshot: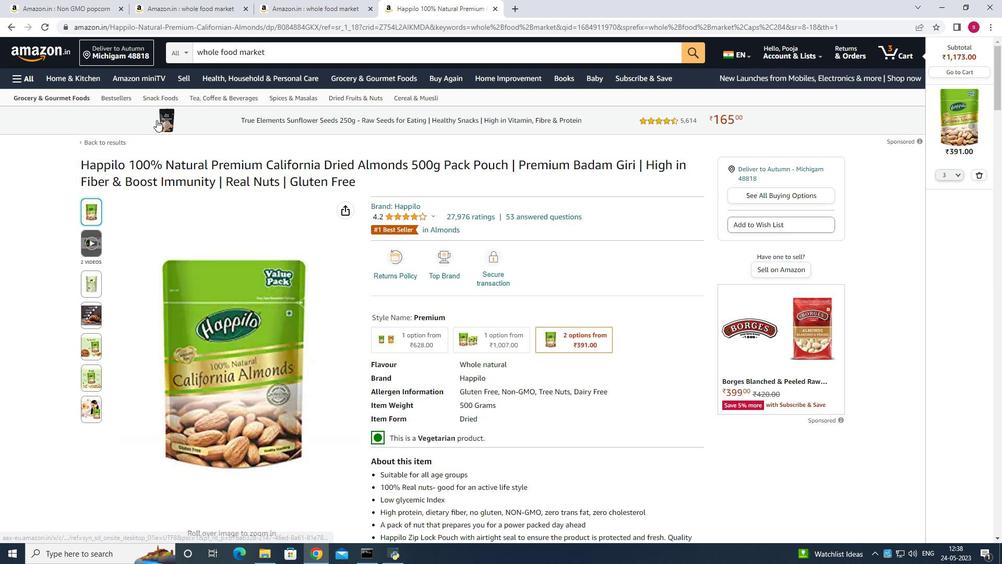 
Action: Mouse moved to (208, 224)
Screenshot: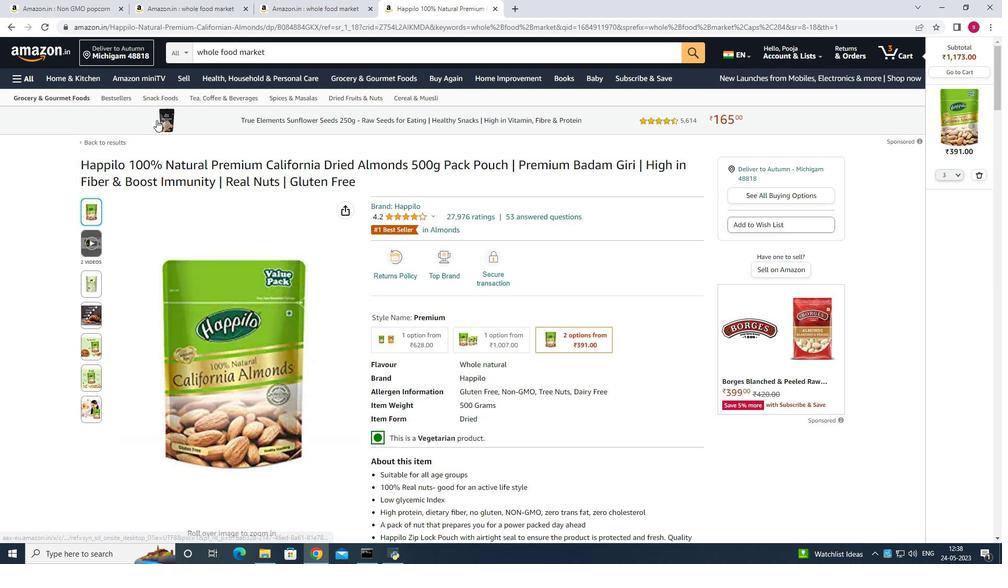 
Action: Mouse scrolled (205, 219) with delta (0, 0)
Screenshot: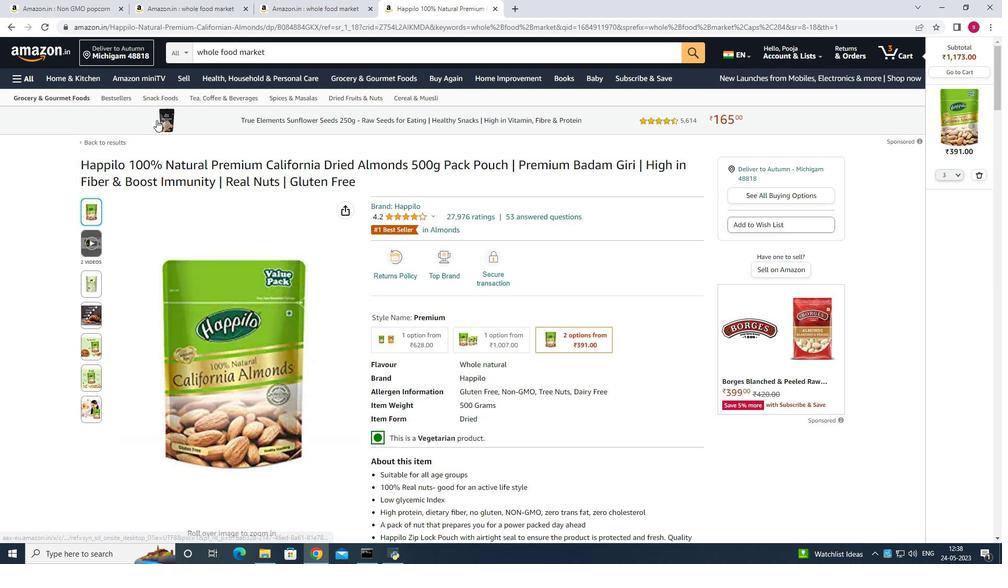 
Action: Mouse moved to (208, 225)
Screenshot: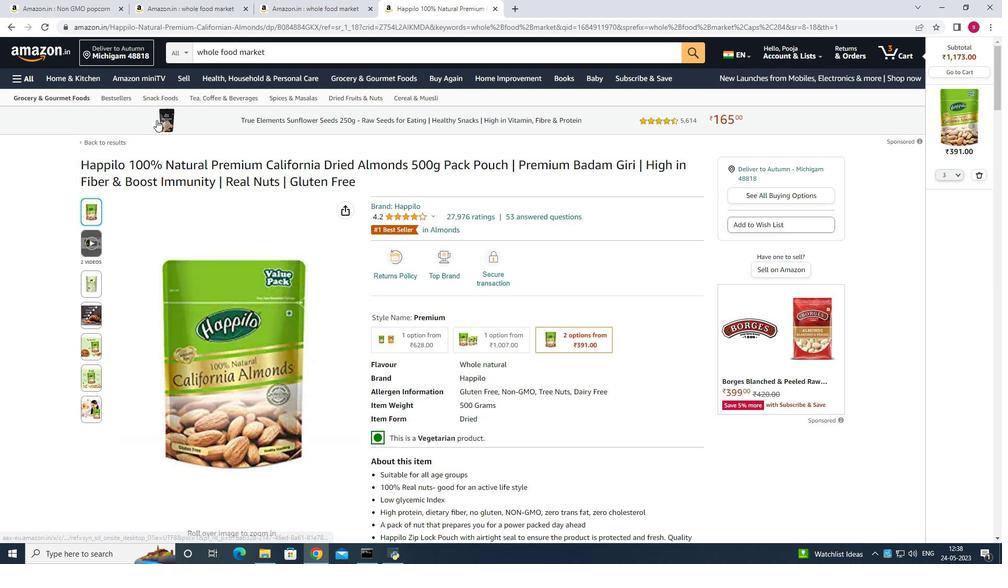 
Action: Mouse scrolled (208, 224) with delta (0, 0)
Screenshot: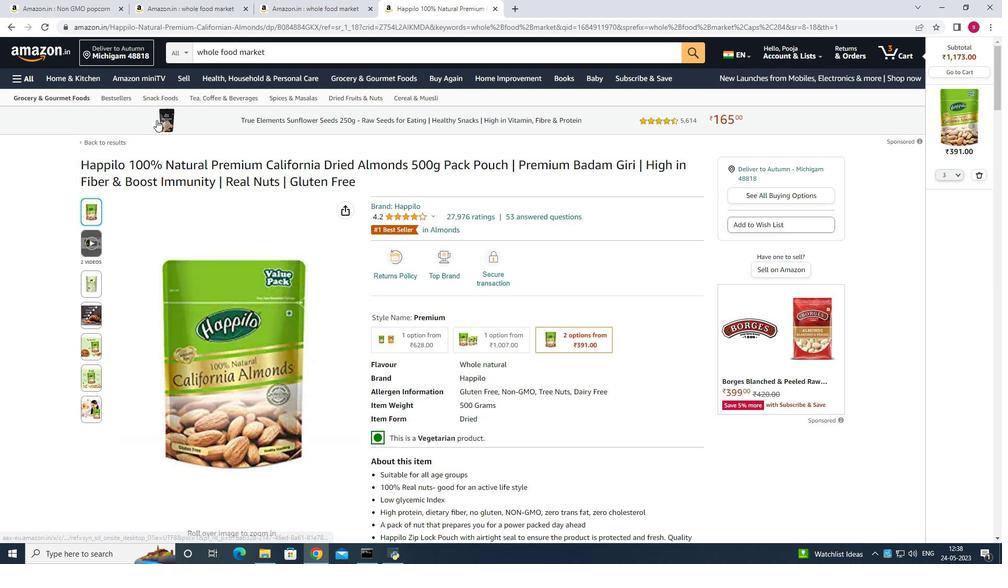 
Action: Mouse scrolled (208, 224) with delta (0, 0)
Screenshot: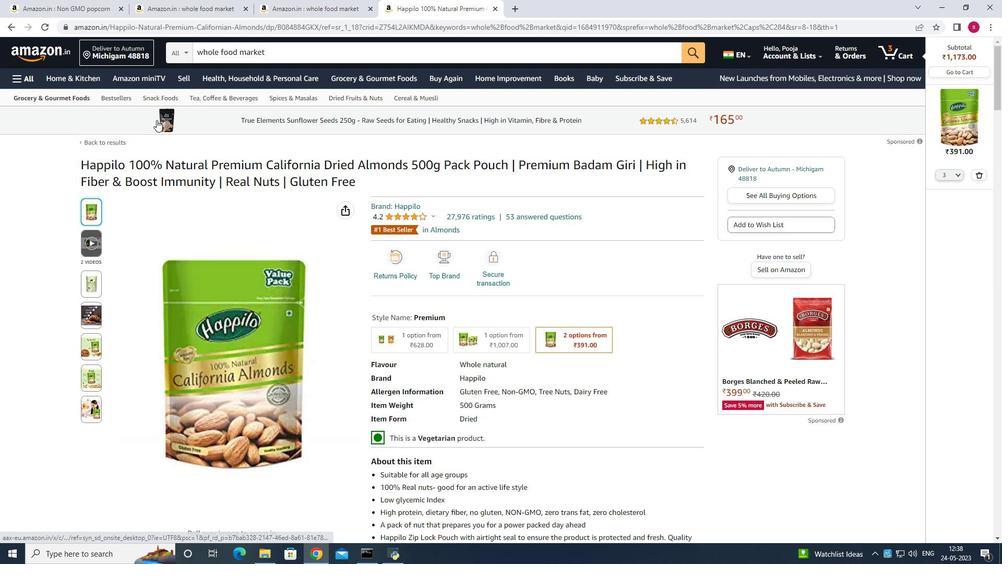 
Action: Mouse scrolled (208, 224) with delta (0, 0)
Screenshot: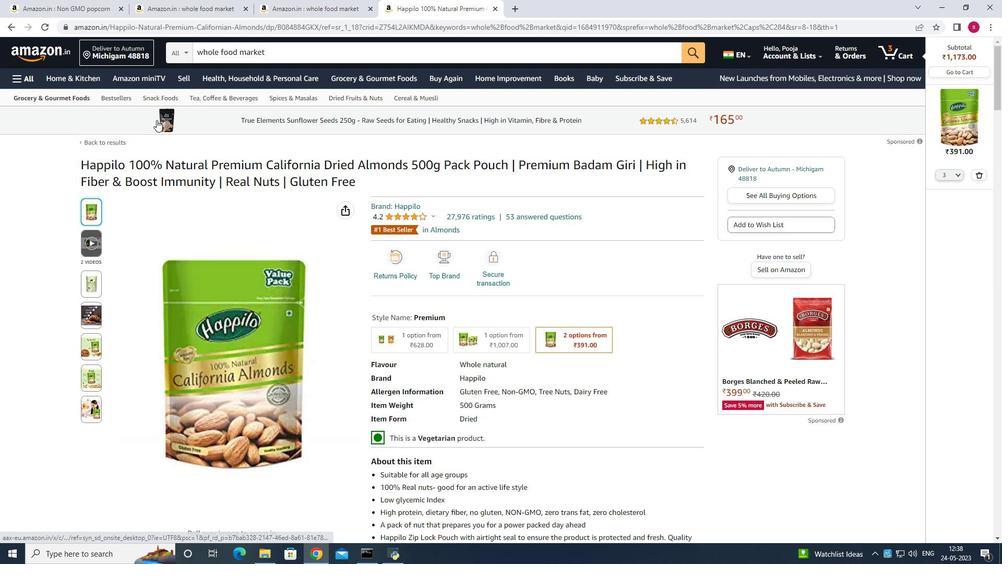 
Action: Mouse moved to (752, 288)
Screenshot: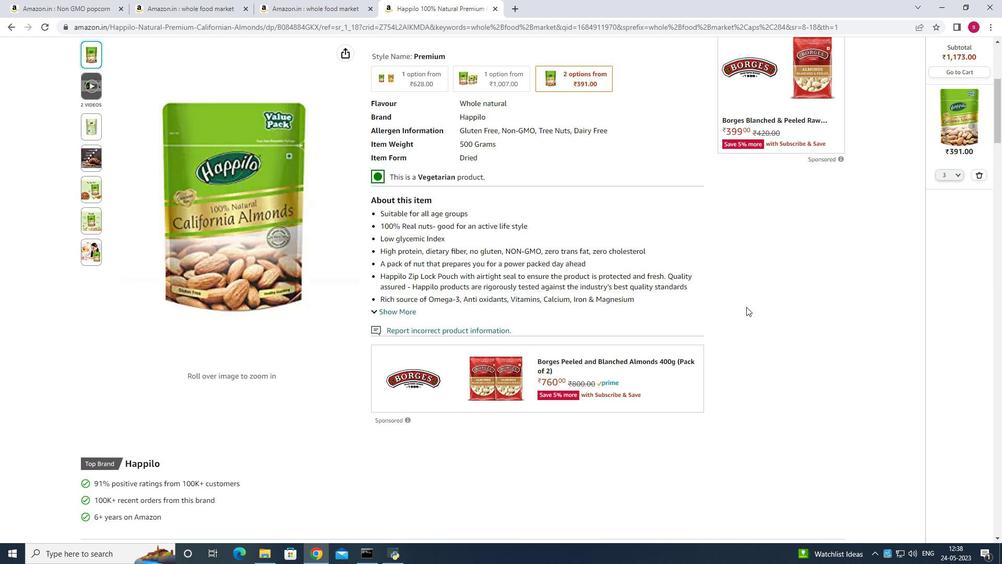 
Action: Mouse scrolled (752, 289) with delta (0, 0)
Screenshot: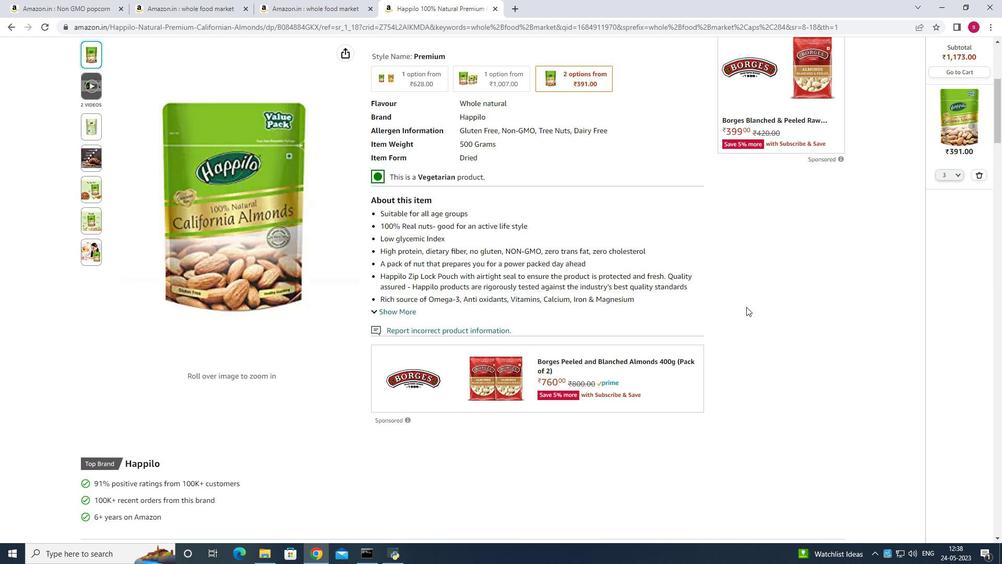 
Action: Mouse scrolled (752, 289) with delta (0, 0)
Screenshot: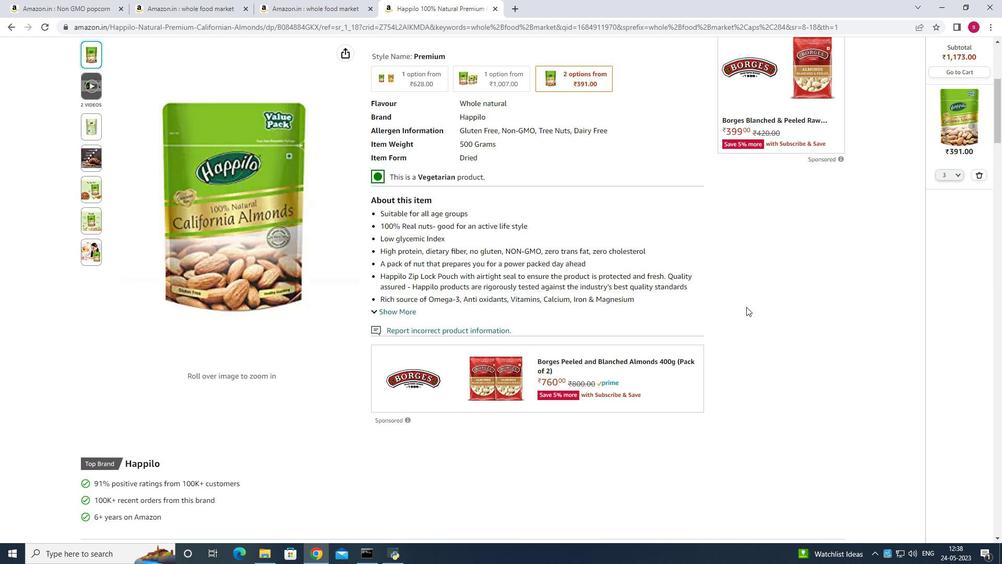 
Action: Mouse scrolled (752, 289) with delta (0, 0)
Screenshot: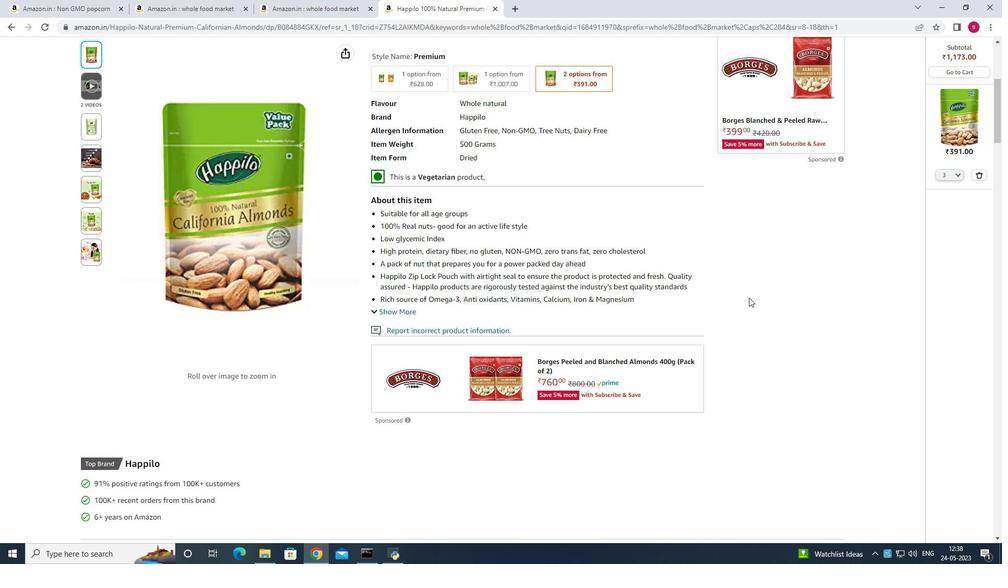 
Action: Mouse scrolled (752, 289) with delta (0, 0)
Screenshot: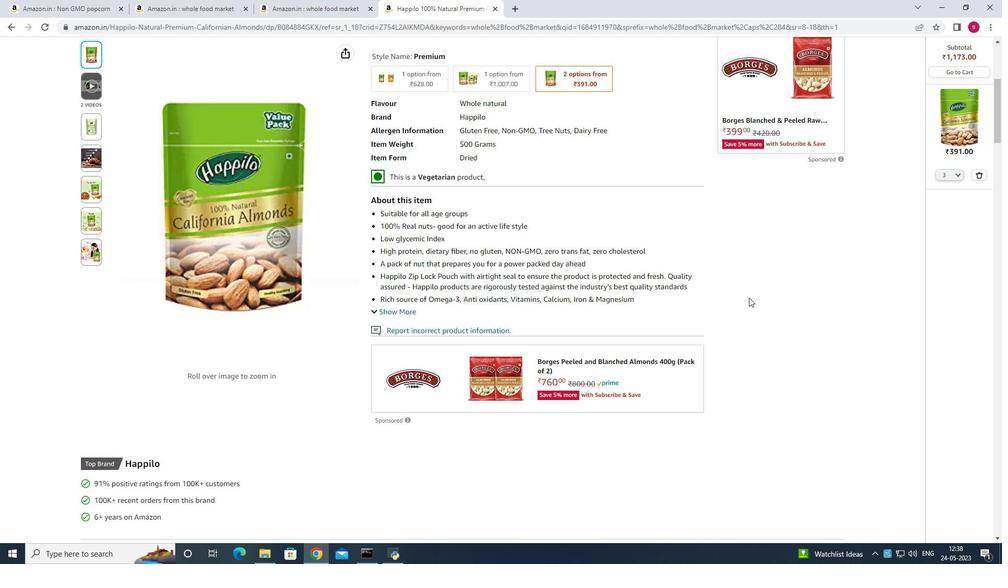 
Action: Mouse moved to (944, 173)
